 Task: Buy 5 Sets & Kits from Skin Care section under best seller category for shipping address: Angela Wright, 3631 Station Street, Austin, Texas 78702, Cell Number 5122113583. Pay from credit card ending with 5759, CVV 953
Action: Mouse moved to (23, 85)
Screenshot: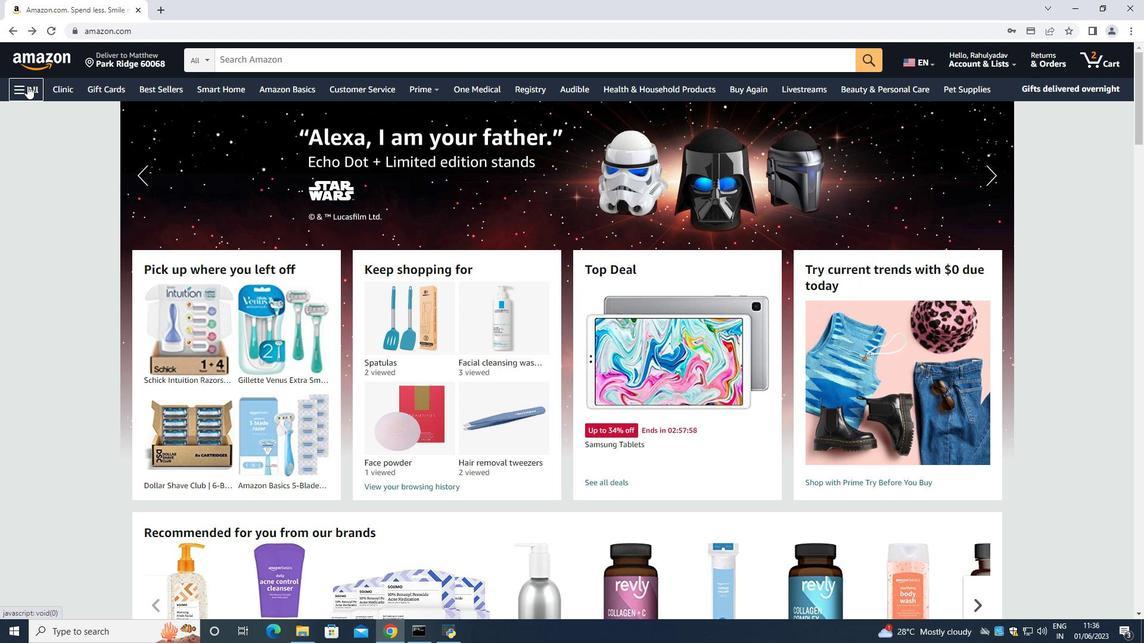 
Action: Mouse pressed left at (23, 85)
Screenshot: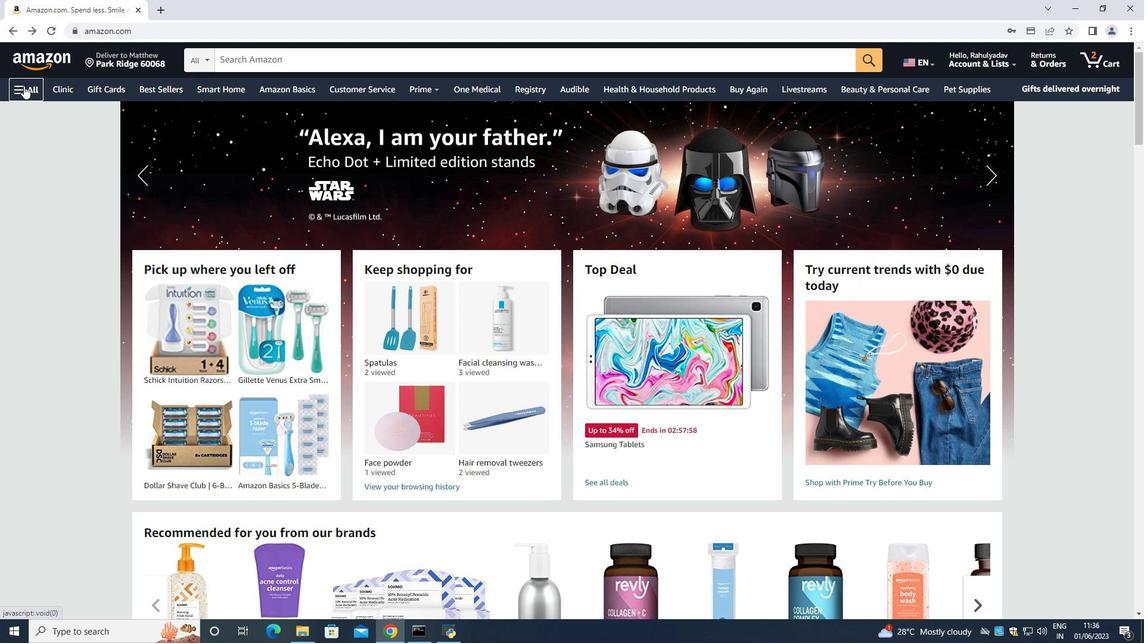 
Action: Mouse moved to (34, 120)
Screenshot: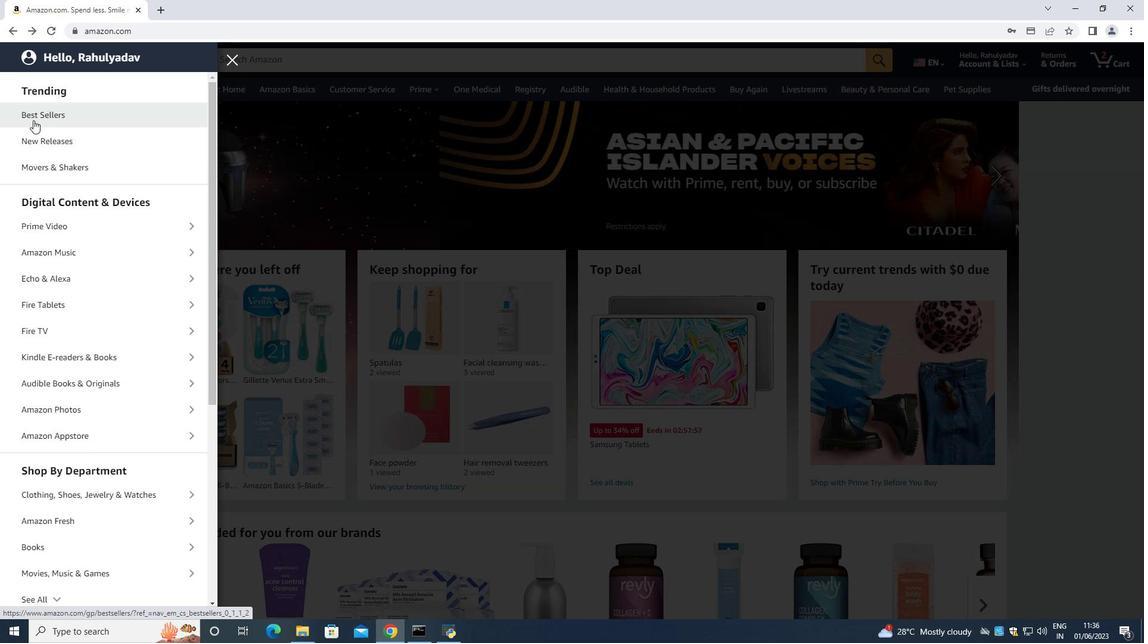 
Action: Mouse pressed left at (34, 120)
Screenshot: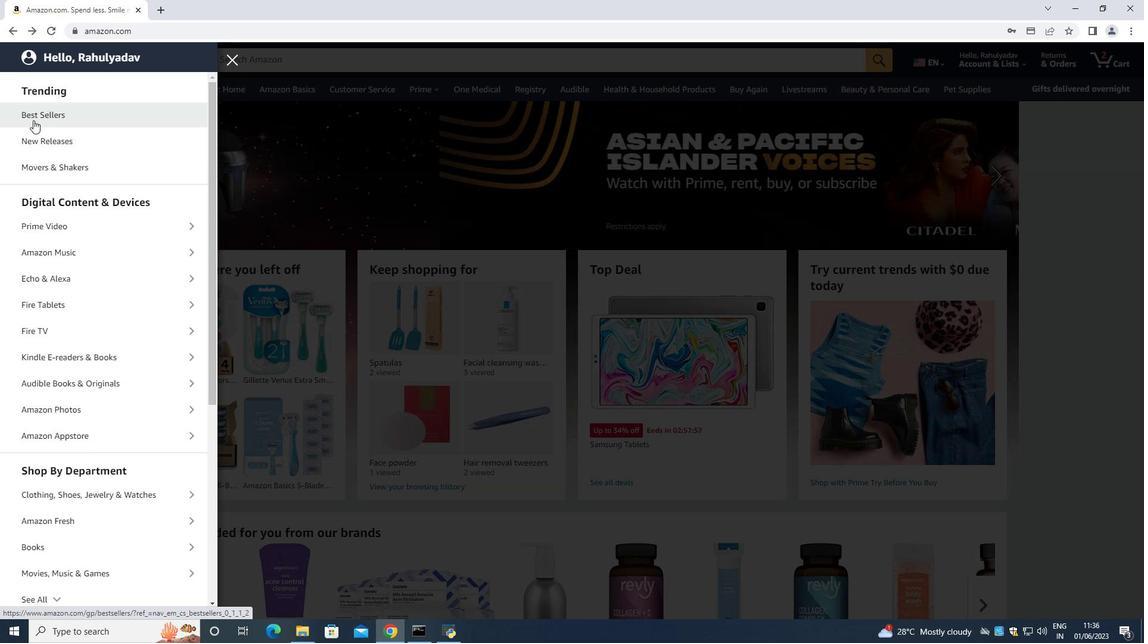 
Action: Mouse moved to (312, 54)
Screenshot: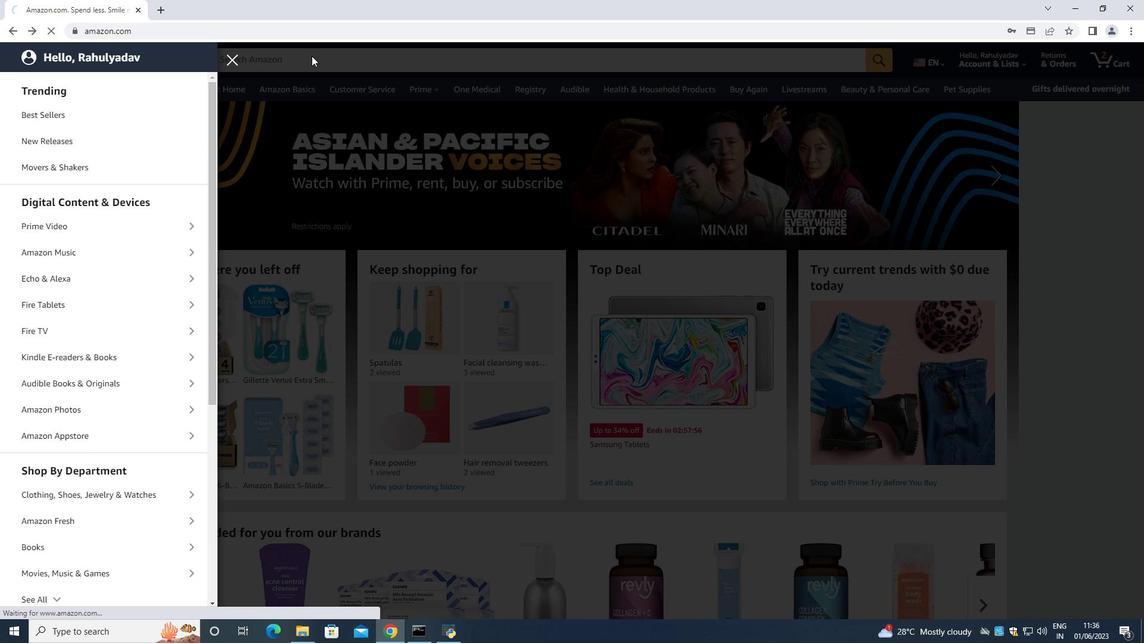 
Action: Mouse pressed left at (312, 54)
Screenshot: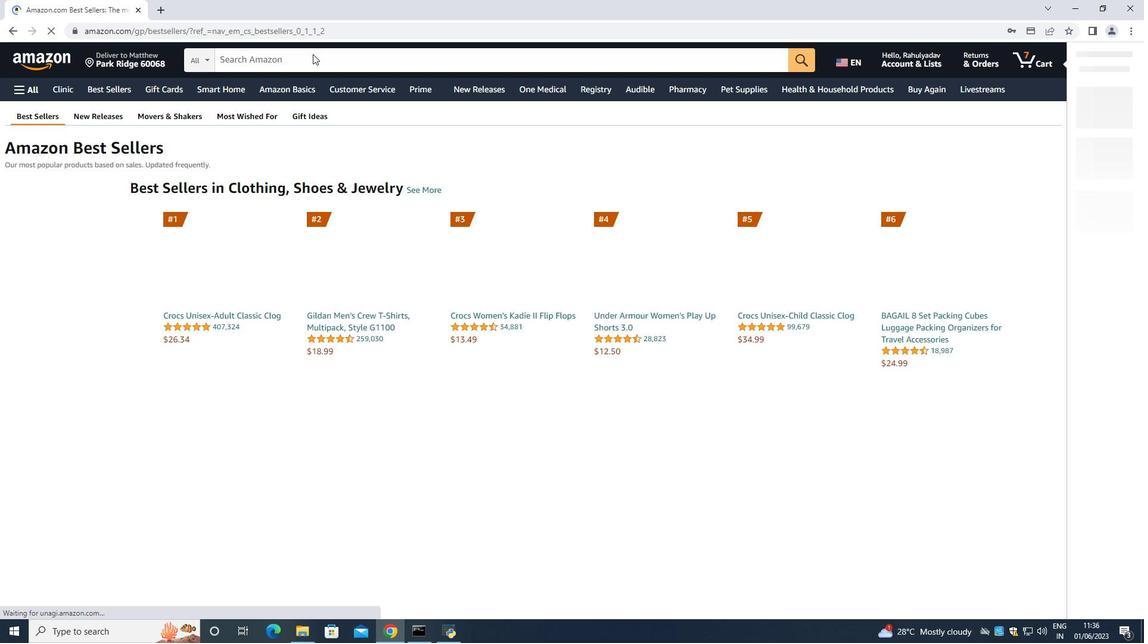 
Action: Key pressed <Key.shift>Sets<Key.space><Key.shift_r><Key.shift_r><Key.shift_r><Key.shift_r><Key.shift_r><Key.shift_r><Key.shift_r><Key.shift_r><Key.shift_r><Key.shift_r><Key.shift_r>&<Key.space><Key.shift_r><Key.shift_r><Key.shift_r><Key.shift_r><Key.shift_r><Key.shift_r><Key.shift_r><Key.shift_r><Key.shift_r><Key.shift_r><Key.shift_r><Key.shift_r><Key.shift_r><Key.shift_r><Key.shift_r><Key.shift_r>Kits<Key.enter>
Screenshot: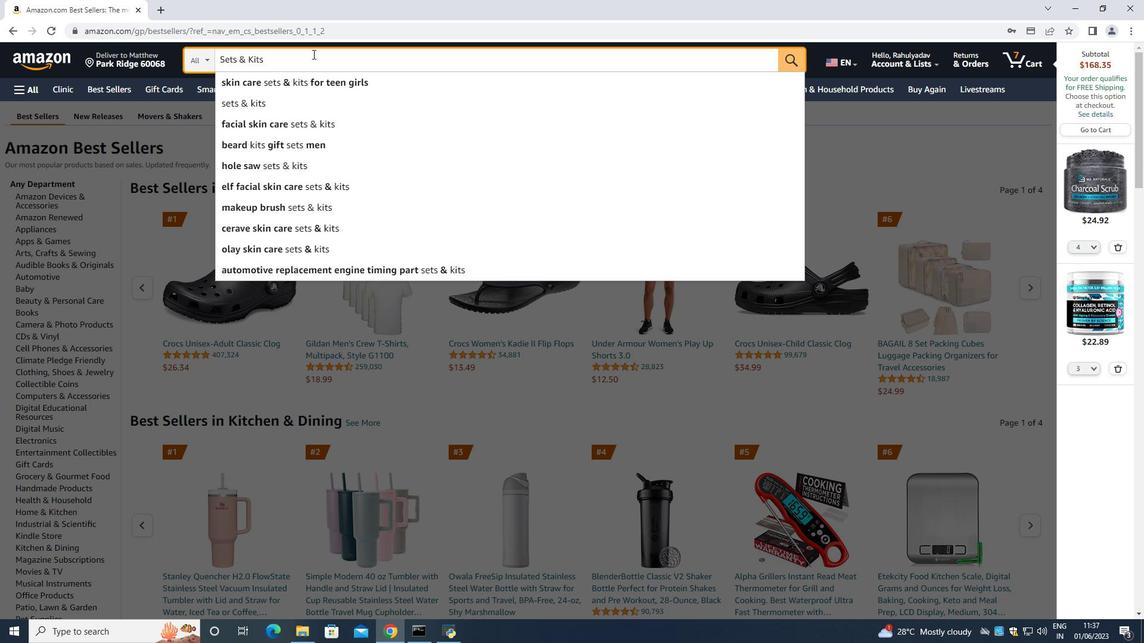 
Action: Mouse moved to (63, 398)
Screenshot: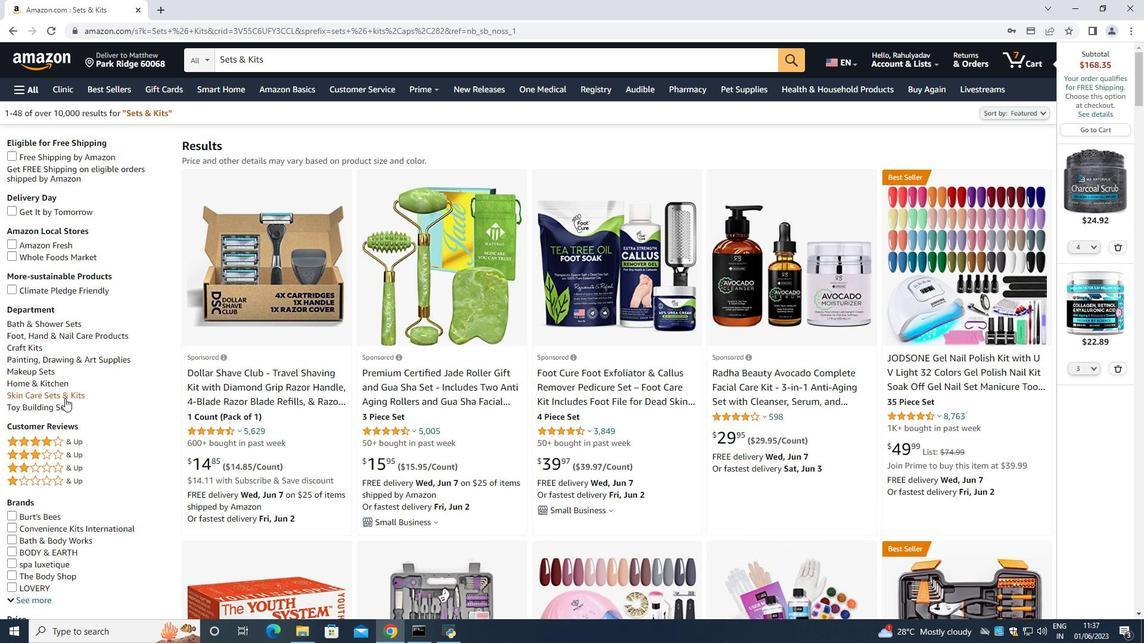 
Action: Mouse pressed left at (63, 398)
Screenshot: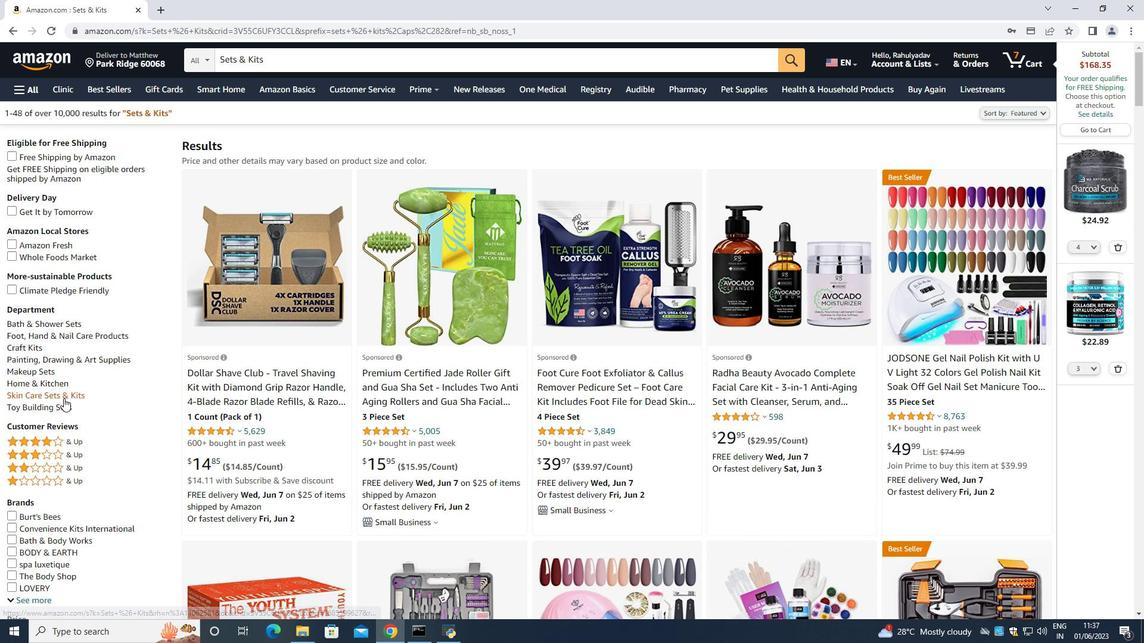 
Action: Mouse moved to (985, 309)
Screenshot: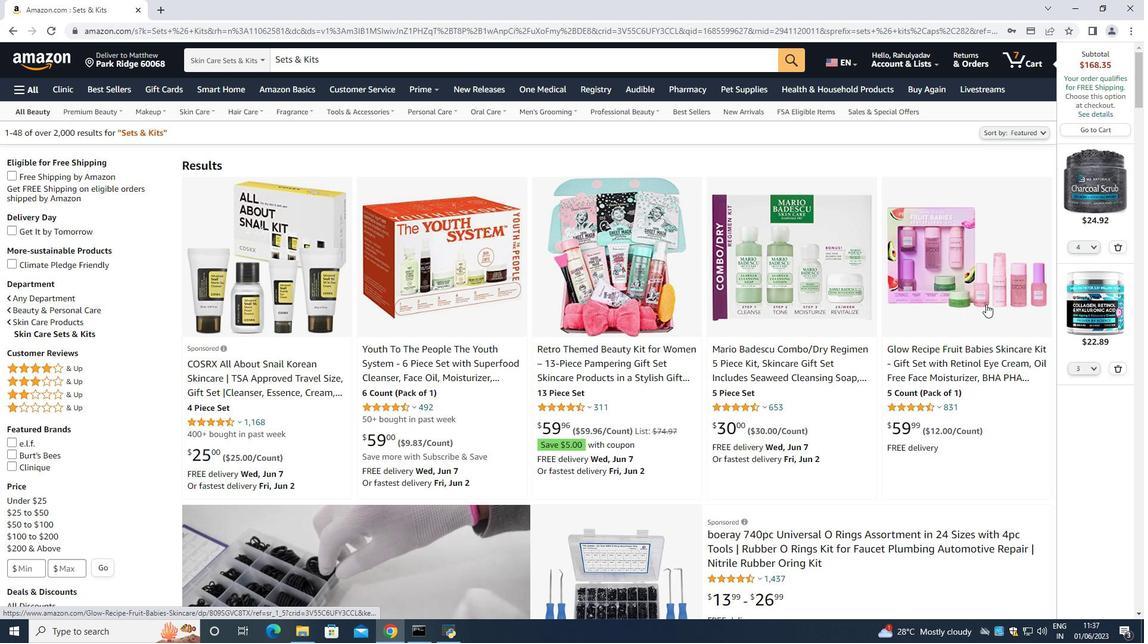 
Action: Mouse scrolled (985, 308) with delta (0, 0)
Screenshot: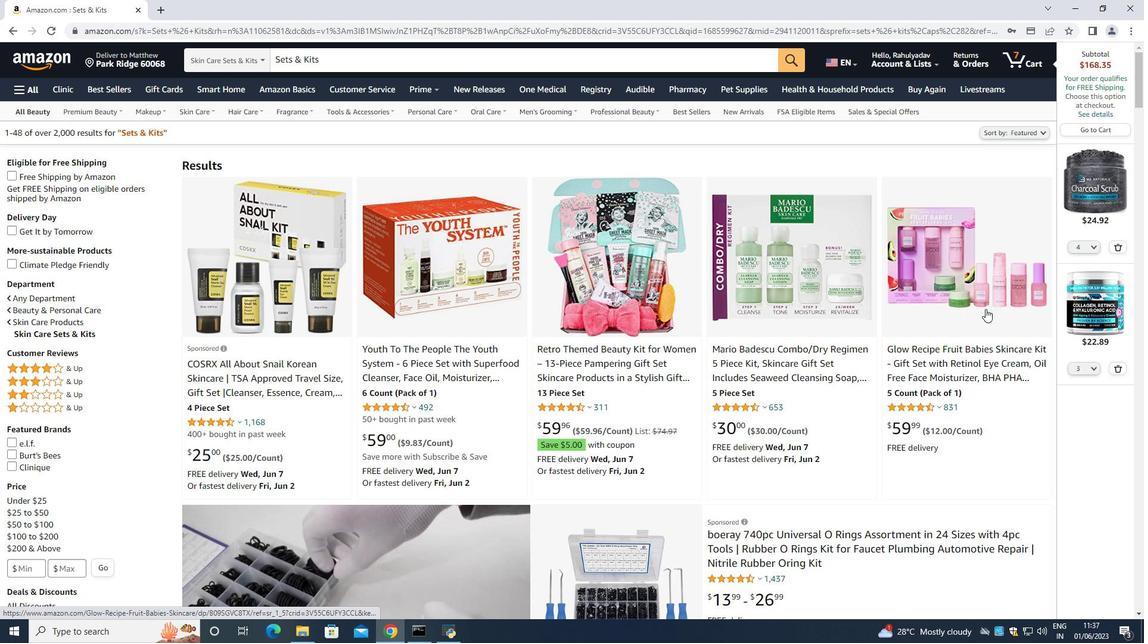 
Action: Mouse moved to (974, 318)
Screenshot: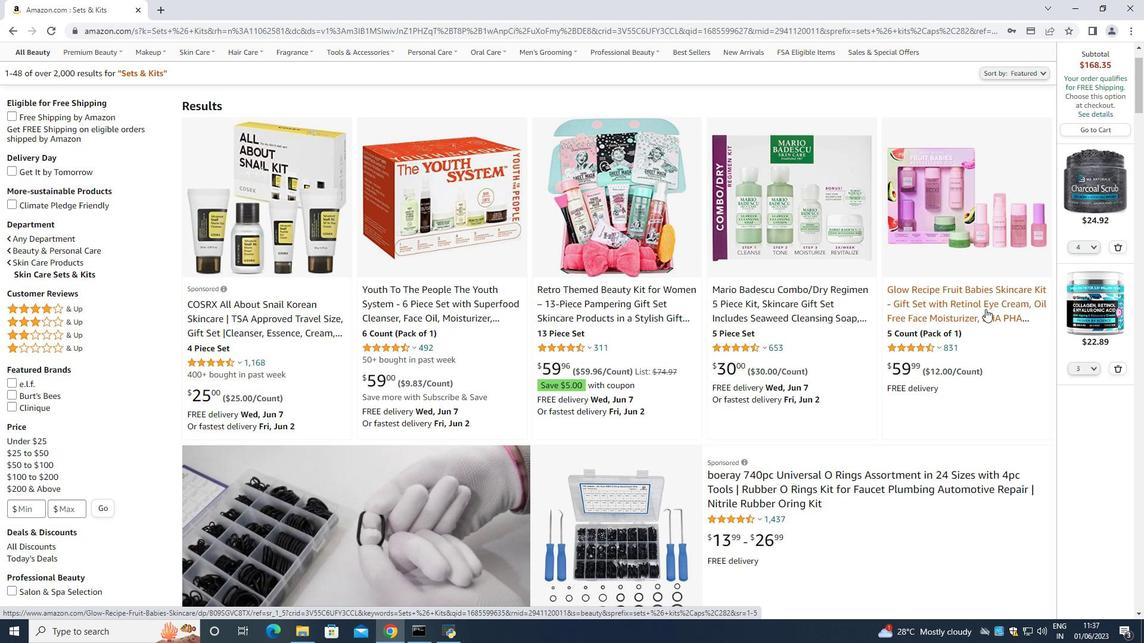 
Action: Mouse scrolled (974, 317) with delta (0, 0)
Screenshot: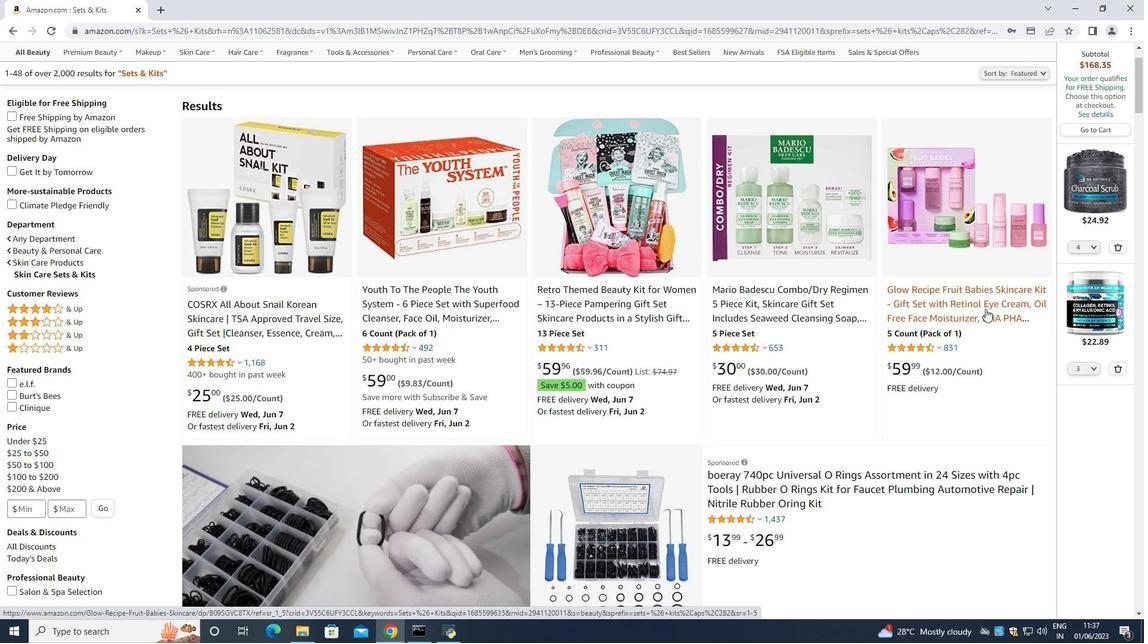 
Action: Mouse moved to (959, 325)
Screenshot: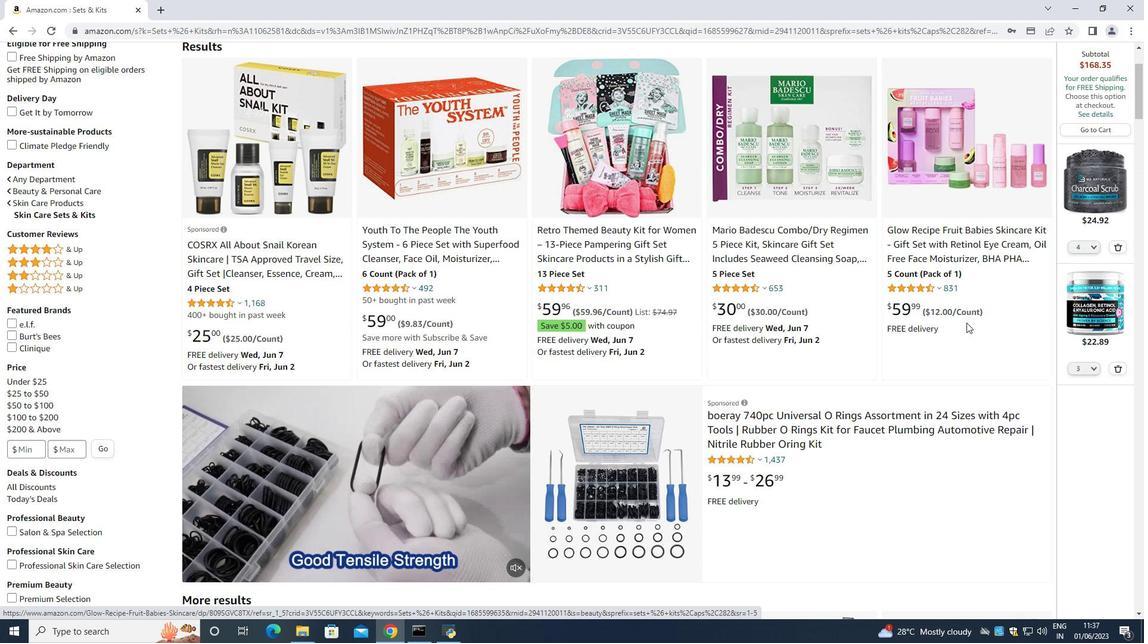 
Action: Mouse scrolled (959, 324) with delta (0, 0)
Screenshot: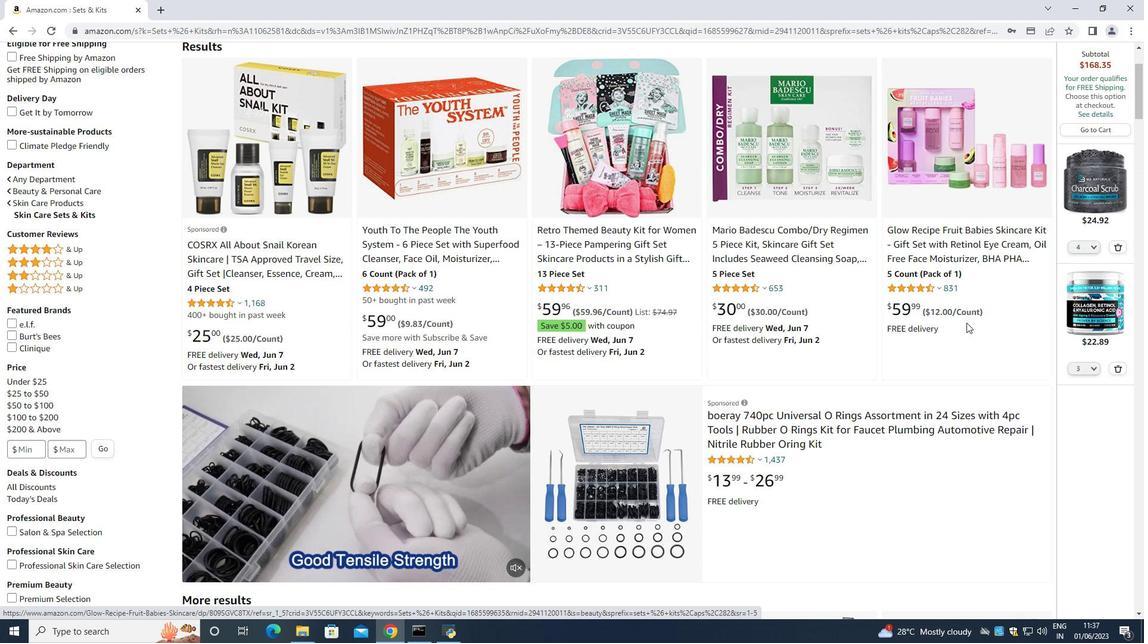 
Action: Mouse moved to (931, 339)
Screenshot: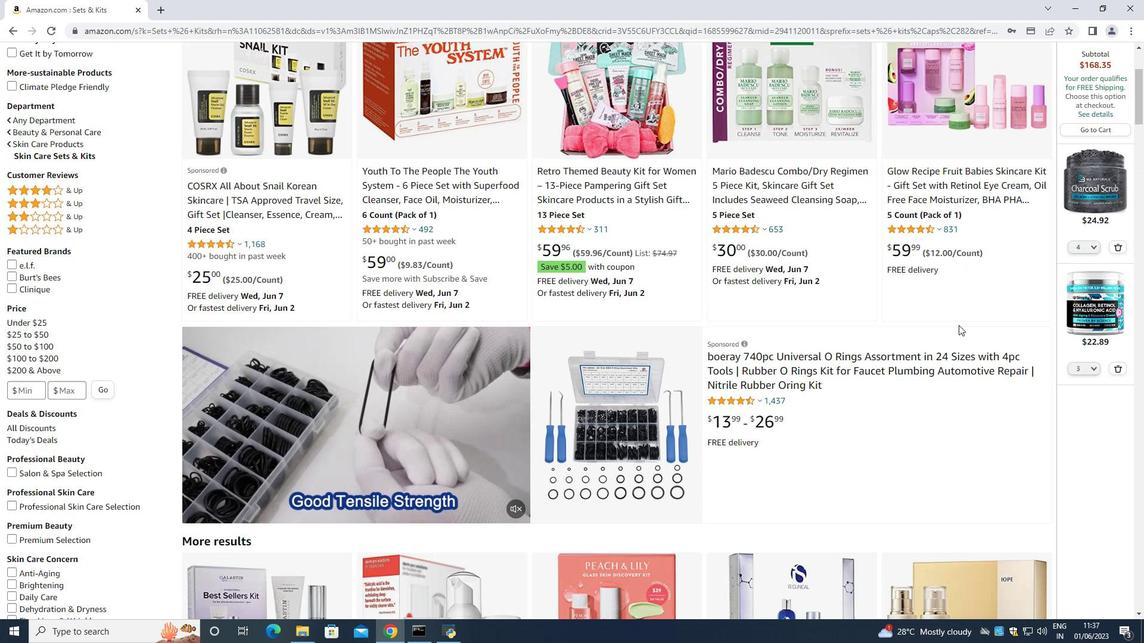 
Action: Mouse scrolled (931, 338) with delta (0, 0)
Screenshot: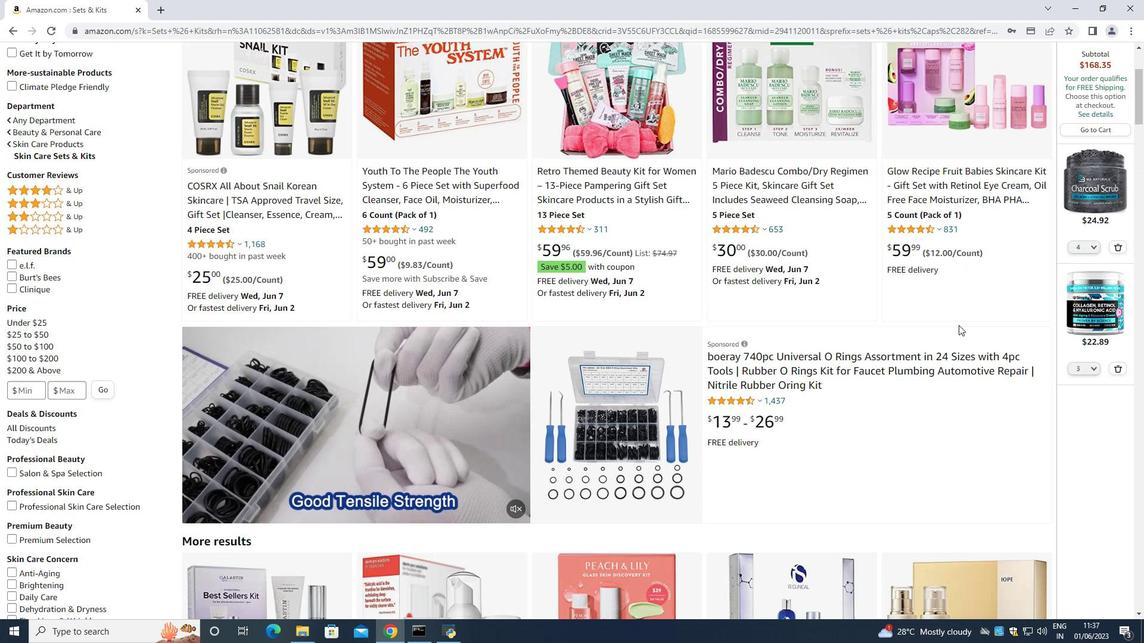 
Action: Mouse moved to (931, 339)
Screenshot: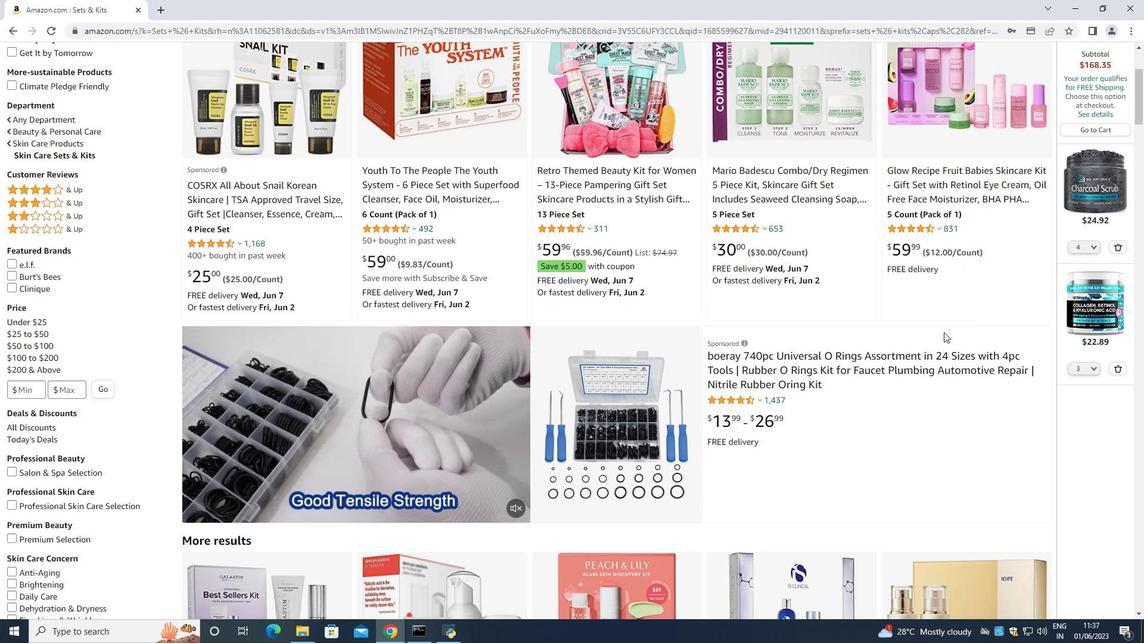 
Action: Mouse scrolled (931, 339) with delta (0, 0)
Screenshot: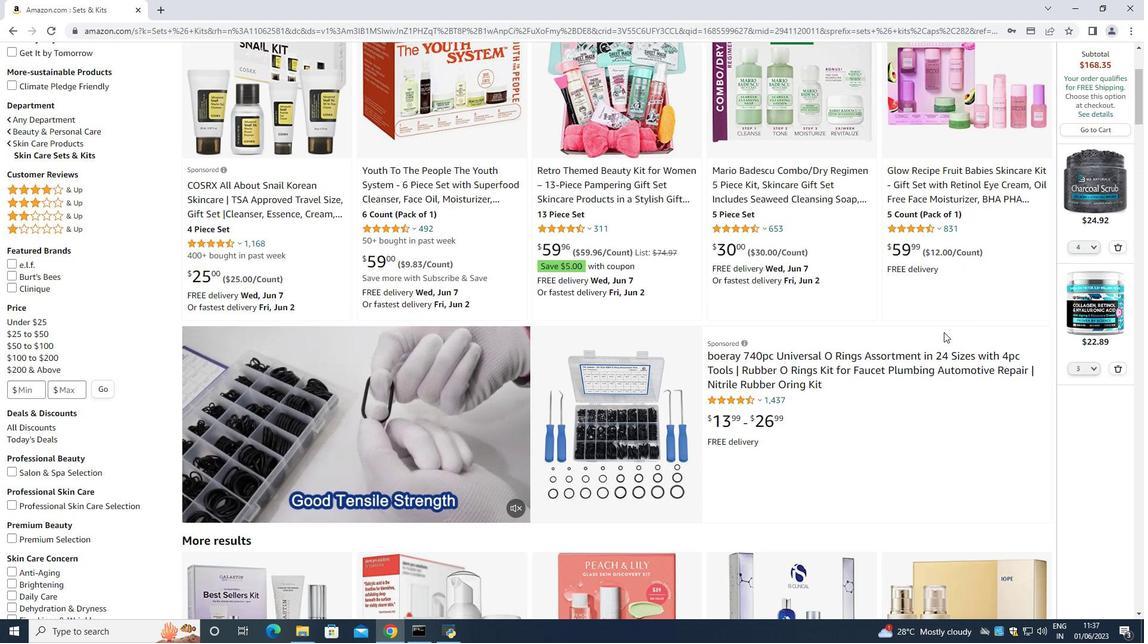 
Action: Mouse scrolled (931, 339) with delta (0, 0)
Screenshot: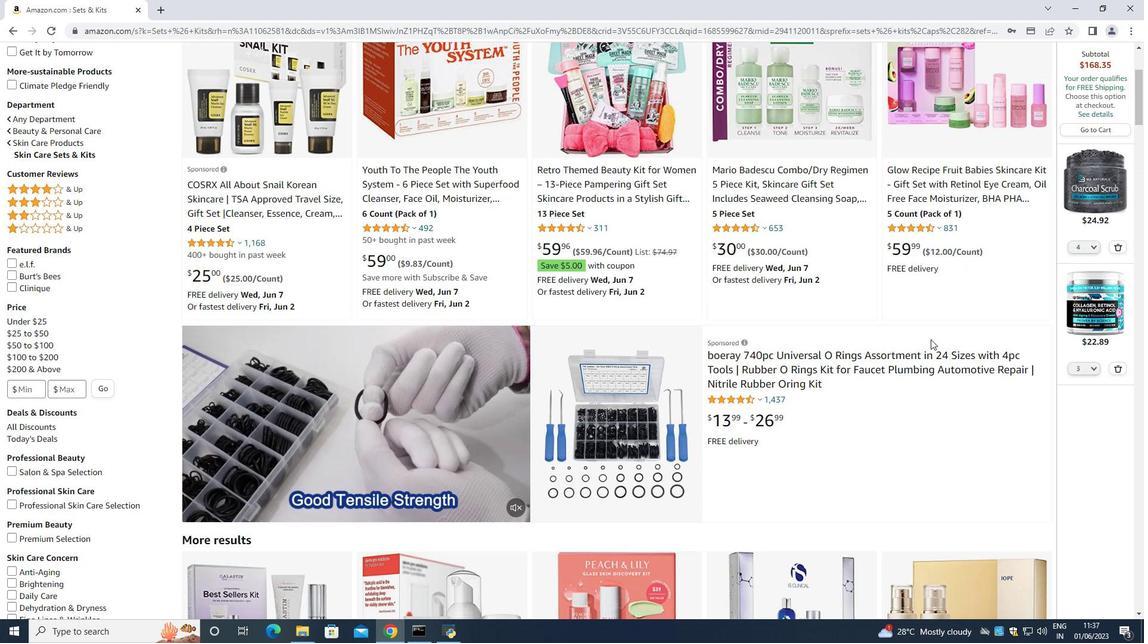 
Action: Mouse moved to (929, 339)
Screenshot: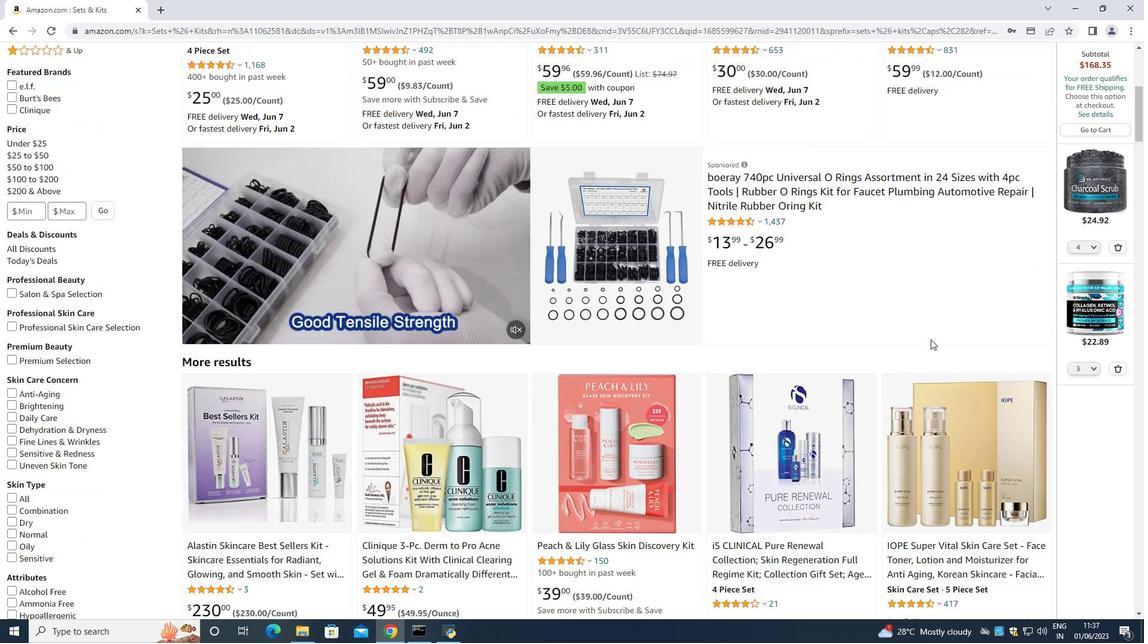 
Action: Mouse scrolled (929, 339) with delta (0, 0)
Screenshot: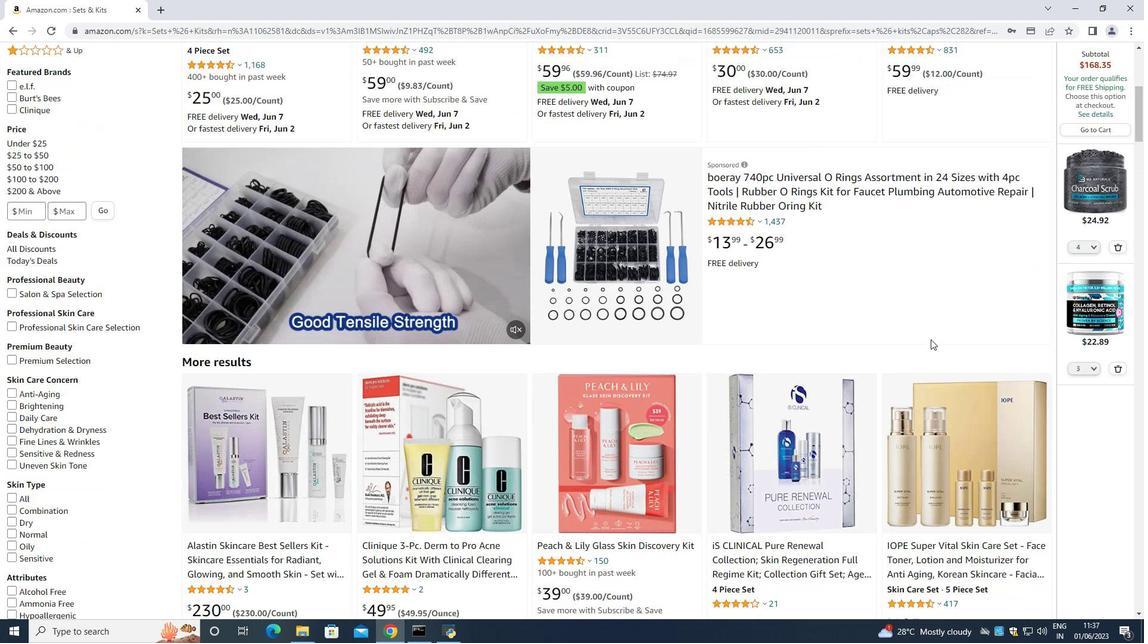 
Action: Mouse scrolled (929, 339) with delta (0, 0)
Screenshot: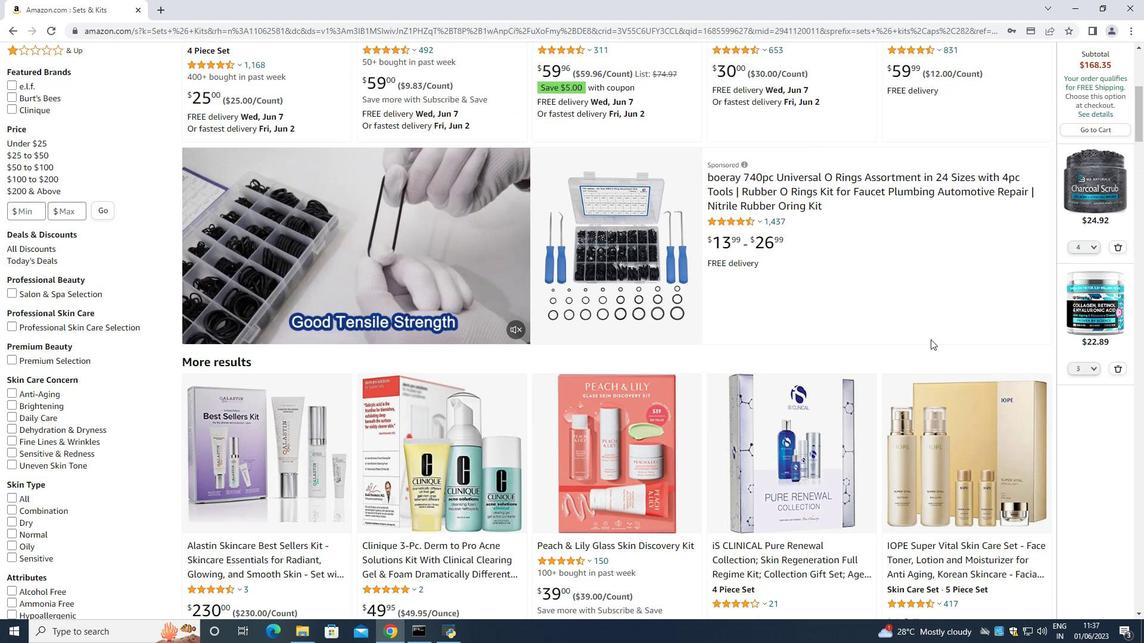 
Action: Mouse scrolled (929, 339) with delta (0, 0)
Screenshot: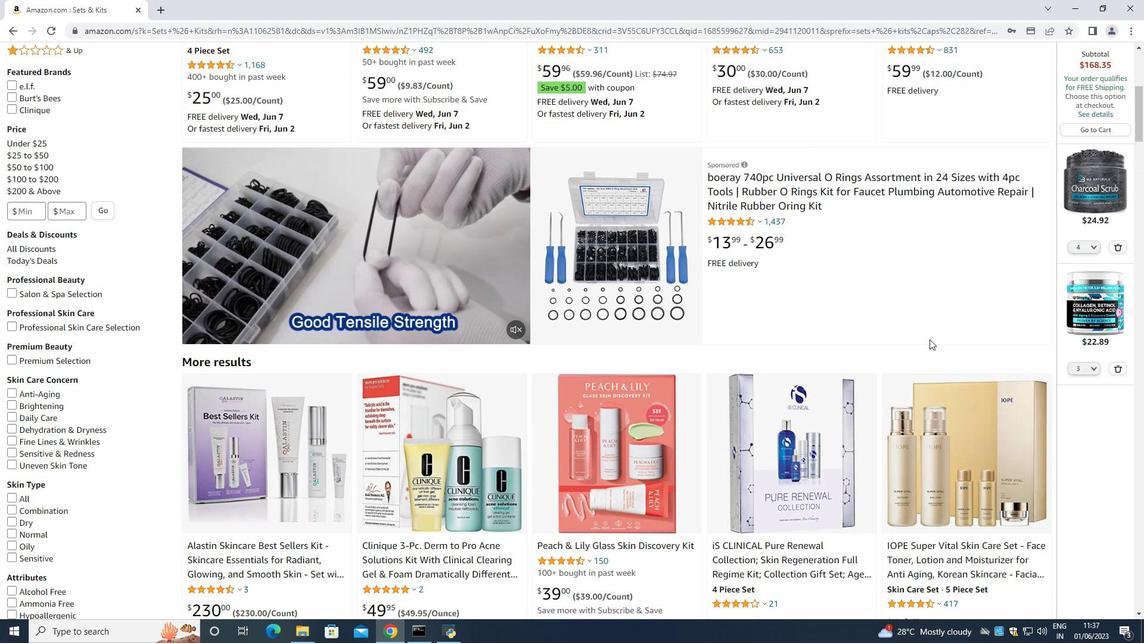 
Action: Mouse moved to (489, 391)
Screenshot: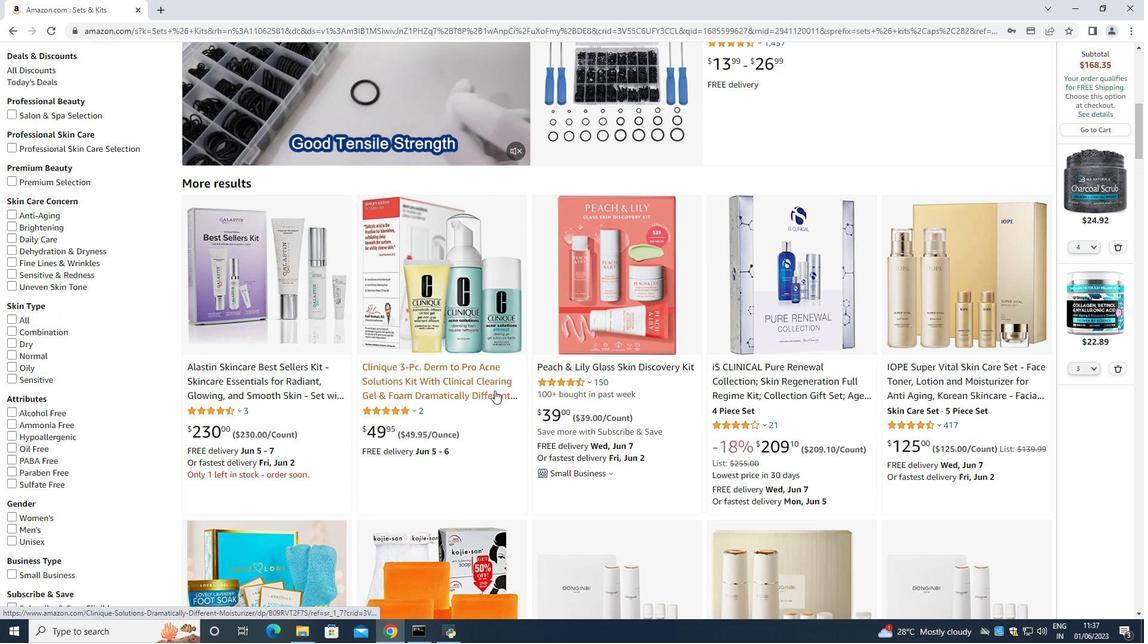 
Action: Mouse scrolled (489, 391) with delta (0, 0)
Screenshot: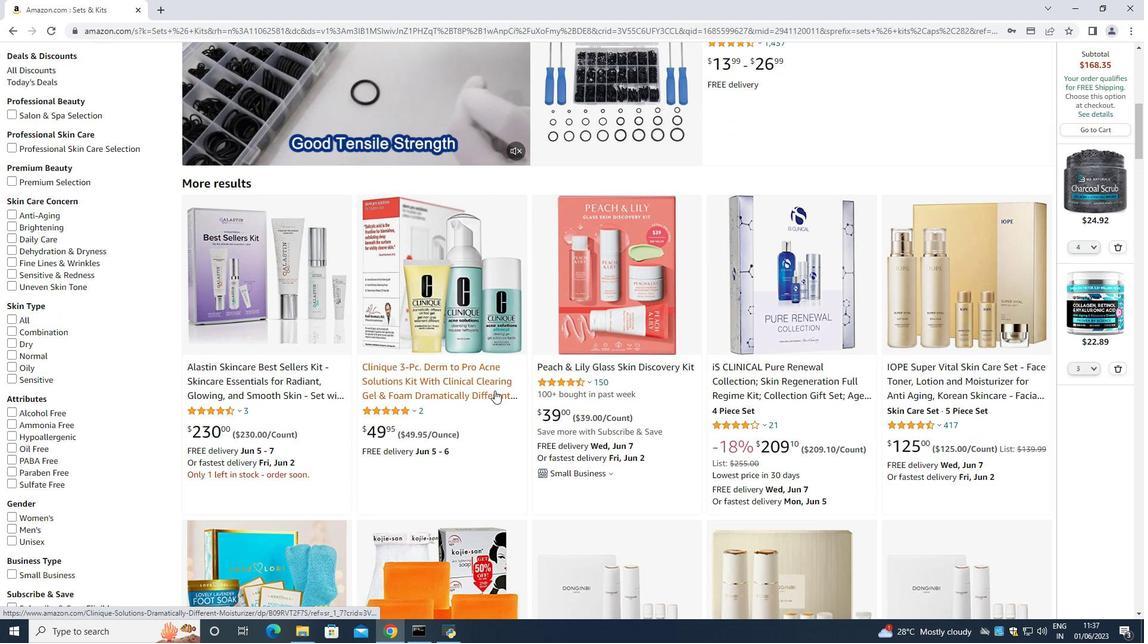 
Action: Mouse moved to (278, 342)
Screenshot: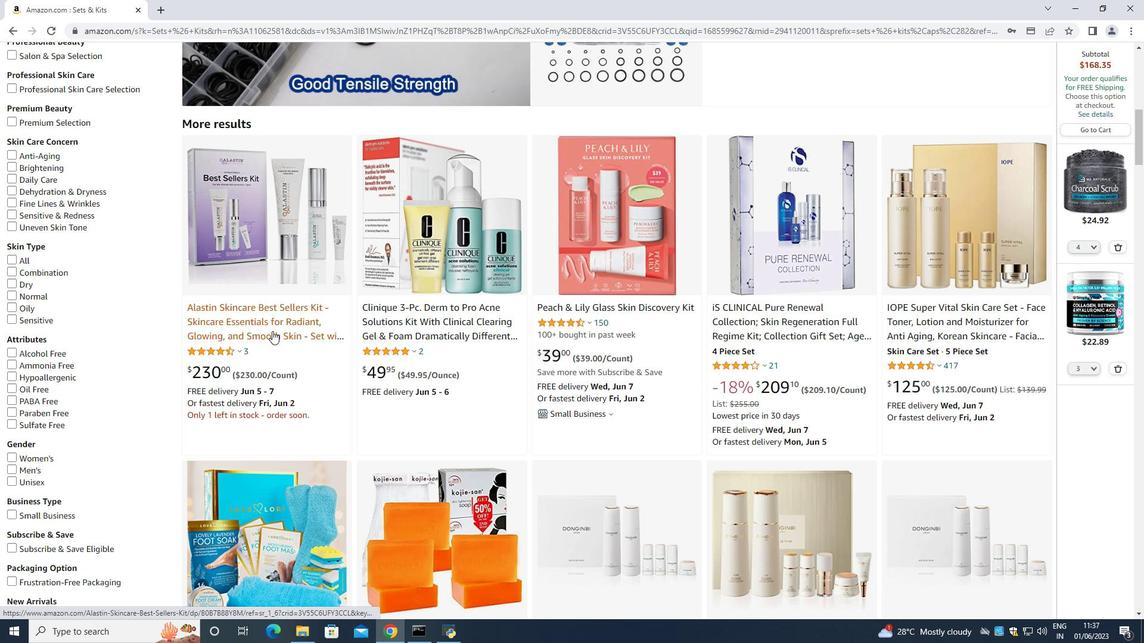 
Action: Mouse scrolled (278, 342) with delta (0, 0)
Screenshot: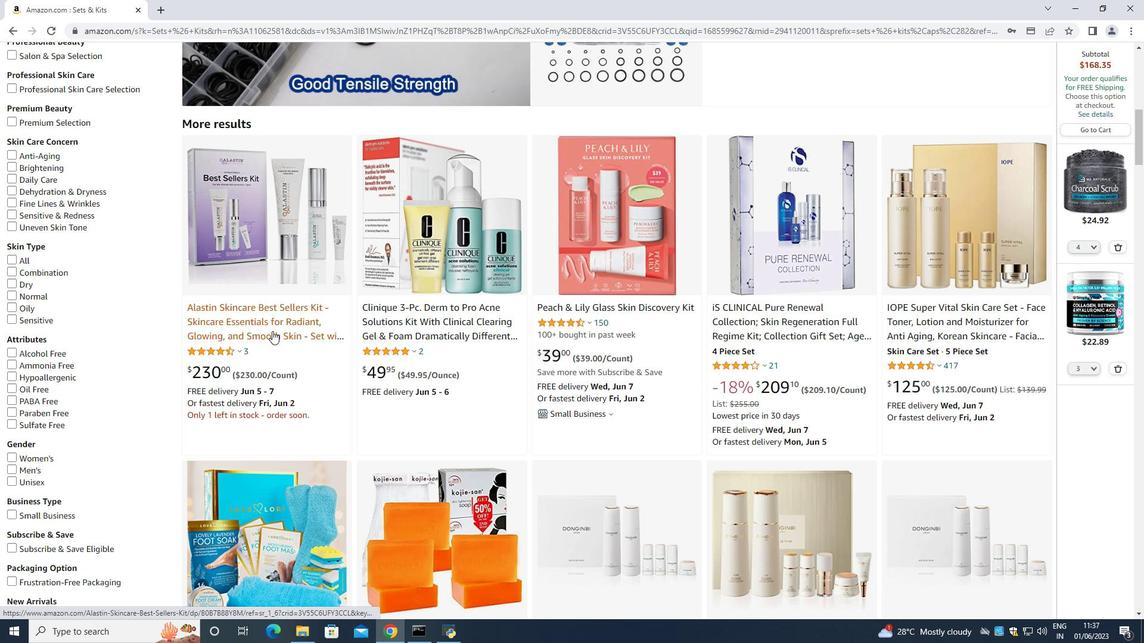 
Action: Mouse scrolled (278, 342) with delta (0, 0)
Screenshot: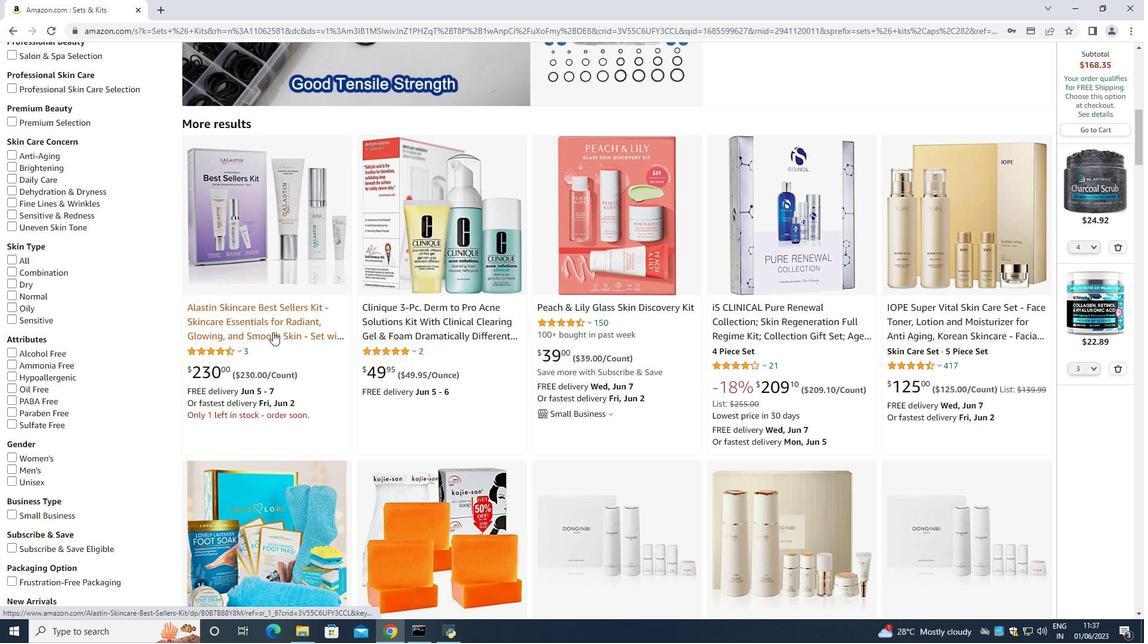 
Action: Mouse scrolled (278, 342) with delta (0, 0)
Screenshot: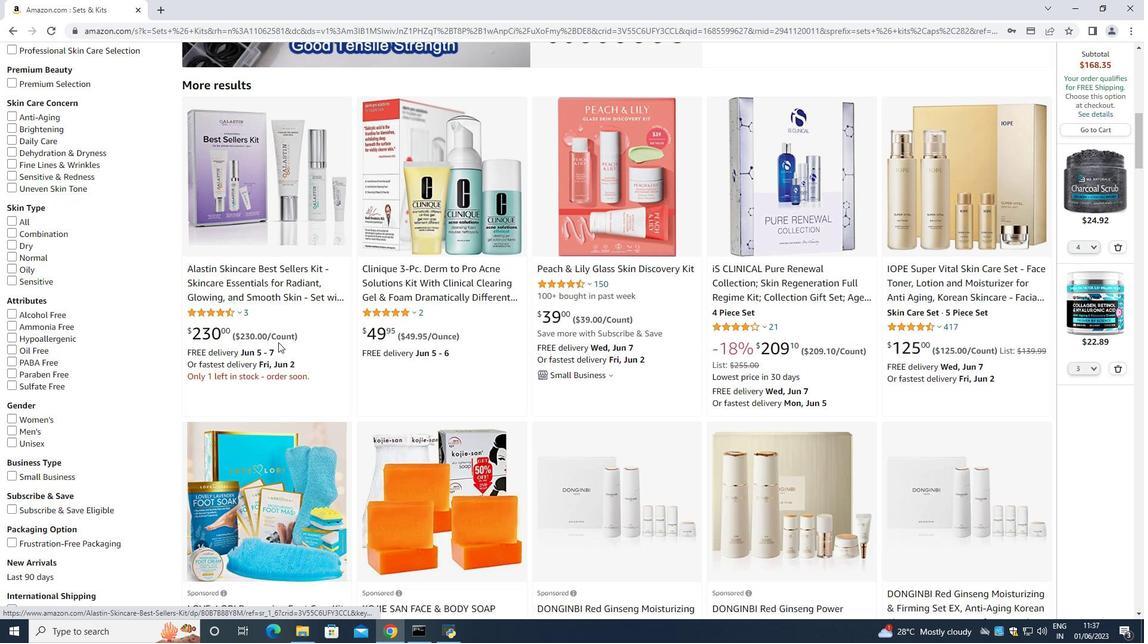 
Action: Mouse scrolled (278, 342) with delta (0, 0)
Screenshot: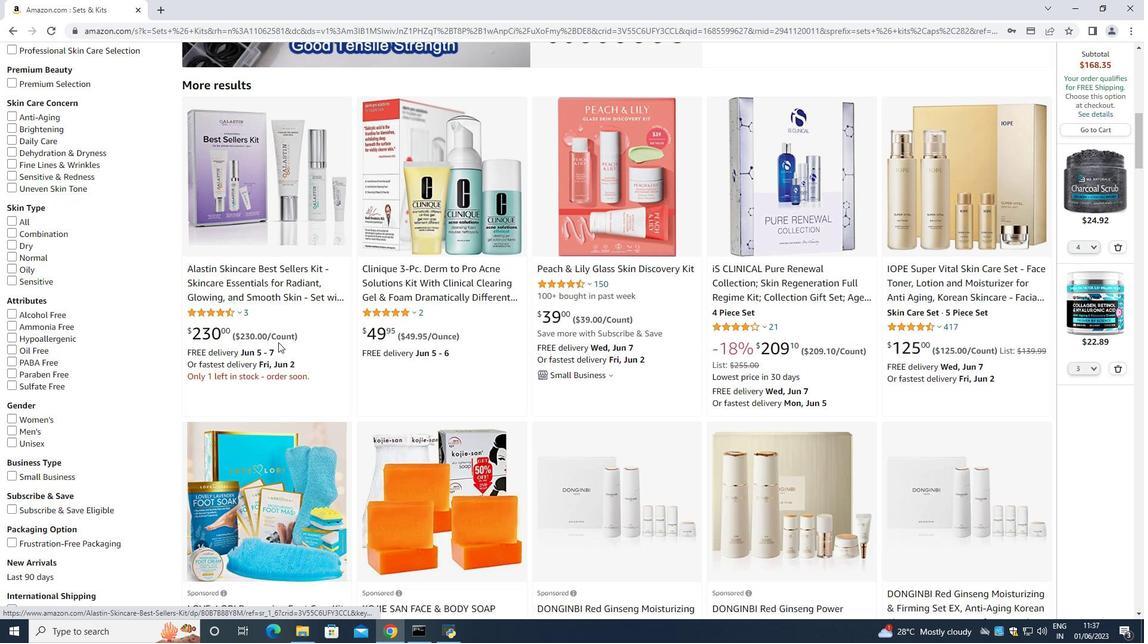 
Action: Mouse scrolled (278, 342) with delta (0, 0)
Screenshot: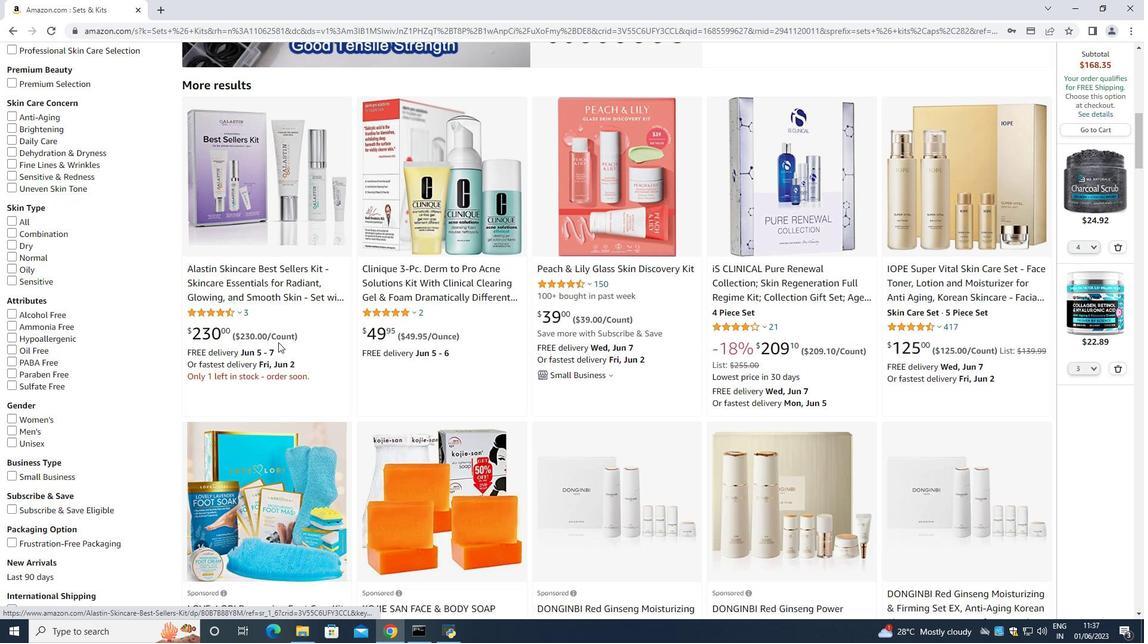 
Action: Mouse scrolled (278, 342) with delta (0, 0)
Screenshot: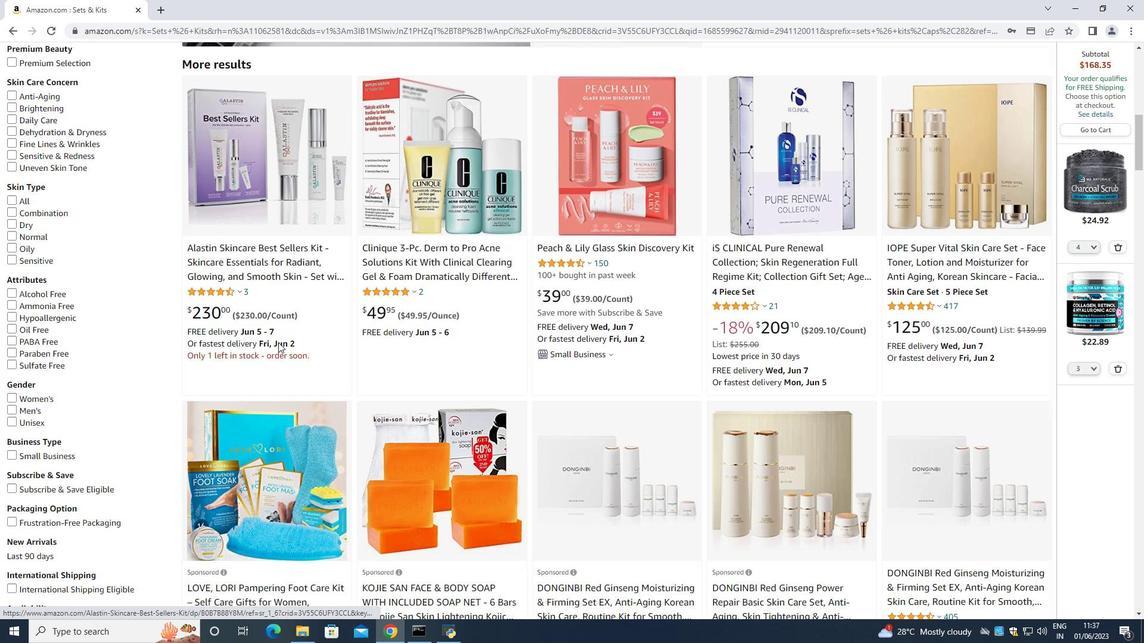 
Action: Mouse scrolled (278, 342) with delta (0, 0)
Screenshot: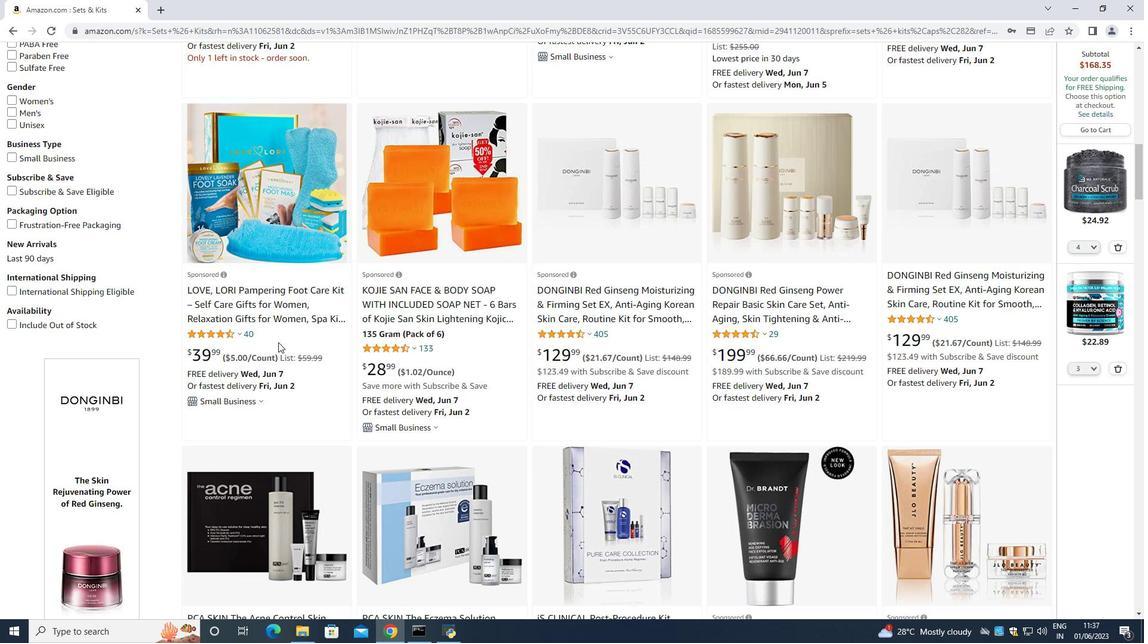 
Action: Mouse scrolled (278, 342) with delta (0, 0)
Screenshot: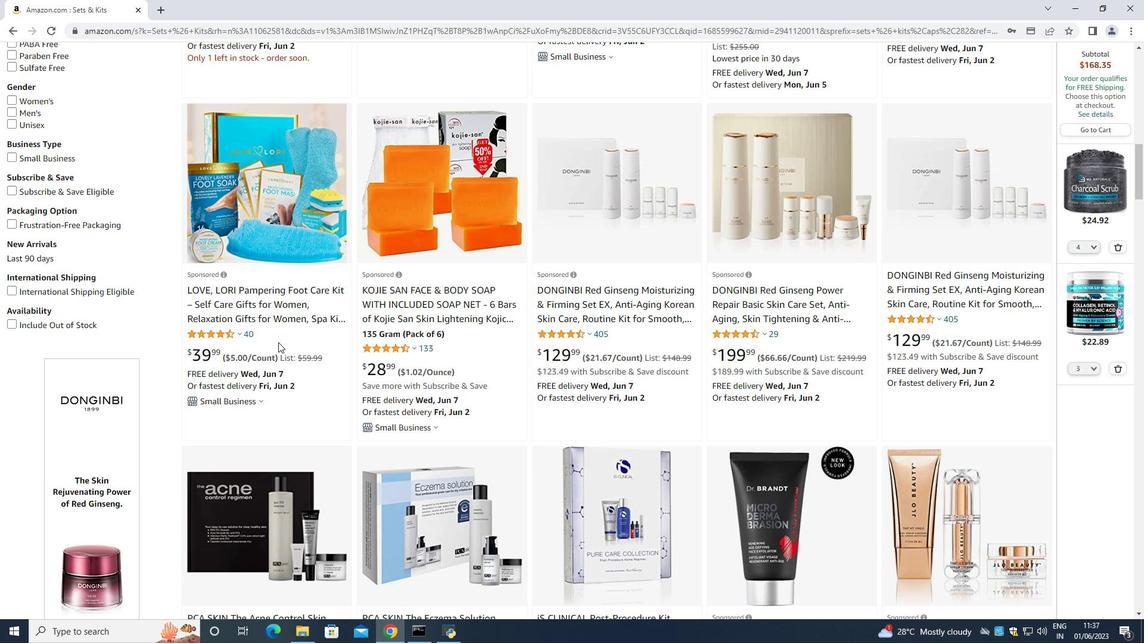 
Action: Mouse scrolled (278, 342) with delta (0, 0)
Screenshot: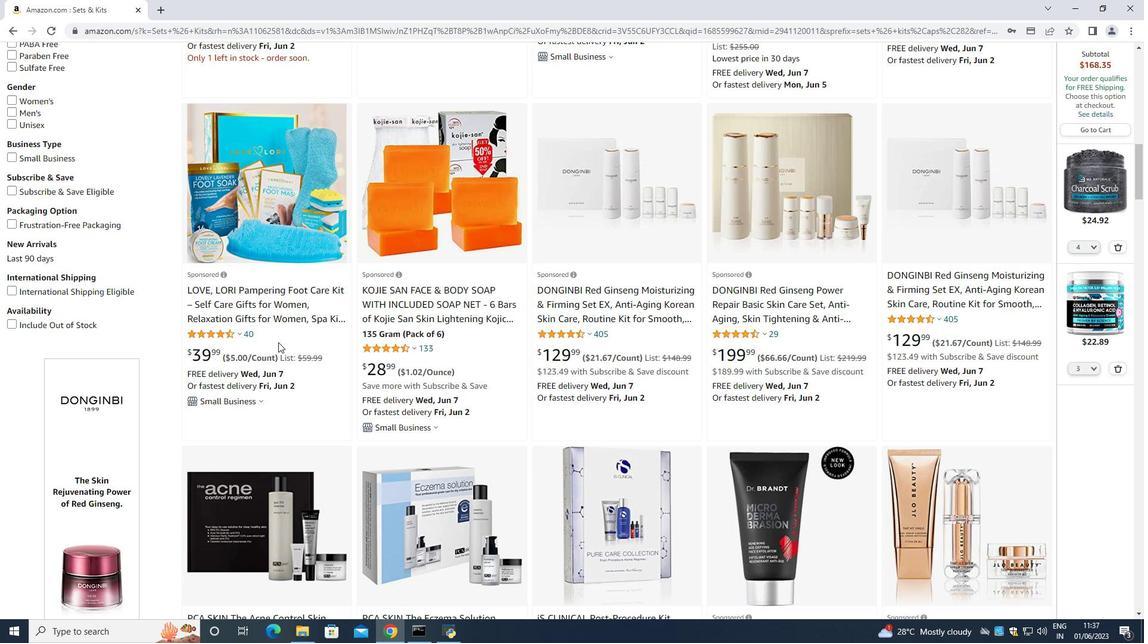 
Action: Mouse scrolled (278, 342) with delta (0, 0)
Screenshot: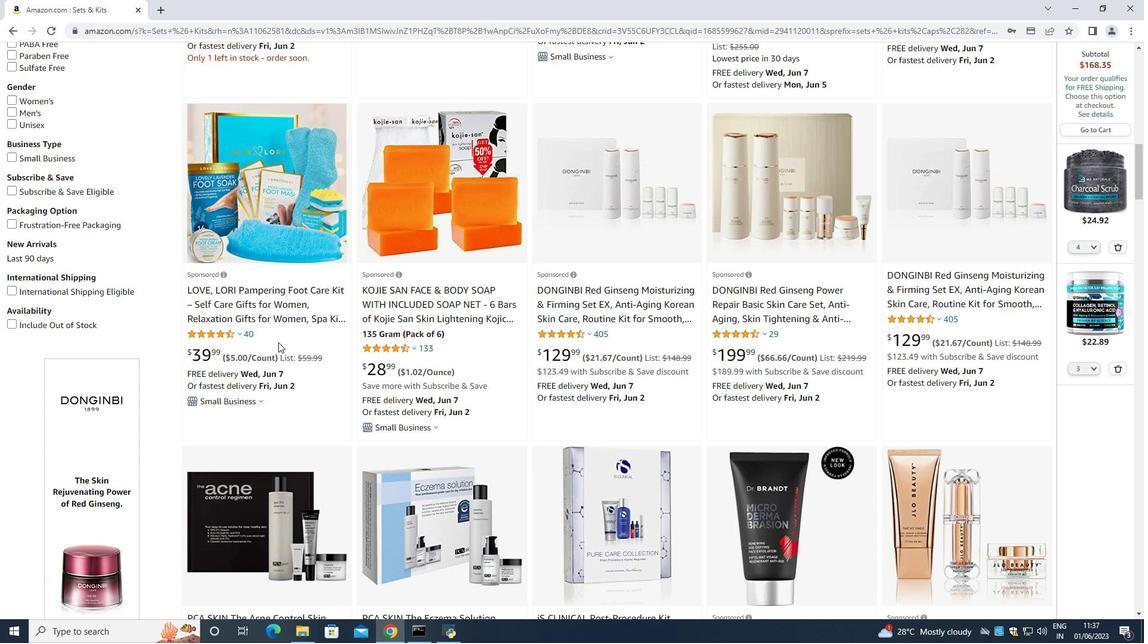 
Action: Mouse scrolled (278, 342) with delta (0, 0)
Screenshot: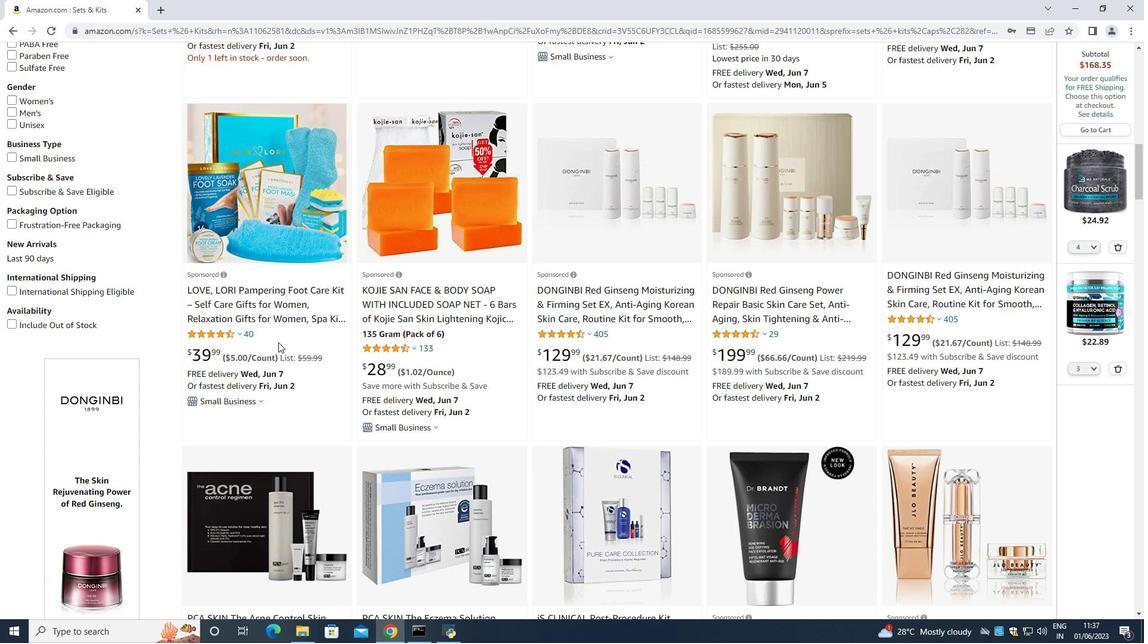 
Action: Mouse scrolled (278, 342) with delta (0, 0)
Screenshot: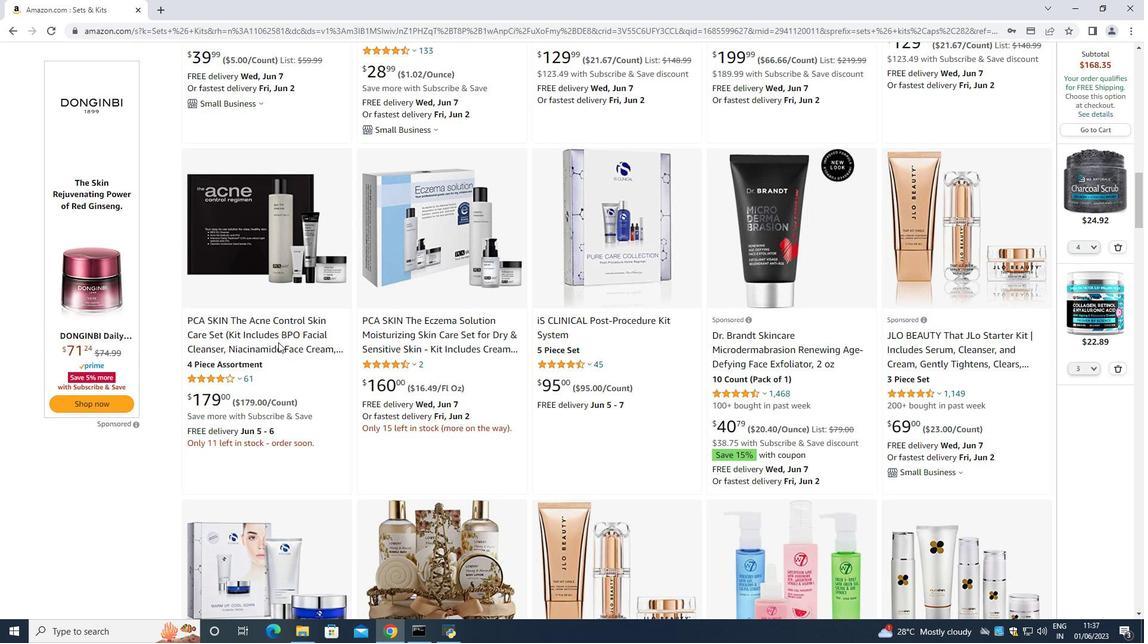 
Action: Mouse moved to (280, 345)
Screenshot: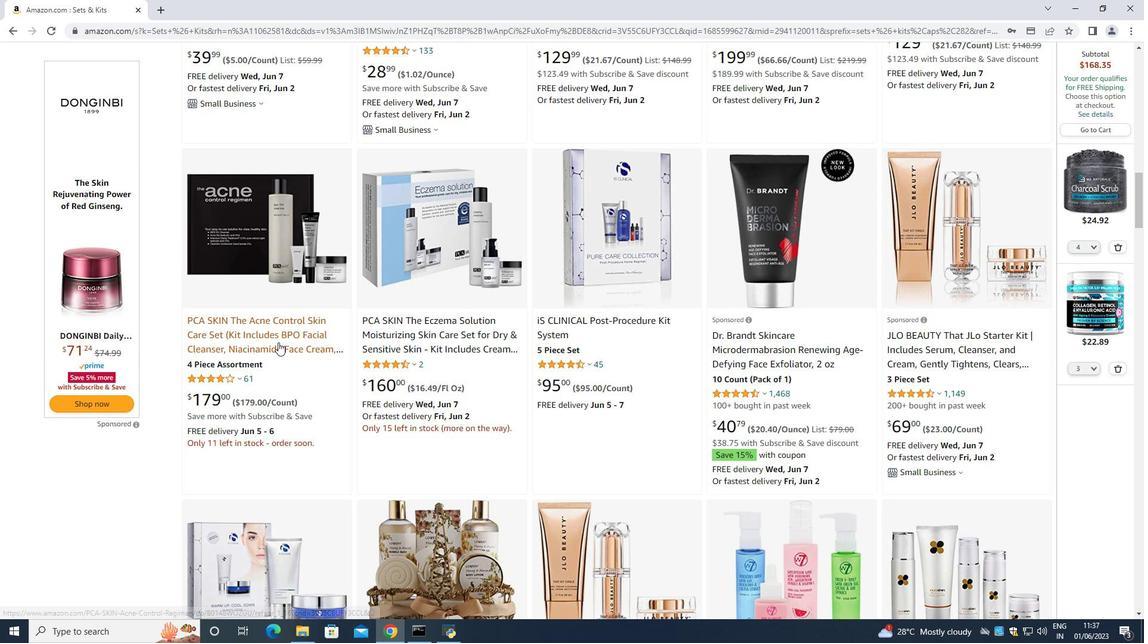 
Action: Mouse scrolled (280, 345) with delta (0, 0)
Screenshot: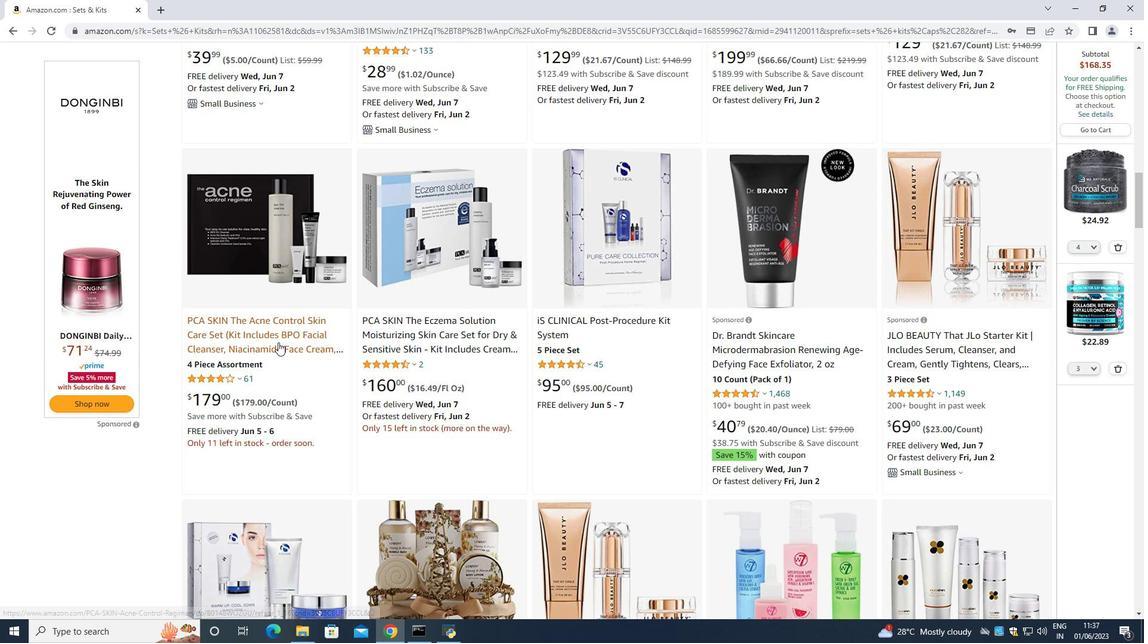 
Action: Mouse moved to (285, 345)
Screenshot: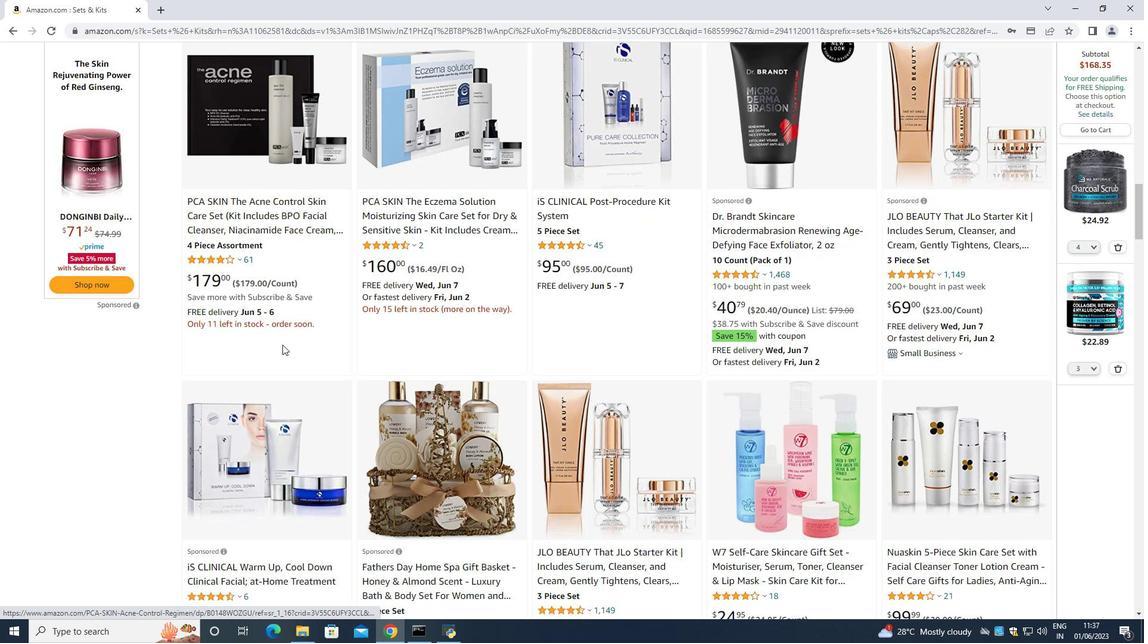 
Action: Mouse scrolled (285, 344) with delta (0, 0)
Screenshot: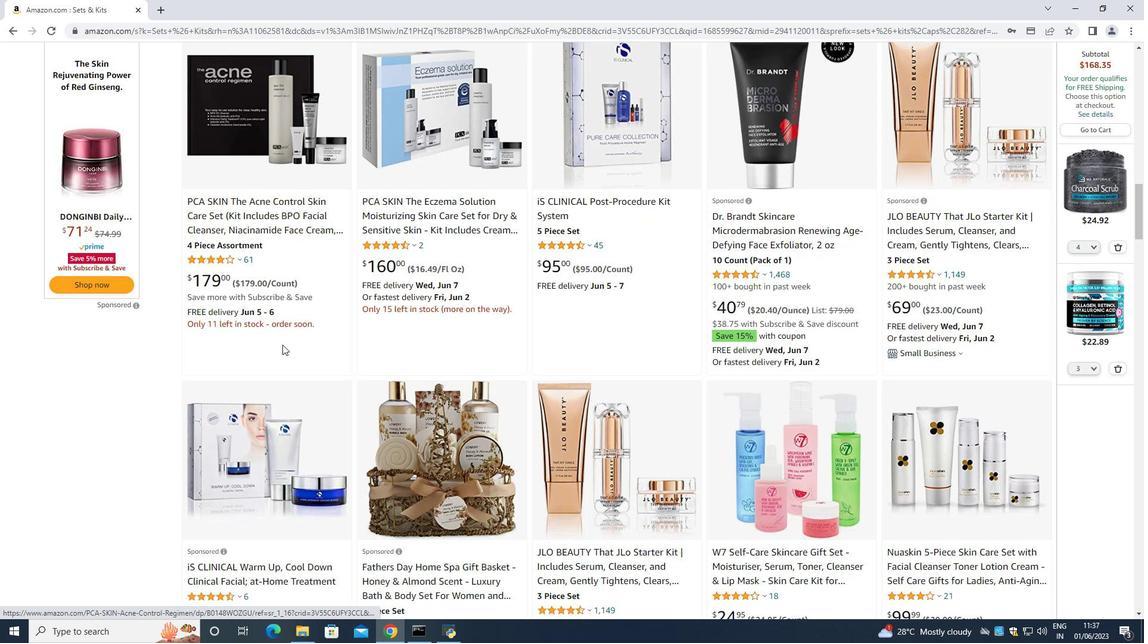 
Action: Mouse moved to (289, 346)
Screenshot: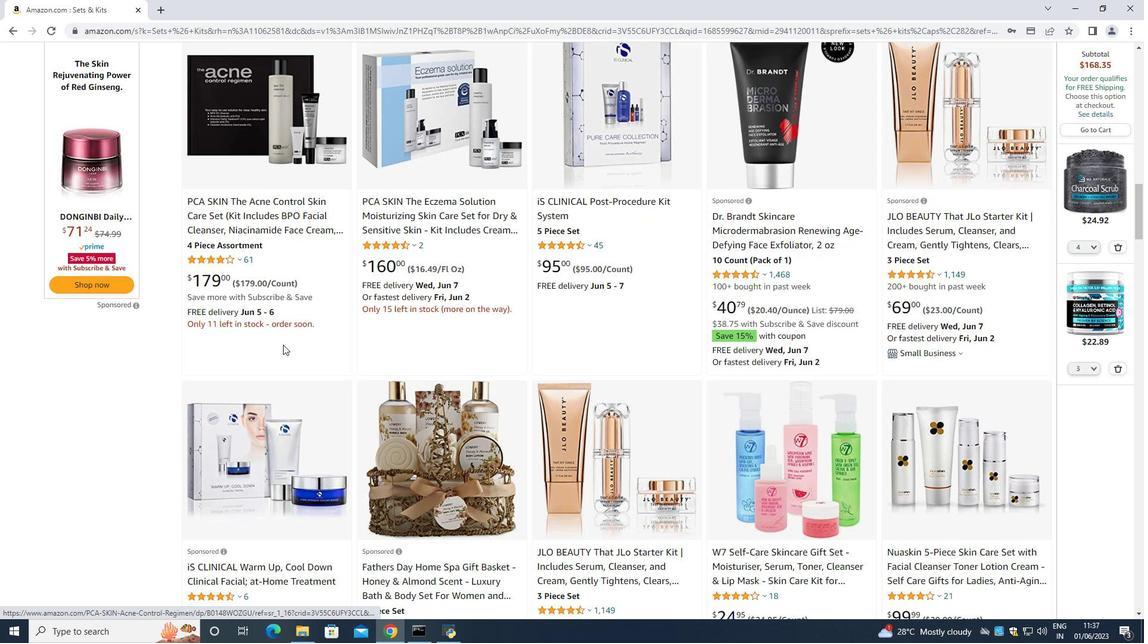 
Action: Mouse scrolled (289, 346) with delta (0, 0)
Screenshot: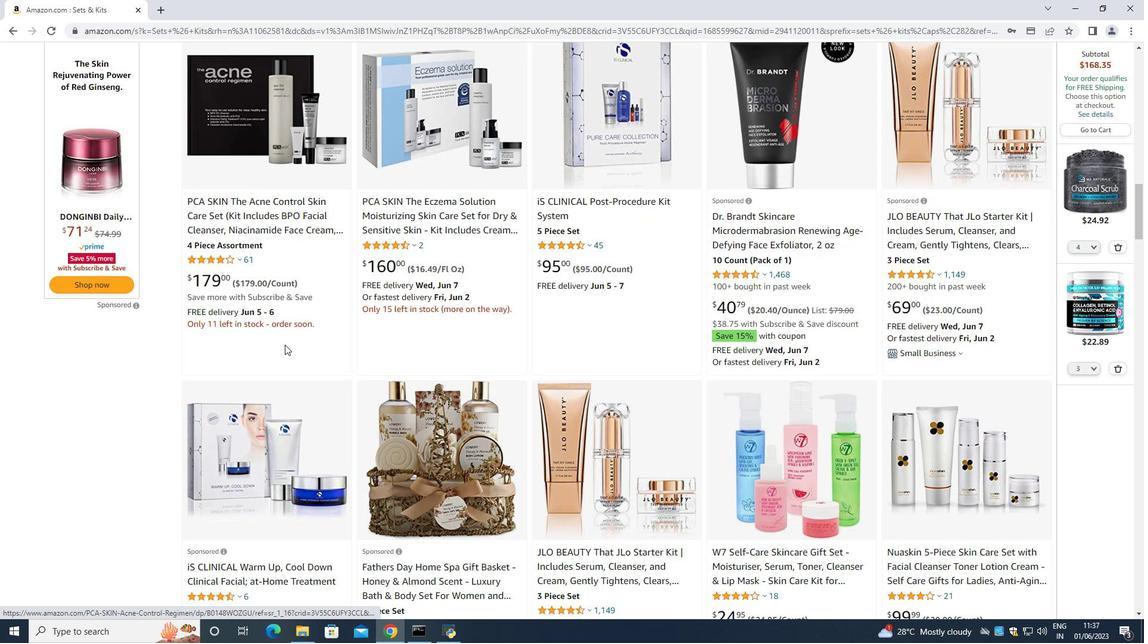 
Action: Mouse moved to (311, 340)
Screenshot: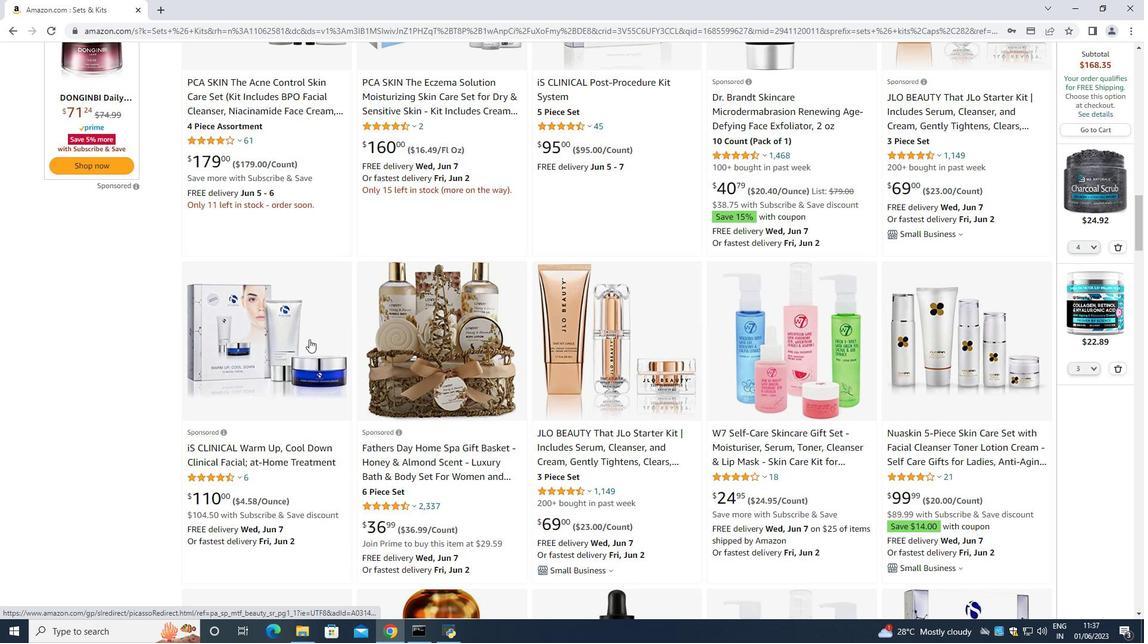 
Action: Mouse scrolled (311, 339) with delta (0, 0)
Screenshot: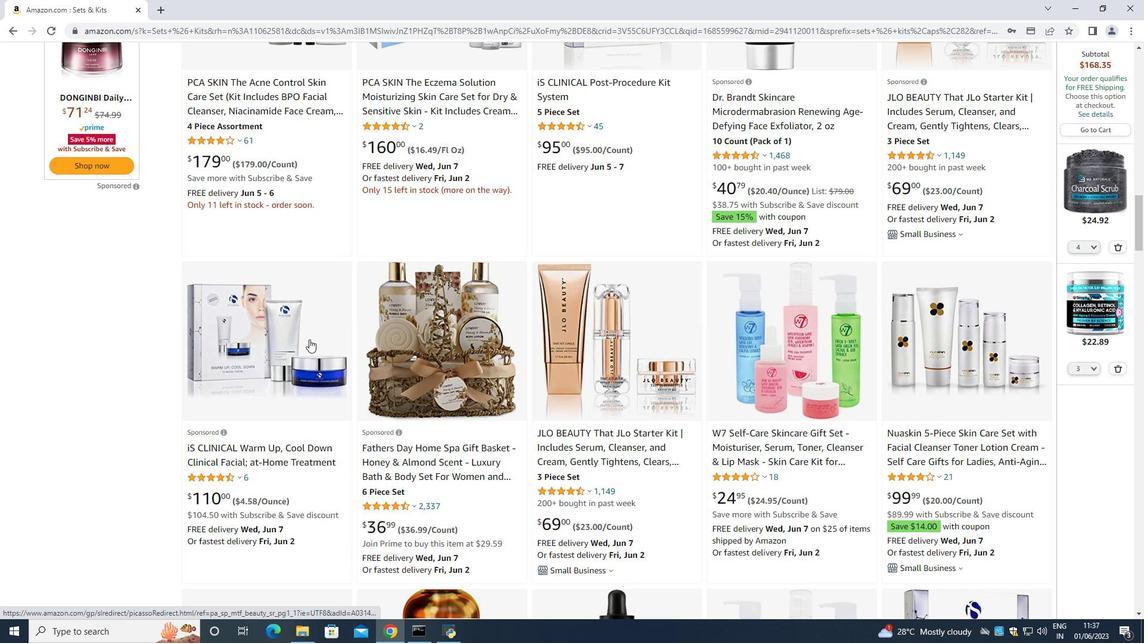 
Action: Mouse scrolled (311, 339) with delta (0, 0)
Screenshot: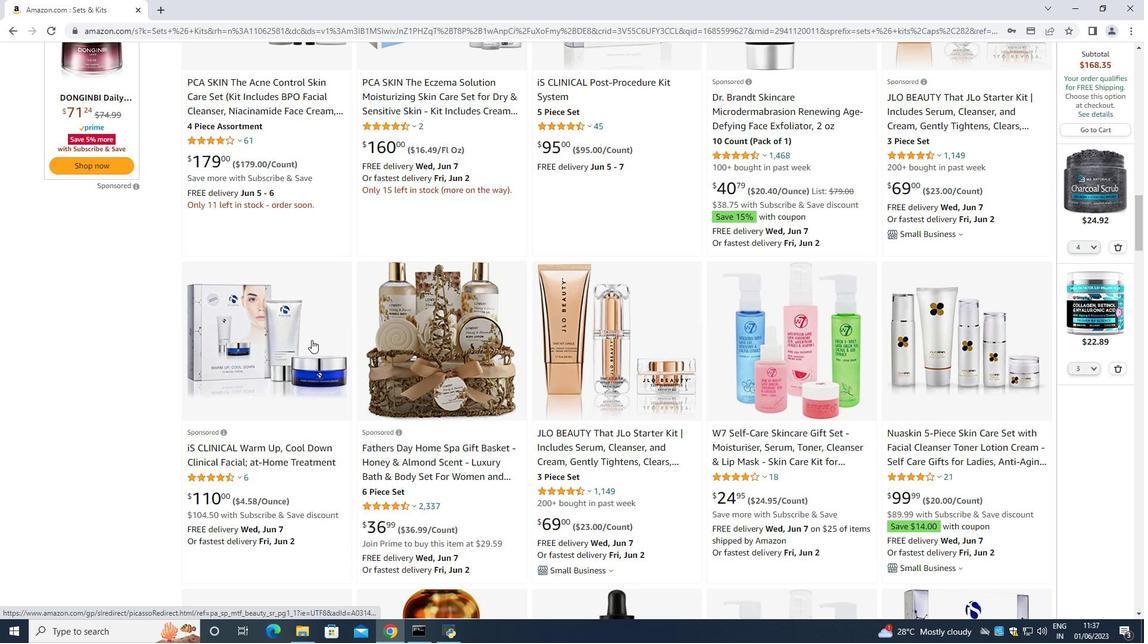 
Action: Mouse moved to (312, 340)
Screenshot: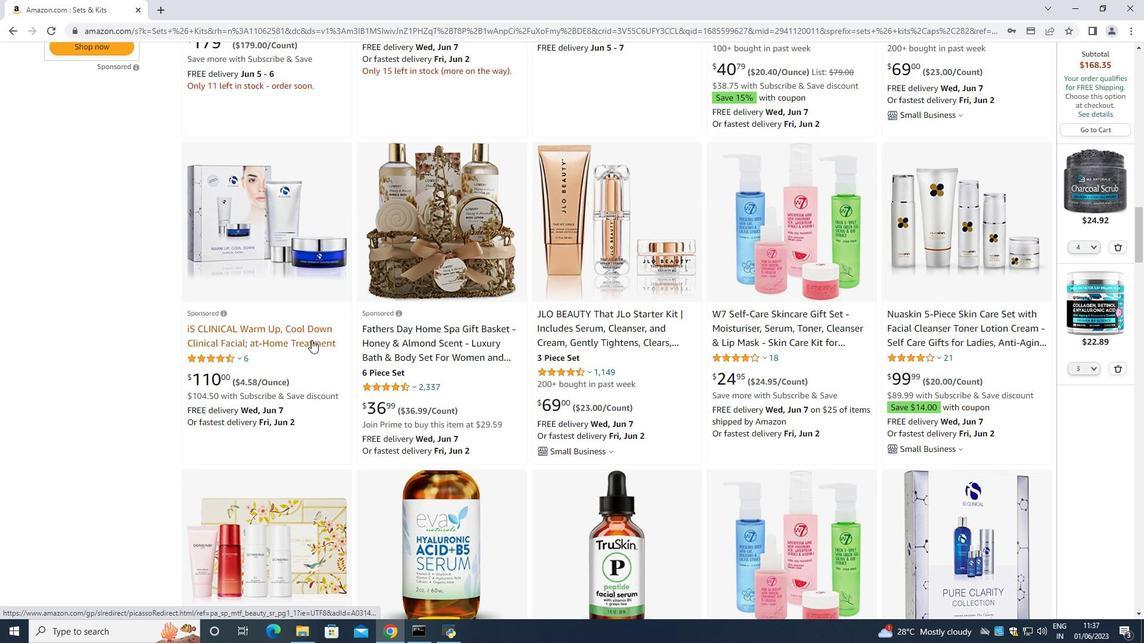 
Action: Mouse scrolled (312, 339) with delta (0, 0)
Screenshot: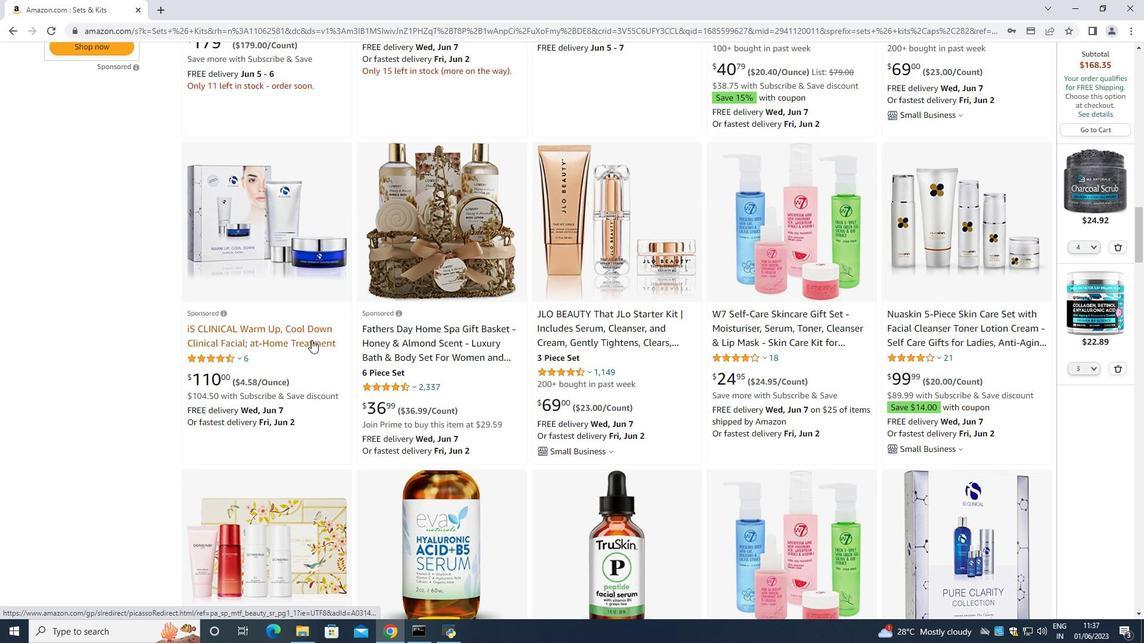 
Action: Mouse moved to (386, 340)
Screenshot: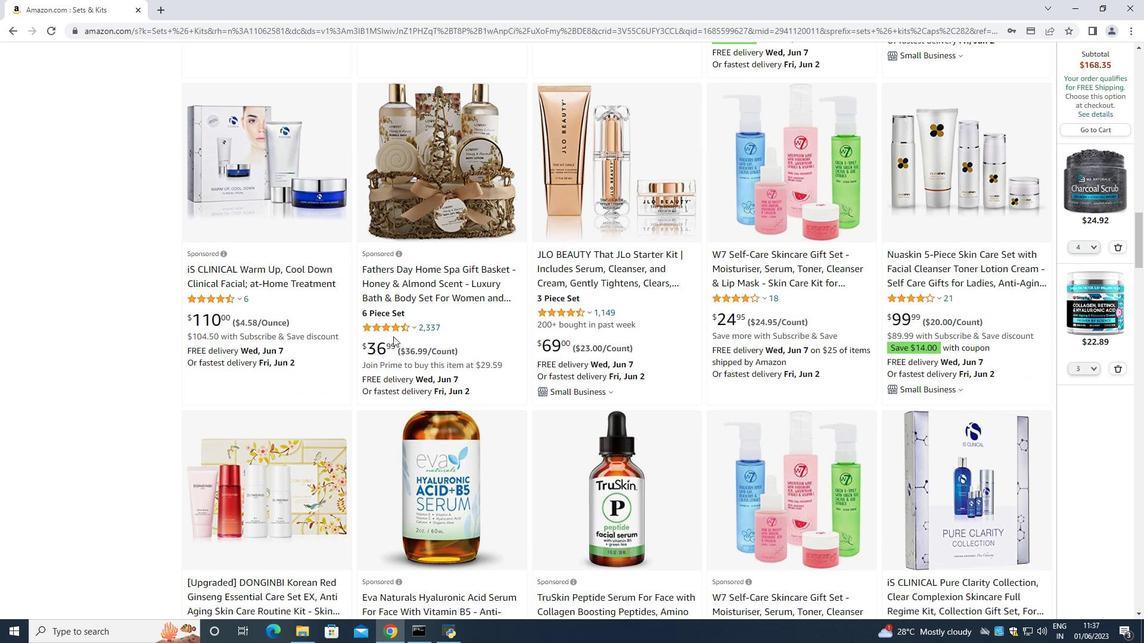 
Action: Mouse scrolled (386, 340) with delta (0, 0)
Screenshot: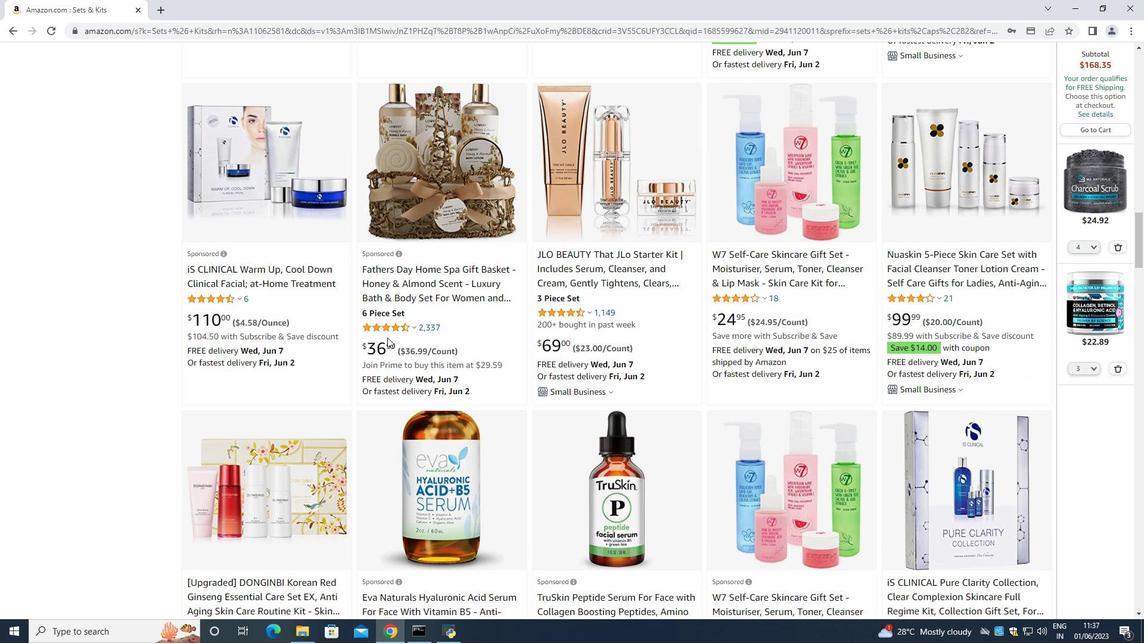 
Action: Mouse scrolled (386, 340) with delta (0, 0)
Screenshot: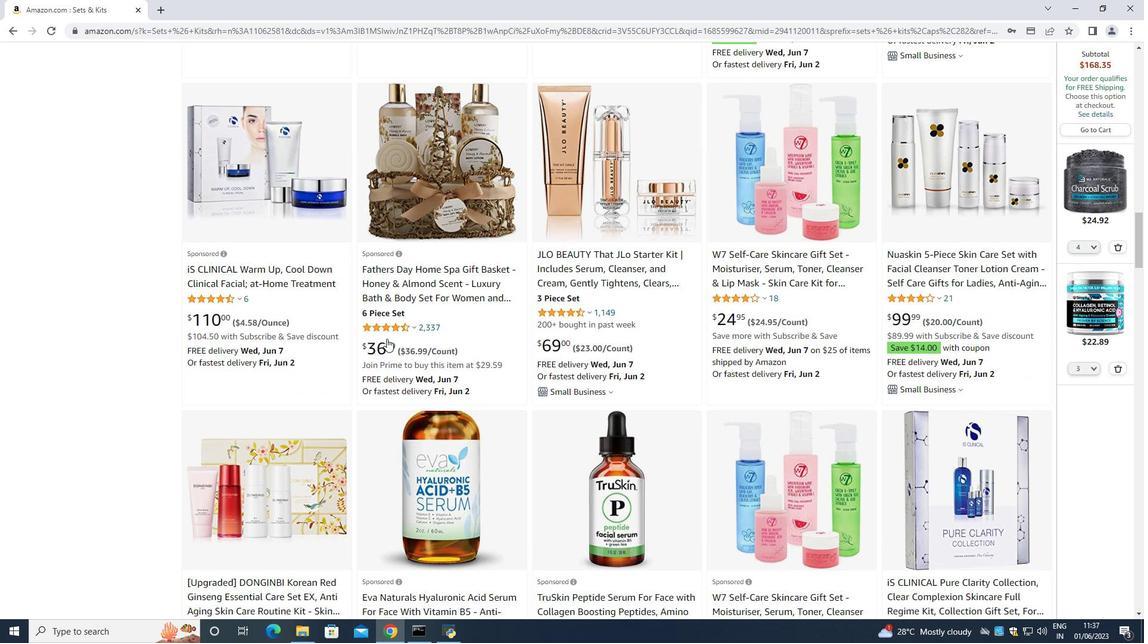 
Action: Mouse moved to (379, 329)
Screenshot: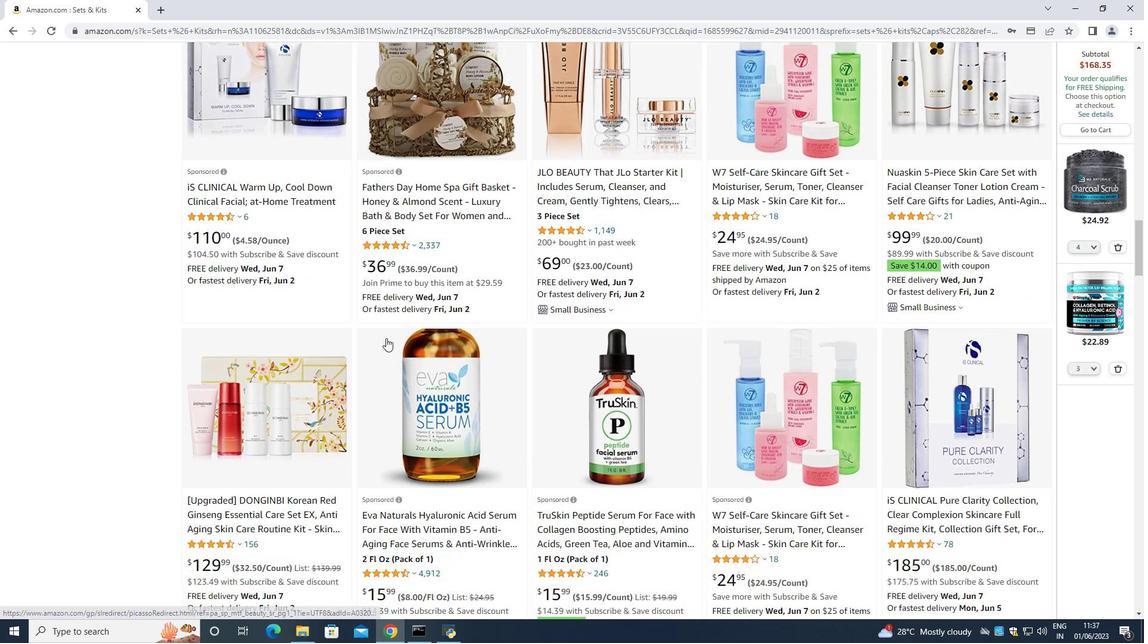 
Action: Mouse scrolled (379, 328) with delta (0, 0)
Screenshot: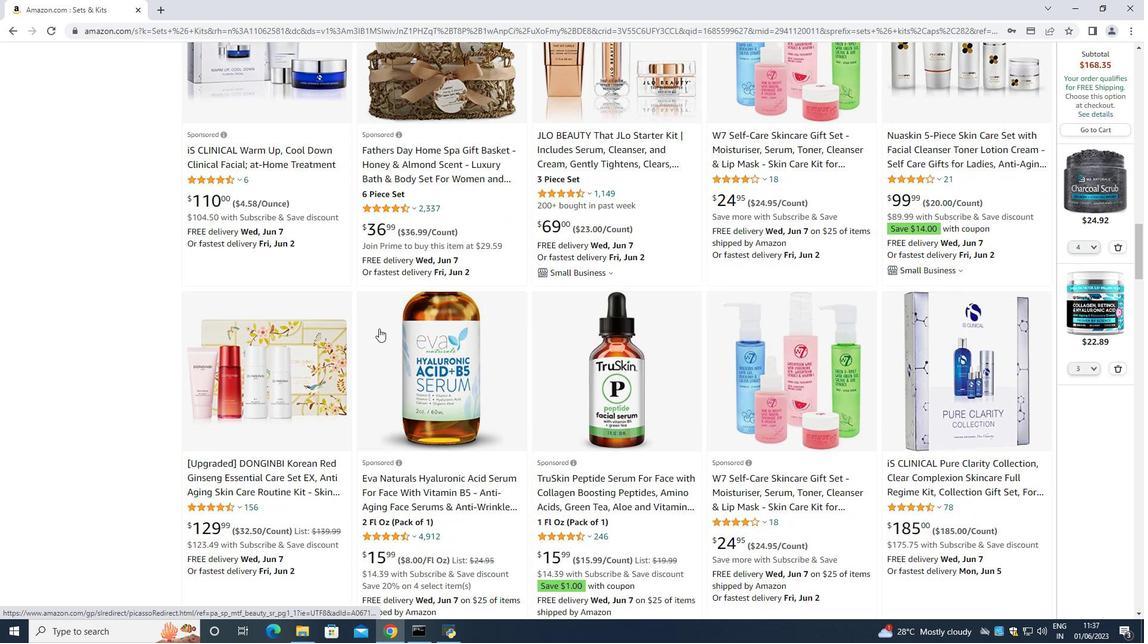 
Action: Mouse moved to (379, 329)
Screenshot: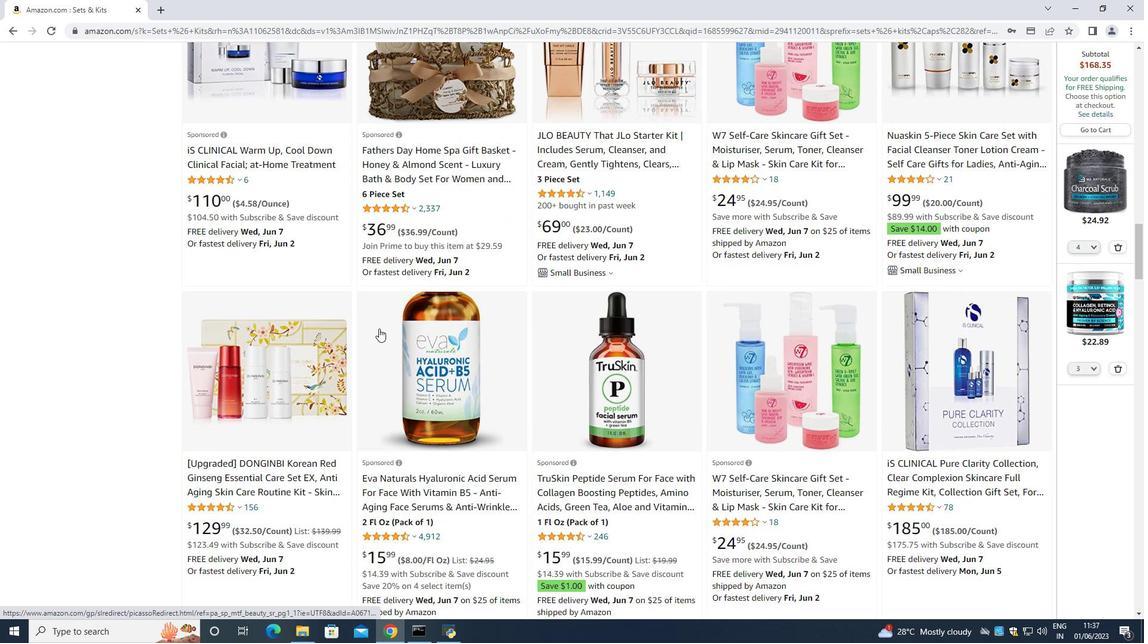 
Action: Mouse scrolled (379, 329) with delta (0, 0)
Screenshot: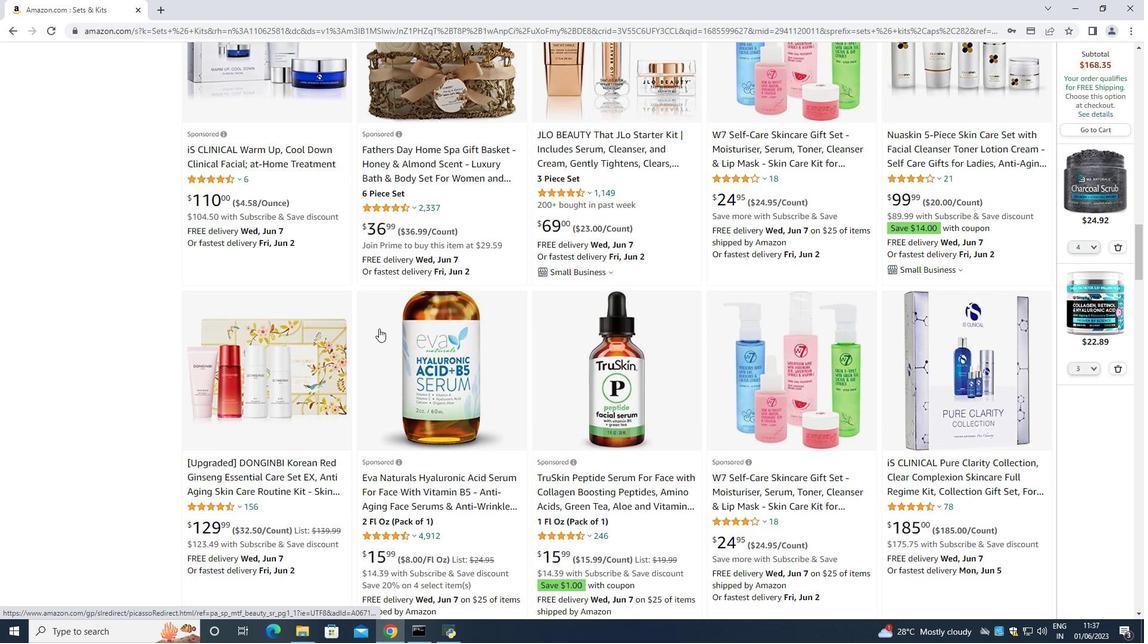 
Action: Mouse scrolled (379, 329) with delta (0, 0)
Screenshot: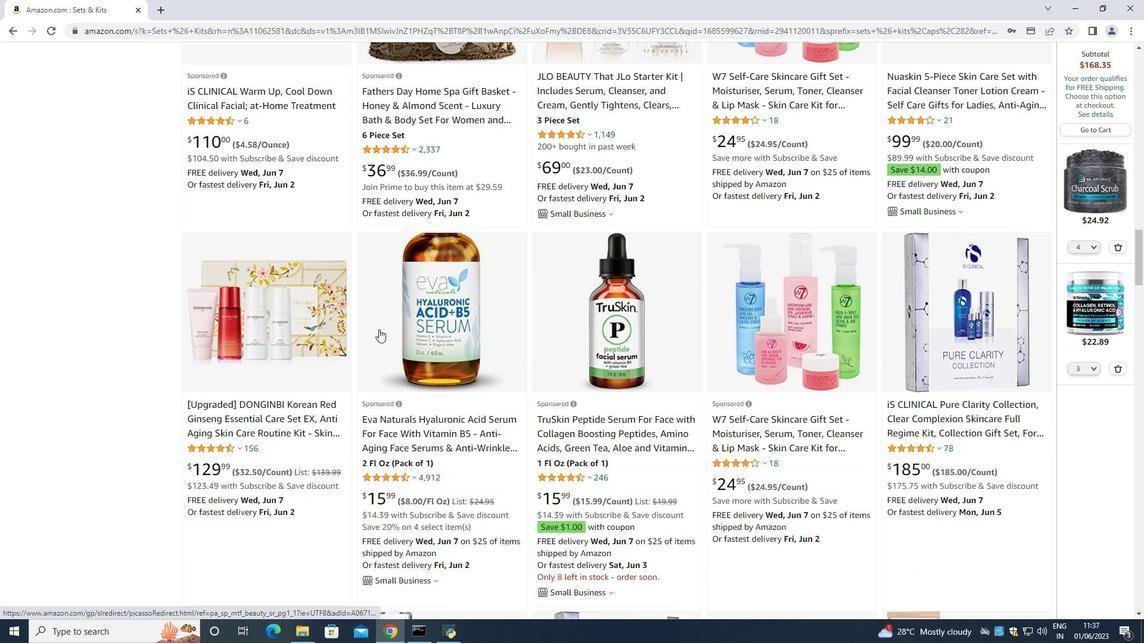 
Action: Mouse moved to (379, 329)
Screenshot: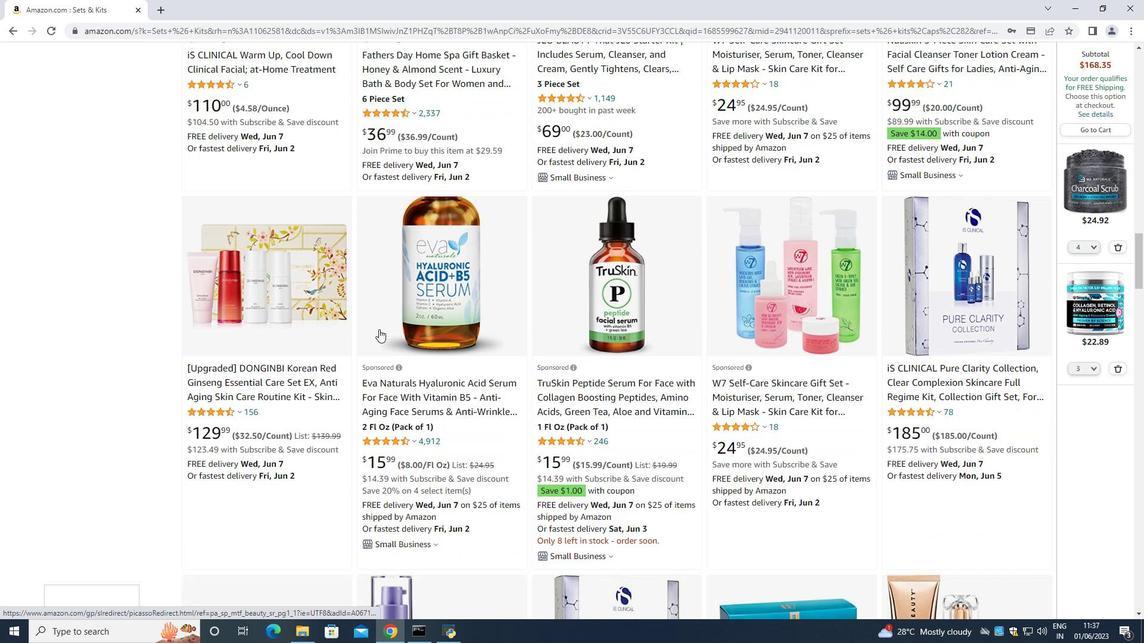
Action: Mouse scrolled (379, 329) with delta (0, 0)
Screenshot: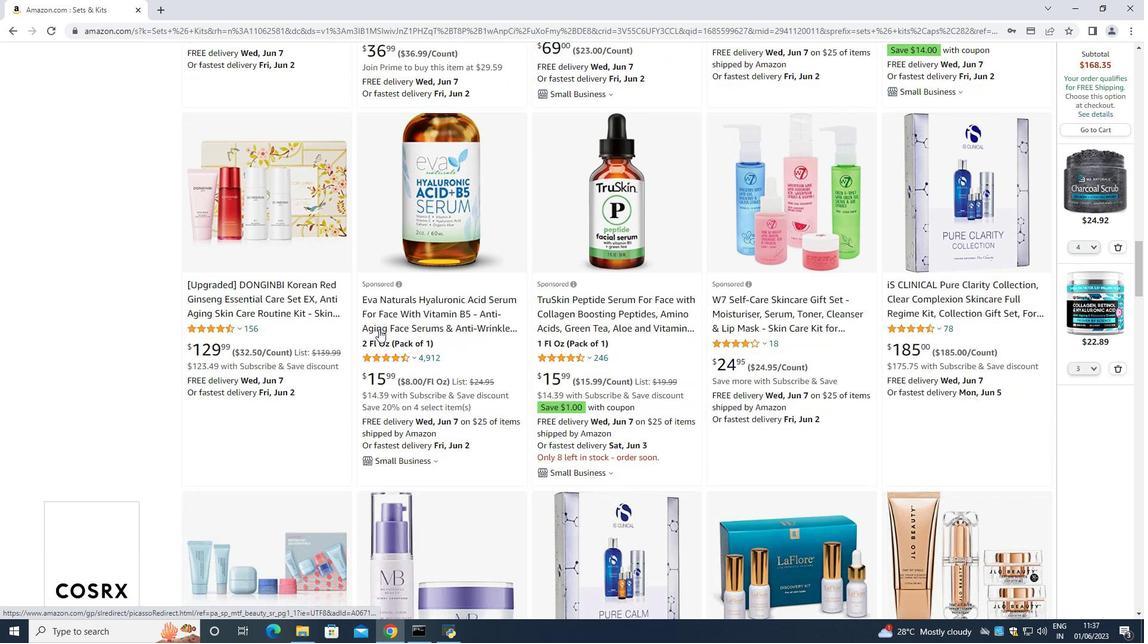 
Action: Mouse scrolled (379, 329) with delta (0, 0)
Screenshot: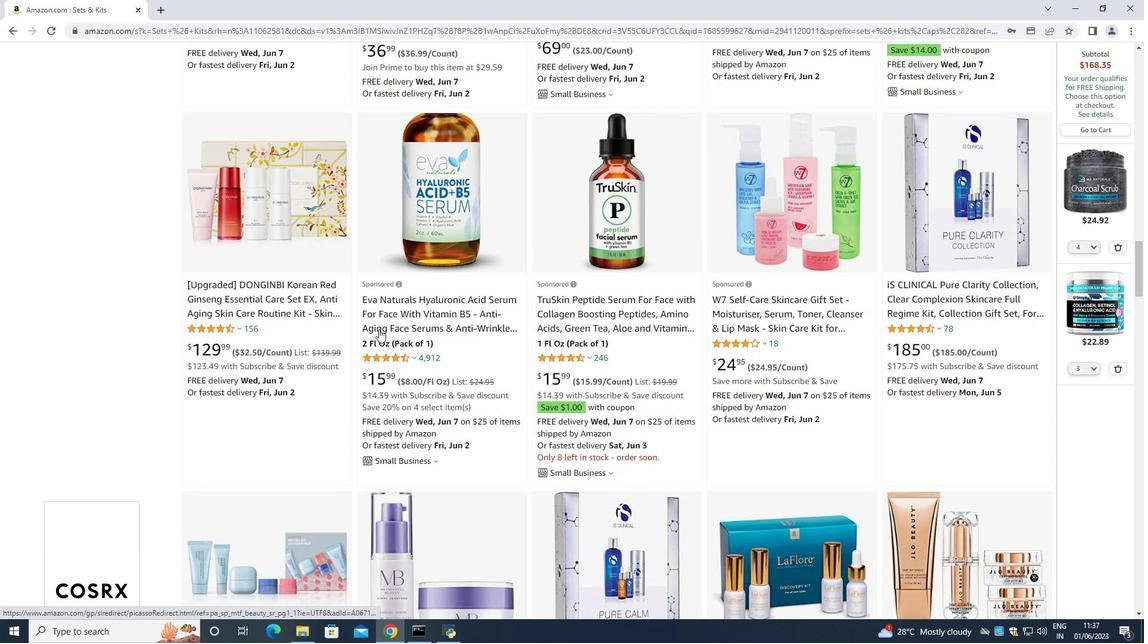 
Action: Mouse scrolled (379, 329) with delta (0, 0)
Screenshot: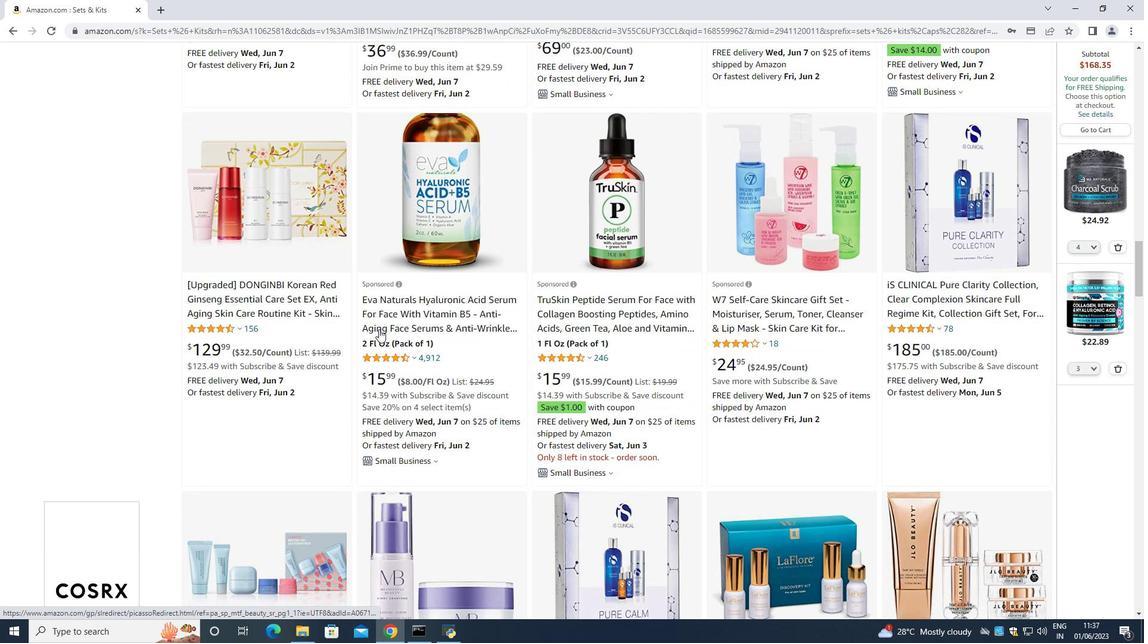 
Action: Mouse scrolled (379, 329) with delta (0, 0)
Screenshot: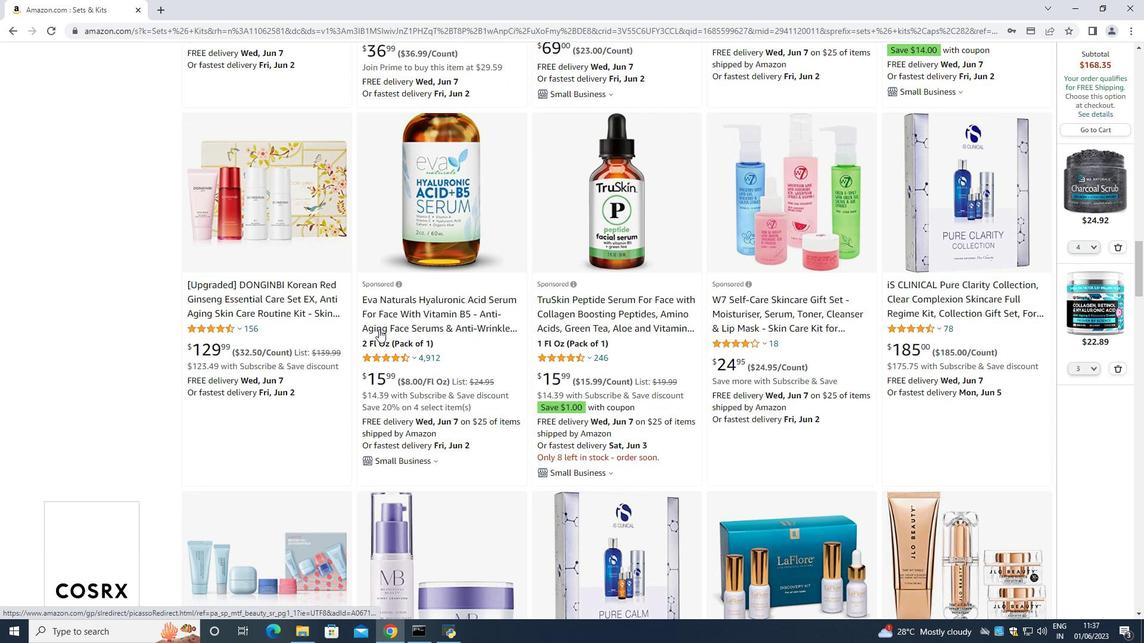 
Action: Mouse moved to (380, 329)
Screenshot: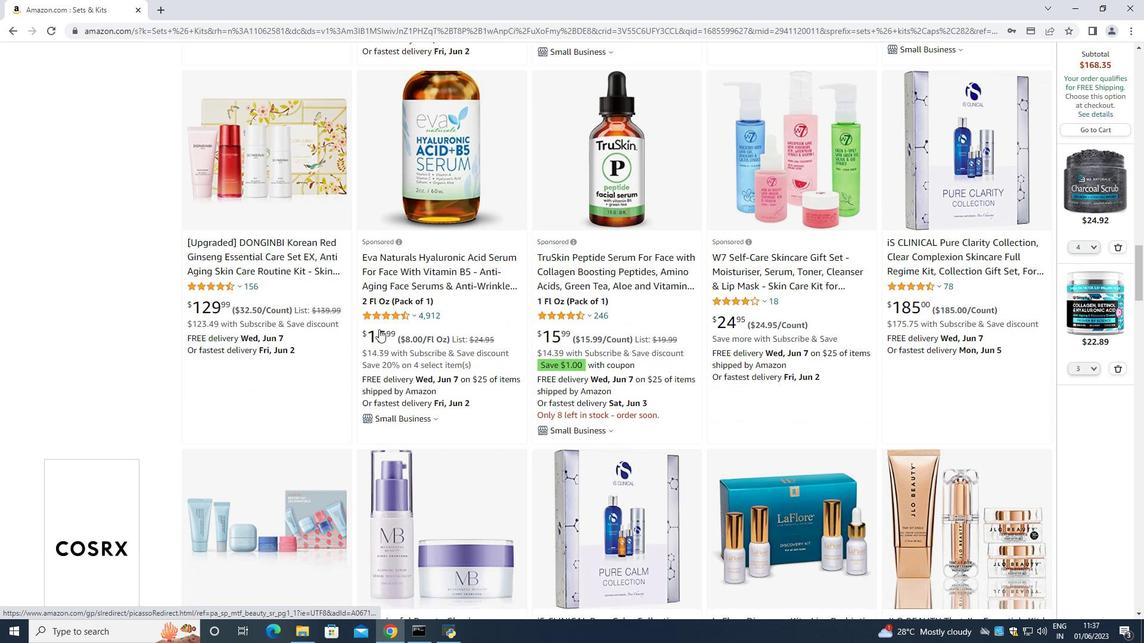 
Action: Mouse scrolled (380, 329) with delta (0, 0)
Screenshot: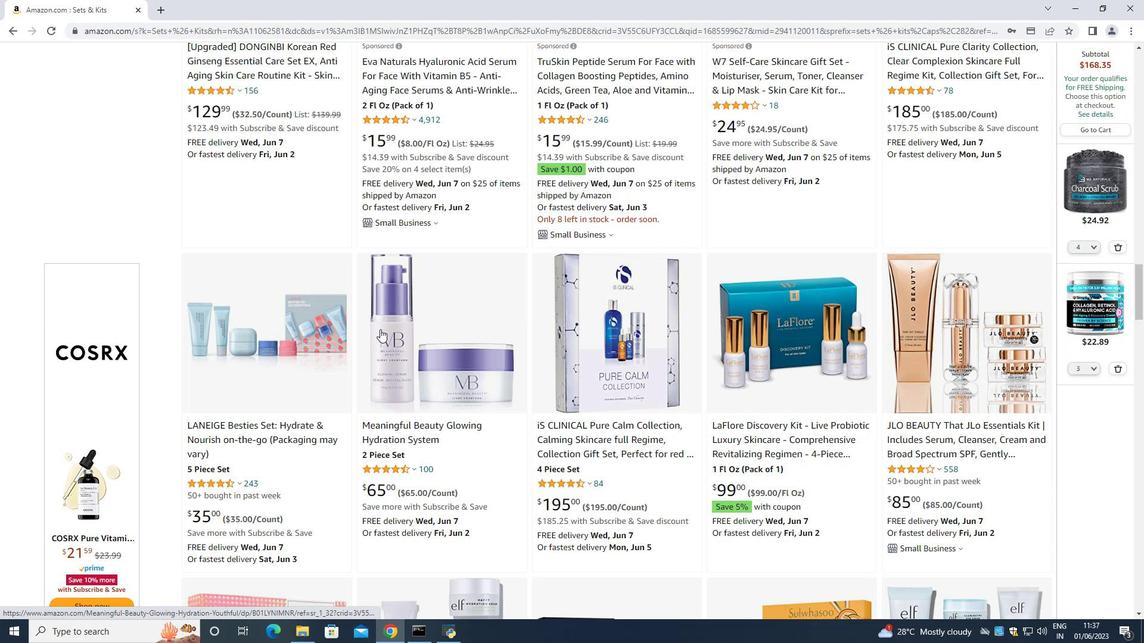 
Action: Mouse scrolled (380, 329) with delta (0, 0)
Screenshot: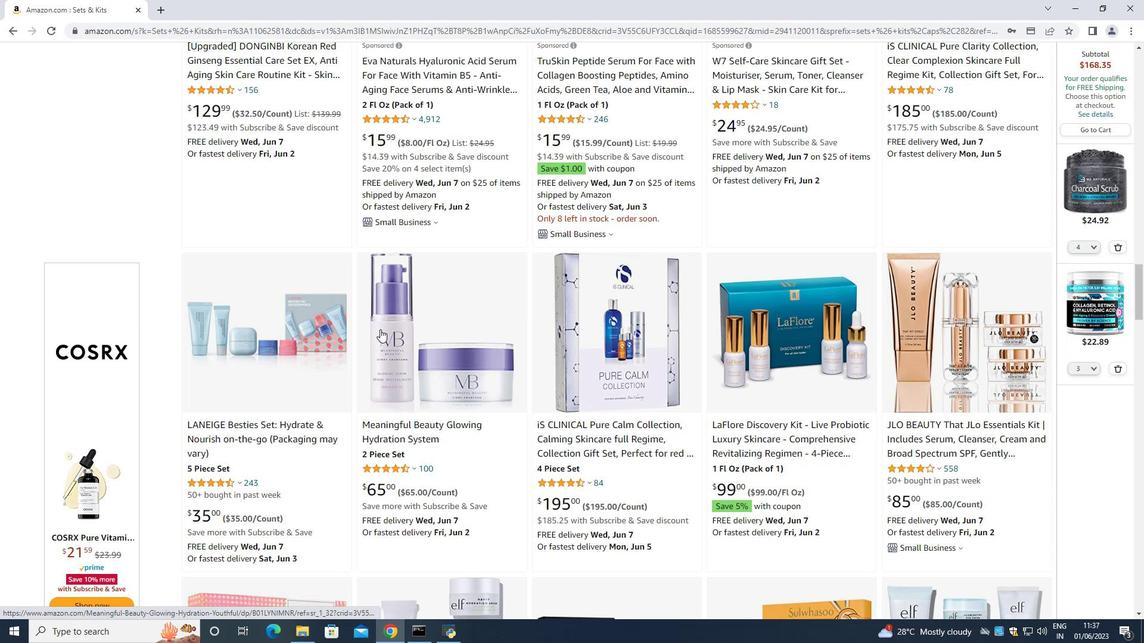 
Action: Mouse scrolled (380, 329) with delta (0, 0)
Screenshot: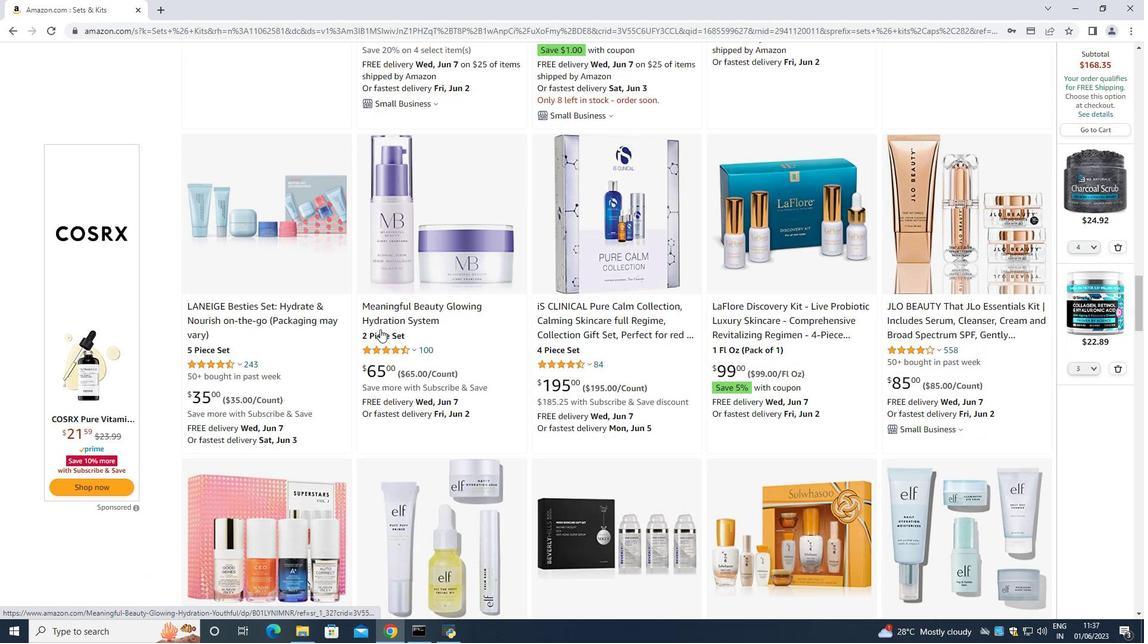 
Action: Mouse scrolled (380, 329) with delta (0, 0)
Screenshot: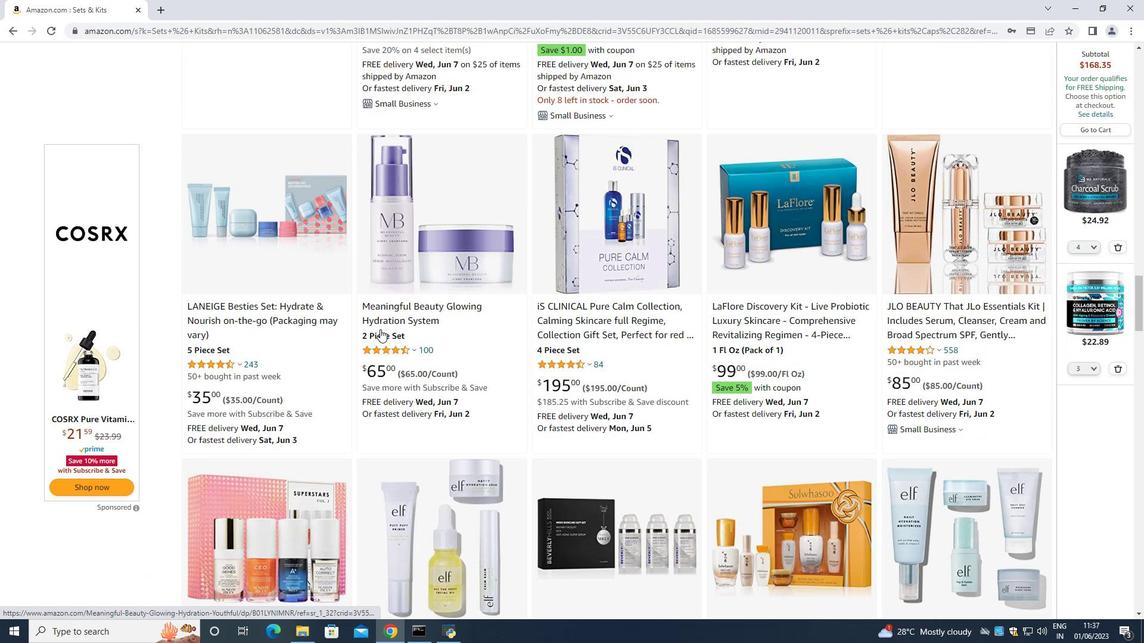 
Action: Mouse scrolled (380, 329) with delta (0, 0)
Screenshot: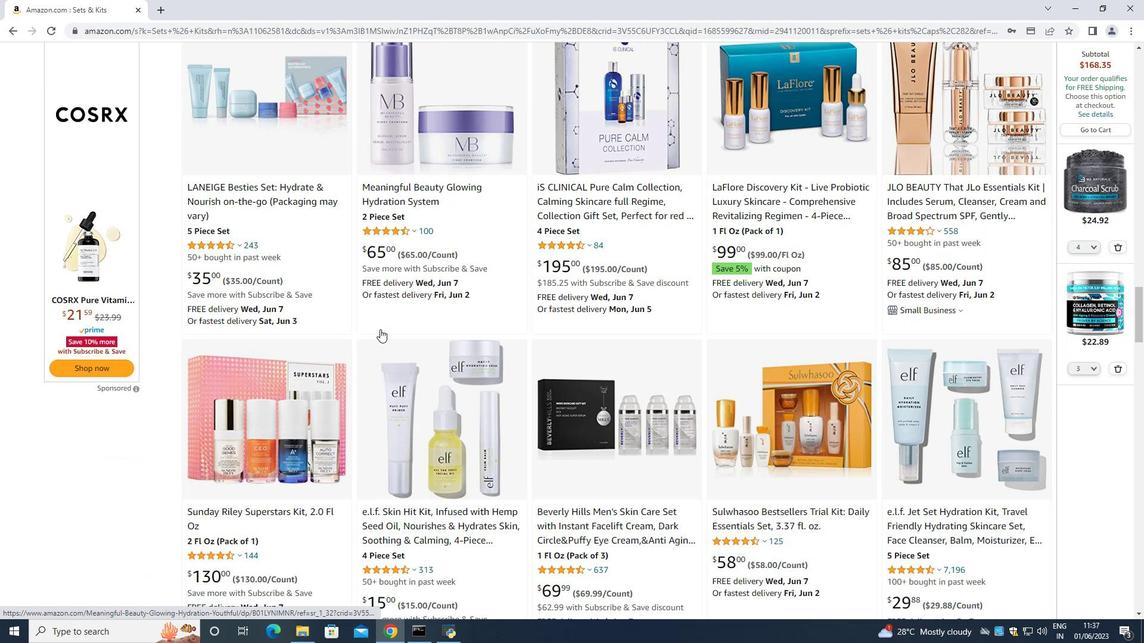 
Action: Mouse scrolled (380, 329) with delta (0, 0)
Screenshot: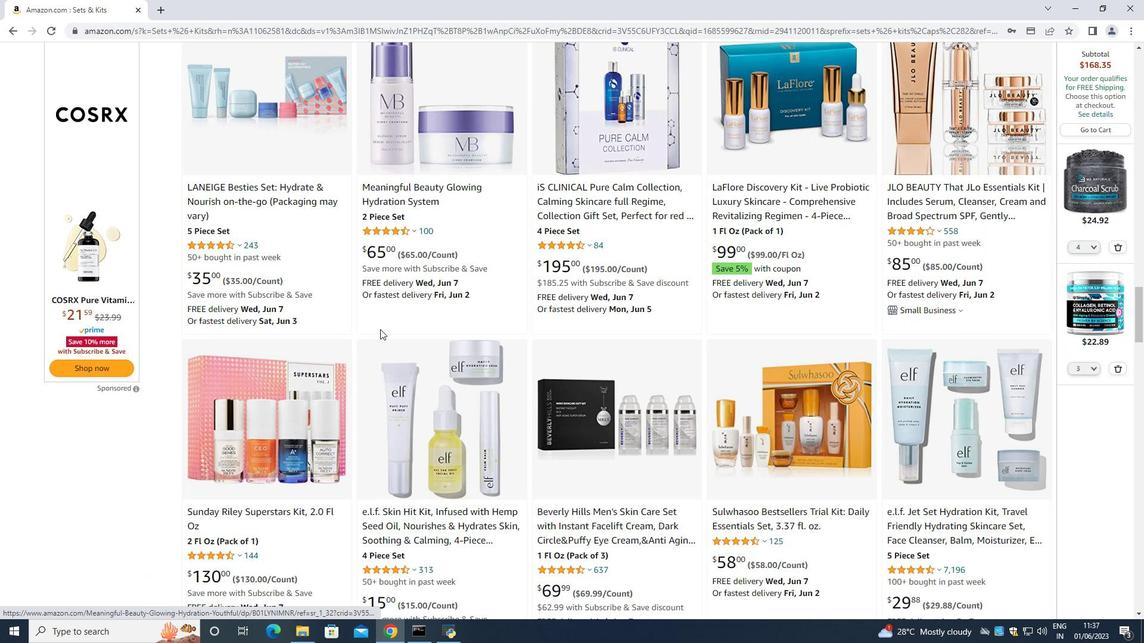 
Action: Mouse scrolled (380, 329) with delta (0, 0)
Screenshot: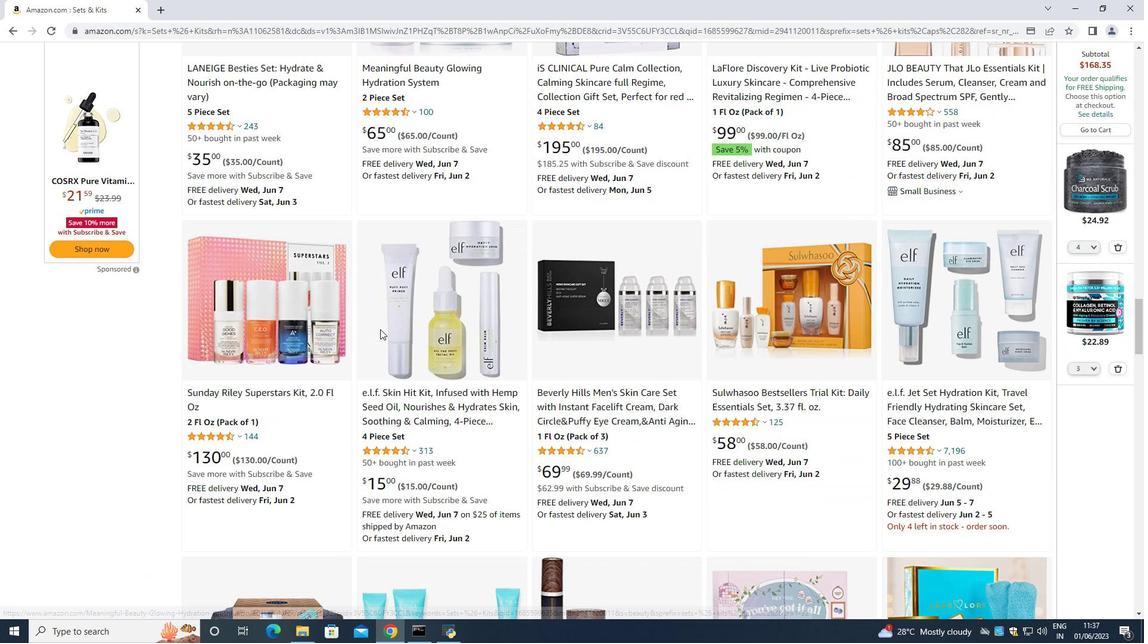 
Action: Mouse scrolled (380, 329) with delta (0, 0)
Screenshot: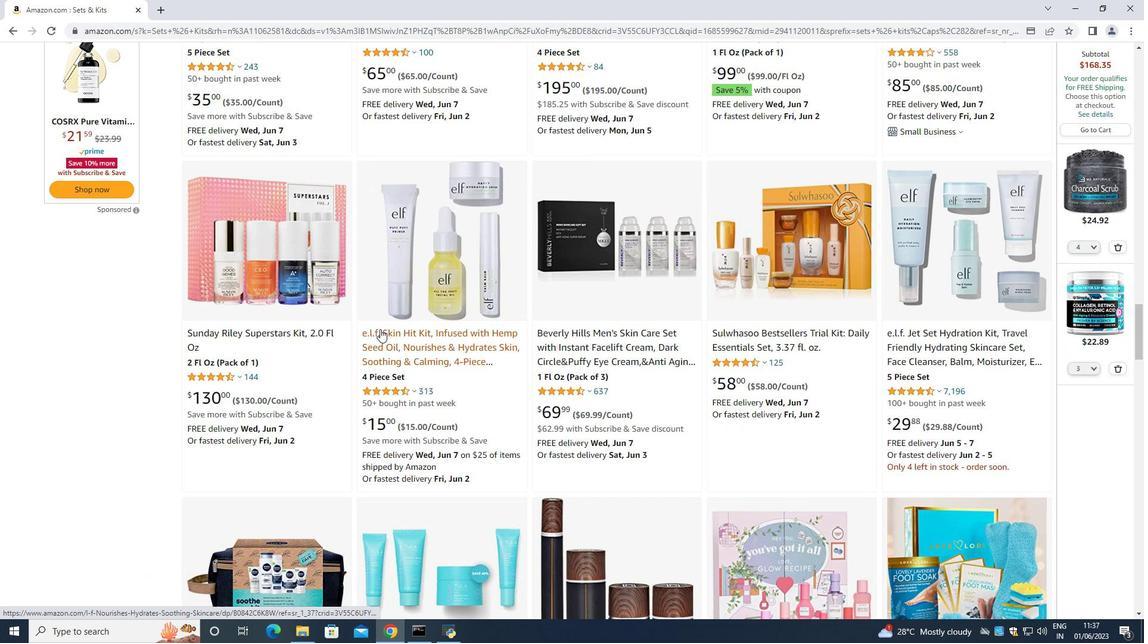 
Action: Mouse moved to (381, 328)
Screenshot: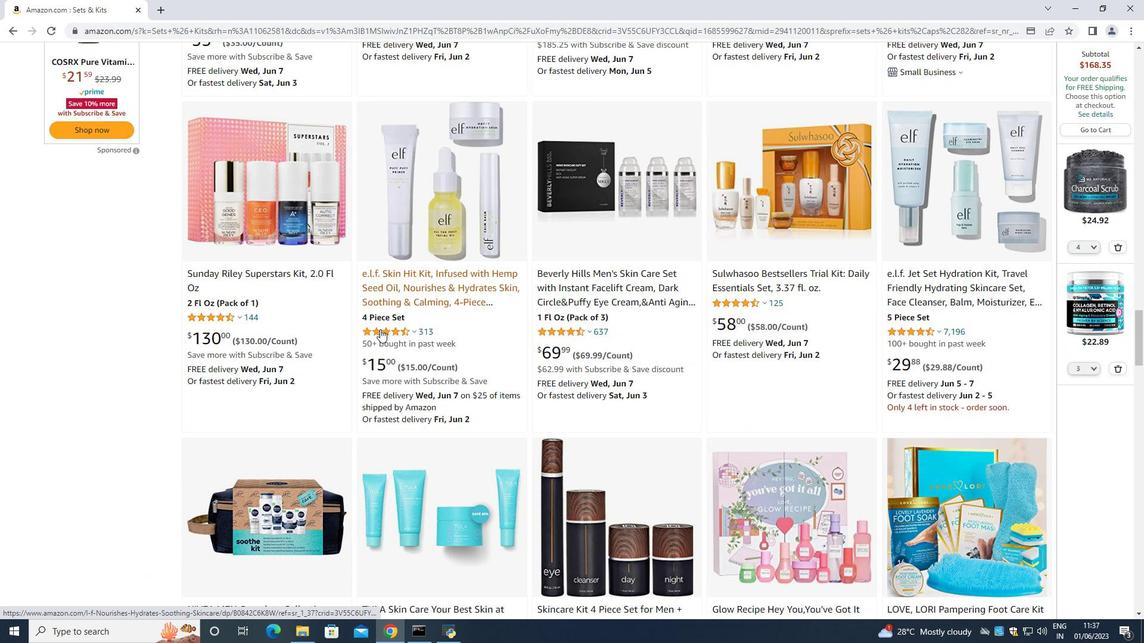 
Action: Mouse scrolled (381, 327) with delta (0, 0)
Screenshot: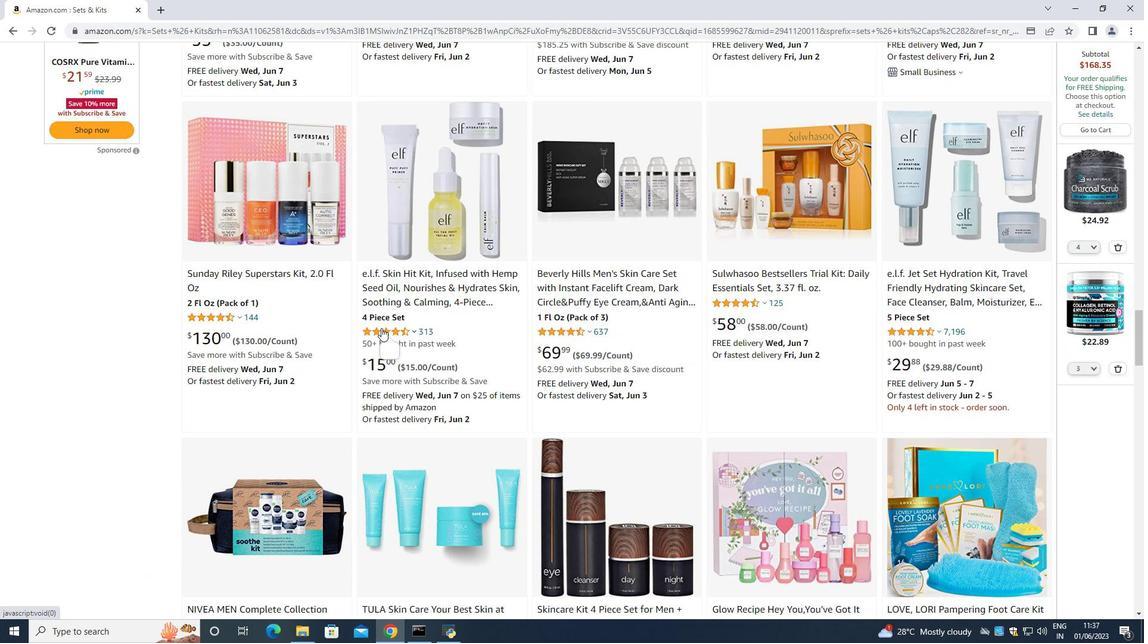 
Action: Mouse moved to (384, 327)
Screenshot: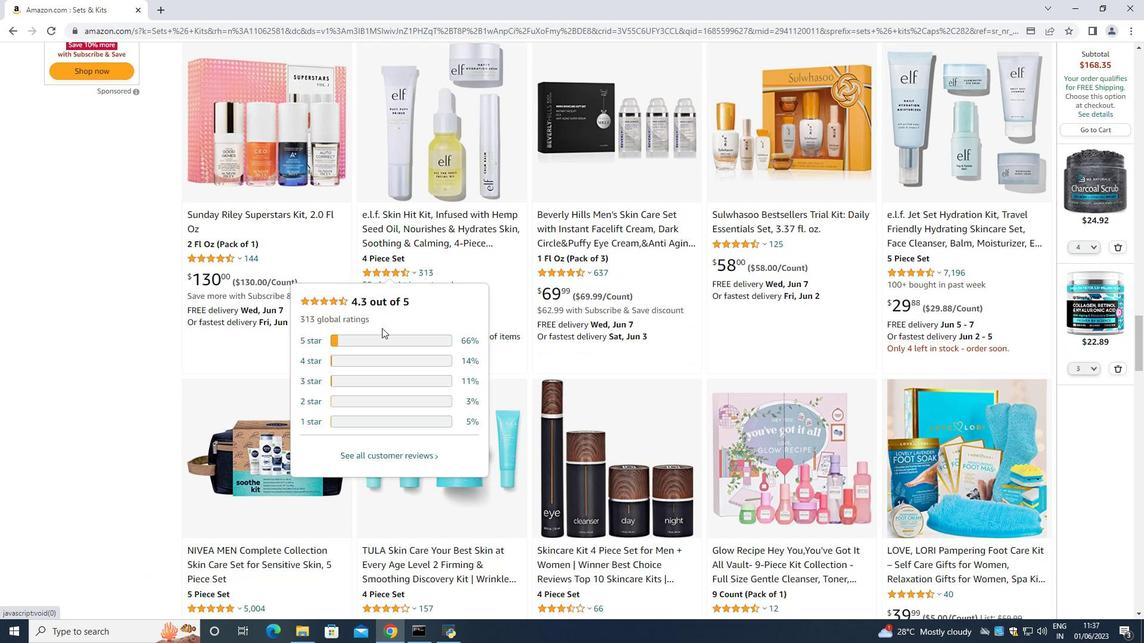 
Action: Mouse scrolled (384, 327) with delta (0, 0)
Screenshot: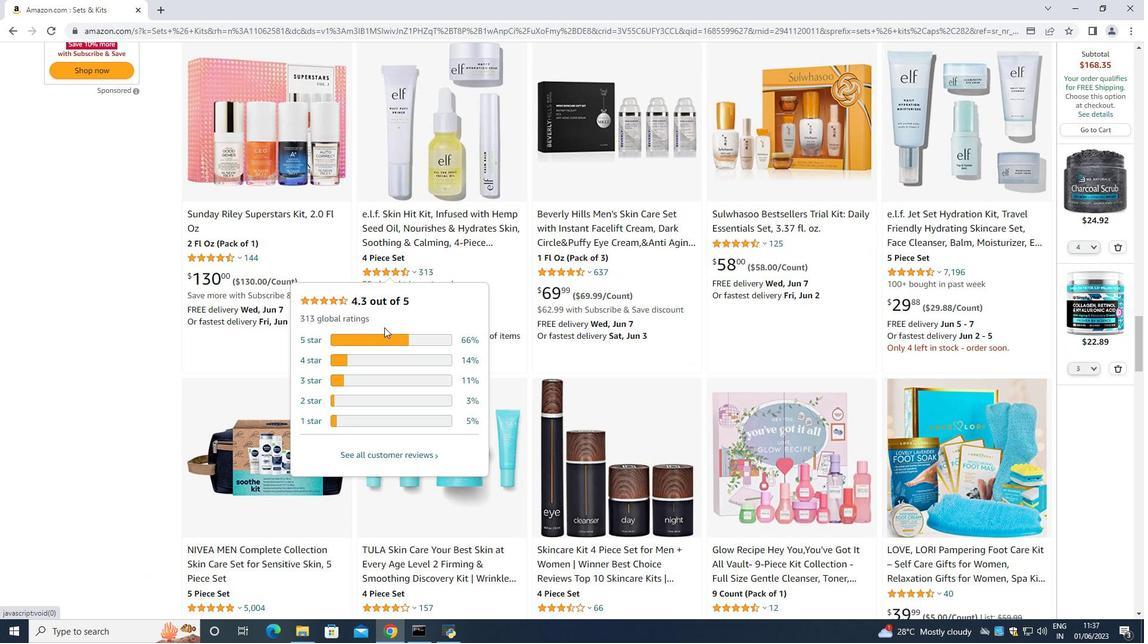 
Action: Mouse moved to (384, 327)
Screenshot: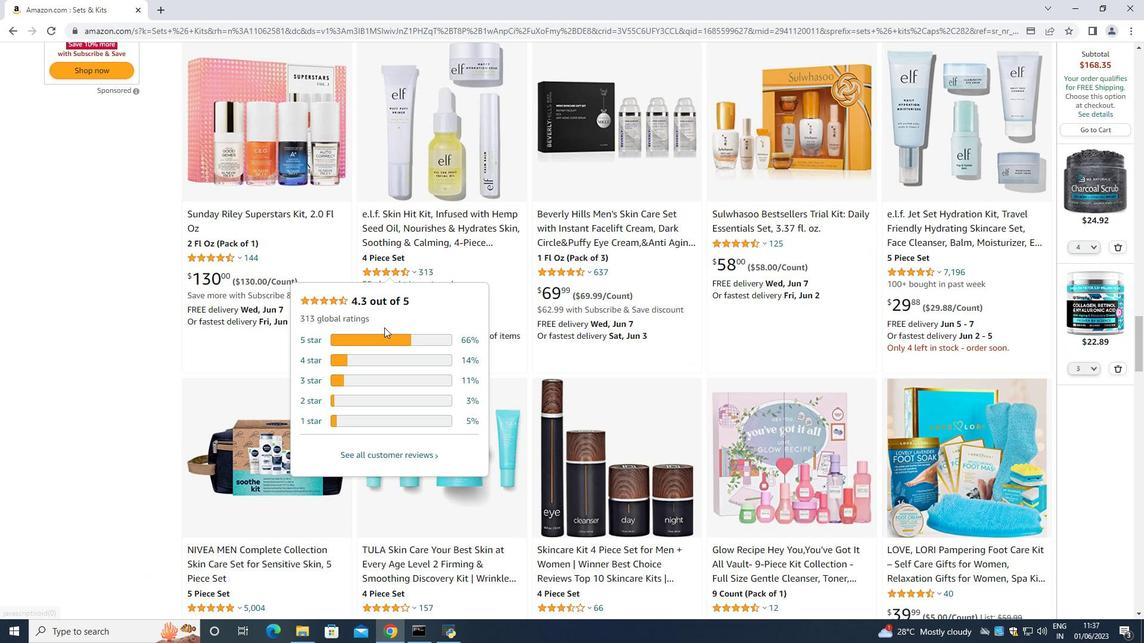
Action: Mouse scrolled (384, 327) with delta (0, 0)
Screenshot: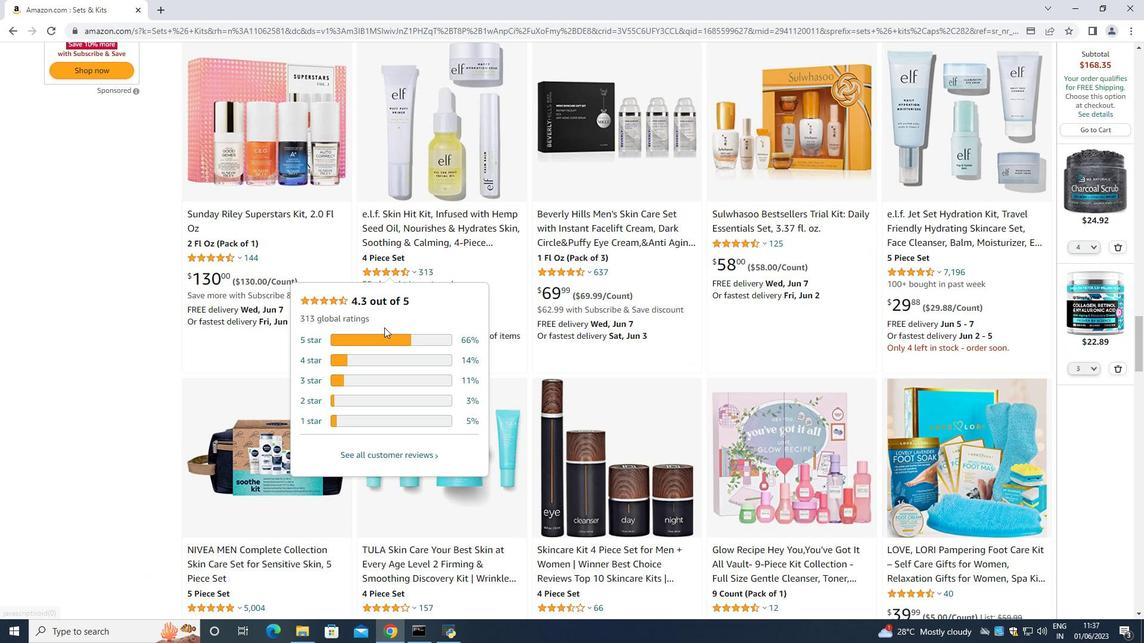 
Action: Mouse scrolled (384, 327) with delta (0, 0)
Screenshot: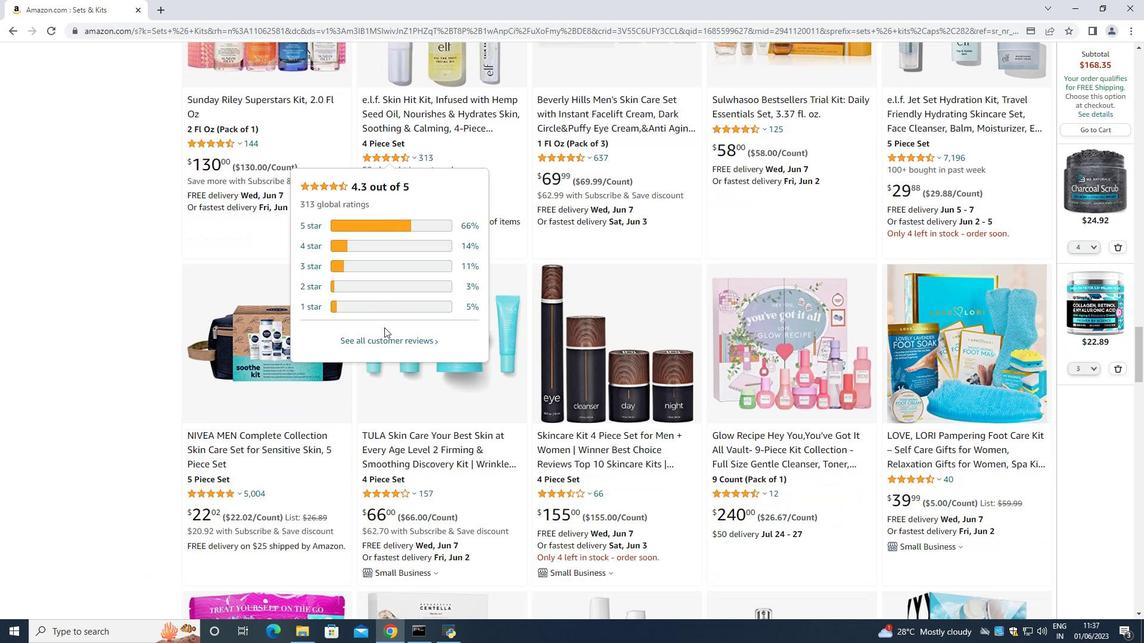 
Action: Mouse scrolled (384, 327) with delta (0, 0)
Screenshot: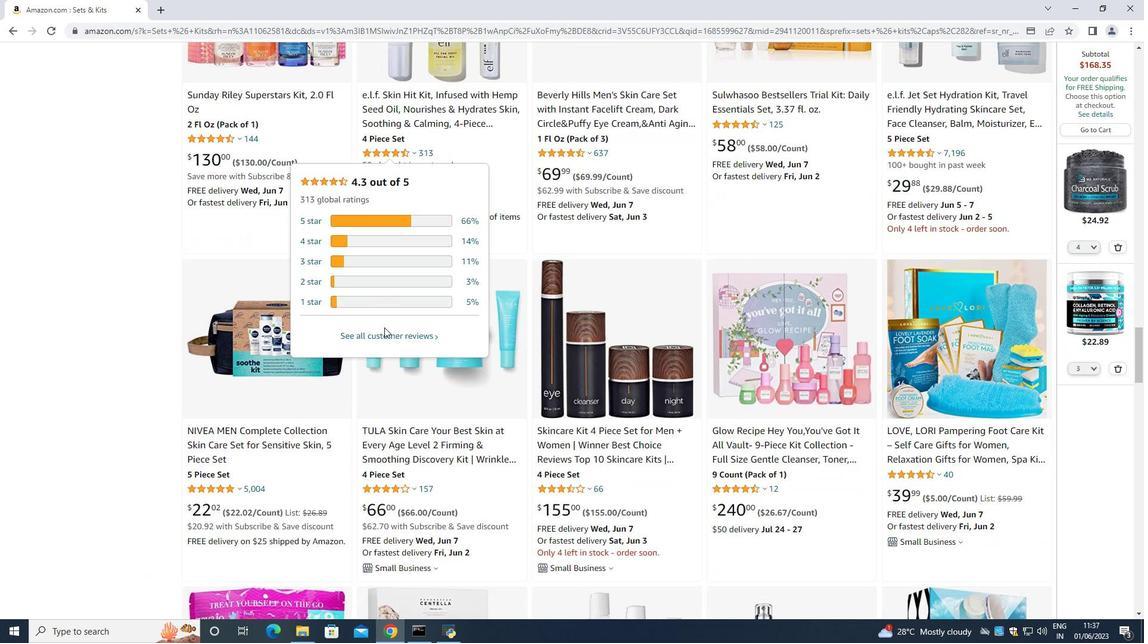 
Action: Mouse scrolled (384, 327) with delta (0, 0)
Screenshot: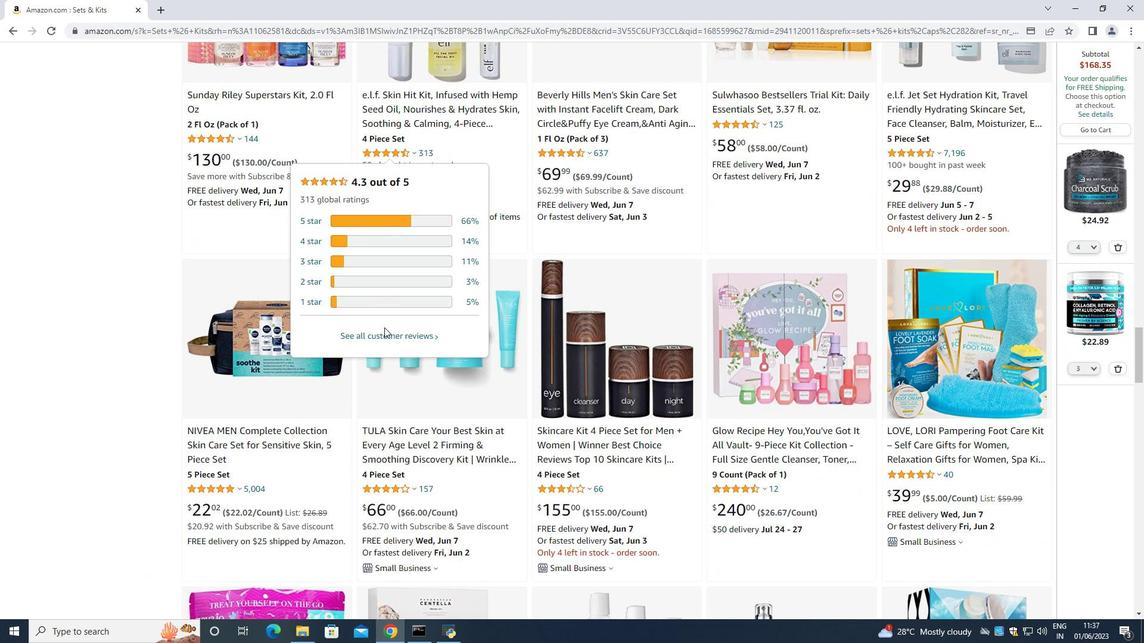
Action: Mouse scrolled (384, 327) with delta (0, 0)
Screenshot: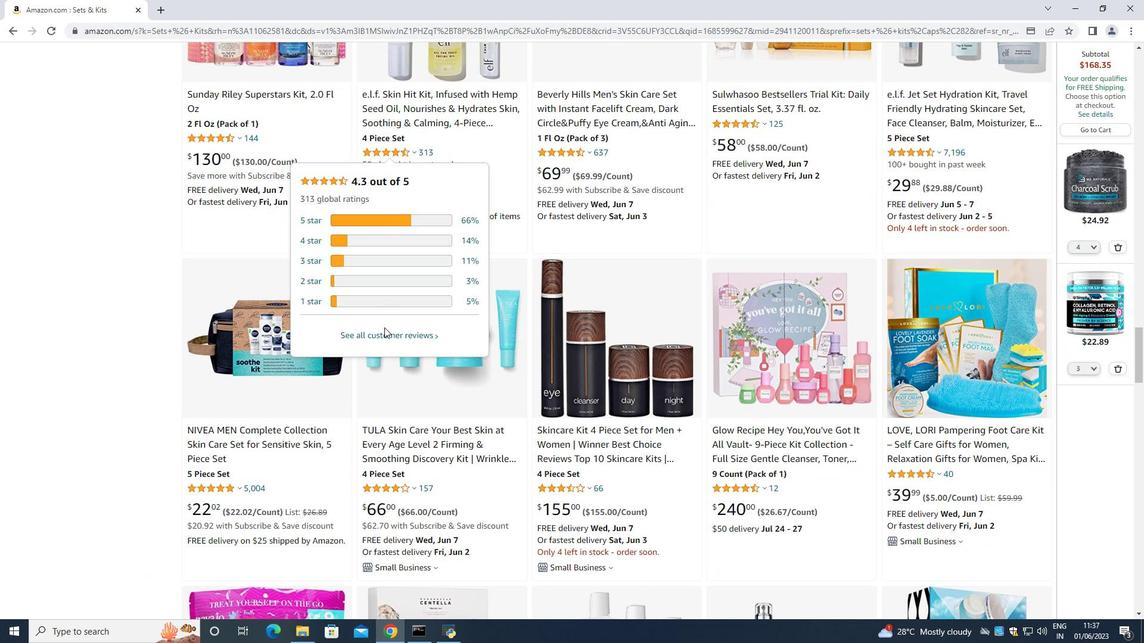 
Action: Mouse moved to (387, 327)
Screenshot: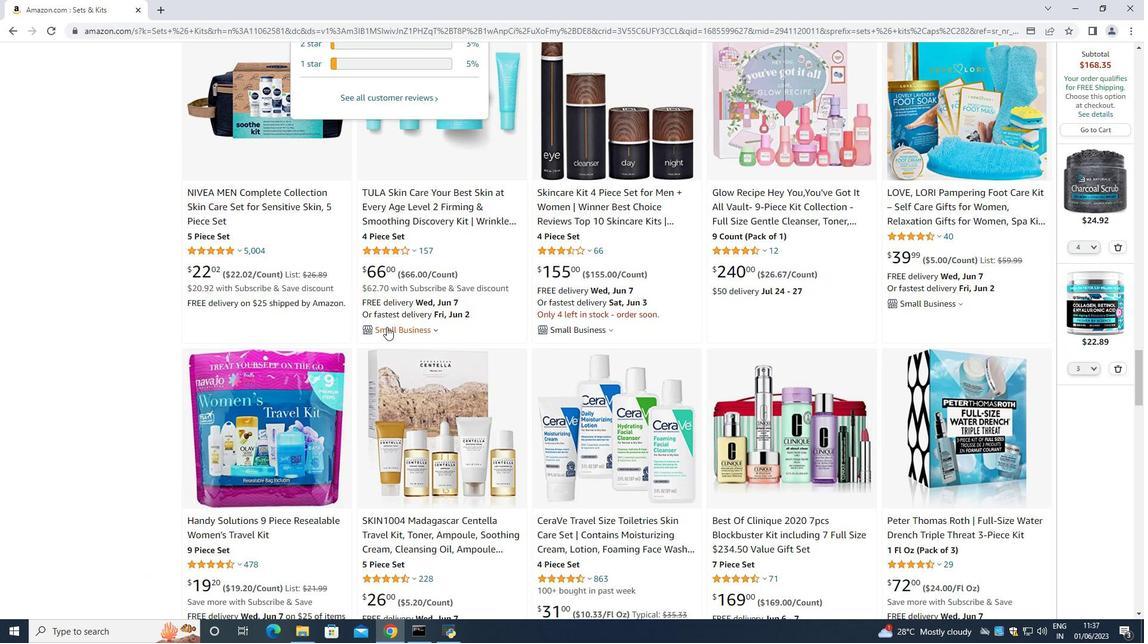 
Action: Mouse scrolled (387, 326) with delta (0, 0)
Screenshot: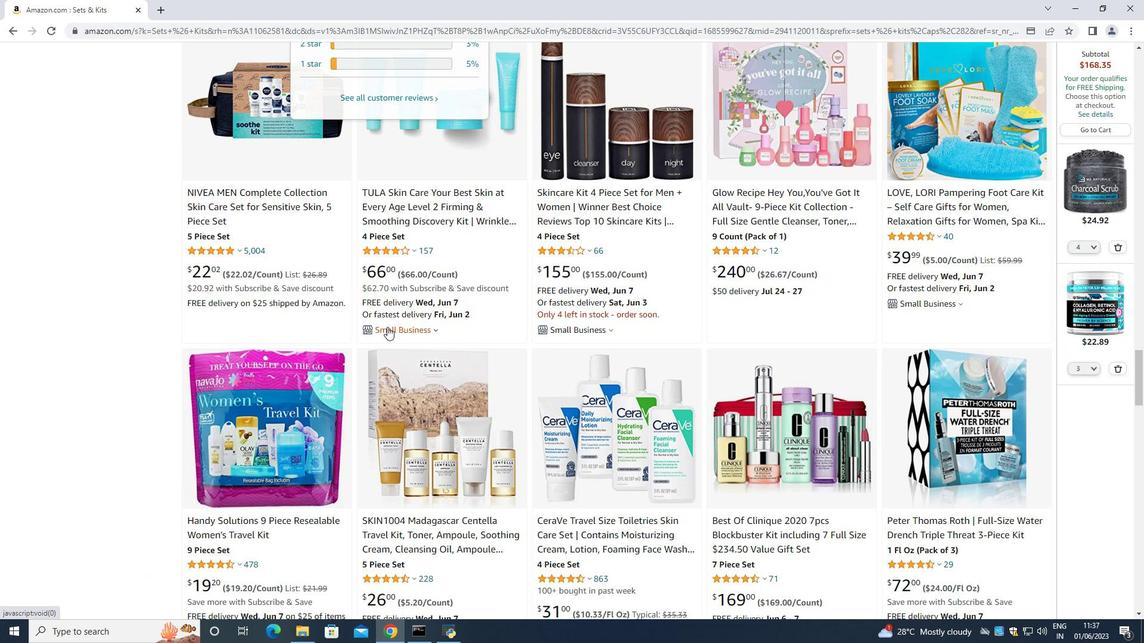 
Action: Mouse moved to (393, 326)
Screenshot: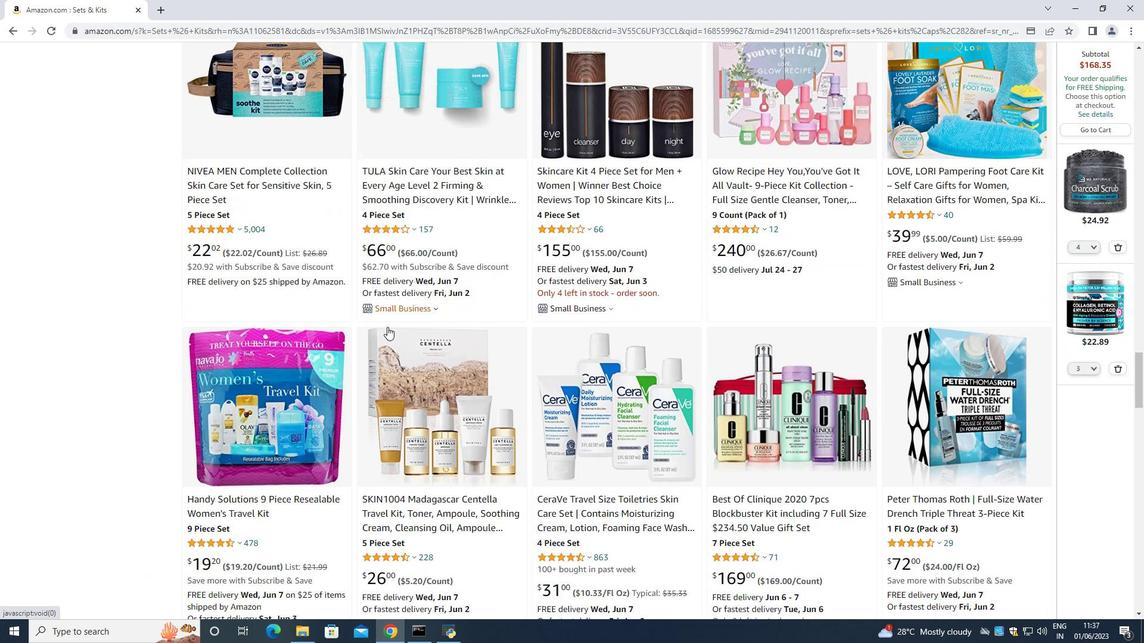 
Action: Mouse scrolled (393, 326) with delta (0, 0)
Screenshot: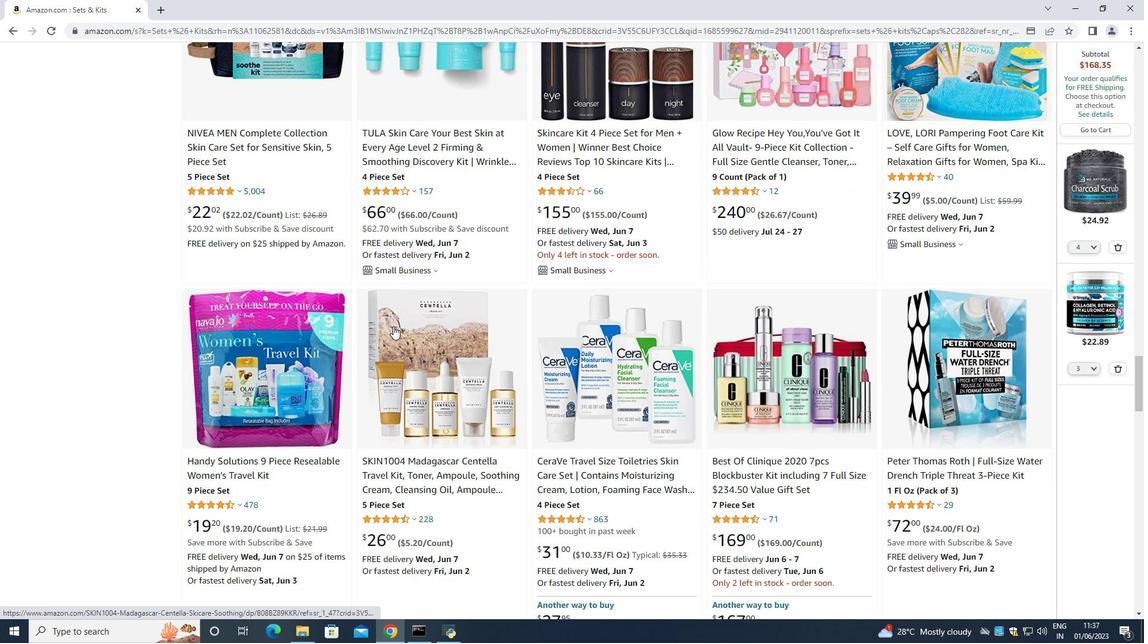 
Action: Mouse moved to (394, 326)
Screenshot: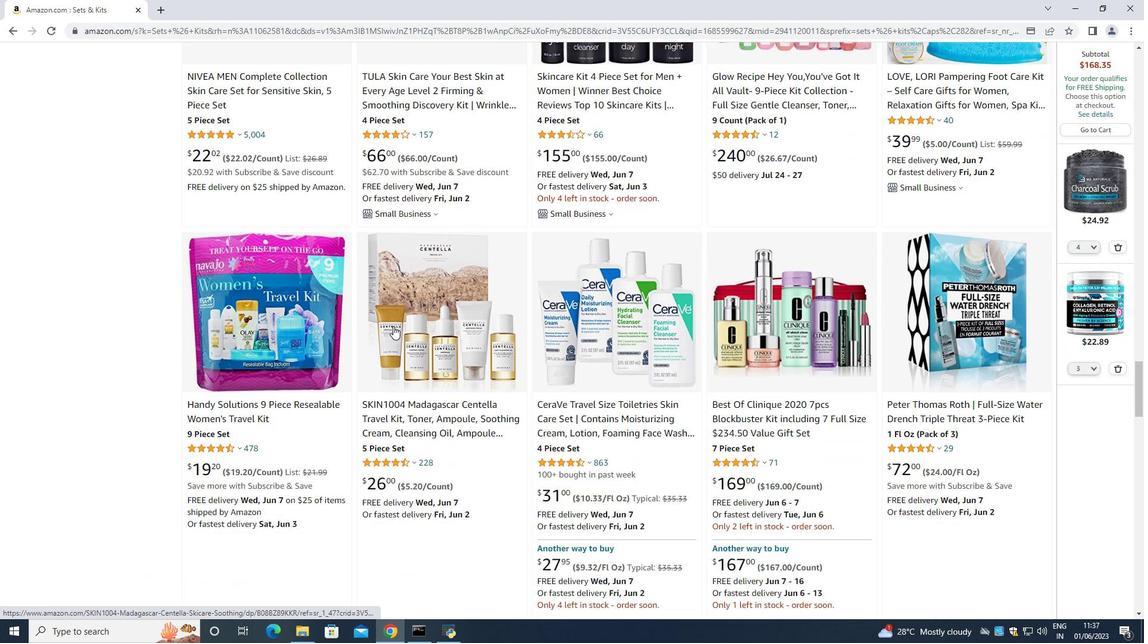 
Action: Mouse scrolled (394, 326) with delta (0, 0)
Screenshot: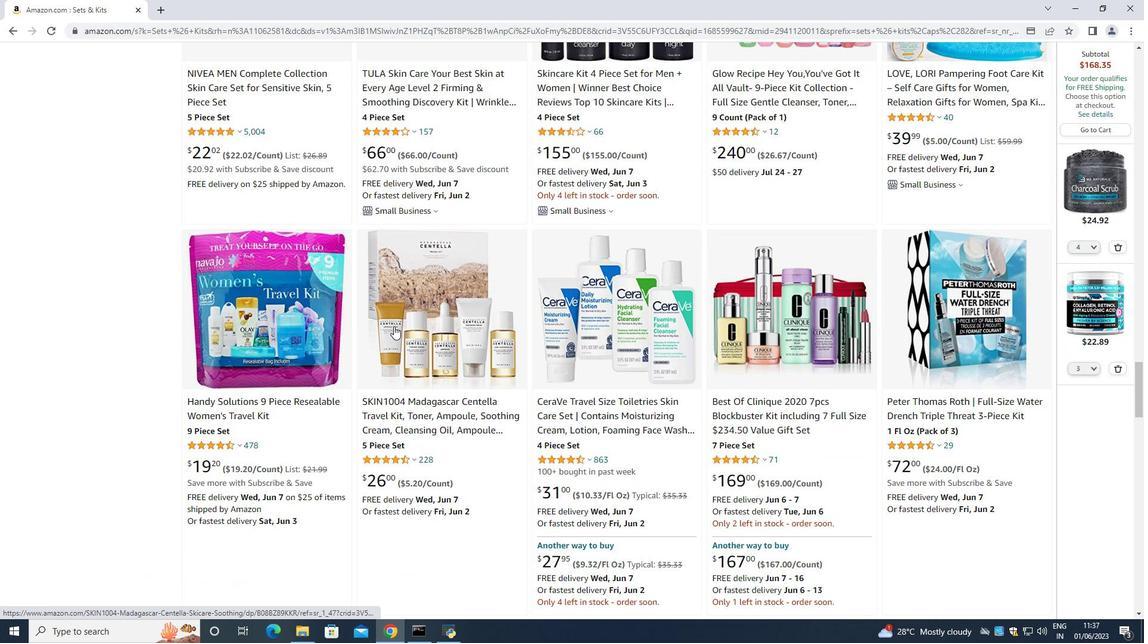 
Action: Mouse scrolled (394, 326) with delta (0, 0)
Screenshot: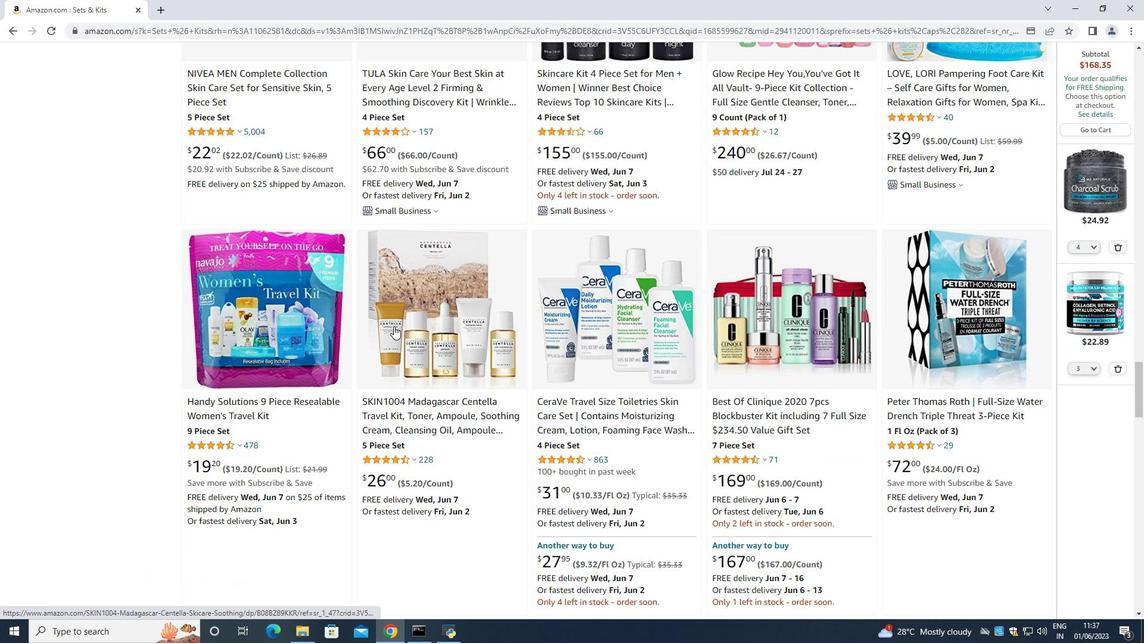 
Action: Mouse scrolled (394, 326) with delta (0, 0)
Screenshot: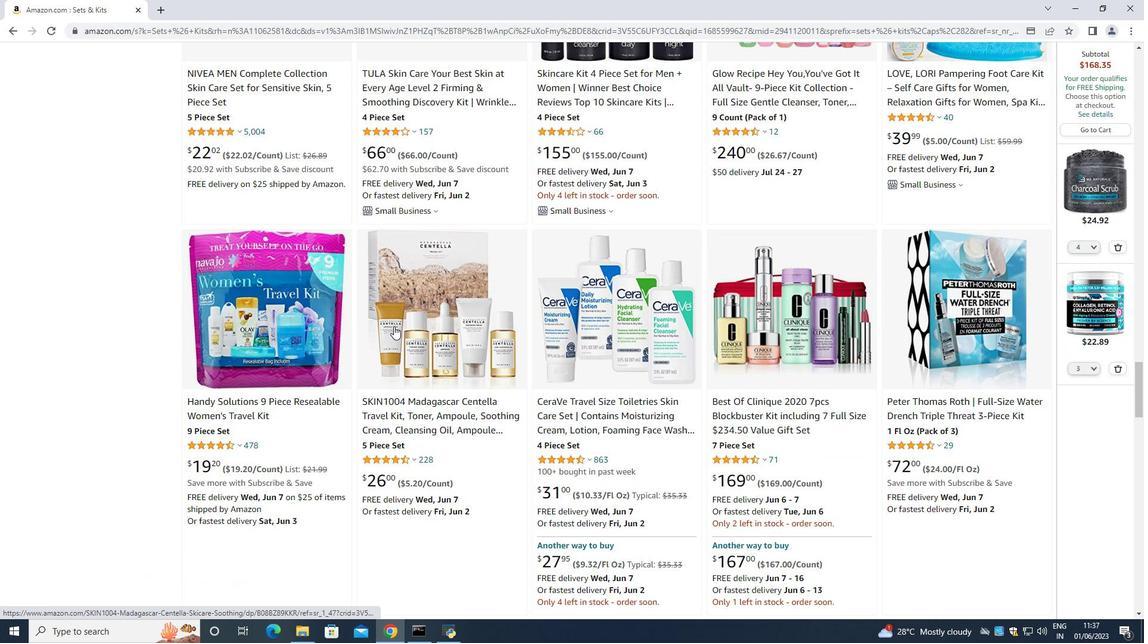 
Action: Mouse scrolled (394, 326) with delta (0, 0)
Screenshot: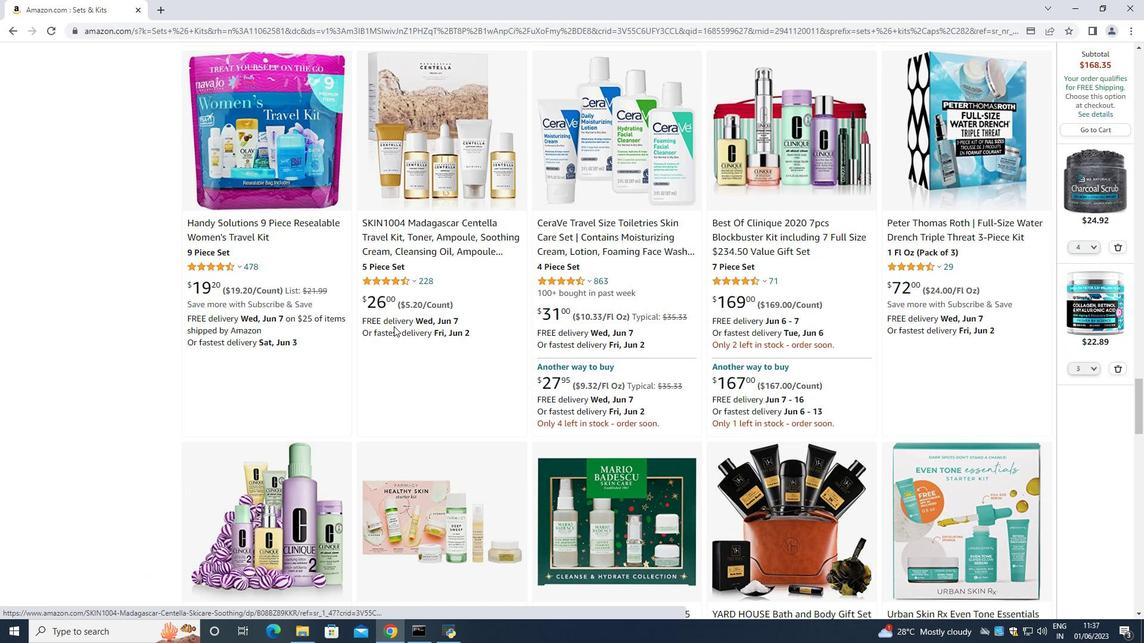 
Action: Mouse moved to (394, 326)
Screenshot: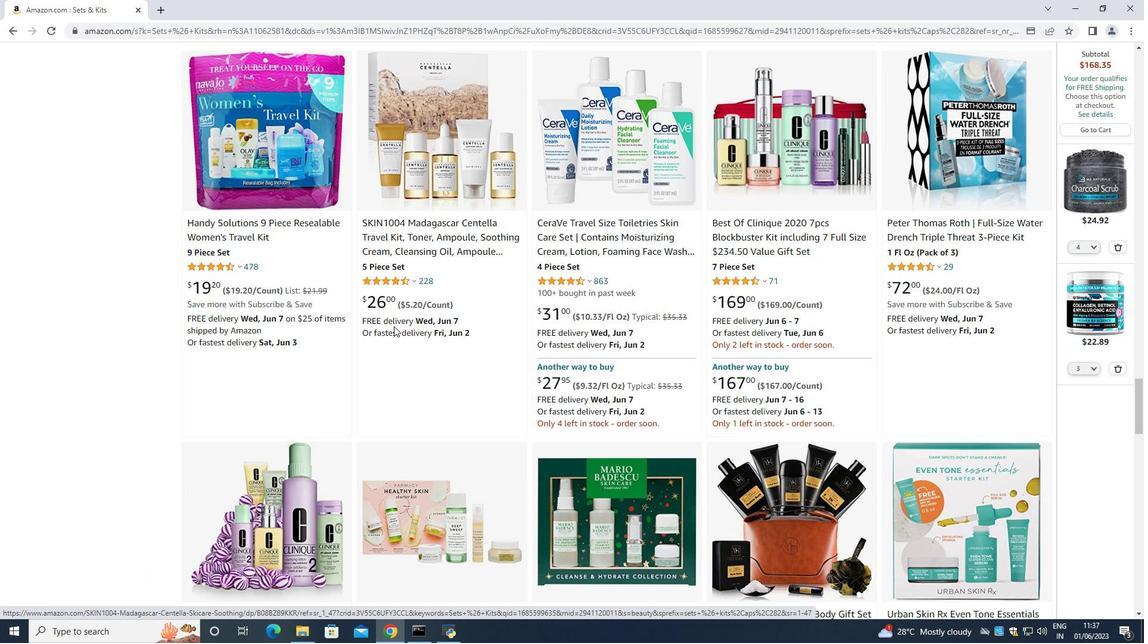 
Action: Mouse scrolled (394, 326) with delta (0, 0)
Screenshot: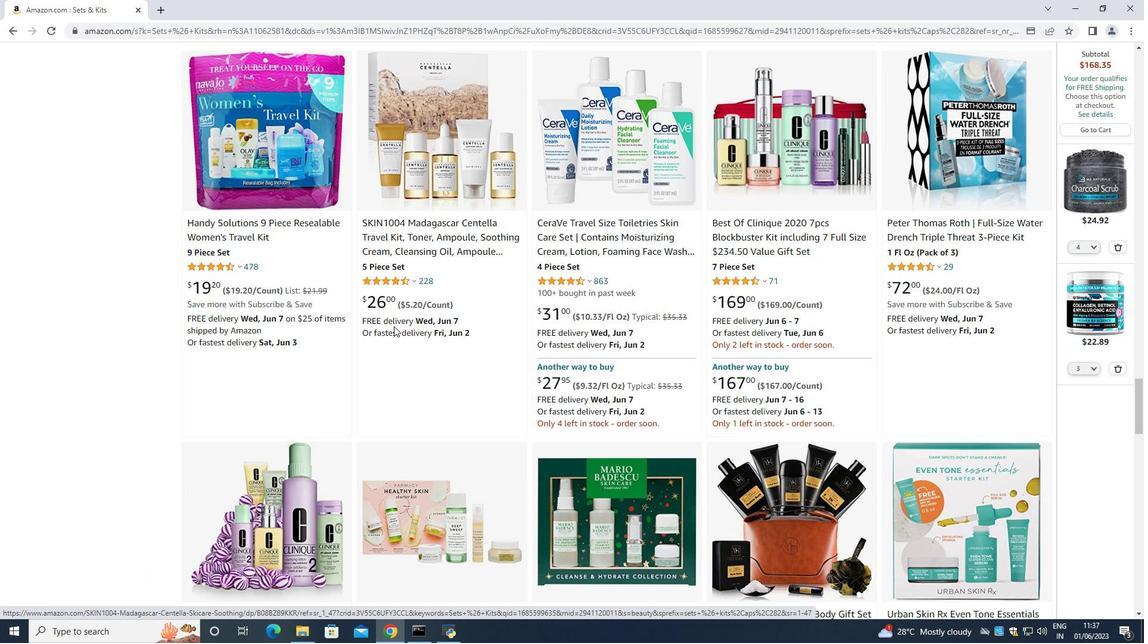 
Action: Mouse scrolled (394, 326) with delta (0, 0)
Screenshot: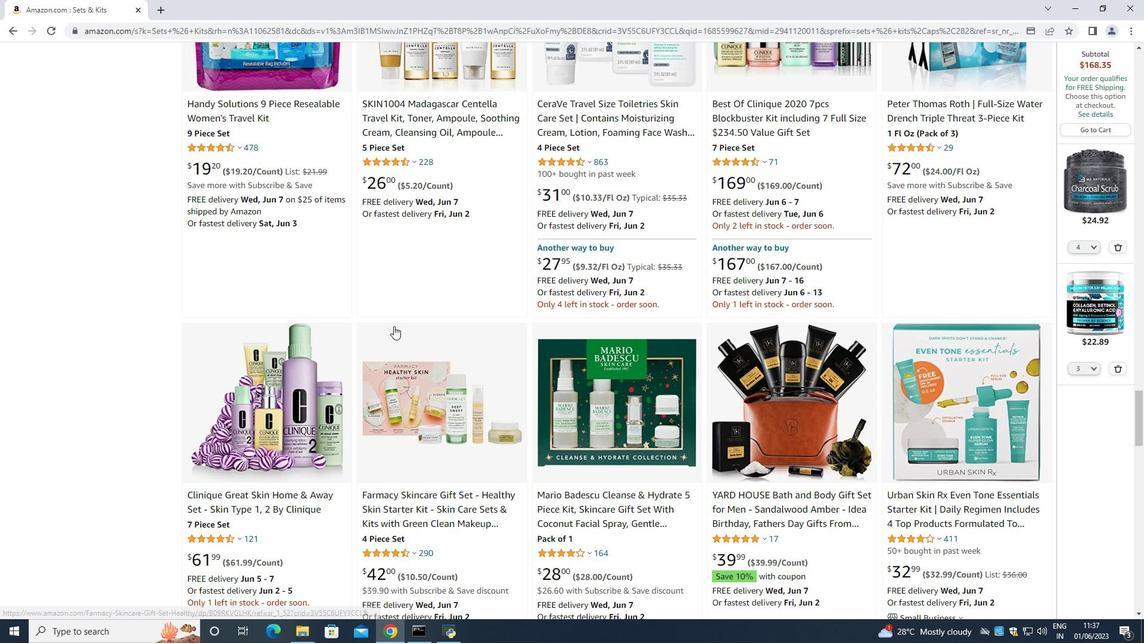 
Action: Mouse scrolled (394, 326) with delta (0, 0)
Screenshot: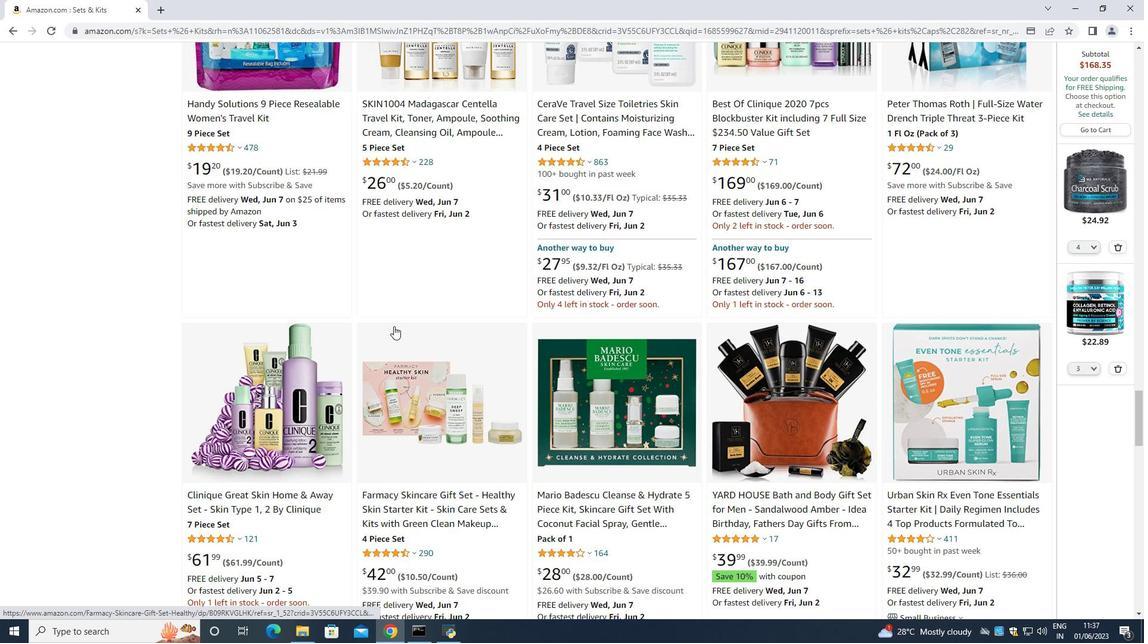 
Action: Mouse scrolled (394, 326) with delta (0, 0)
Screenshot: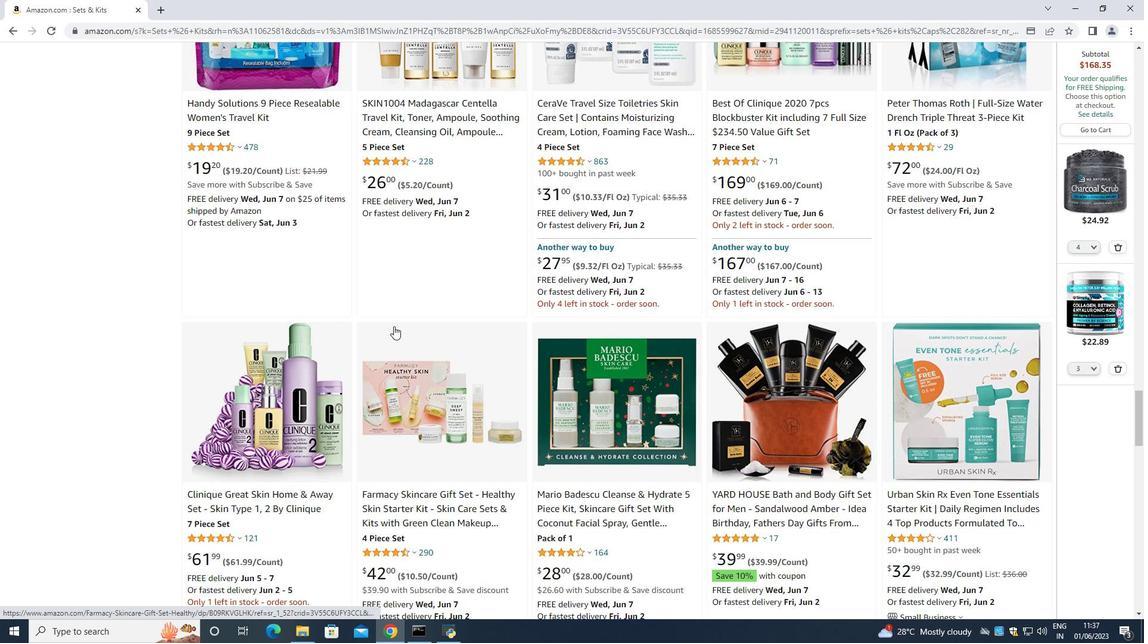 
Action: Mouse moved to (400, 323)
Screenshot: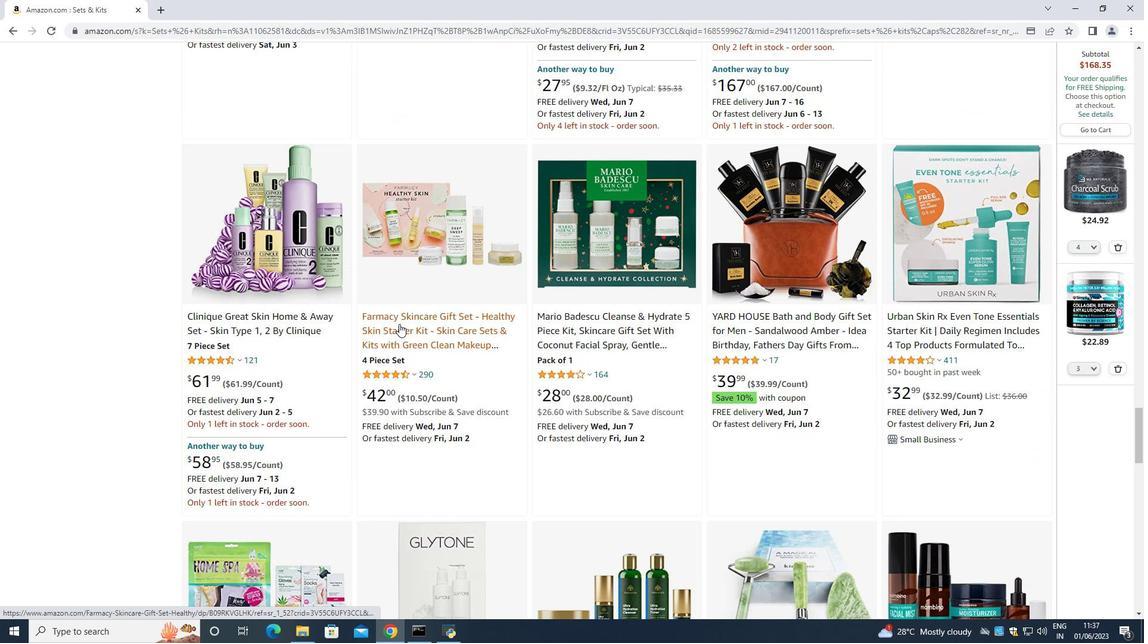 
Action: Mouse scrolled (400, 323) with delta (0, 0)
Screenshot: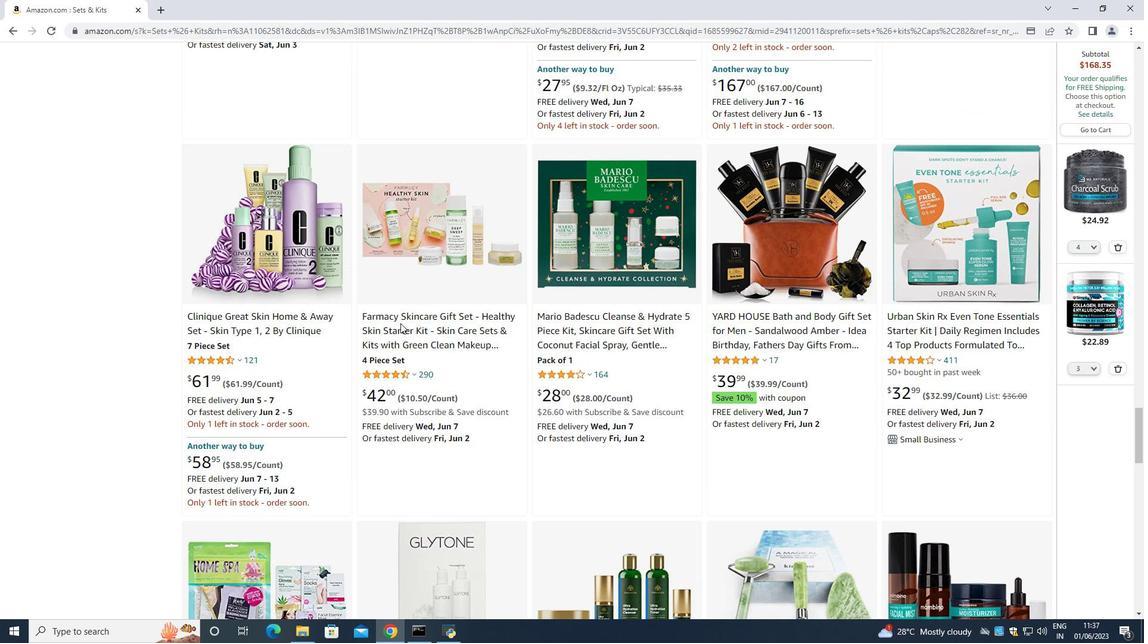 
Action: Mouse moved to (821, 261)
Screenshot: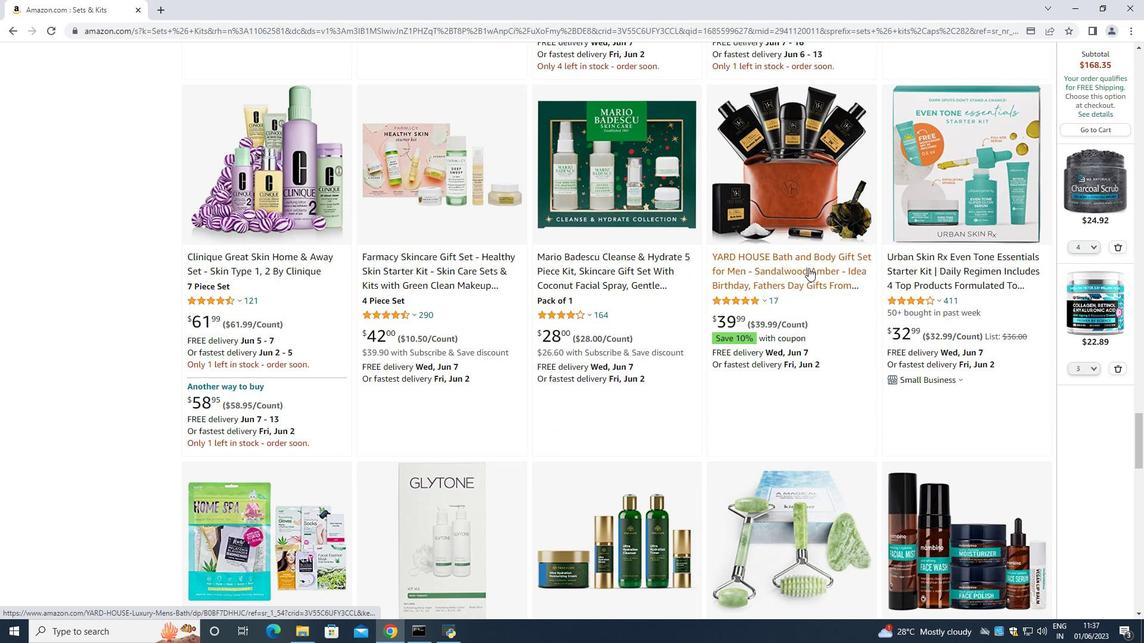 
Action: Mouse scrolled (821, 261) with delta (0, 0)
Screenshot: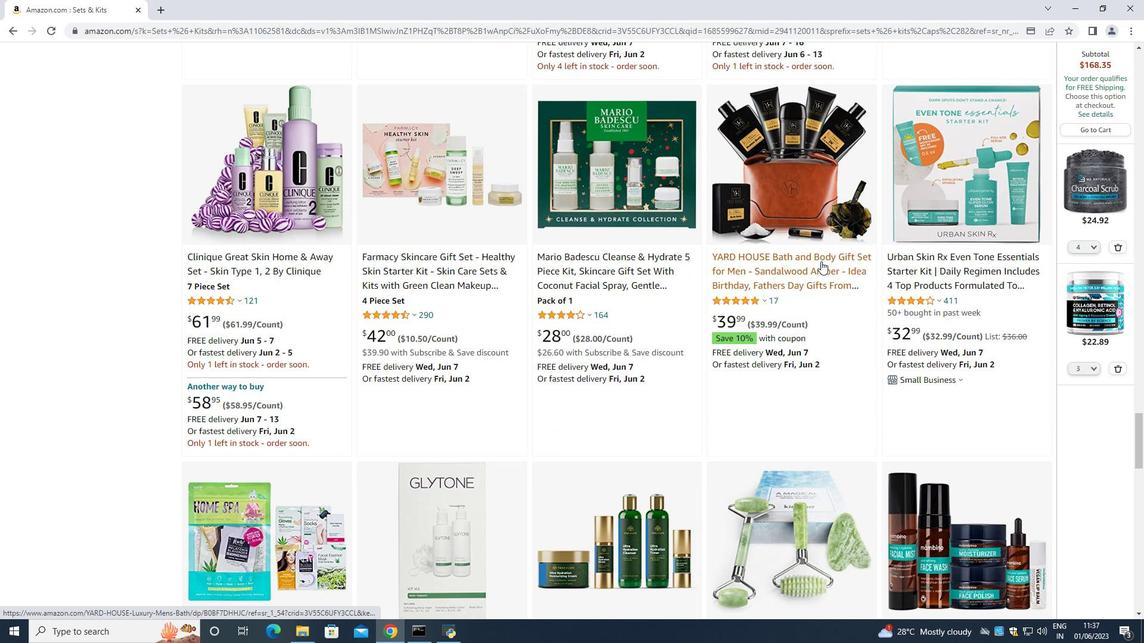 
Action: Mouse moved to (821, 261)
Screenshot: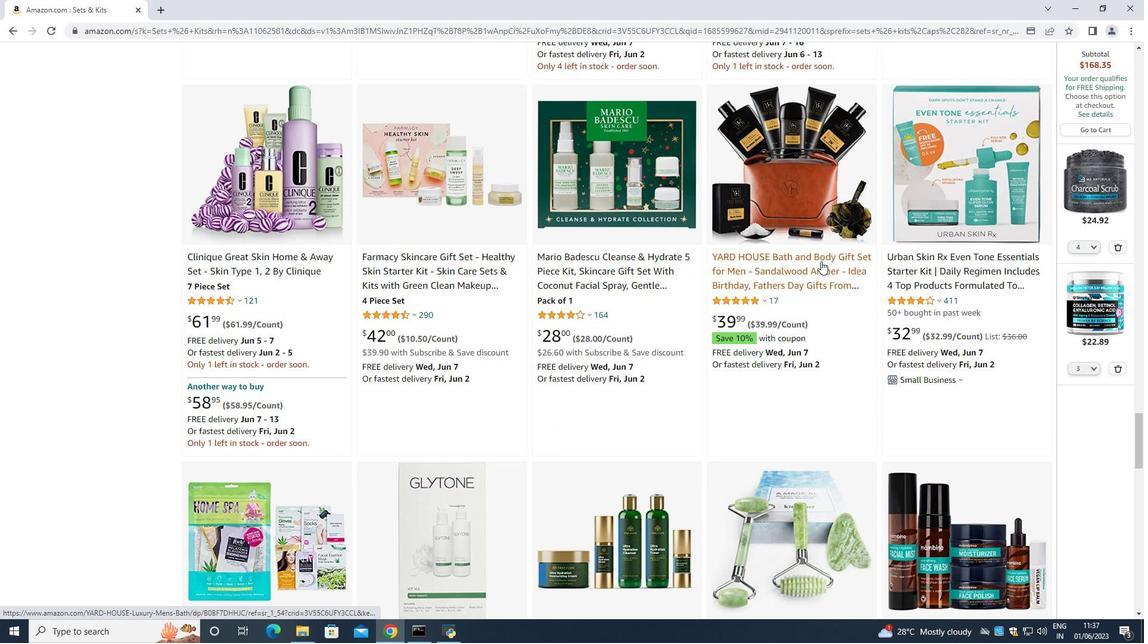 
Action: Mouse scrolled (821, 261) with delta (0, 0)
Screenshot: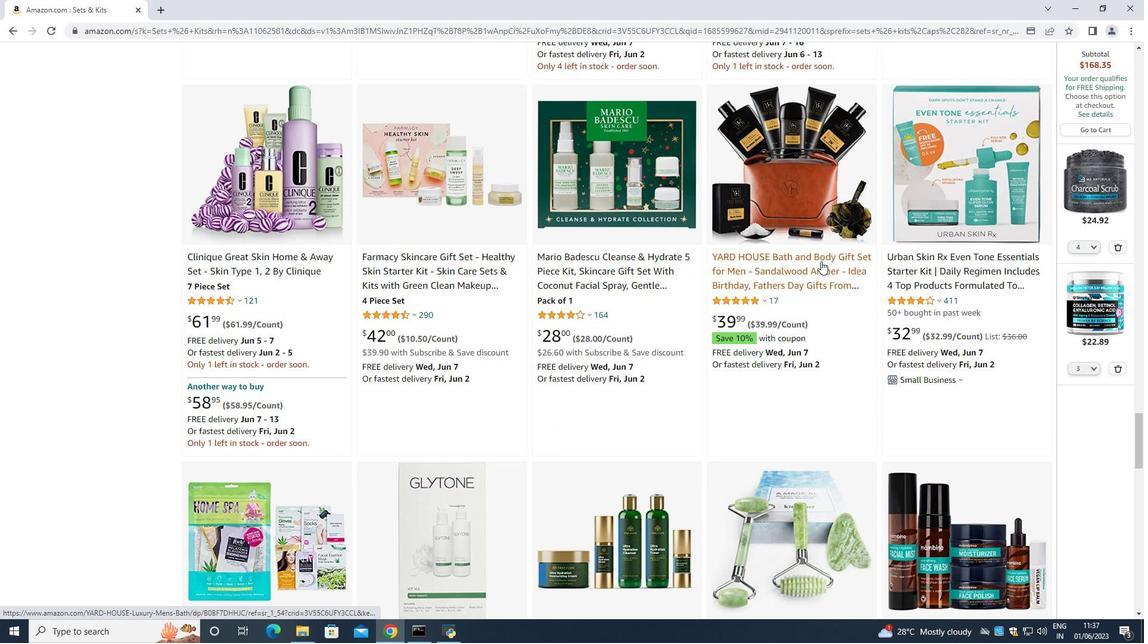
Action: Mouse moved to (820, 262)
Screenshot: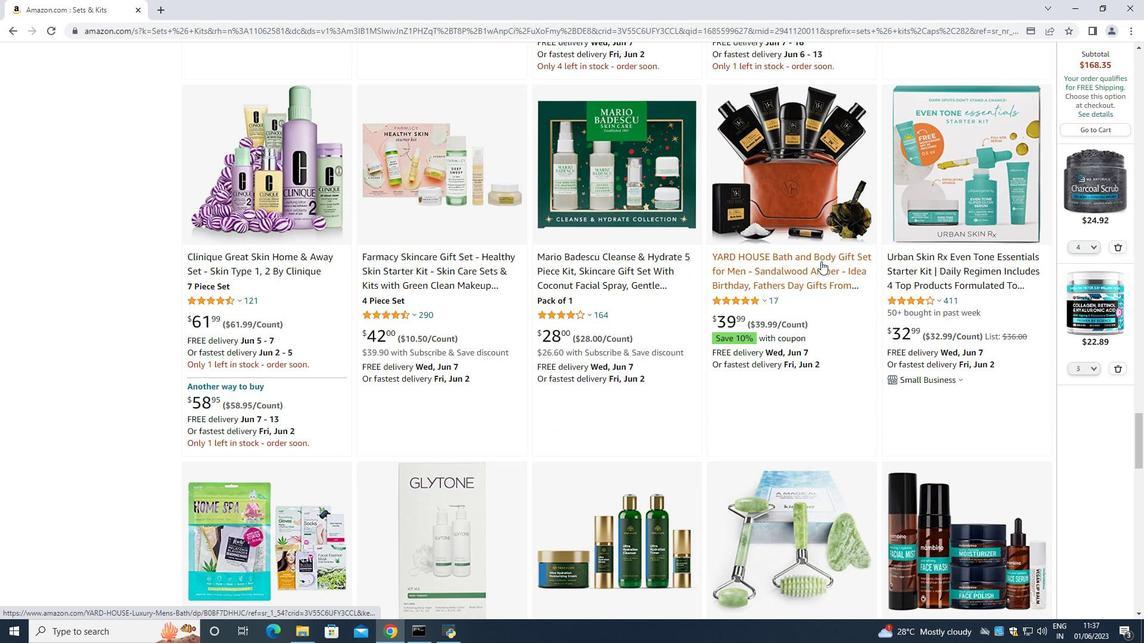 
Action: Mouse scrolled (820, 262) with delta (0, 0)
Screenshot: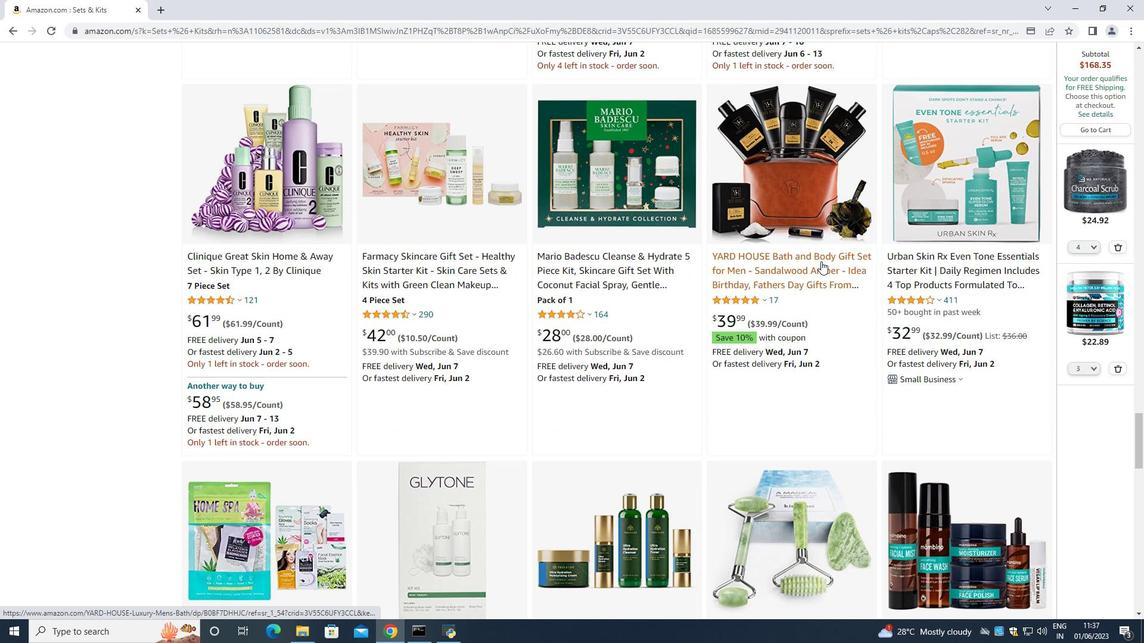 
Action: Mouse moved to (820, 262)
Screenshot: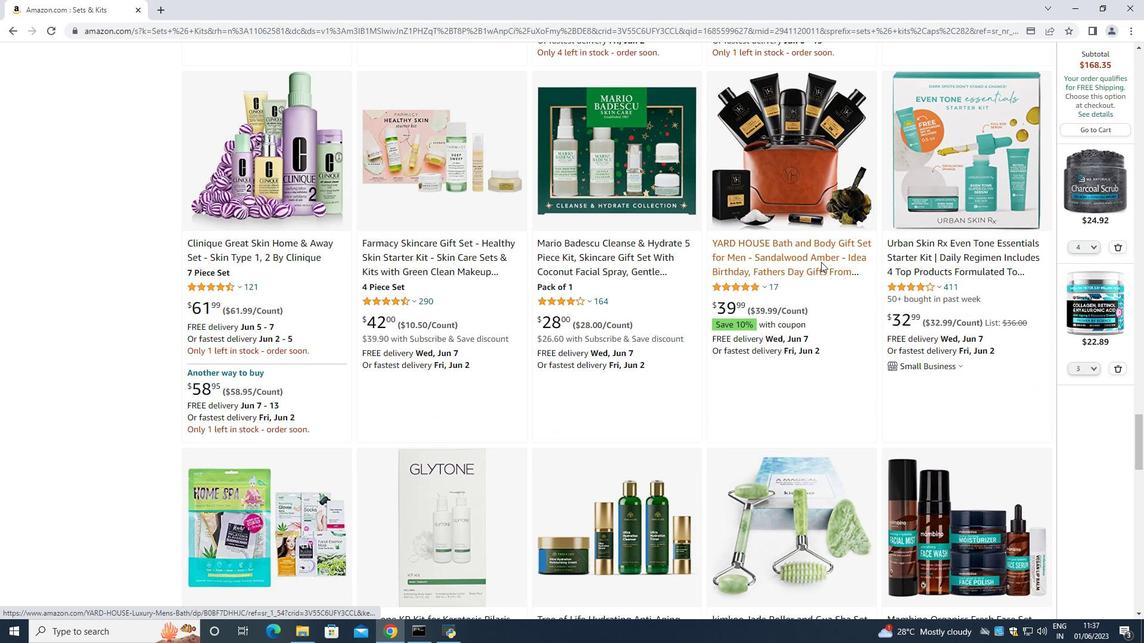 
Action: Mouse scrolled (820, 262) with delta (0, 0)
Screenshot: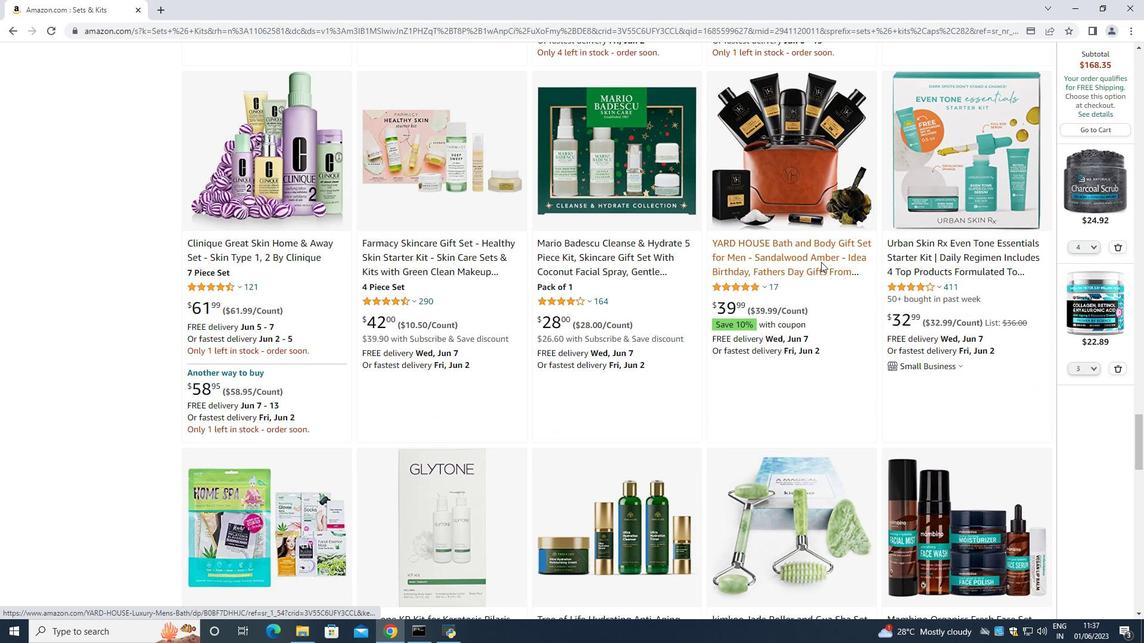 
Action: Mouse moved to (819, 262)
Screenshot: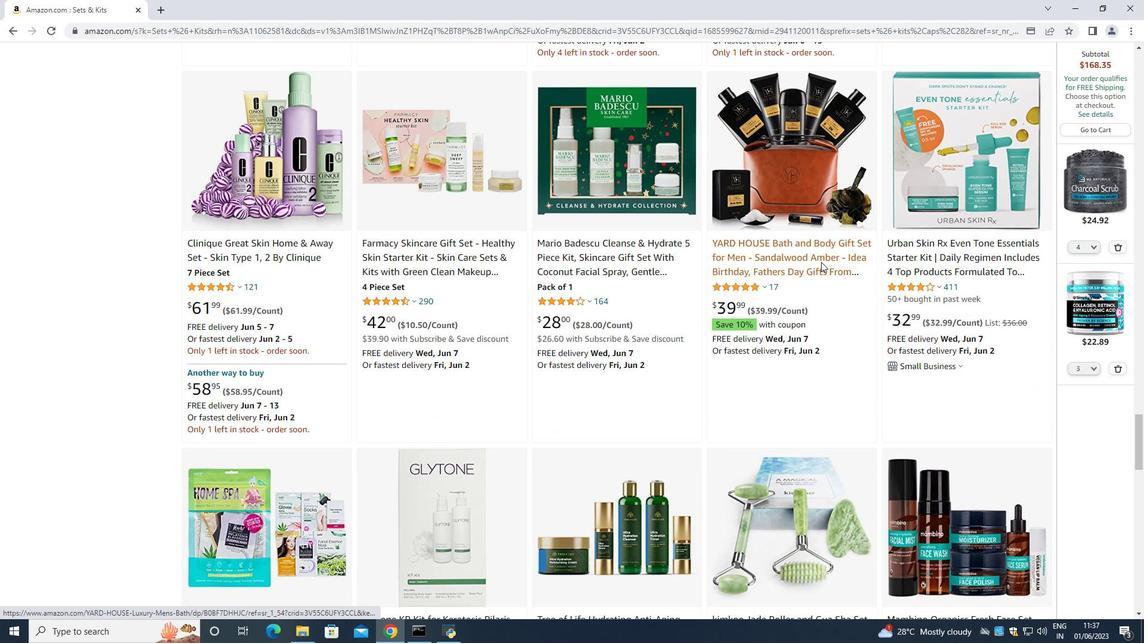 
Action: Mouse scrolled (819, 262) with delta (0, 0)
Screenshot: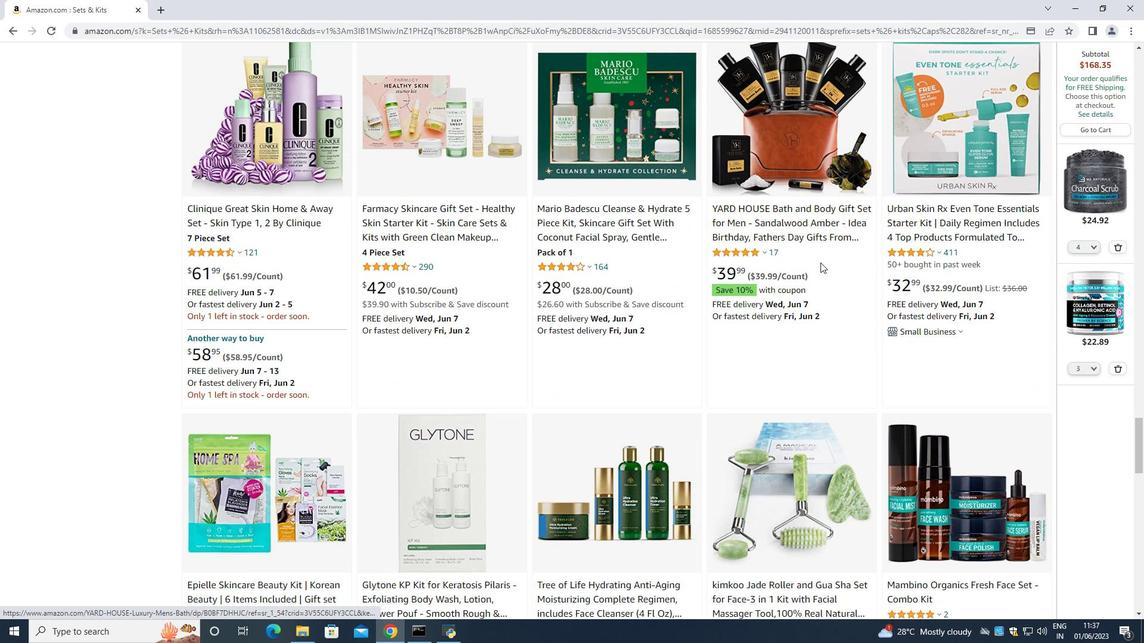 
Action: Mouse moved to (819, 263)
Screenshot: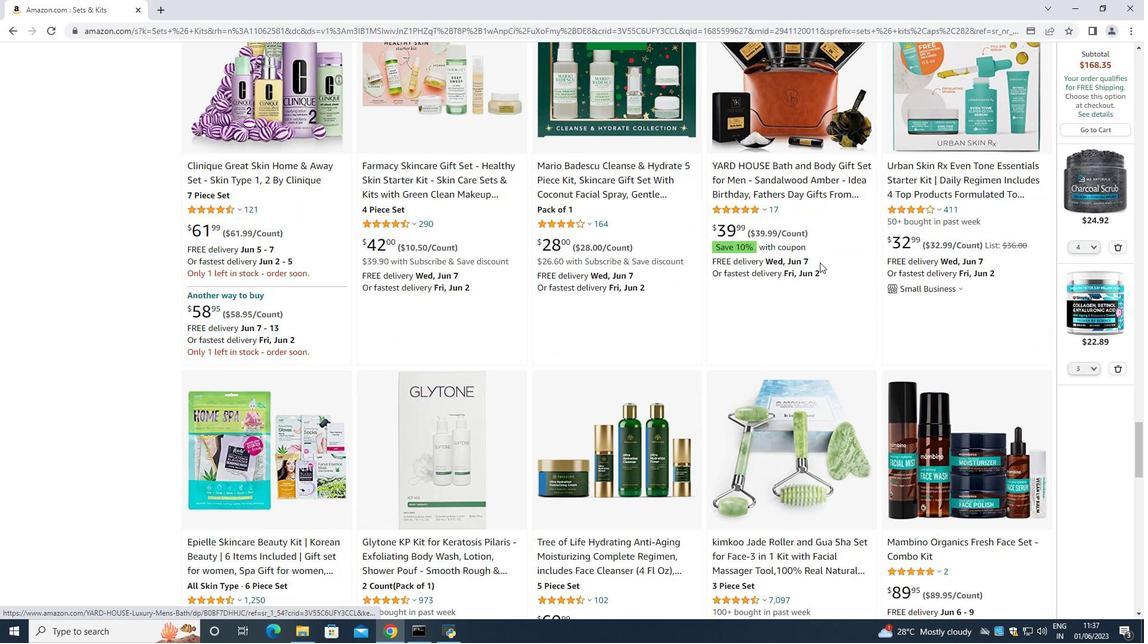 
Action: Mouse scrolled (819, 262) with delta (0, 0)
Screenshot: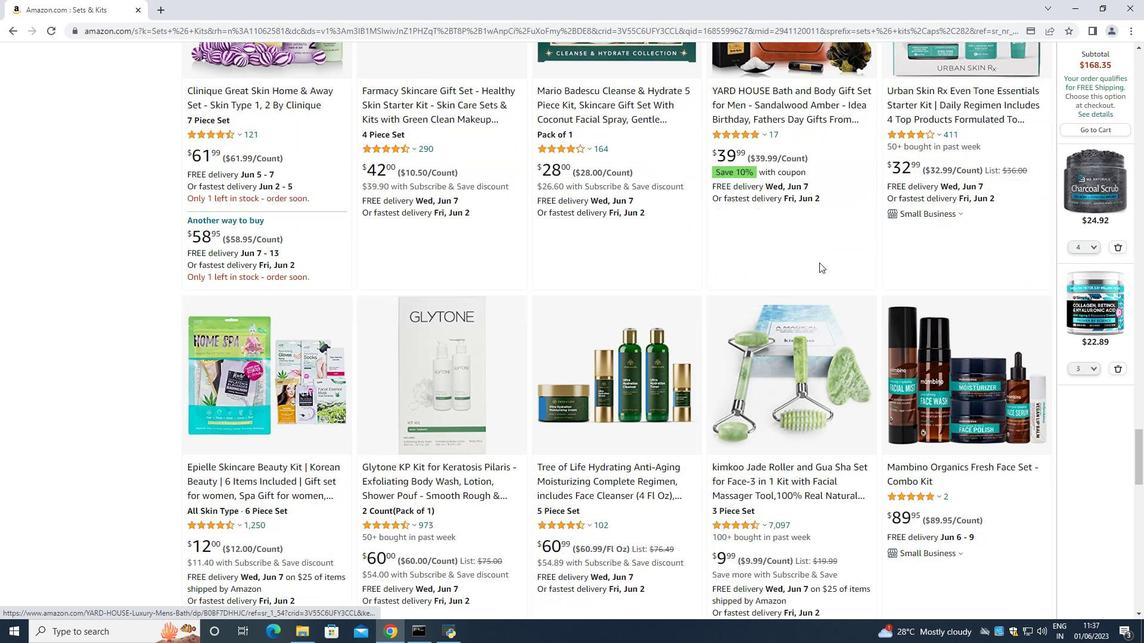 
Action: Mouse moved to (816, 258)
Screenshot: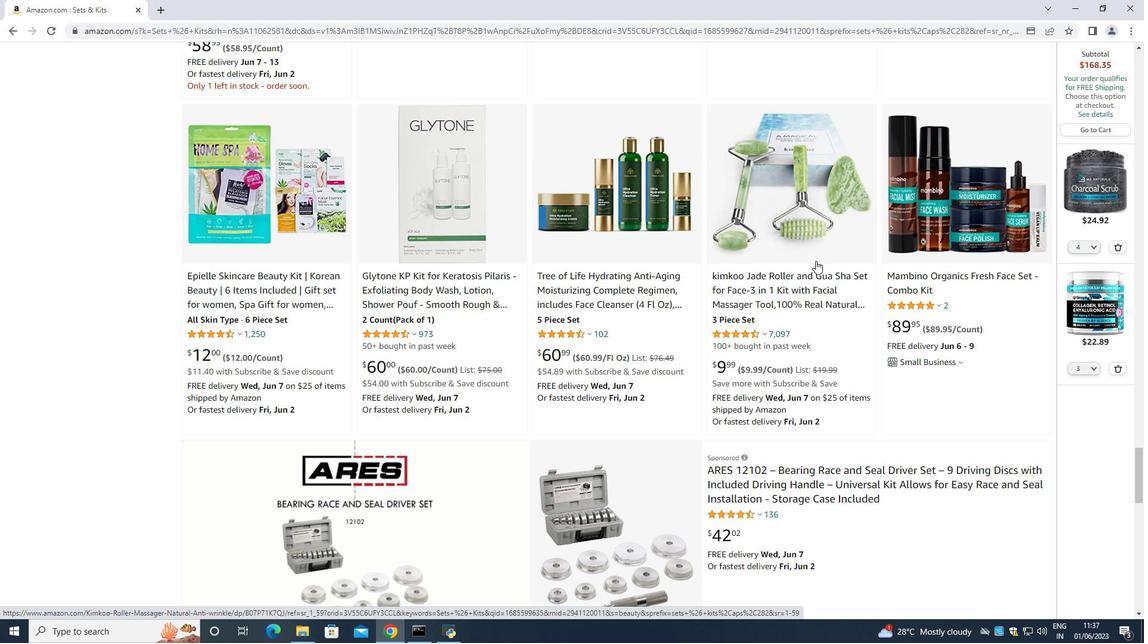
Action: Mouse scrolled (816, 257) with delta (0, 0)
Screenshot: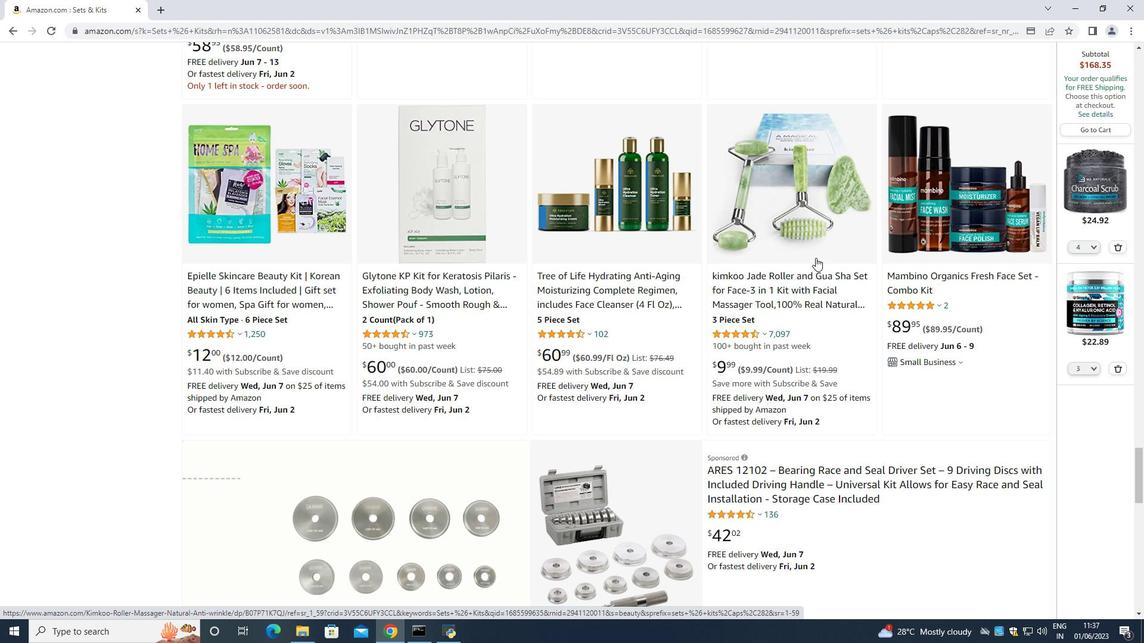 
Action: Mouse scrolled (816, 257) with delta (0, 0)
Screenshot: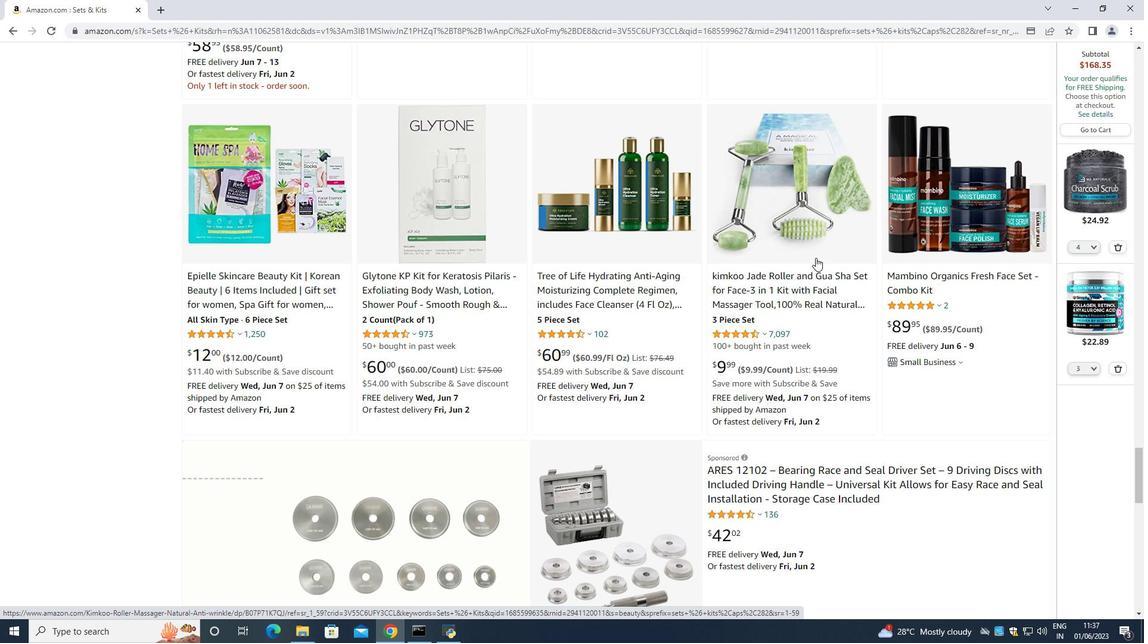 
Action: Mouse scrolled (816, 257) with delta (0, 0)
Screenshot: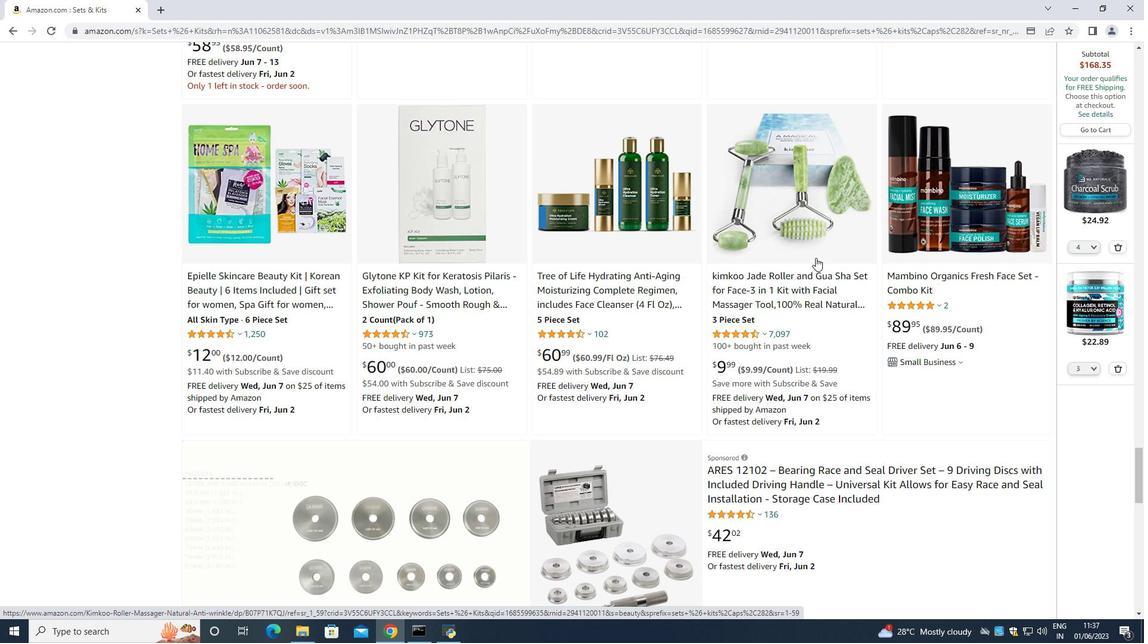 
Action: Mouse scrolled (816, 257) with delta (0, 0)
Screenshot: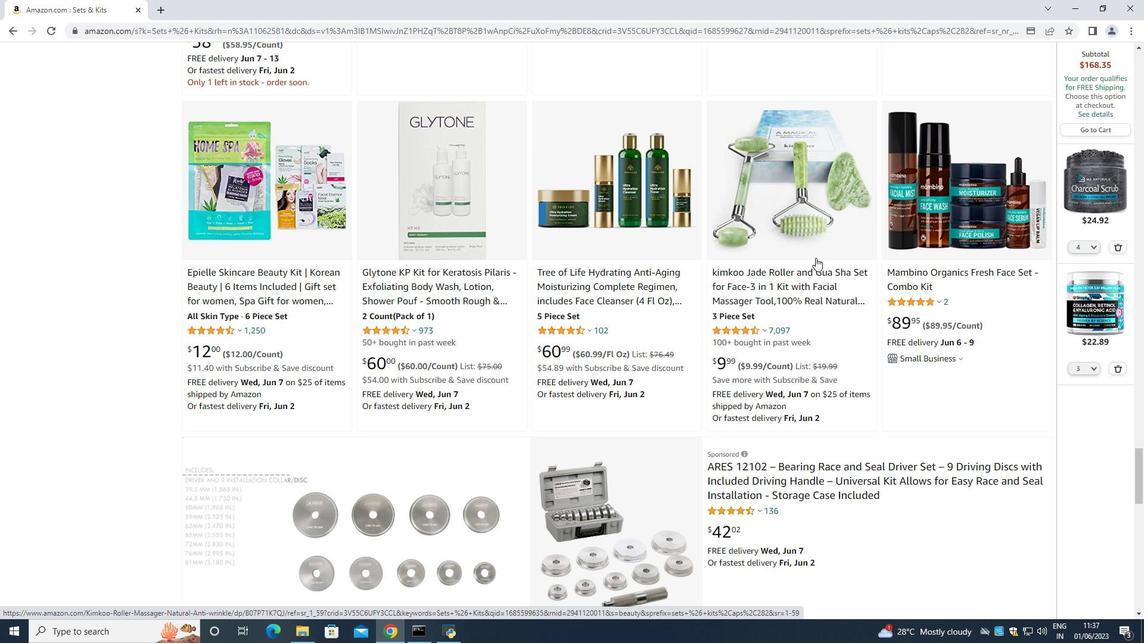 
Action: Mouse moved to (816, 255)
Screenshot: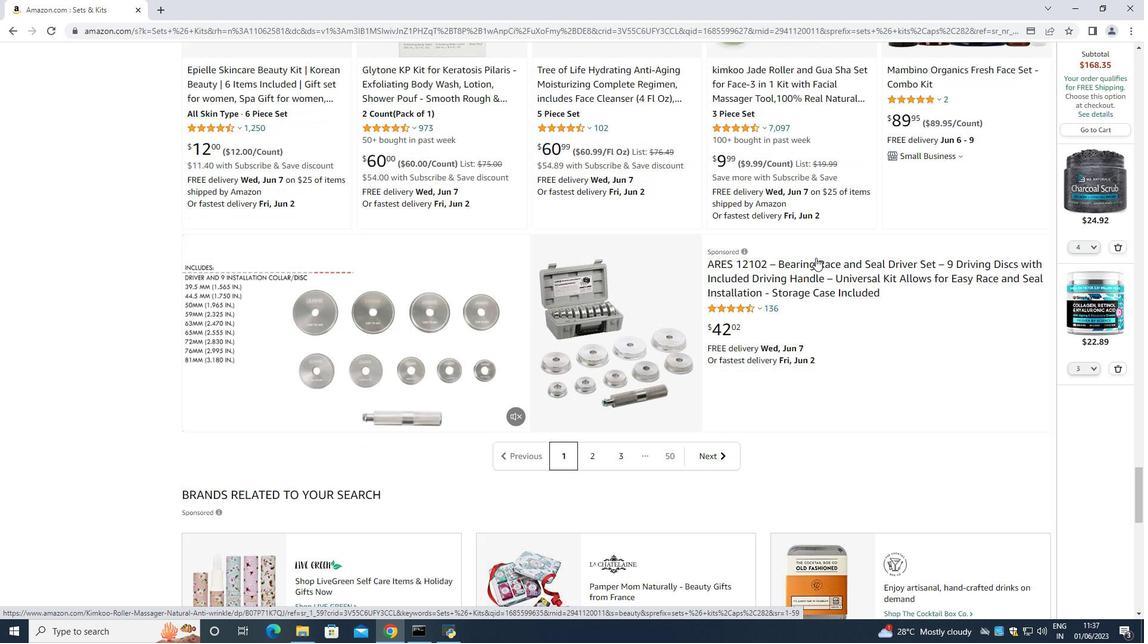 
Action: Mouse scrolled (816, 254) with delta (0, 0)
Screenshot: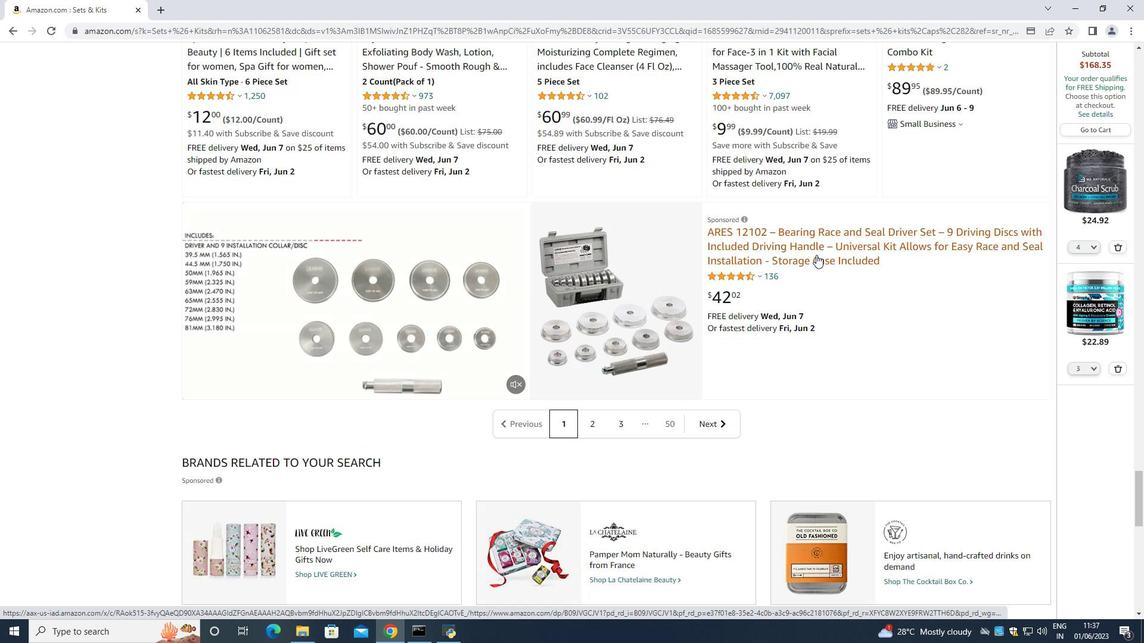 
Action: Mouse scrolled (816, 254) with delta (0, 0)
Screenshot: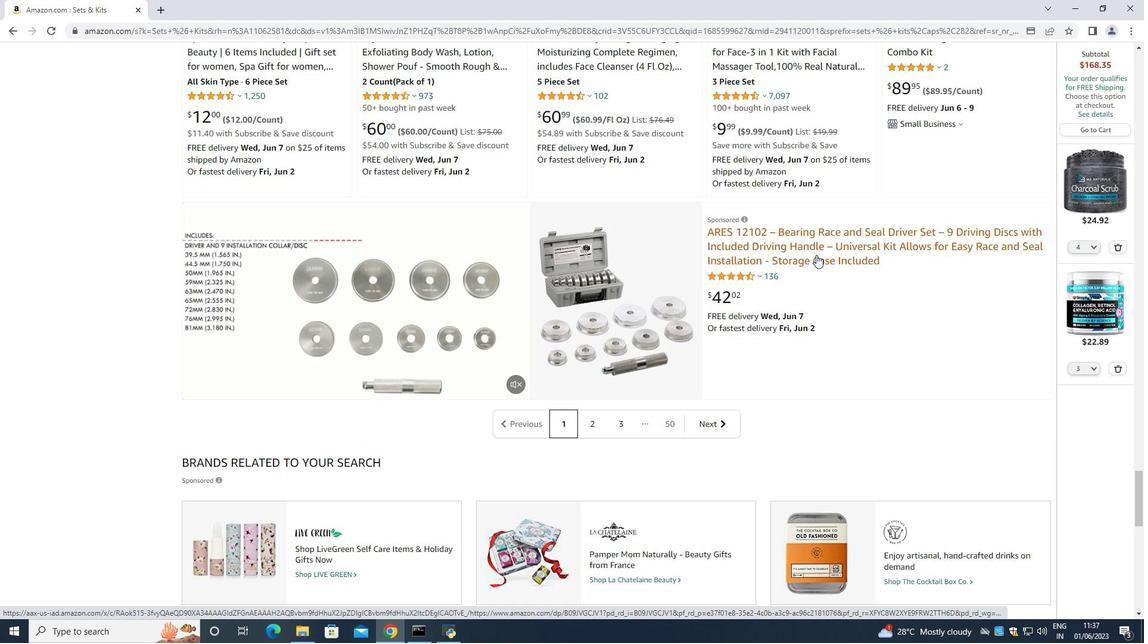 
Action: Mouse scrolled (816, 254) with delta (0, 0)
Screenshot: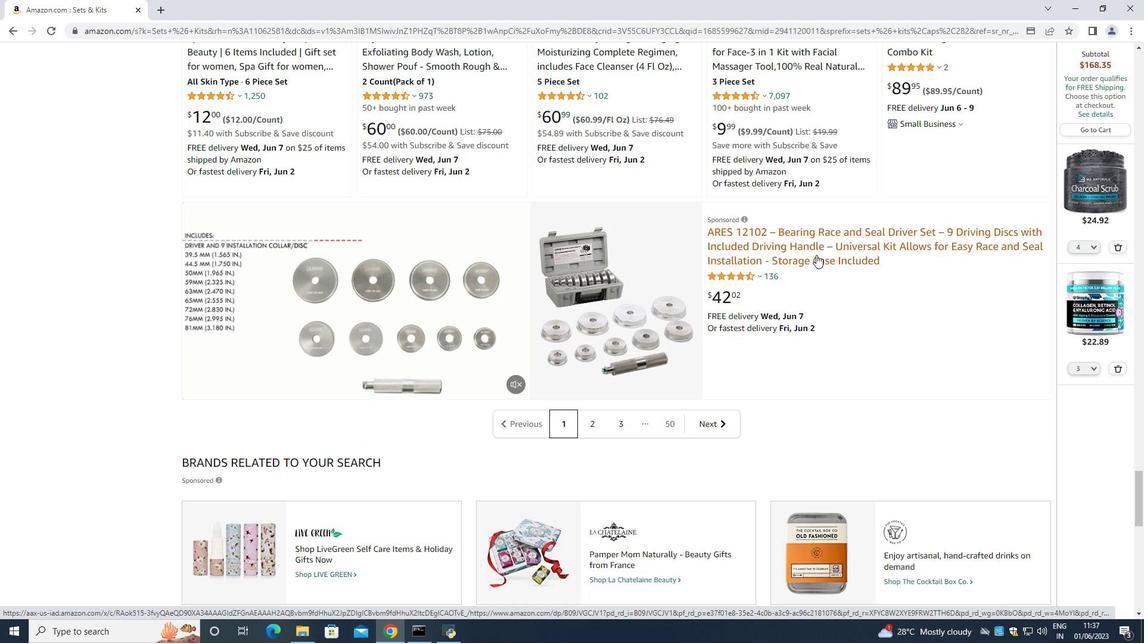 
Action: Mouse scrolled (816, 254) with delta (0, 0)
Screenshot: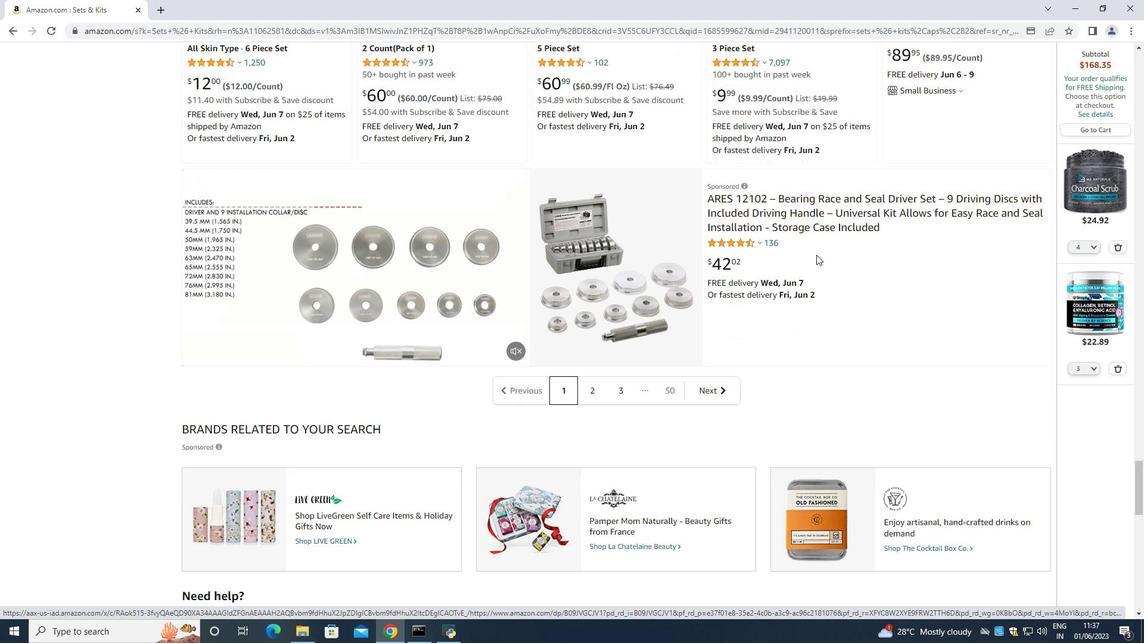 
Action: Mouse scrolled (816, 254) with delta (0, 0)
Screenshot: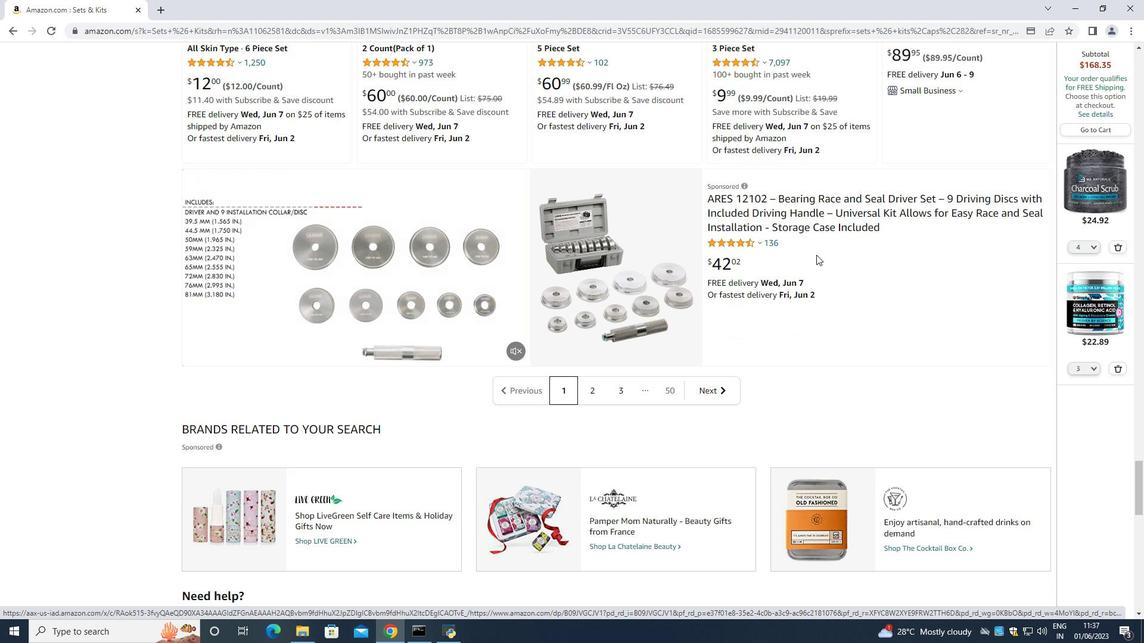 
Action: Mouse scrolled (816, 255) with delta (0, 0)
Screenshot: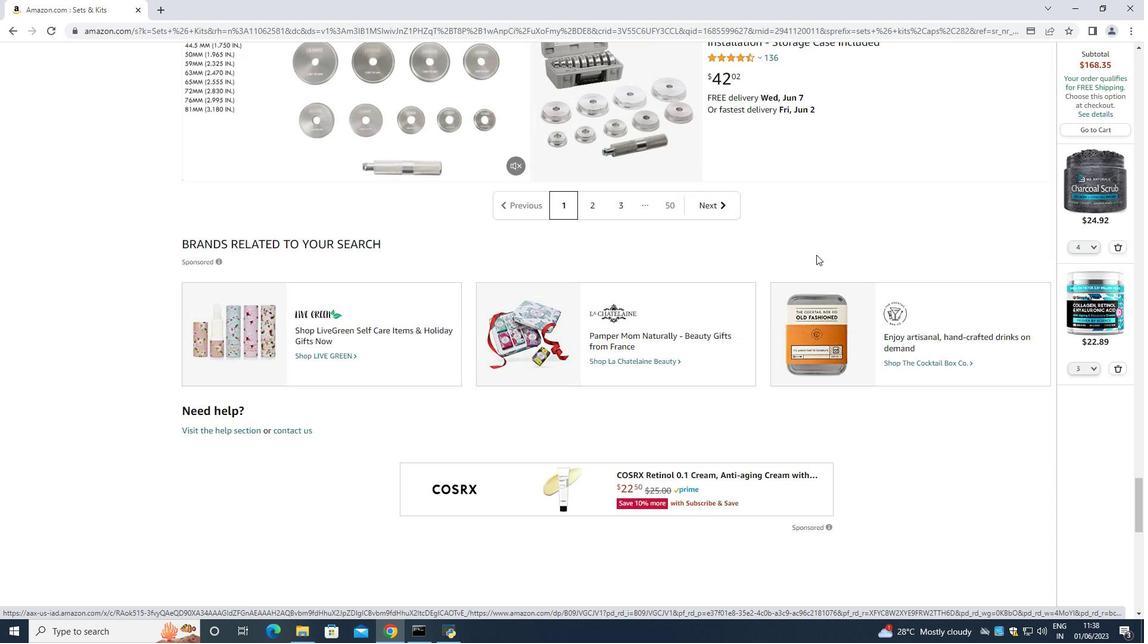 
Action: Mouse scrolled (816, 255) with delta (0, 0)
Screenshot: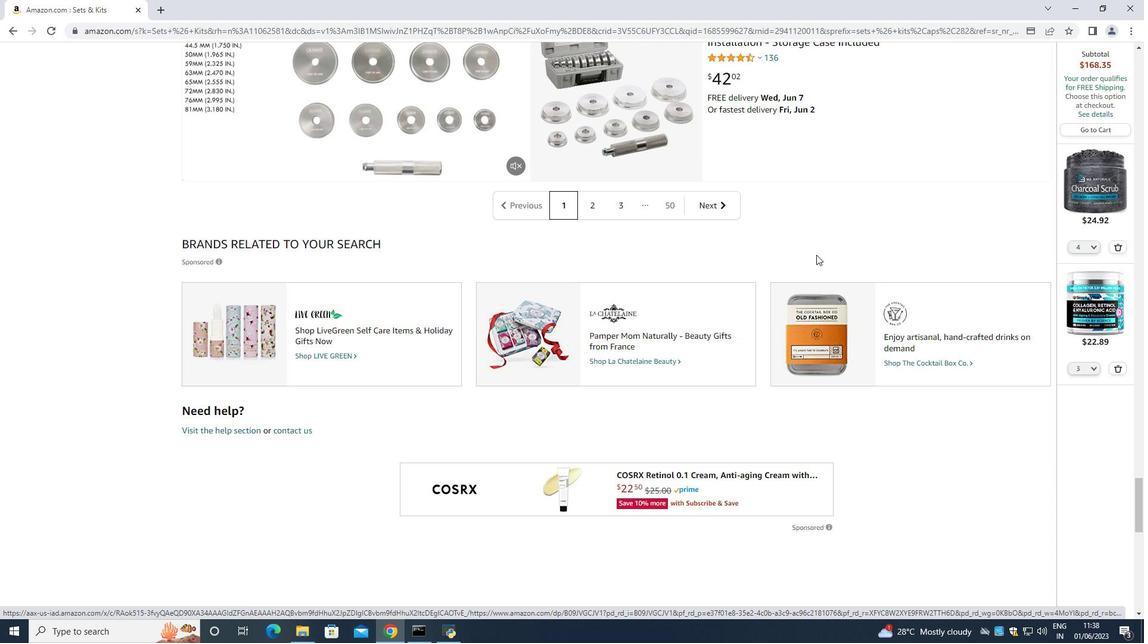 
Action: Mouse scrolled (816, 255) with delta (0, 0)
Screenshot: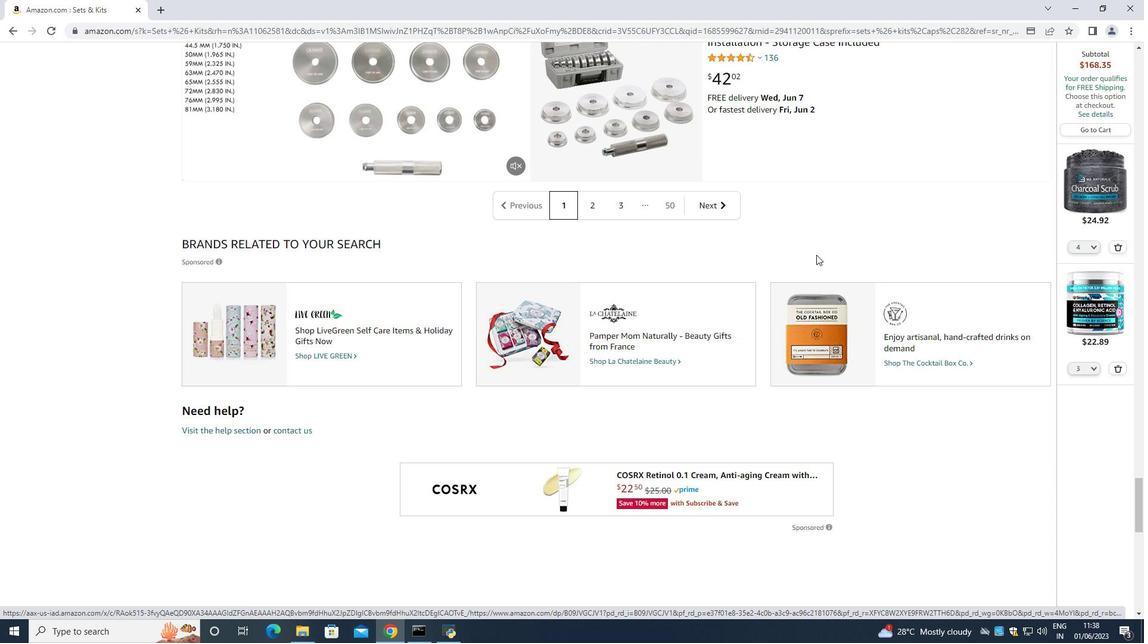 
Action: Mouse scrolled (816, 255) with delta (0, 0)
Screenshot: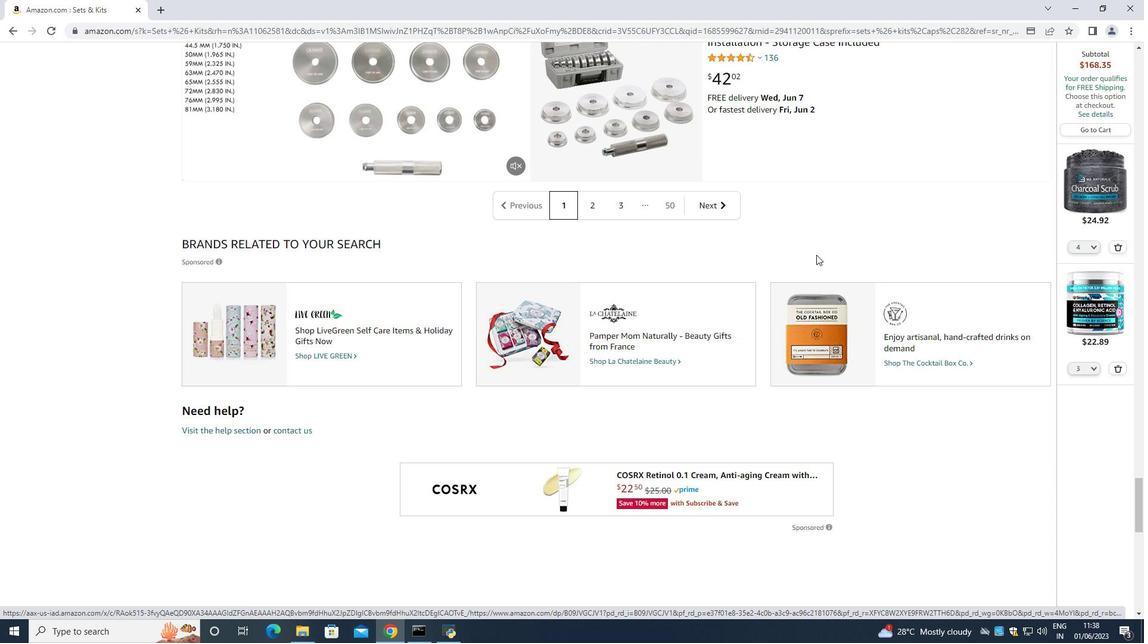 
Action: Mouse scrolled (816, 255) with delta (0, 0)
Screenshot: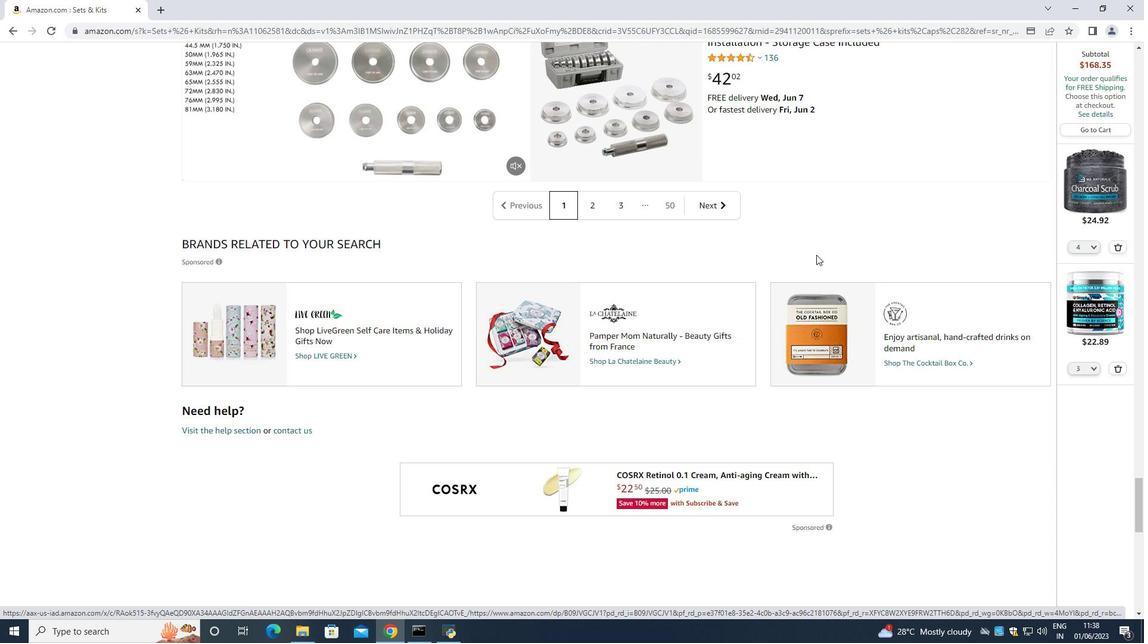 
Action: Mouse scrolled (816, 255) with delta (0, 0)
Screenshot: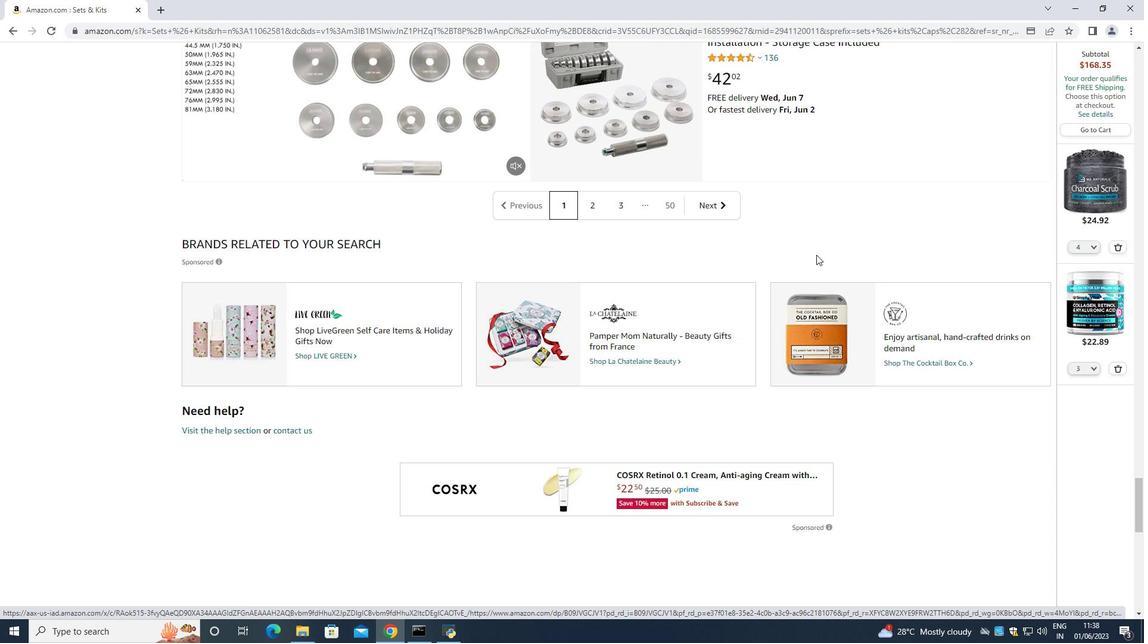 
Action: Mouse scrolled (816, 255) with delta (0, 0)
Screenshot: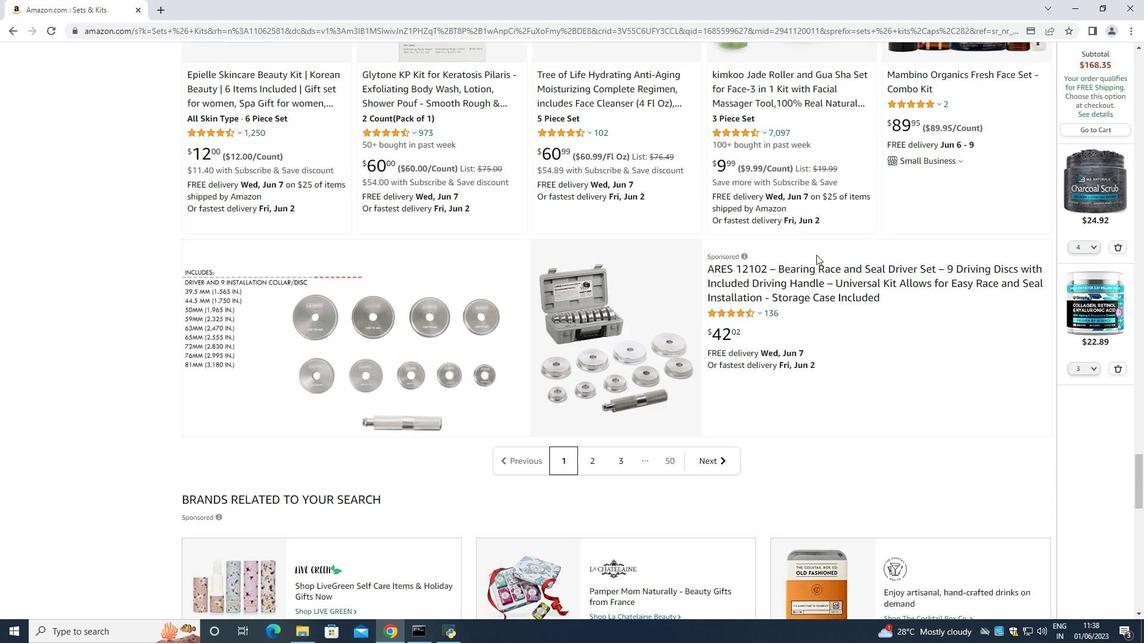 
Action: Mouse scrolled (816, 255) with delta (0, 0)
Screenshot: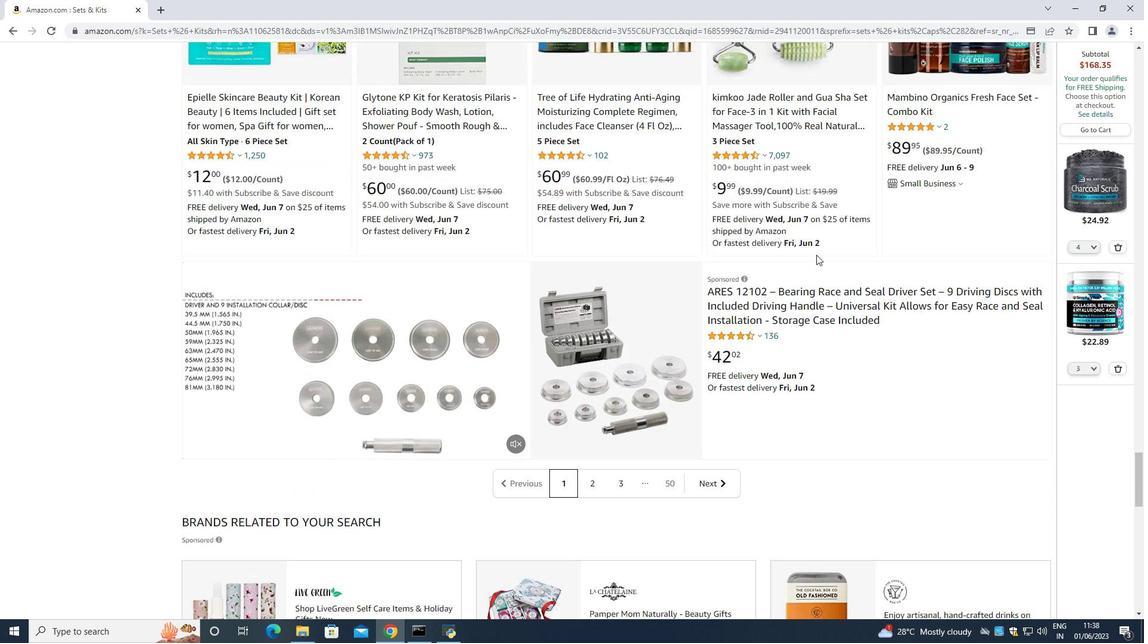 
Action: Mouse scrolled (816, 255) with delta (0, 0)
Screenshot: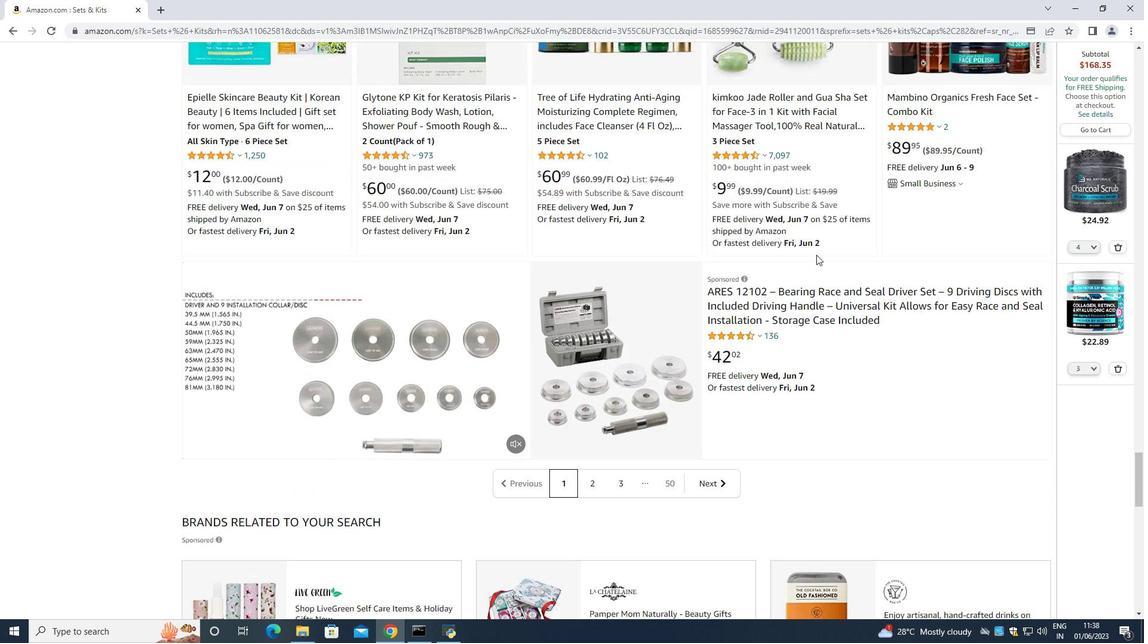 
Action: Mouse scrolled (816, 255) with delta (0, 0)
Screenshot: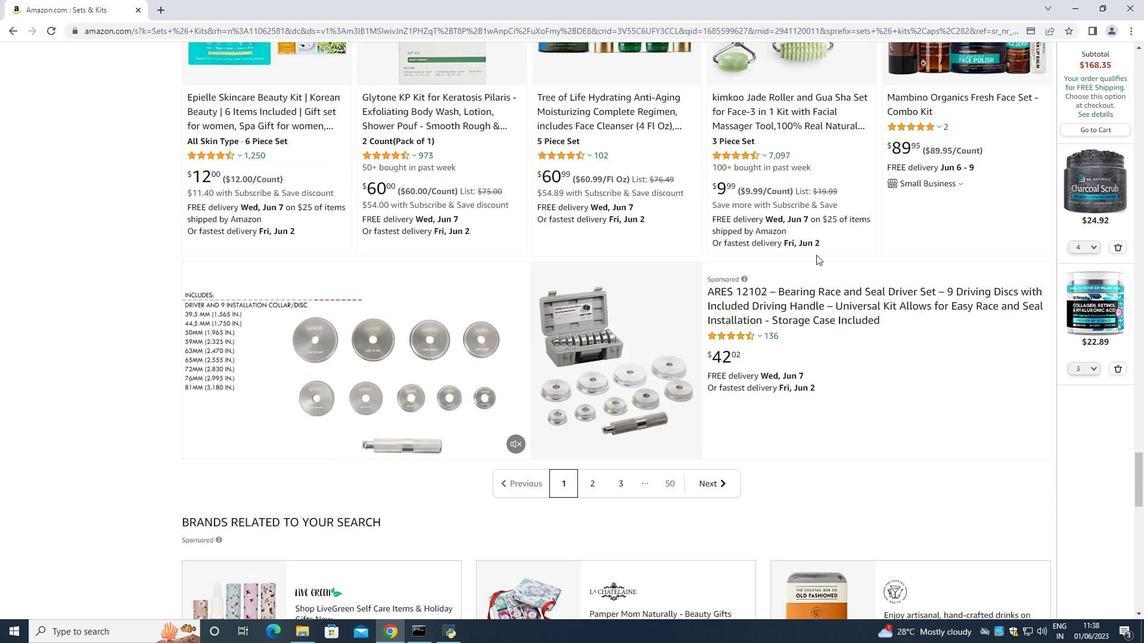 
Action: Mouse scrolled (816, 255) with delta (0, 0)
Screenshot: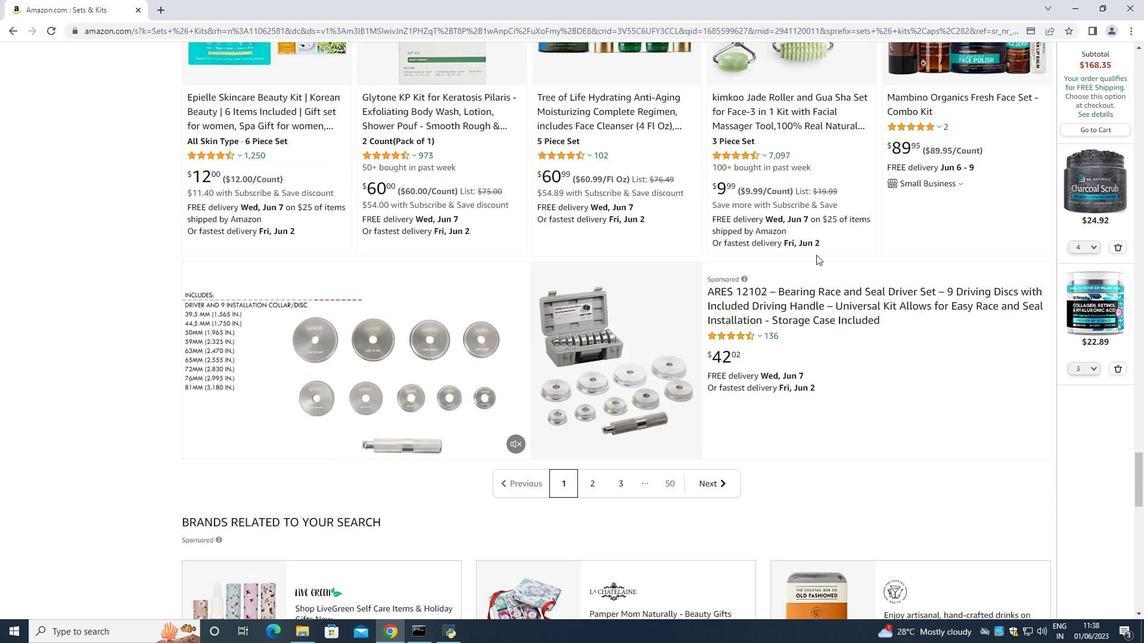 
Action: Mouse scrolled (816, 255) with delta (0, 0)
Screenshot: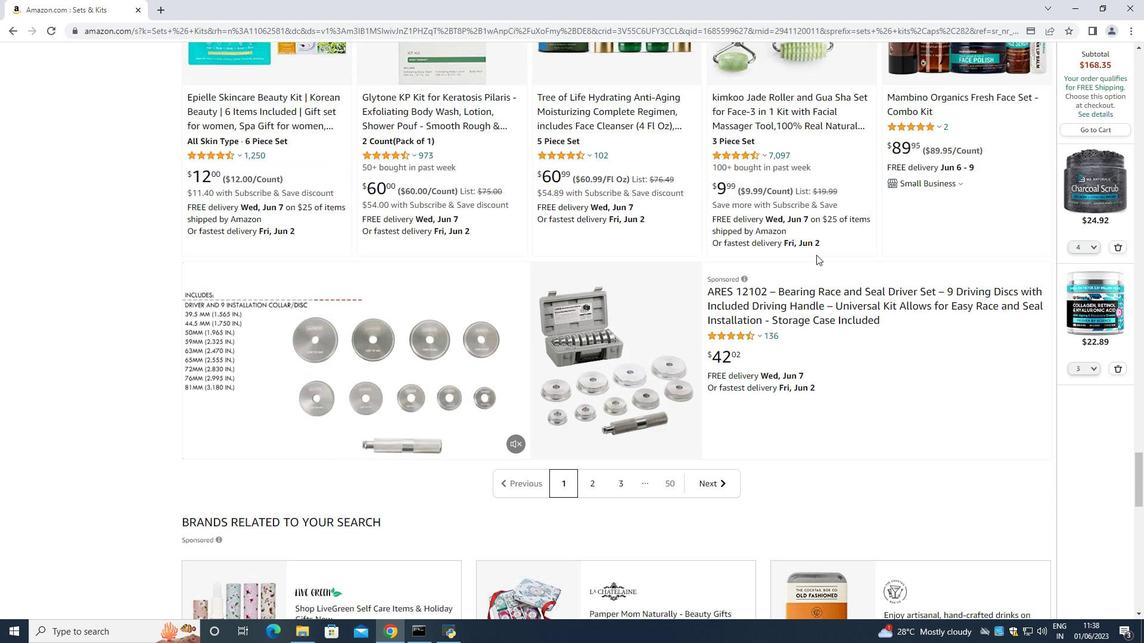 
Action: Mouse scrolled (816, 255) with delta (0, 0)
Screenshot: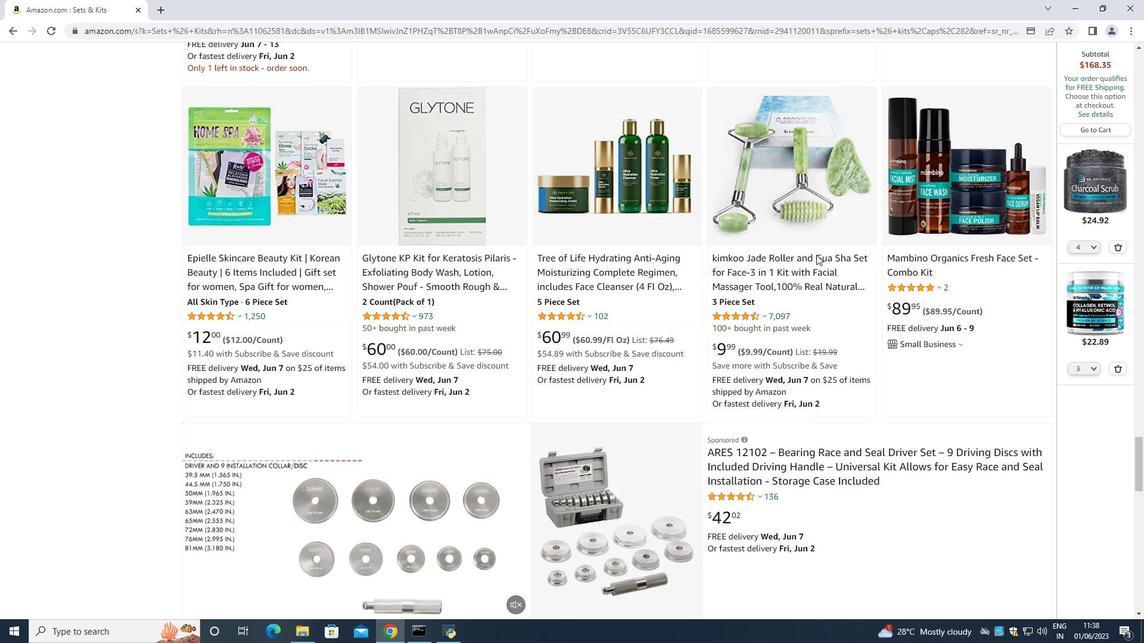
Action: Mouse scrolled (816, 255) with delta (0, 0)
Screenshot: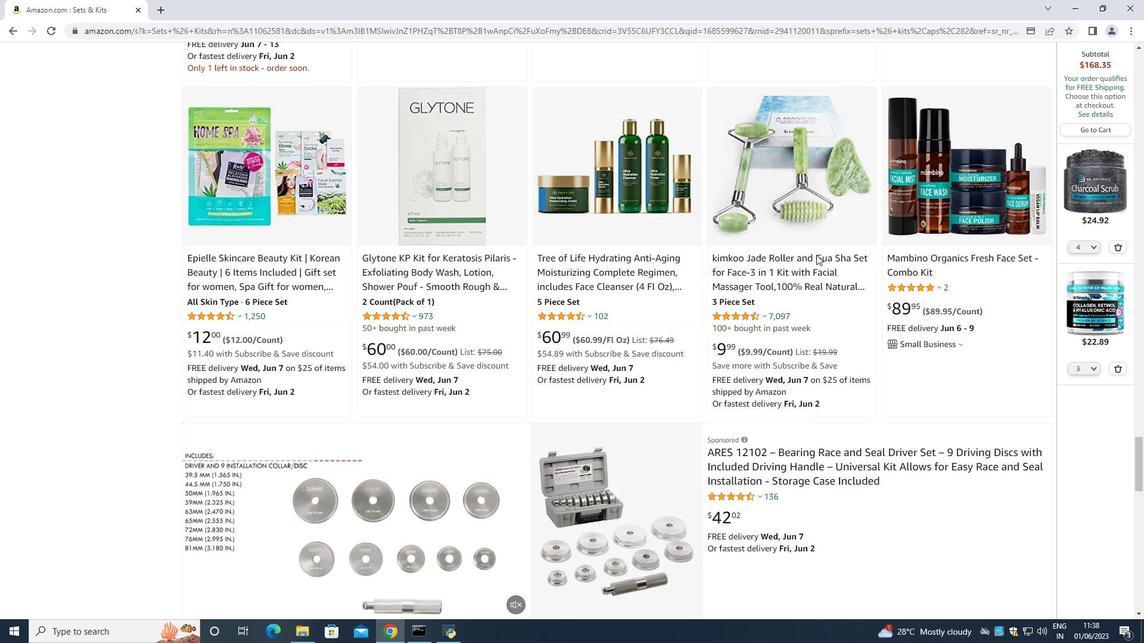 
Action: Mouse scrolled (816, 255) with delta (0, 0)
Screenshot: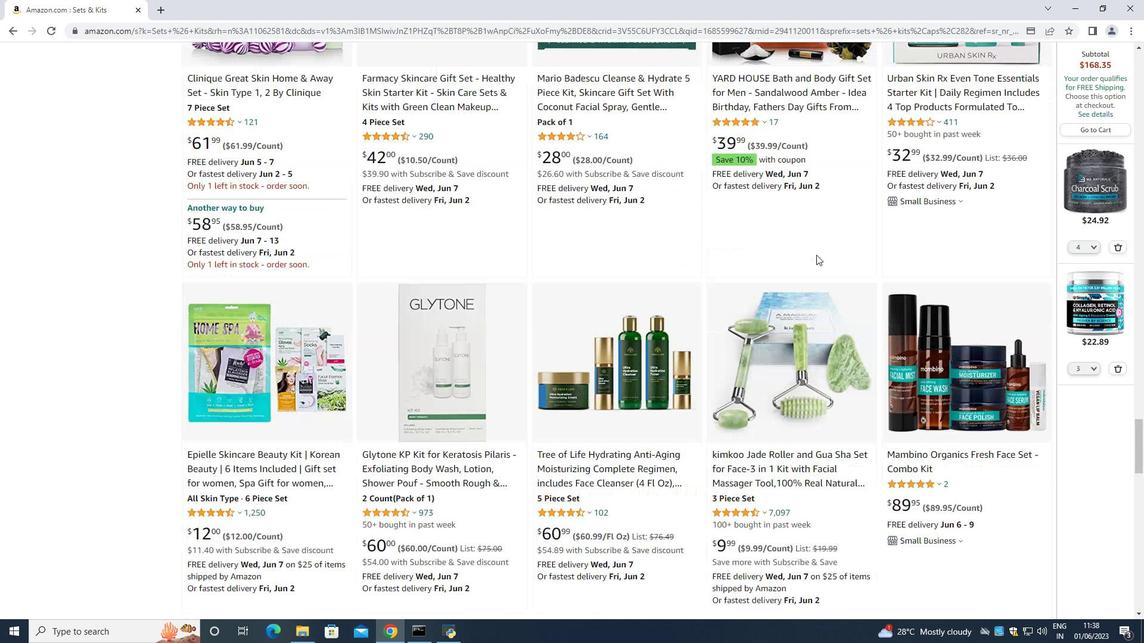 
Action: Mouse scrolled (816, 255) with delta (0, 0)
Screenshot: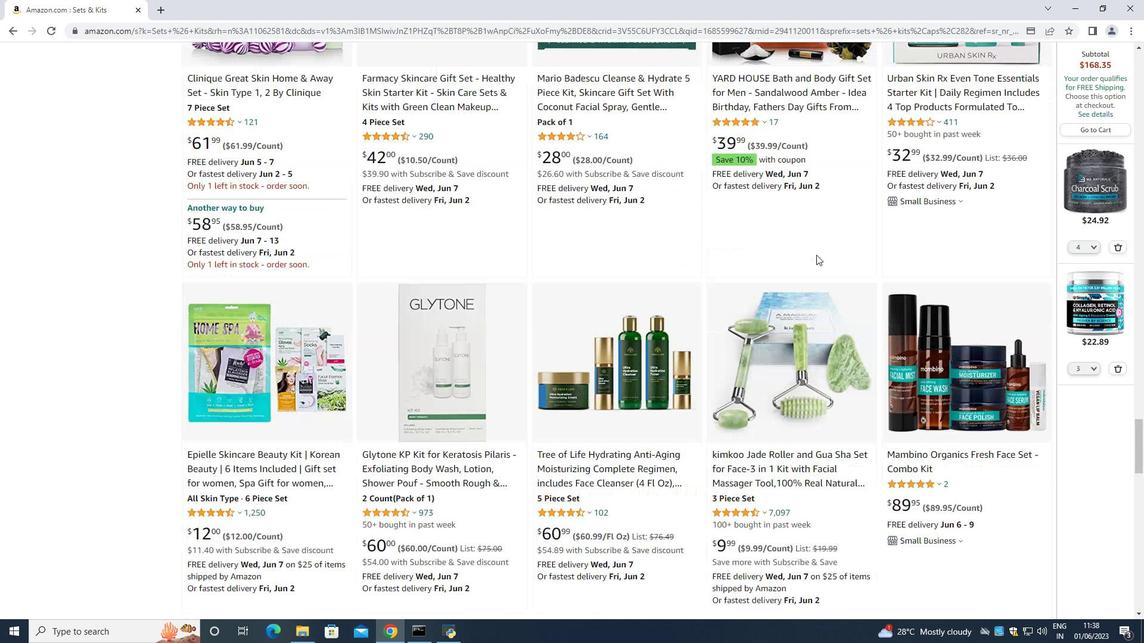 
Action: Mouse scrolled (816, 255) with delta (0, 0)
Screenshot: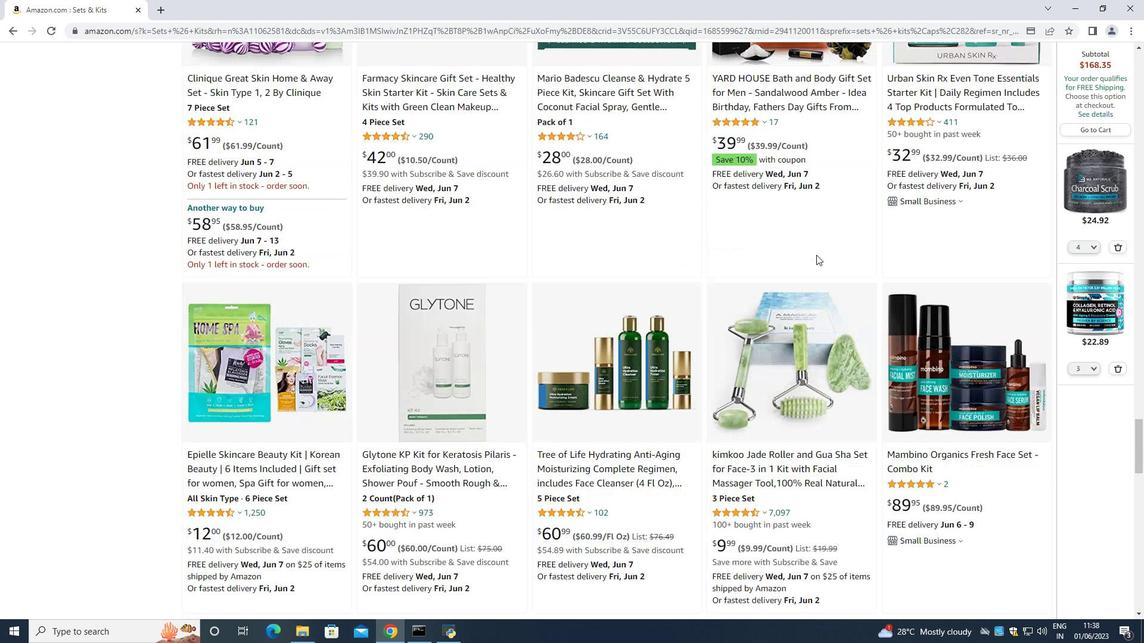 
Action: Mouse scrolled (816, 255) with delta (0, 0)
Screenshot: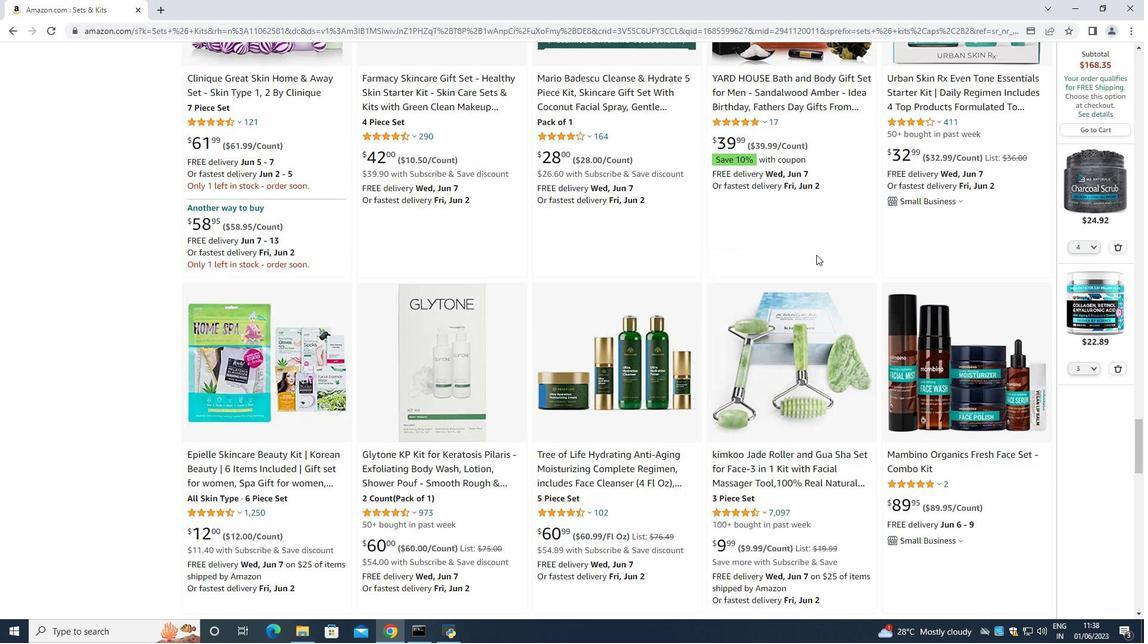 
Action: Mouse scrolled (816, 255) with delta (0, 0)
Screenshot: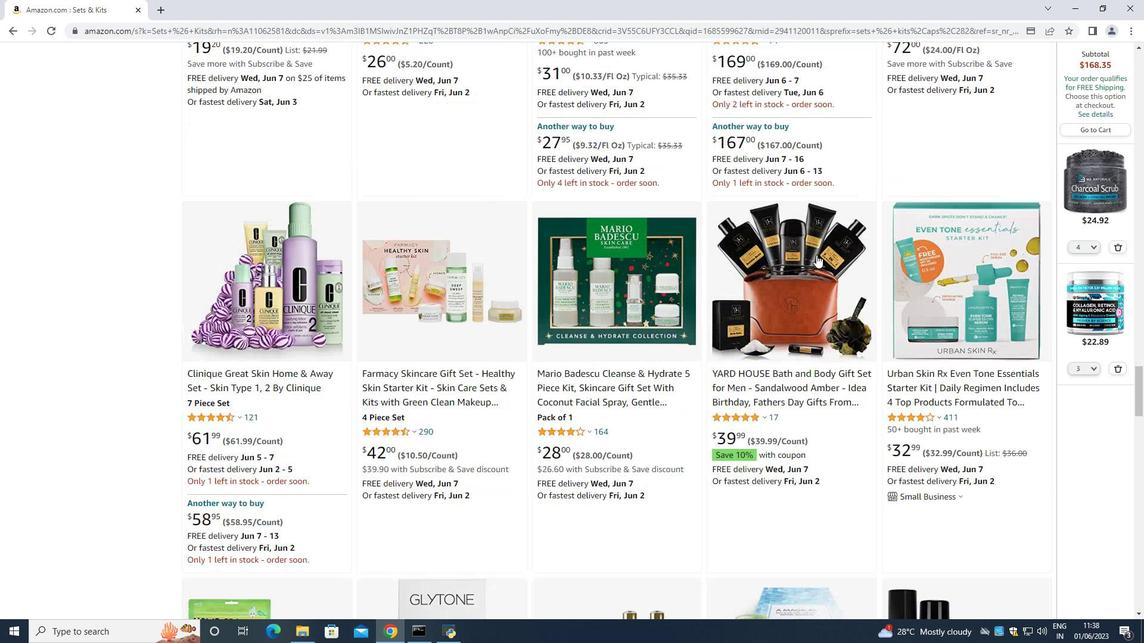 
Action: Mouse scrolled (816, 255) with delta (0, 0)
Screenshot: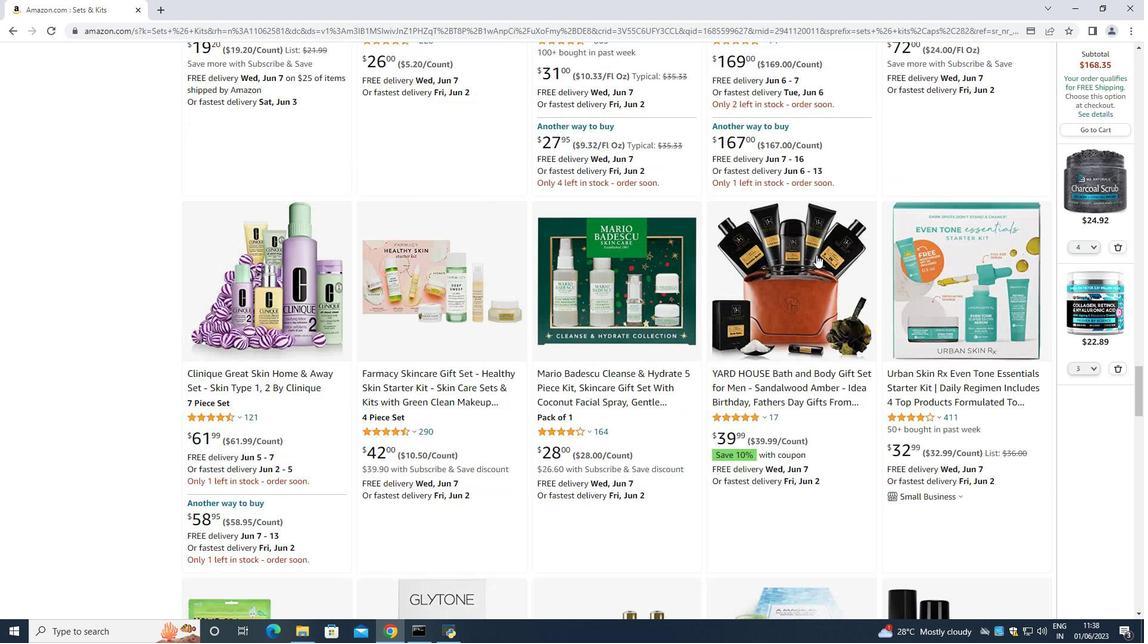 
Action: Mouse scrolled (816, 255) with delta (0, 0)
Screenshot: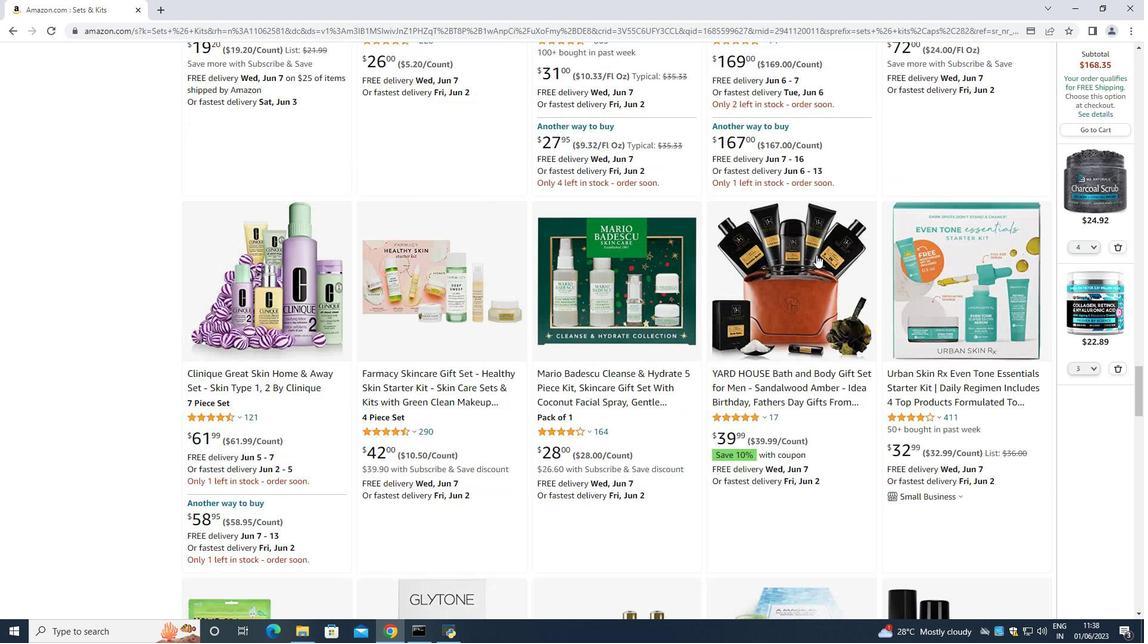
Action: Mouse scrolled (816, 255) with delta (0, 0)
Screenshot: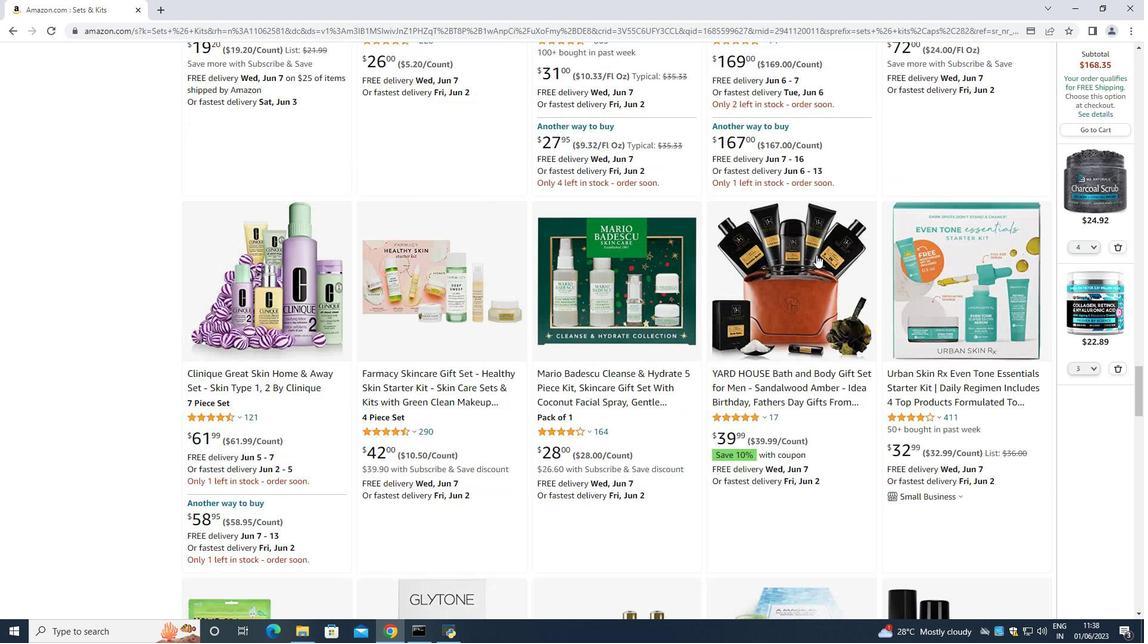 
Action: Mouse scrolled (816, 255) with delta (0, 0)
Screenshot: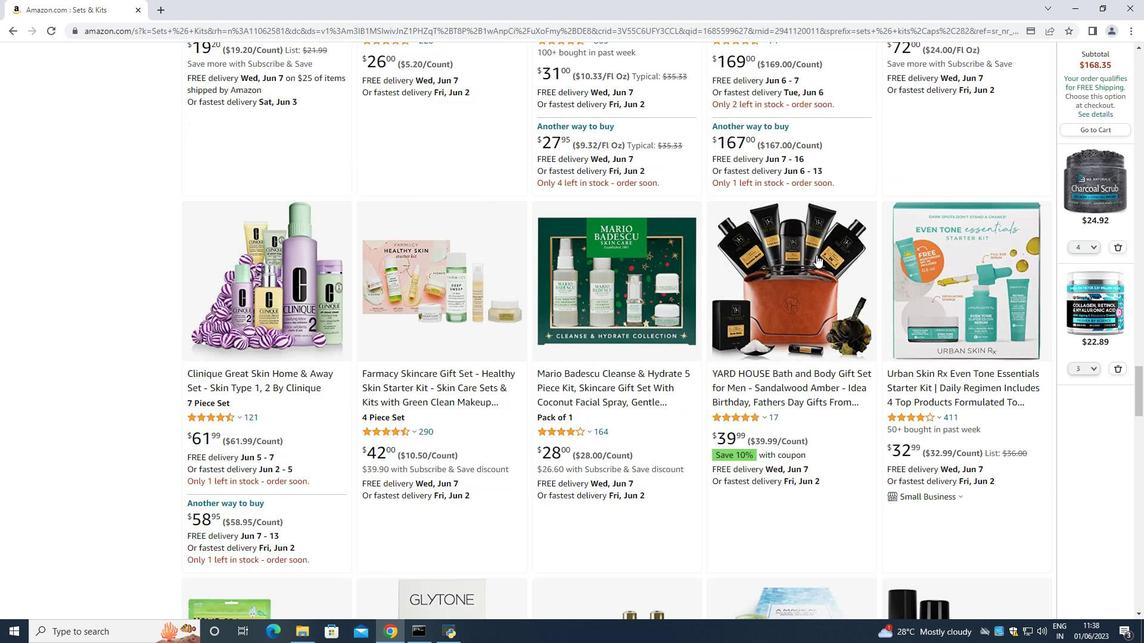 
Action: Mouse moved to (1114, 244)
Screenshot: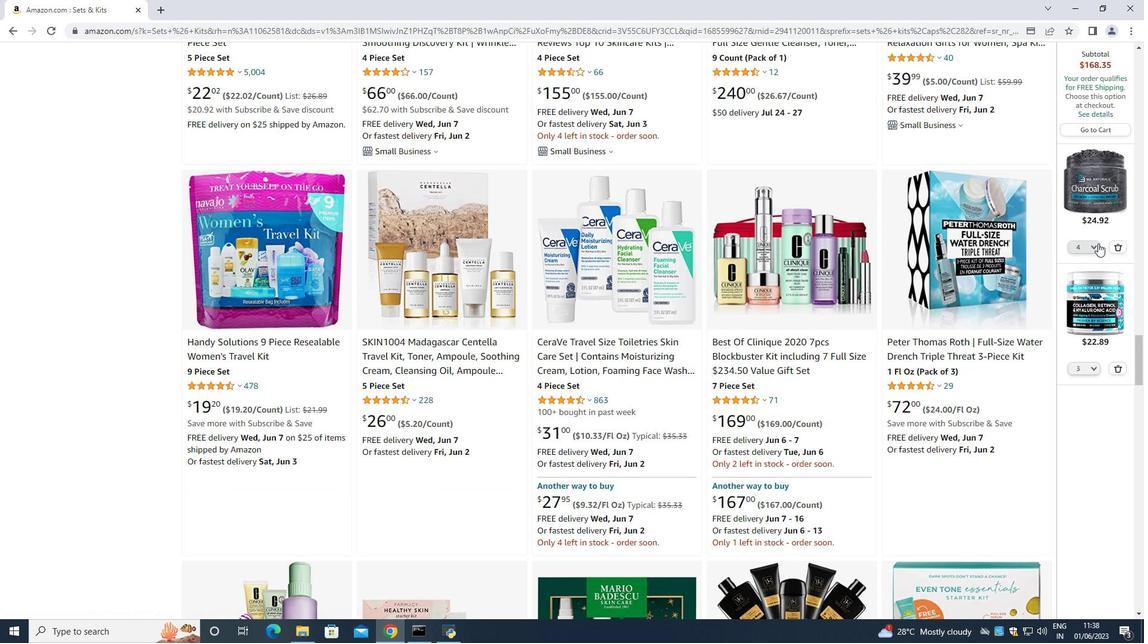 
Action: Mouse pressed left at (1114, 244)
Screenshot: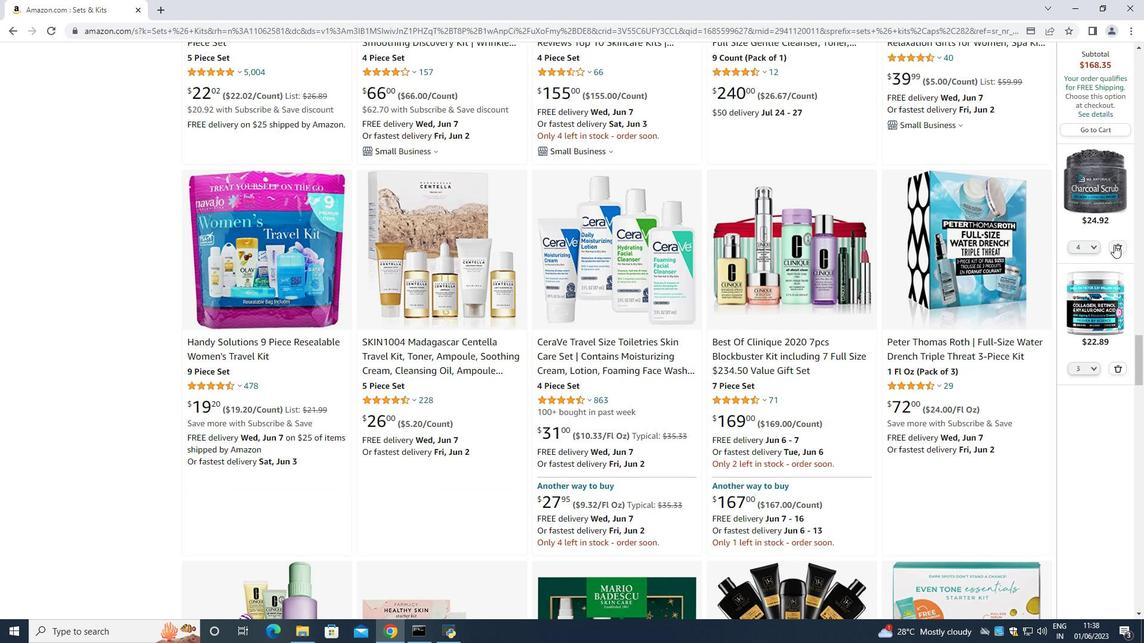 
Action: Mouse moved to (1119, 314)
Screenshot: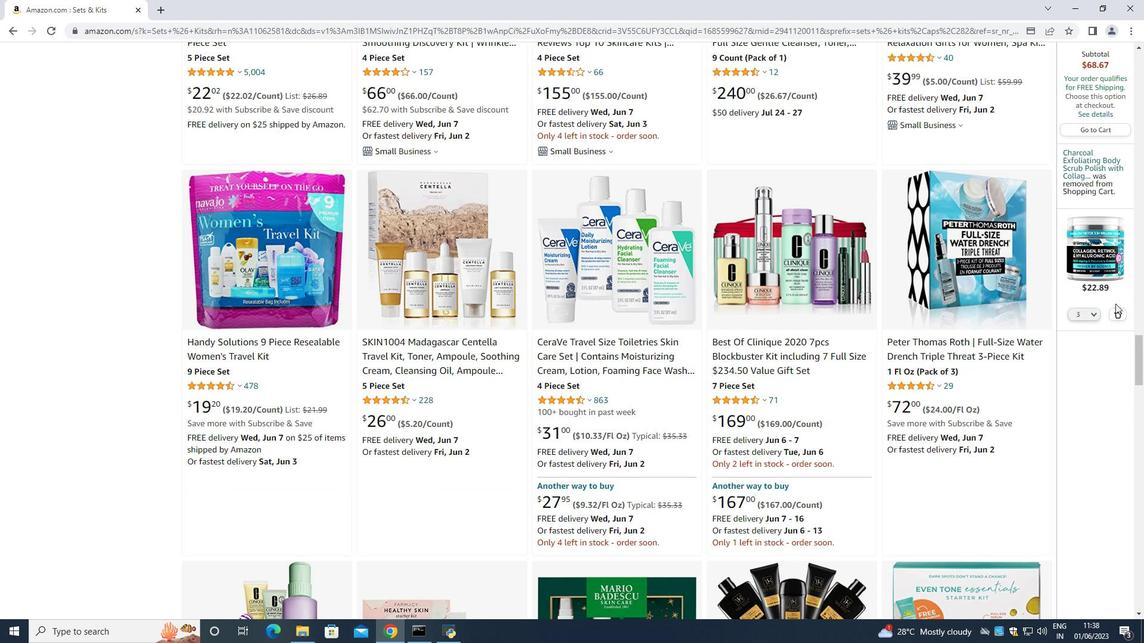 
Action: Mouse pressed left at (1119, 314)
Screenshot: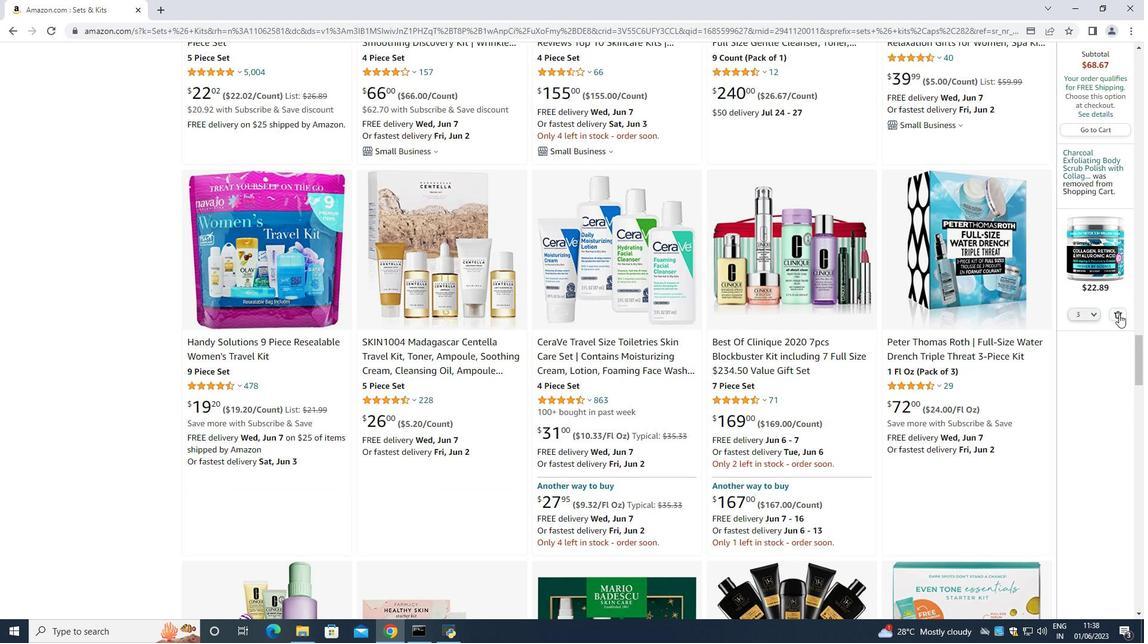 
Action: Mouse moved to (848, 256)
Screenshot: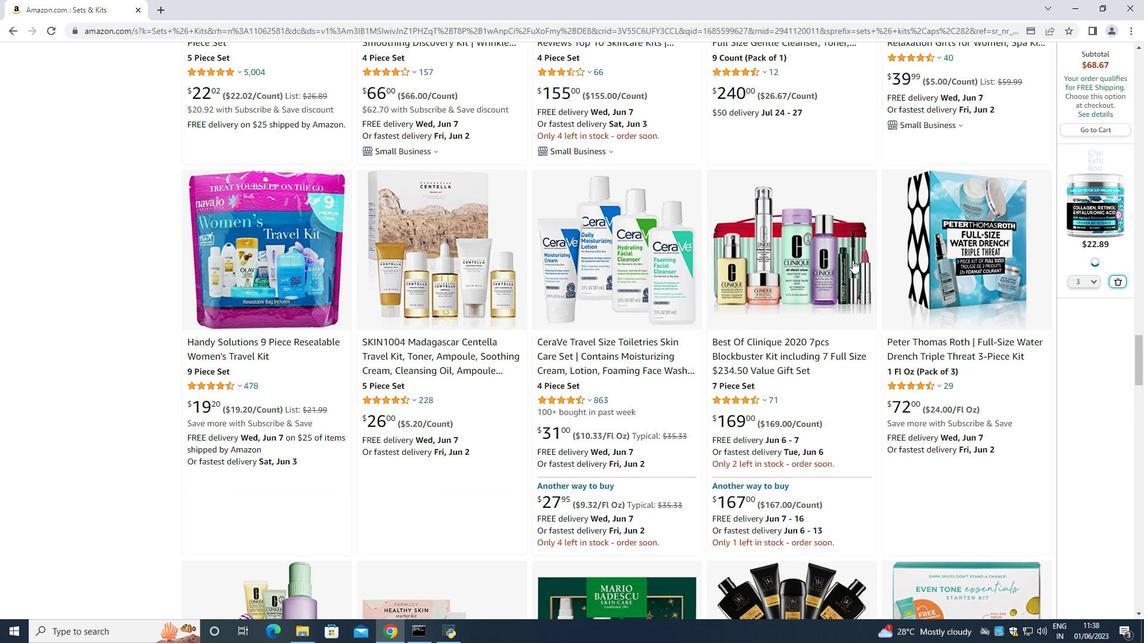 
Action: Mouse scrolled (848, 256) with delta (0, 0)
Screenshot: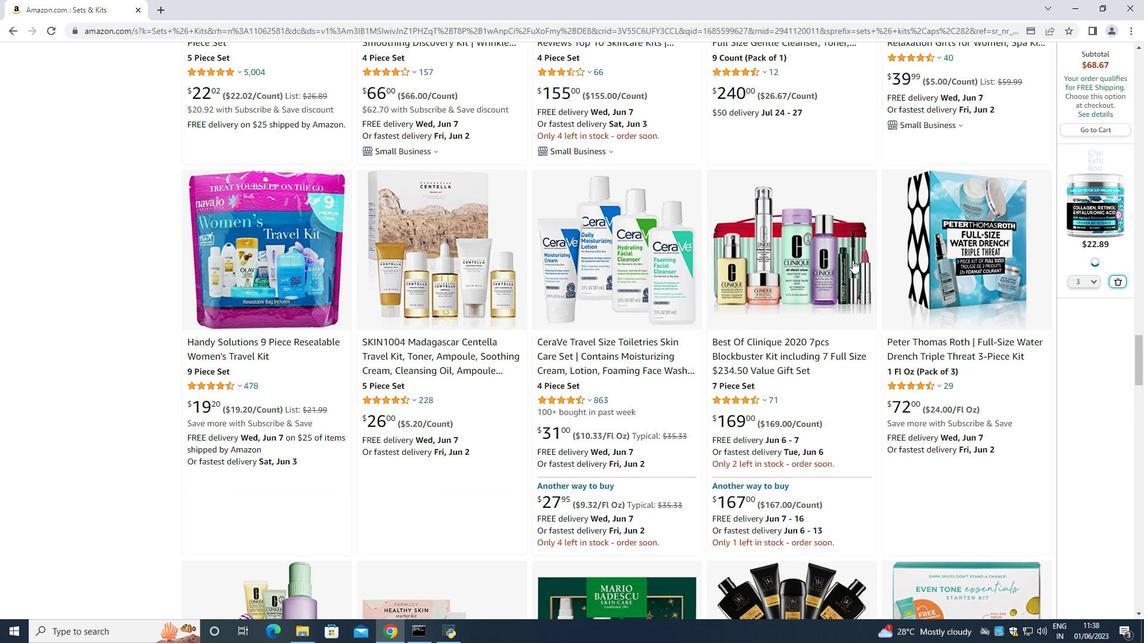 
Action: Mouse scrolled (848, 257) with delta (0, 0)
Screenshot: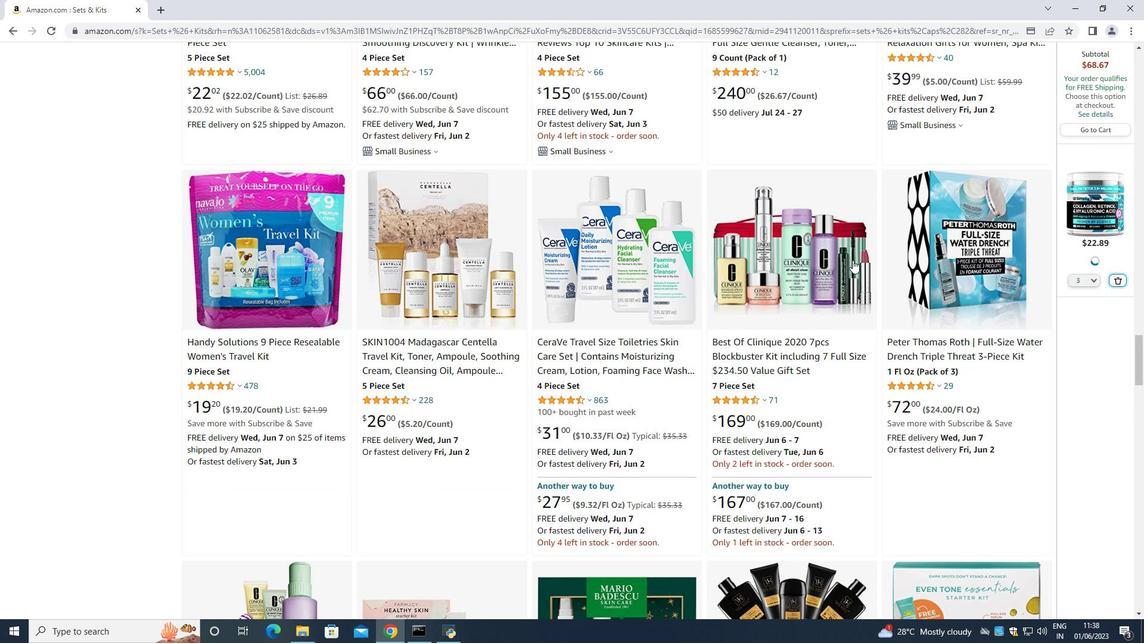 
Action: Mouse scrolled (848, 257) with delta (0, 0)
Screenshot: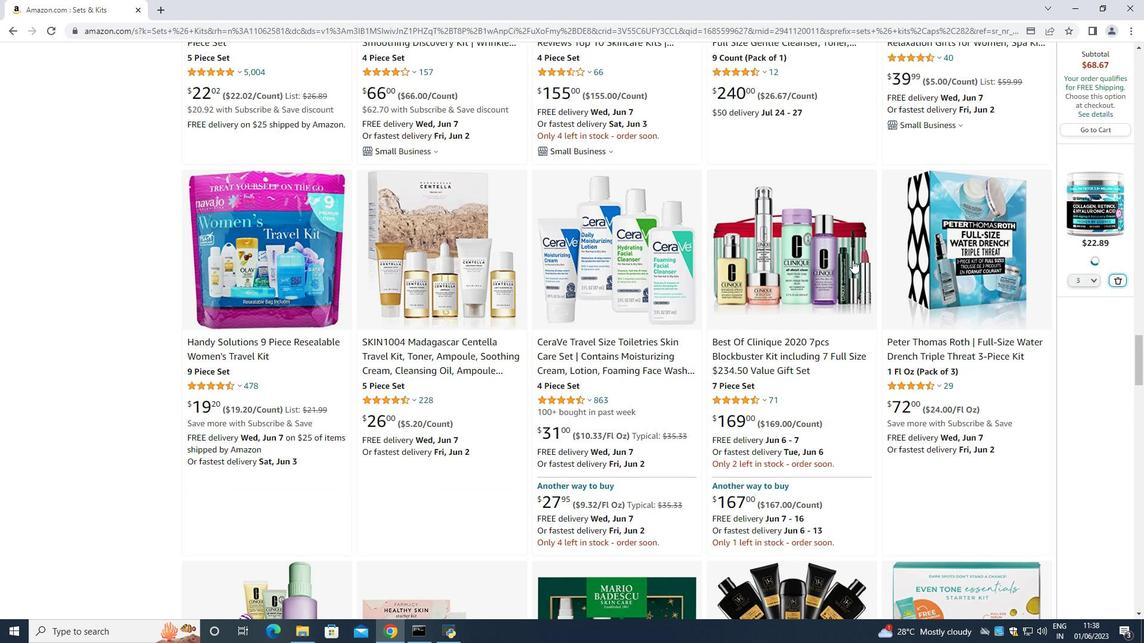
Action: Mouse scrolled (848, 257) with delta (0, 0)
Screenshot: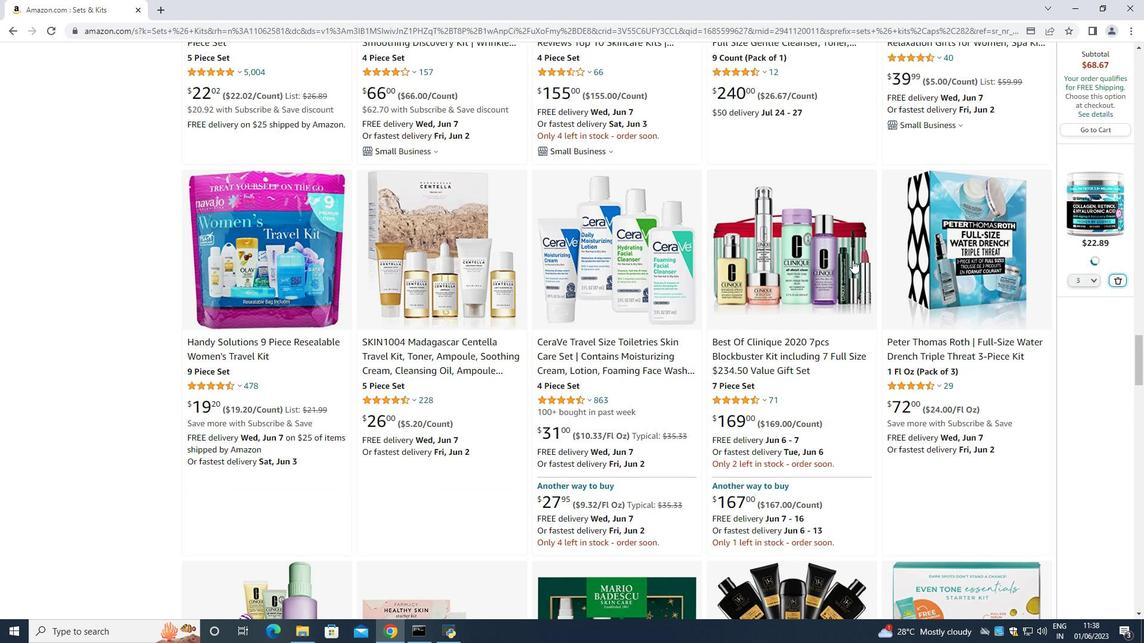
Action: Mouse scrolled (848, 257) with delta (0, 0)
Screenshot: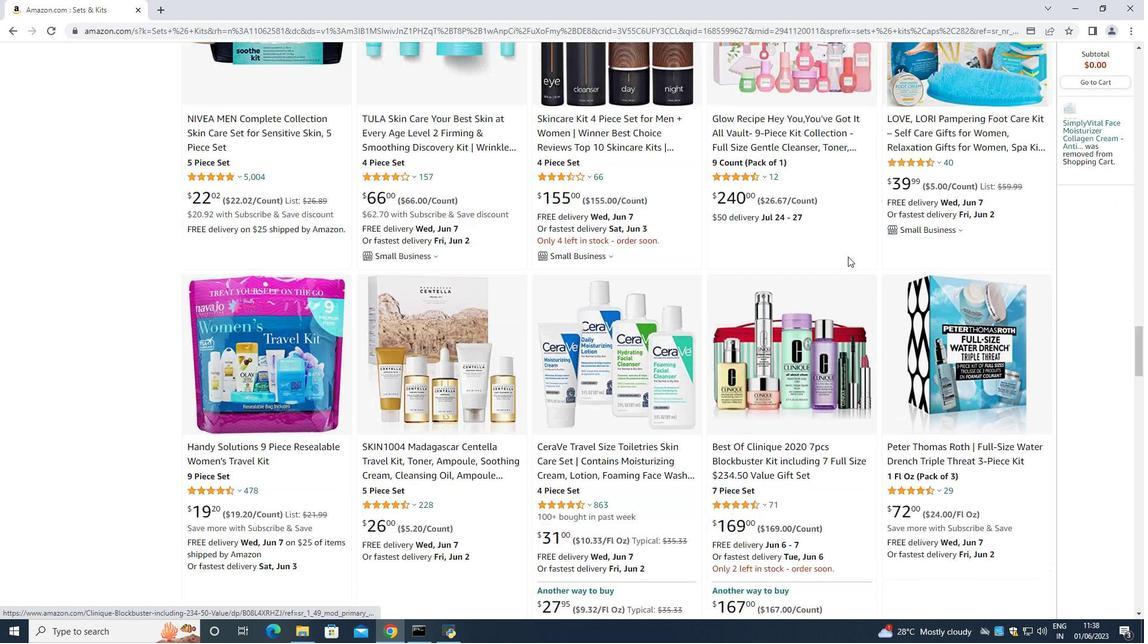 
Action: Mouse scrolled (848, 257) with delta (0, 0)
Screenshot: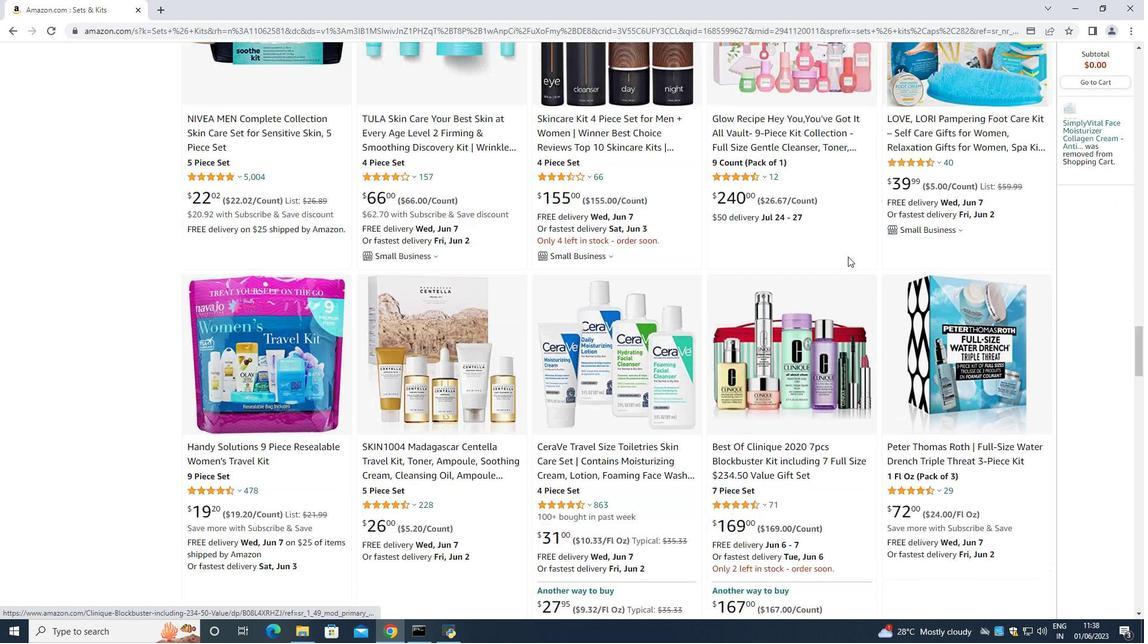 
Action: Mouse scrolled (848, 257) with delta (0, 0)
Screenshot: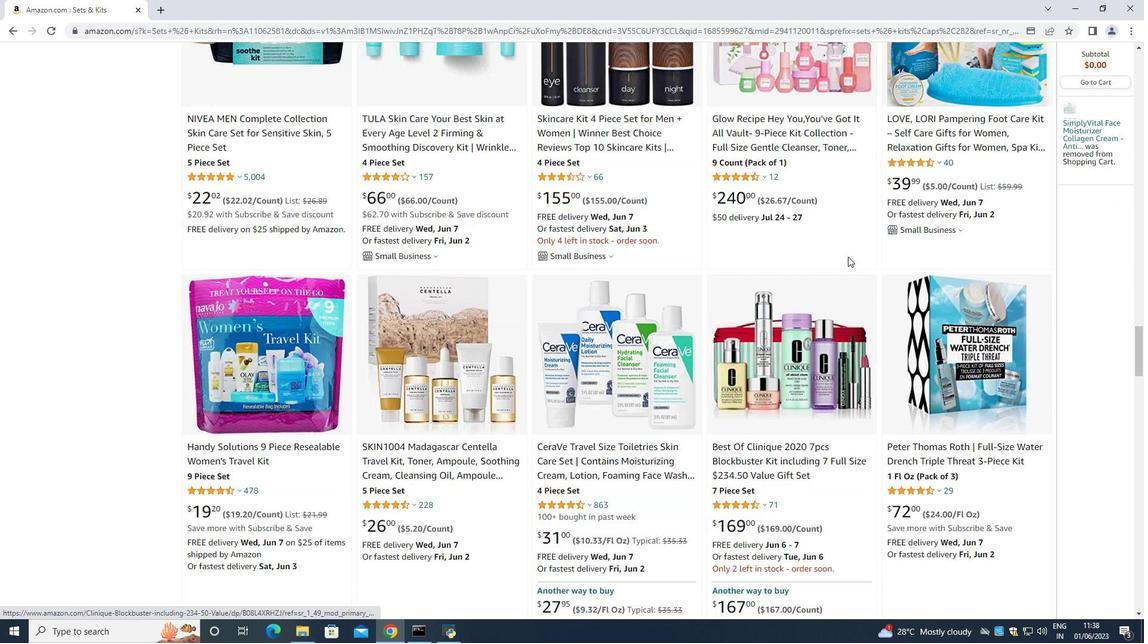 
Action: Mouse scrolled (848, 257) with delta (0, 0)
Screenshot: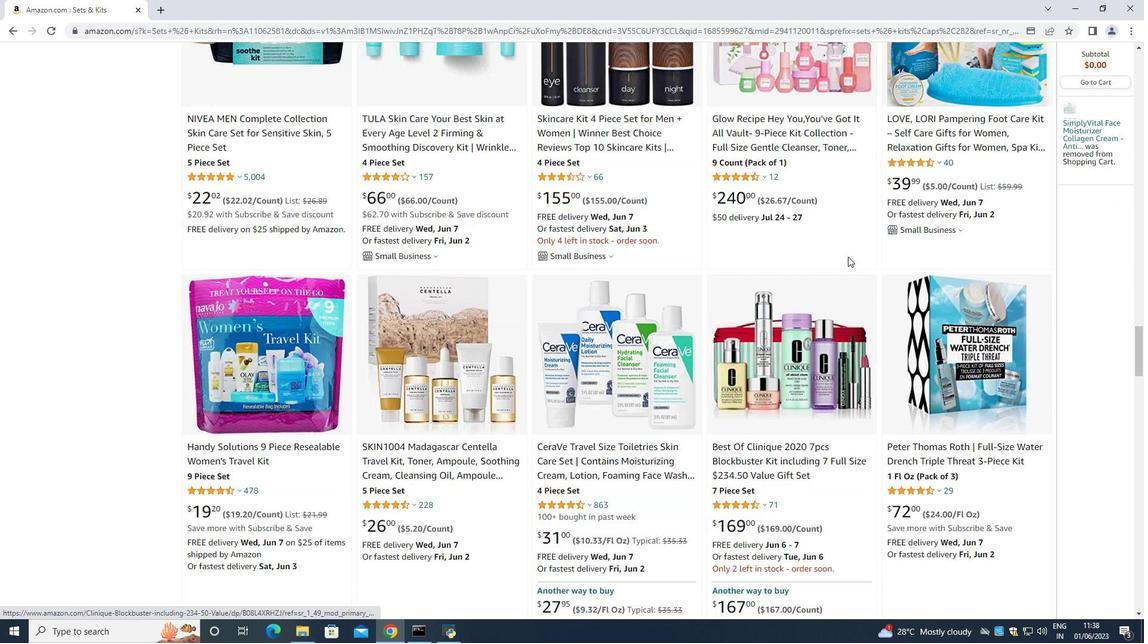 
Action: Mouse scrolled (848, 257) with delta (0, 0)
Screenshot: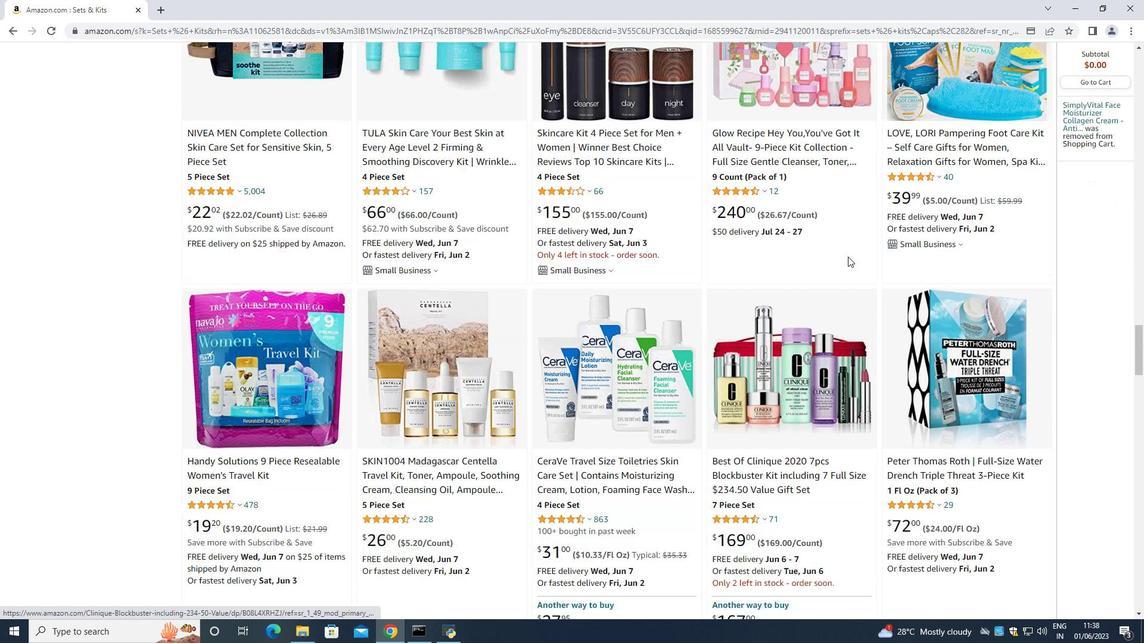 
Action: Mouse scrolled (848, 257) with delta (0, 0)
Screenshot: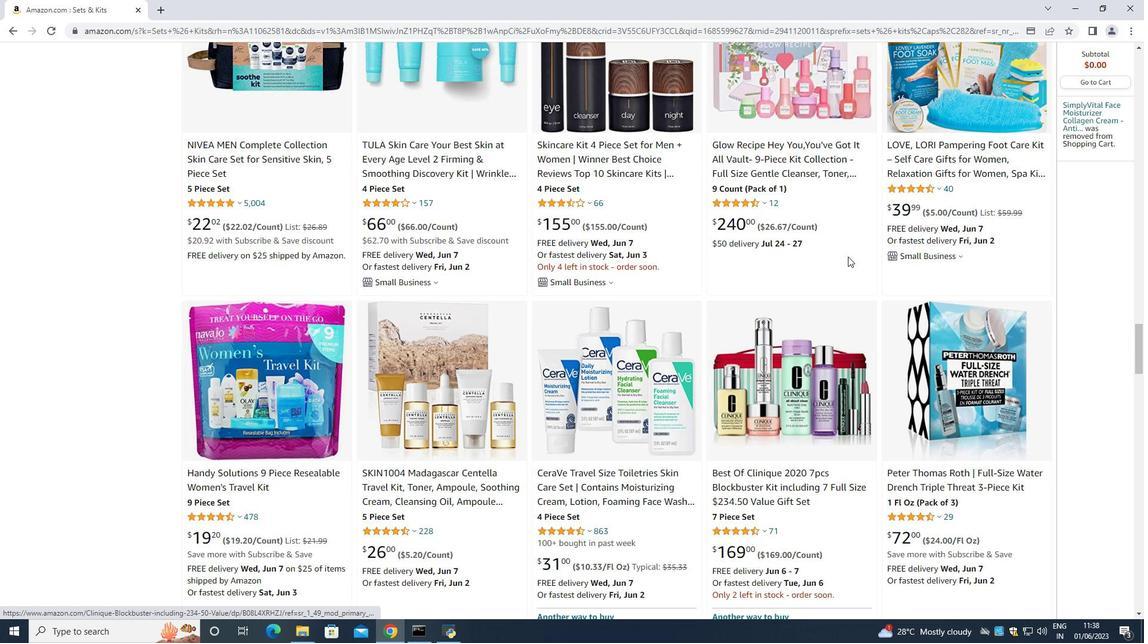 
Action: Mouse scrolled (848, 257) with delta (0, 0)
Screenshot: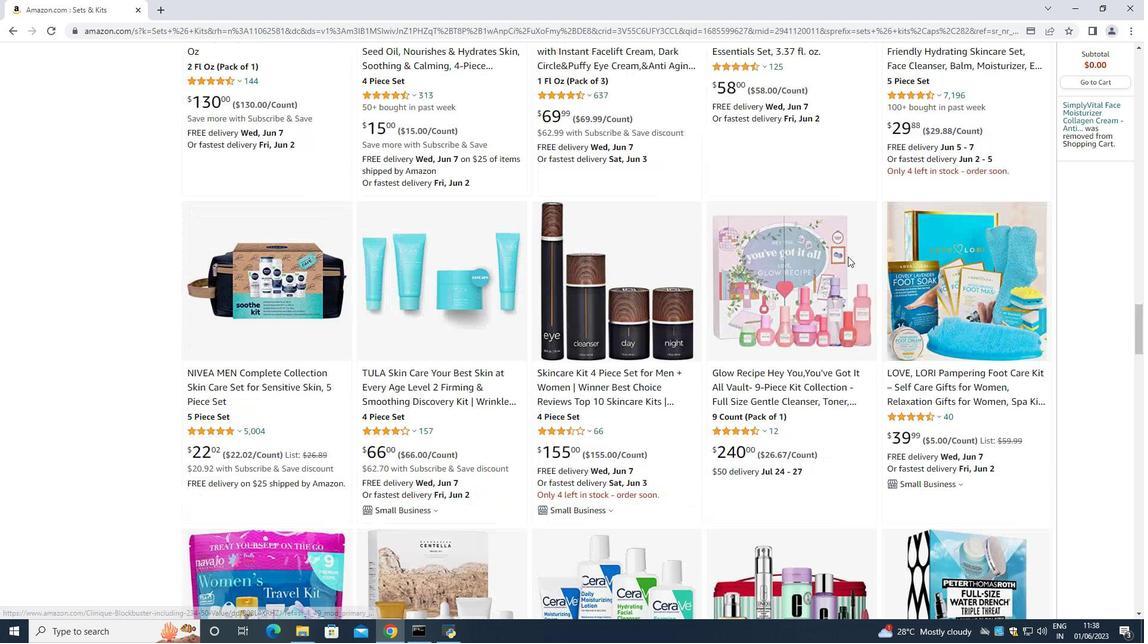 
Action: Mouse scrolled (848, 257) with delta (0, 0)
Screenshot: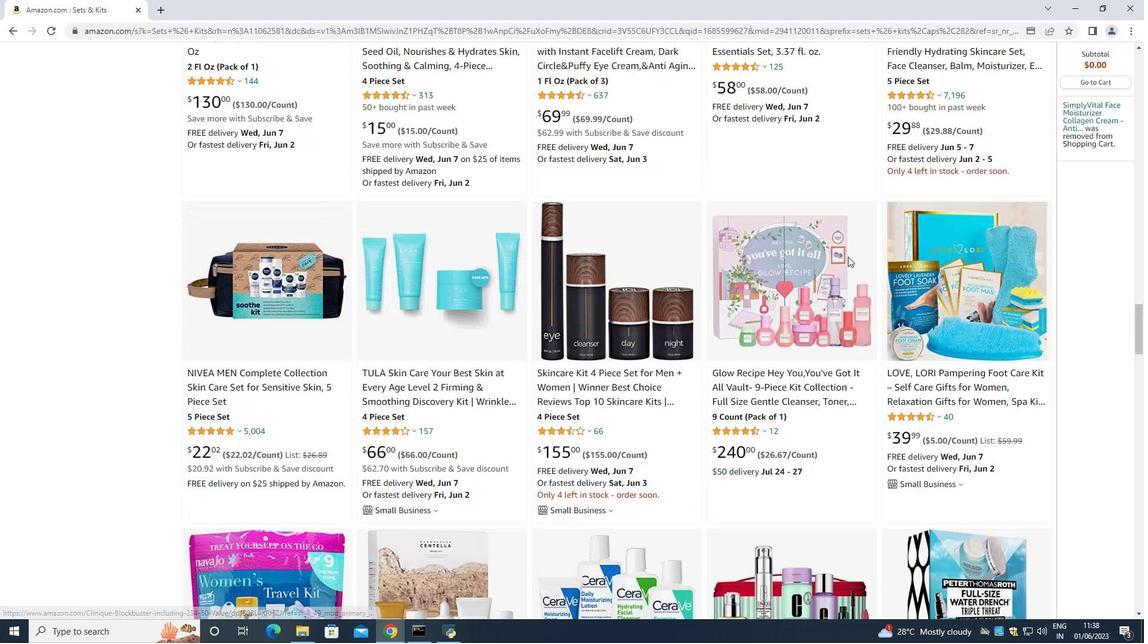 
Action: Mouse scrolled (848, 257) with delta (0, 0)
Screenshot: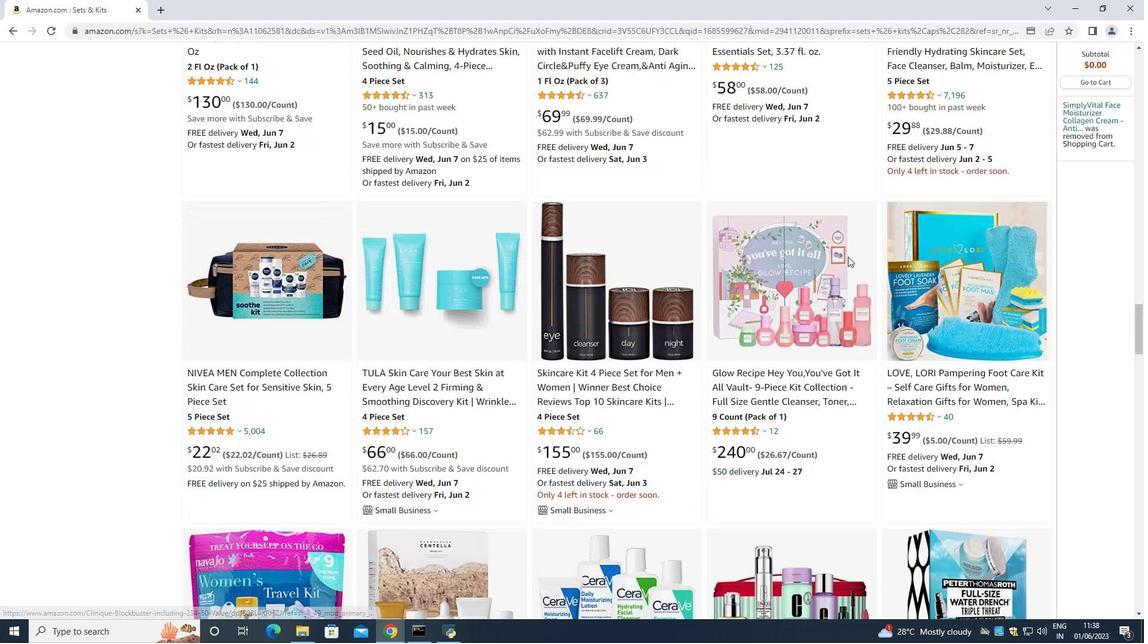 
Action: Mouse scrolled (848, 257) with delta (0, 0)
Screenshot: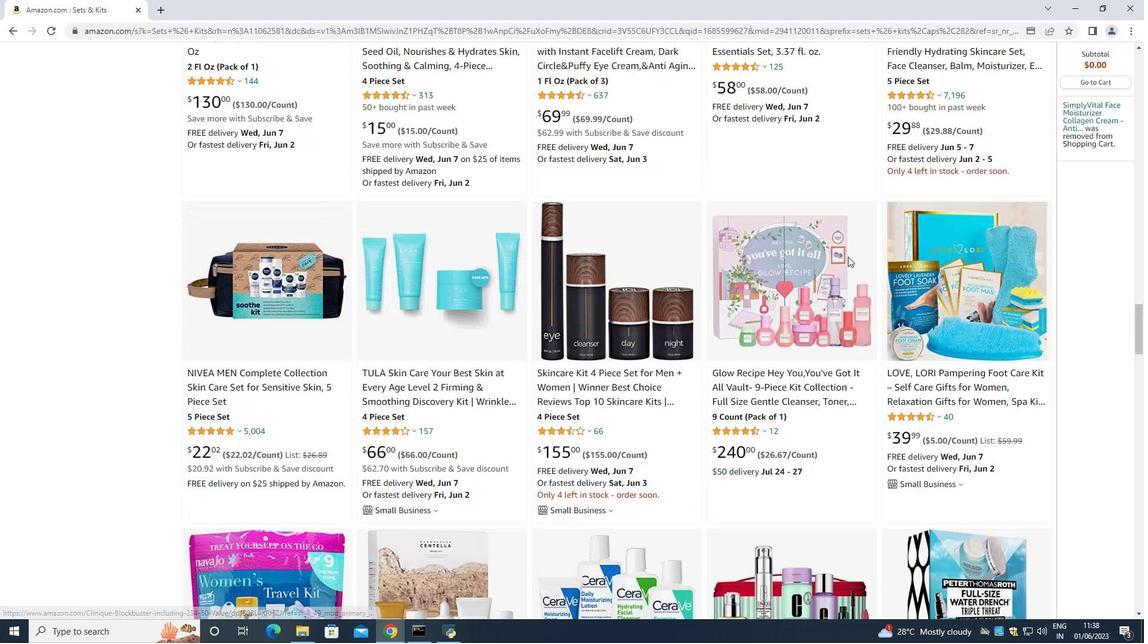 
Action: Mouse scrolled (848, 257) with delta (0, 0)
Screenshot: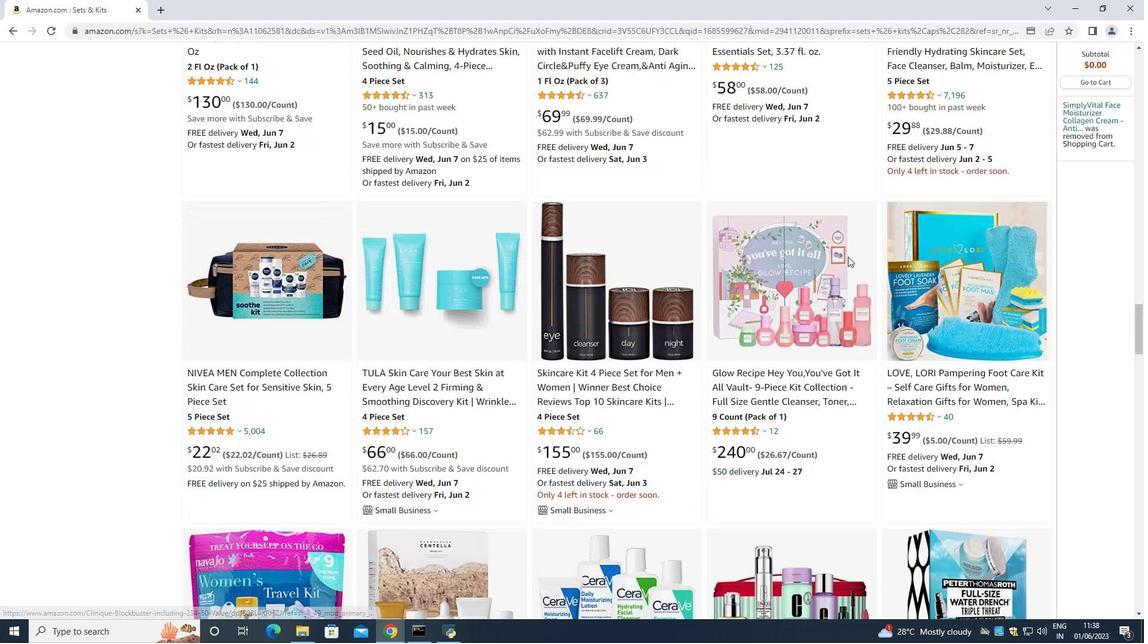 
Action: Mouse moved to (847, 256)
Screenshot: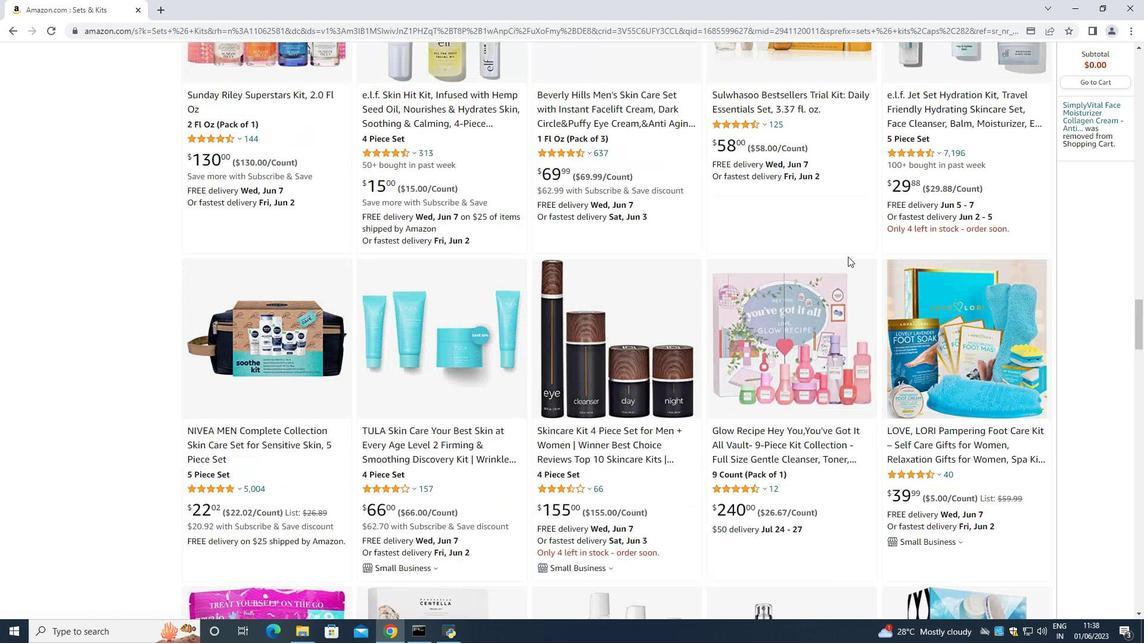 
Action: Mouse scrolled (847, 256) with delta (0, 0)
Screenshot: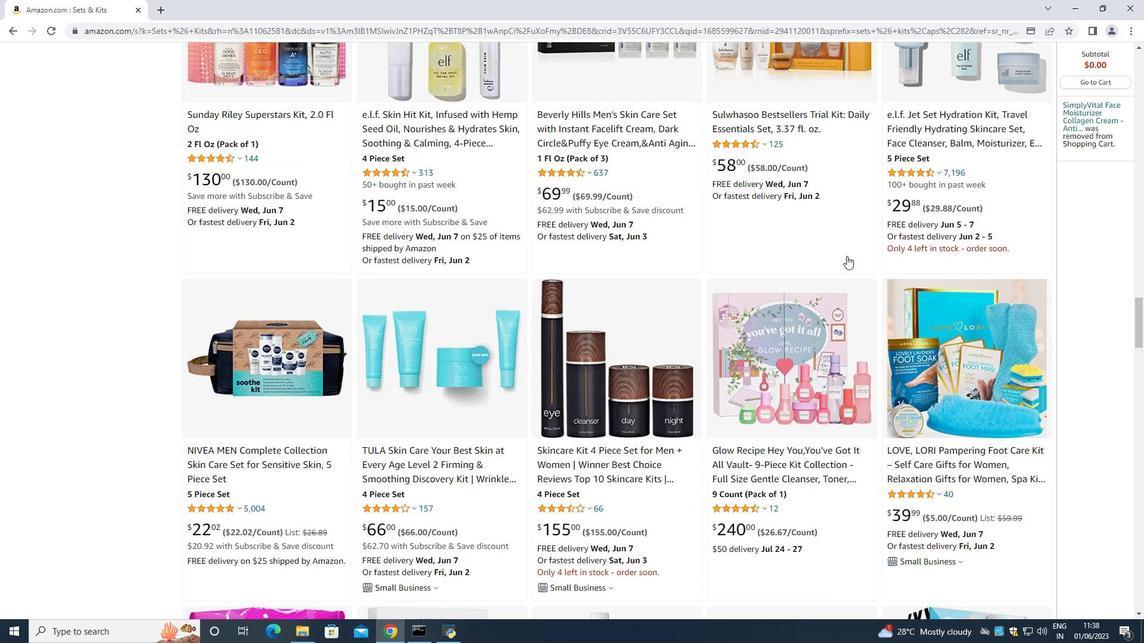 
Action: Mouse scrolled (847, 256) with delta (0, 0)
Screenshot: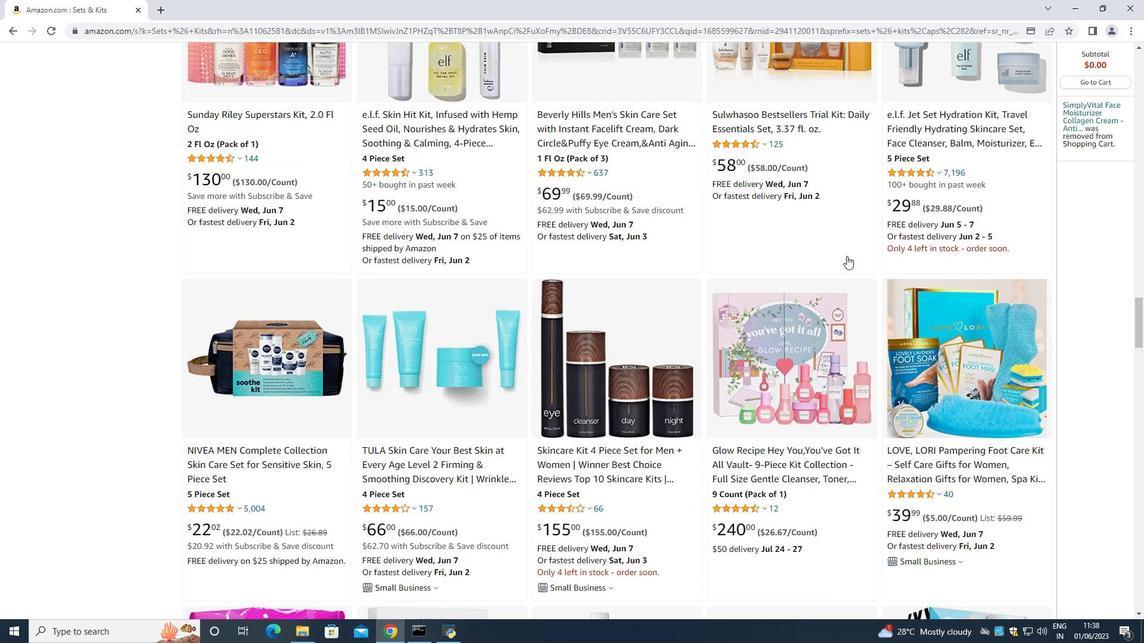 
Action: Mouse scrolled (847, 256) with delta (0, 0)
Screenshot: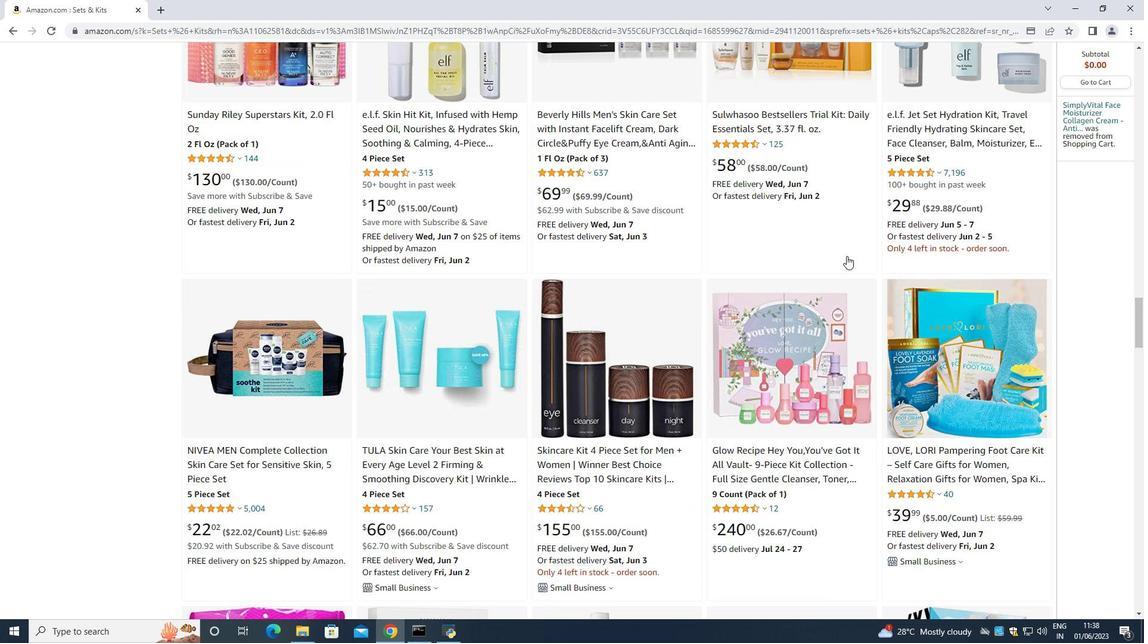 
Action: Mouse scrolled (847, 256) with delta (0, 0)
Screenshot: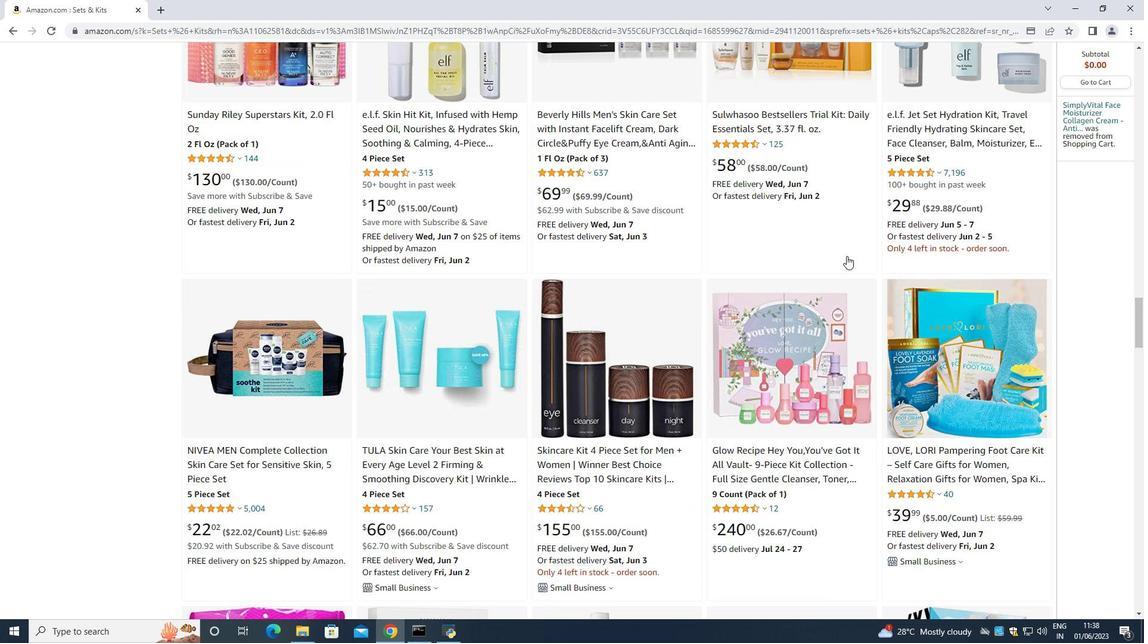 
Action: Mouse scrolled (847, 256) with delta (0, 0)
Screenshot: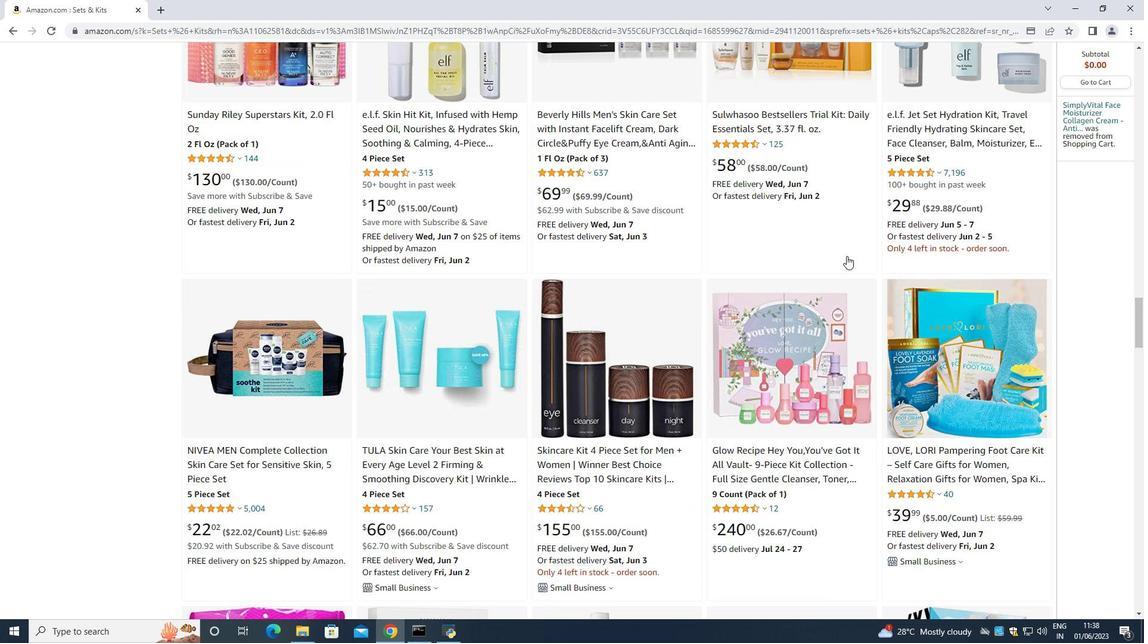 
Action: Mouse scrolled (847, 256) with delta (0, 0)
Screenshot: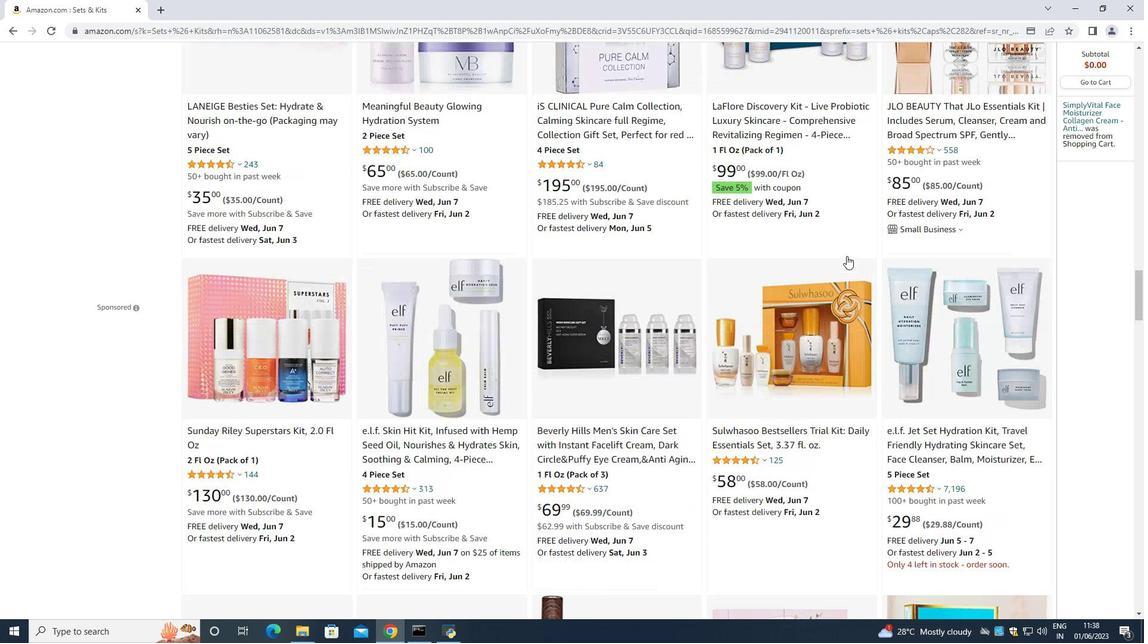 
Action: Mouse scrolled (847, 256) with delta (0, 0)
Screenshot: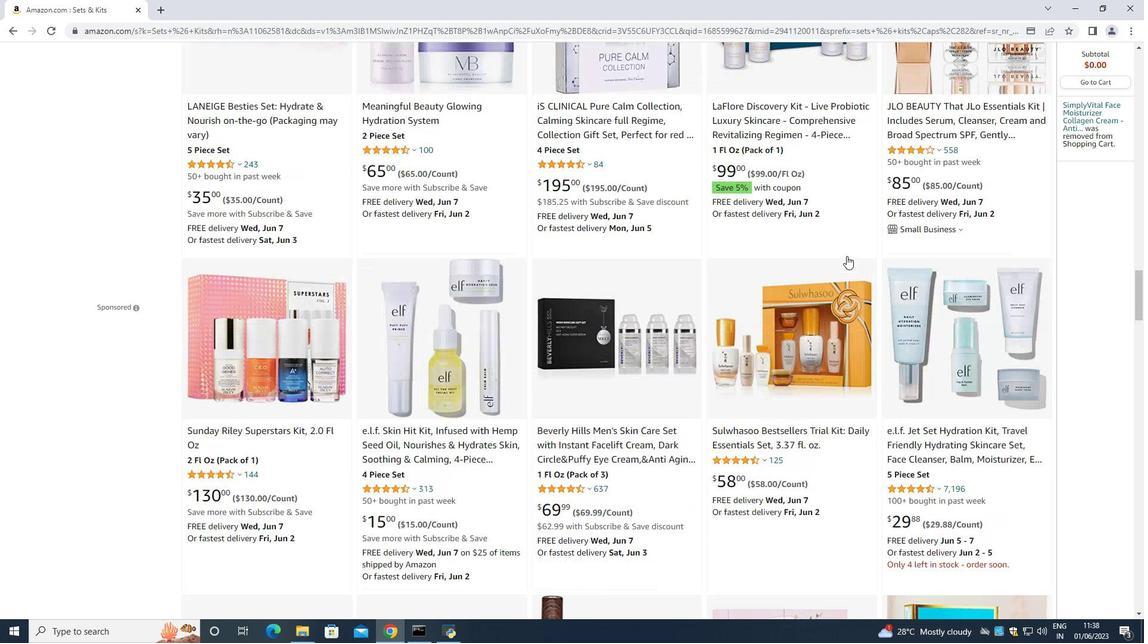 
Action: Mouse moved to (847, 262)
Screenshot: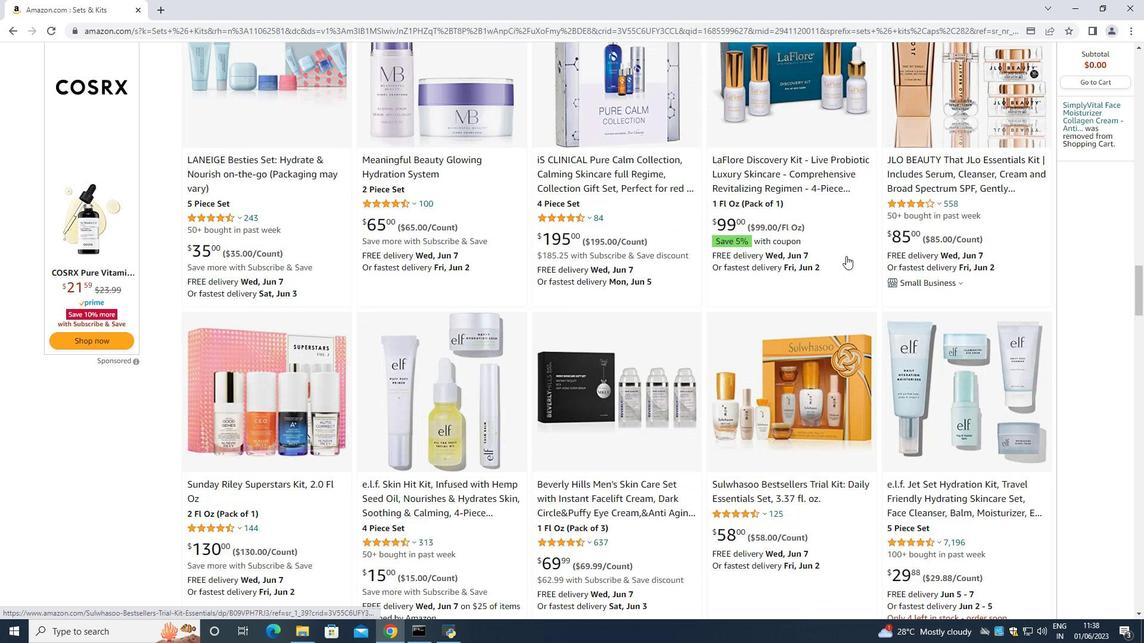 
Action: Mouse scrolled (847, 262) with delta (0, 0)
Screenshot: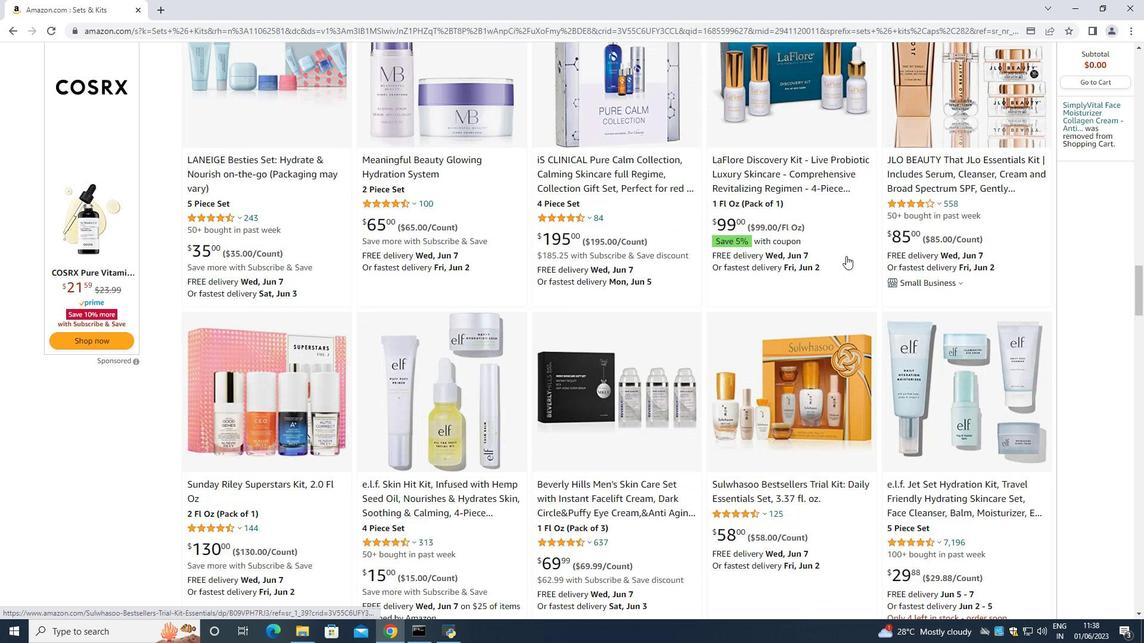 
Action: Mouse scrolled (847, 262) with delta (0, 0)
Screenshot: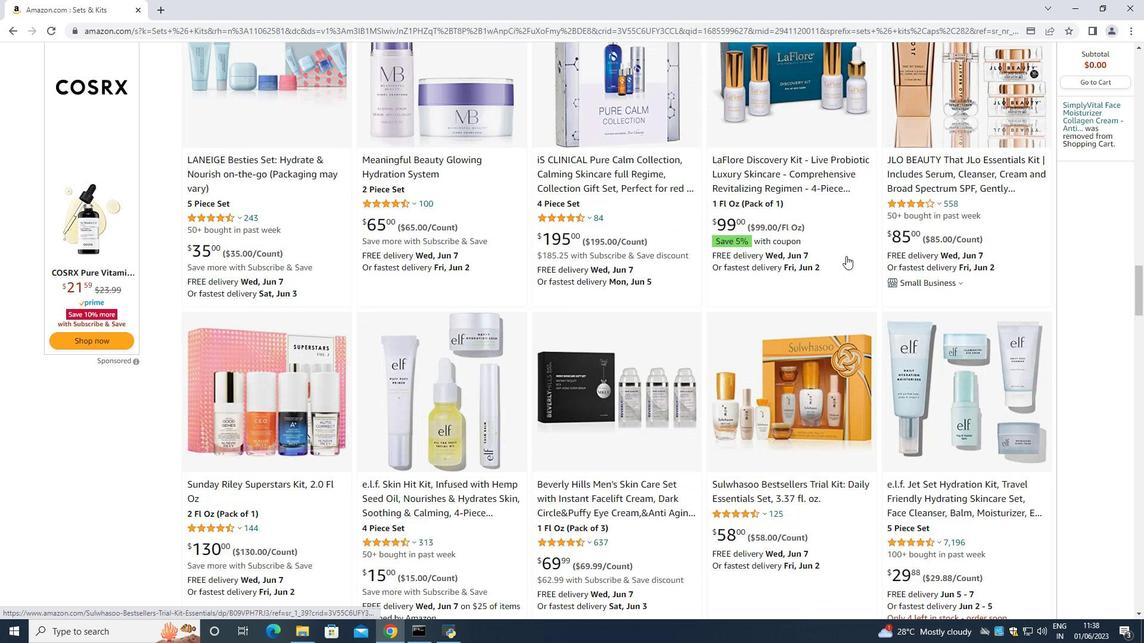
Action: Mouse scrolled (847, 262) with delta (0, 0)
Screenshot: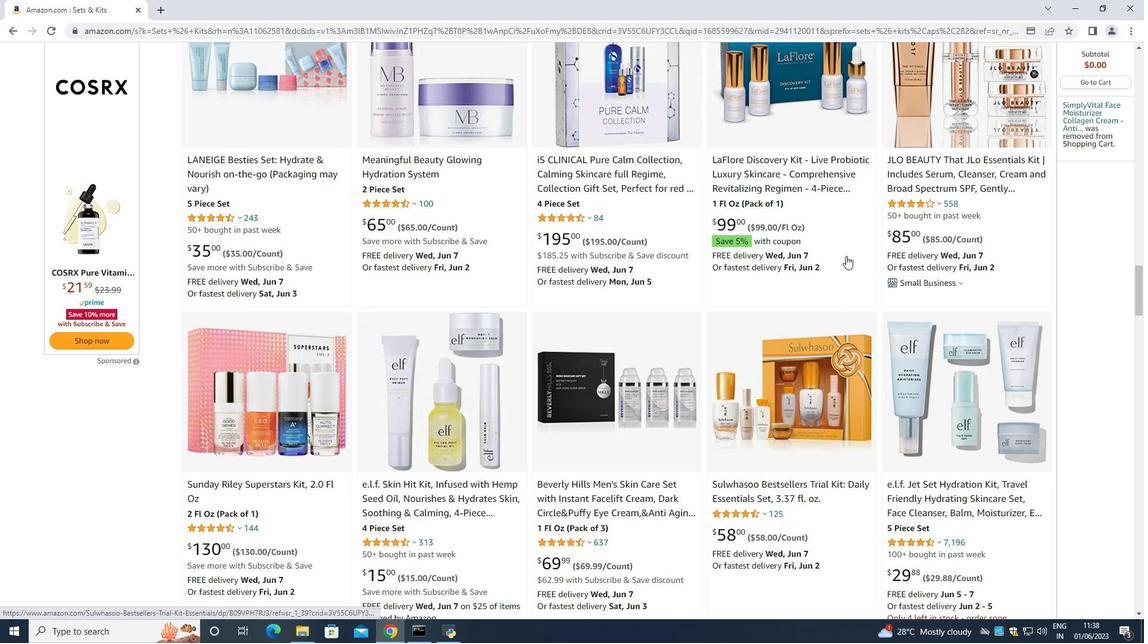
Action: Mouse moved to (847, 262)
Screenshot: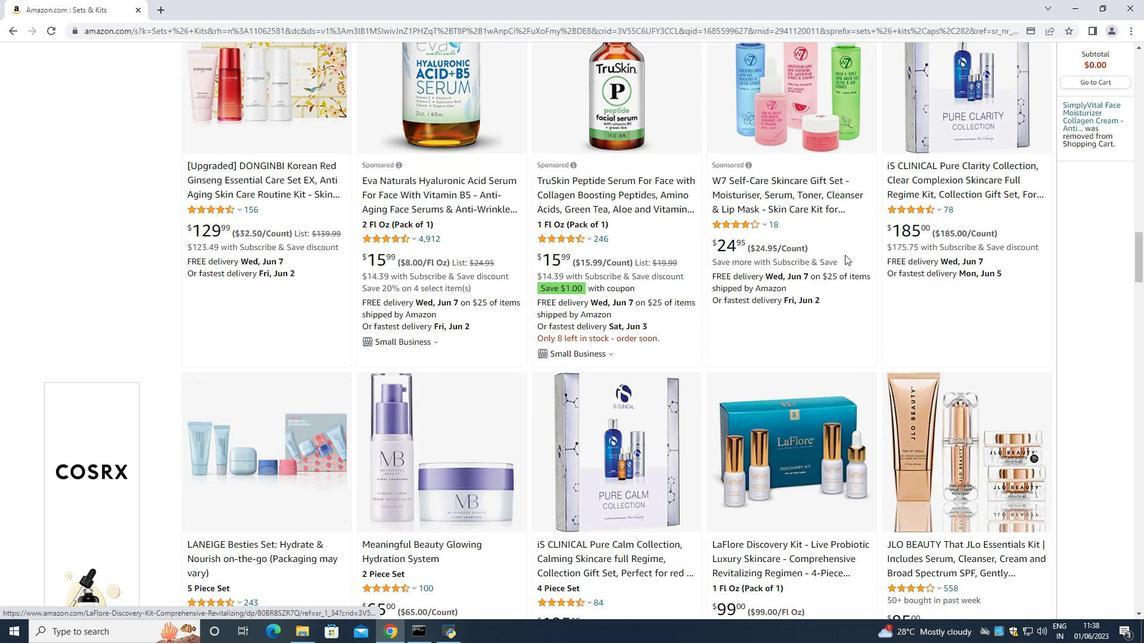 
Action: Mouse scrolled (847, 262) with delta (0, 0)
Screenshot: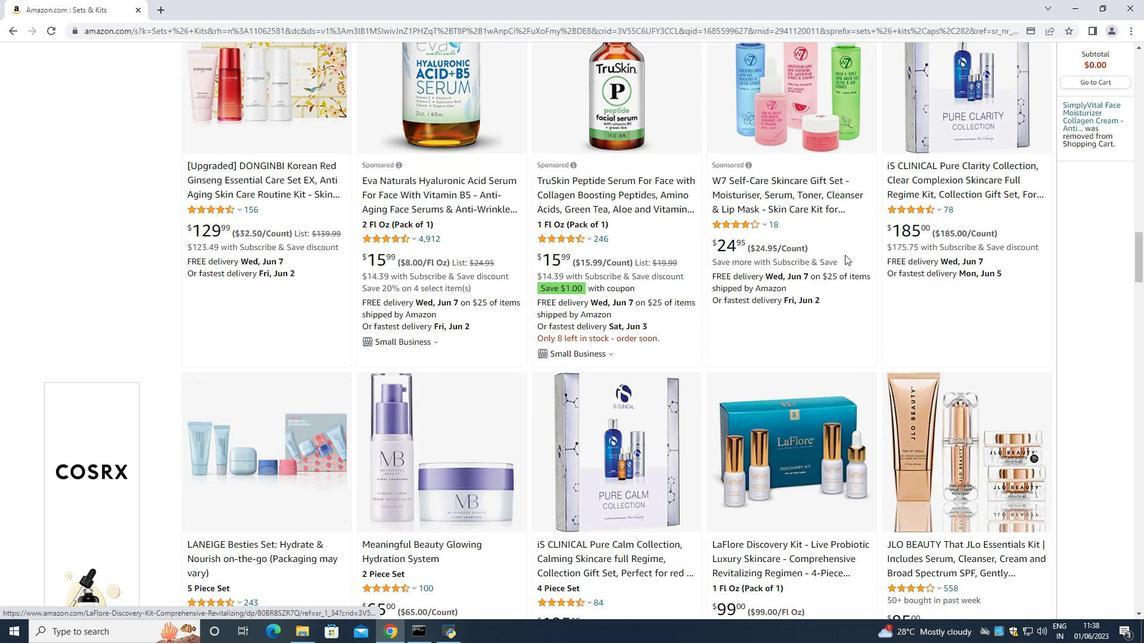 
Action: Mouse moved to (843, 265)
Screenshot: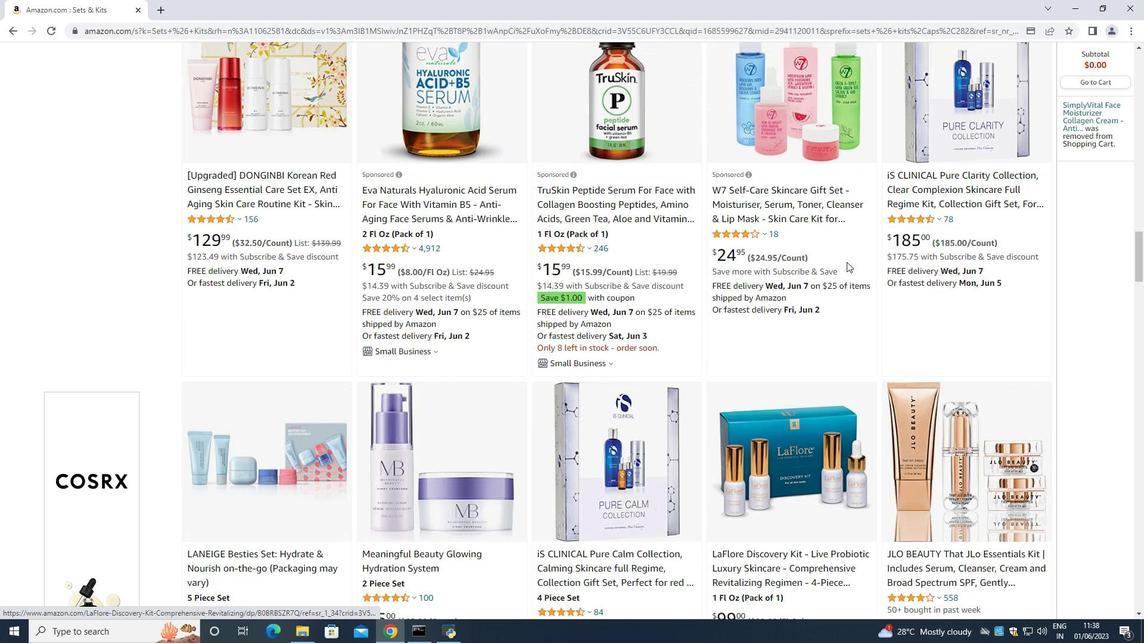 
Action: Mouse scrolled (847, 262) with delta (0, 0)
Screenshot: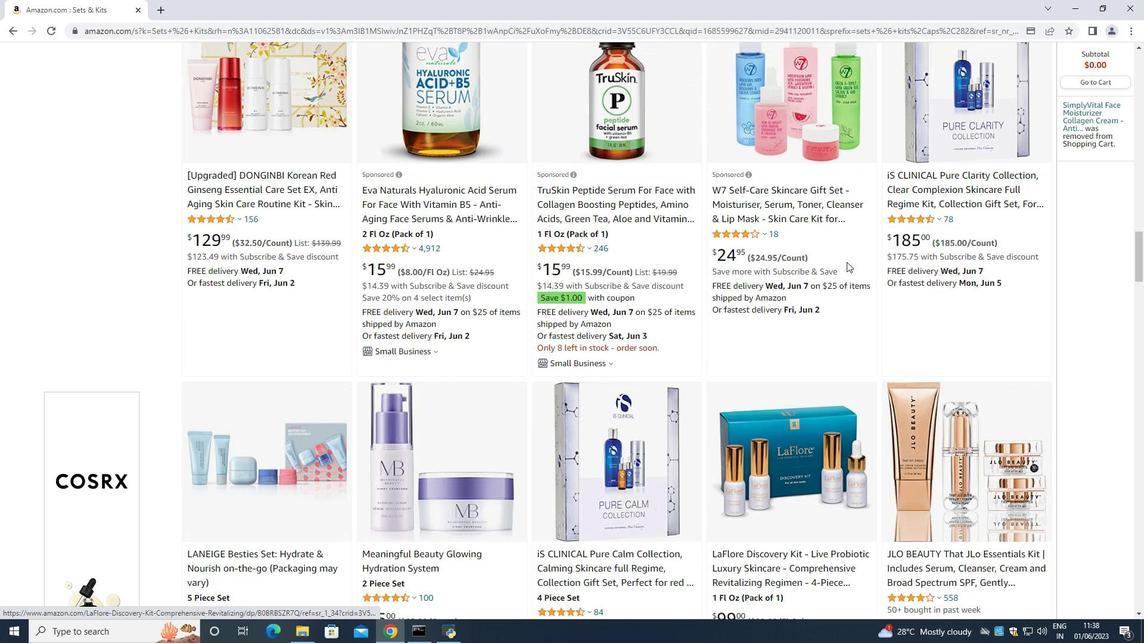 
Action: Mouse moved to (843, 265)
Screenshot: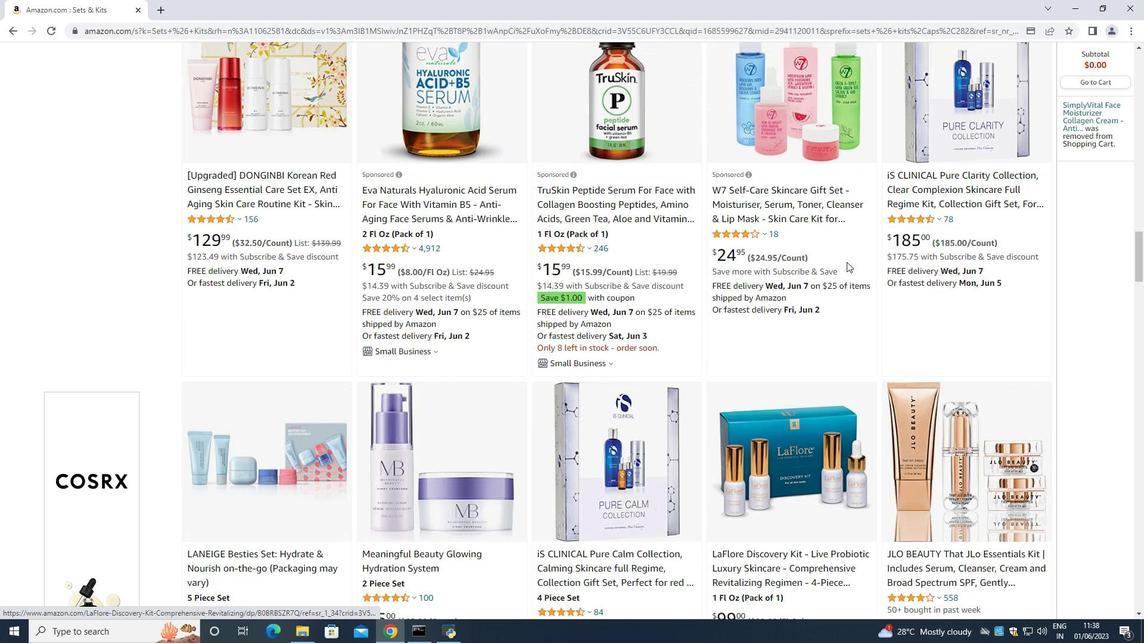 
Action: Mouse scrolled (847, 262) with delta (0, 0)
Screenshot: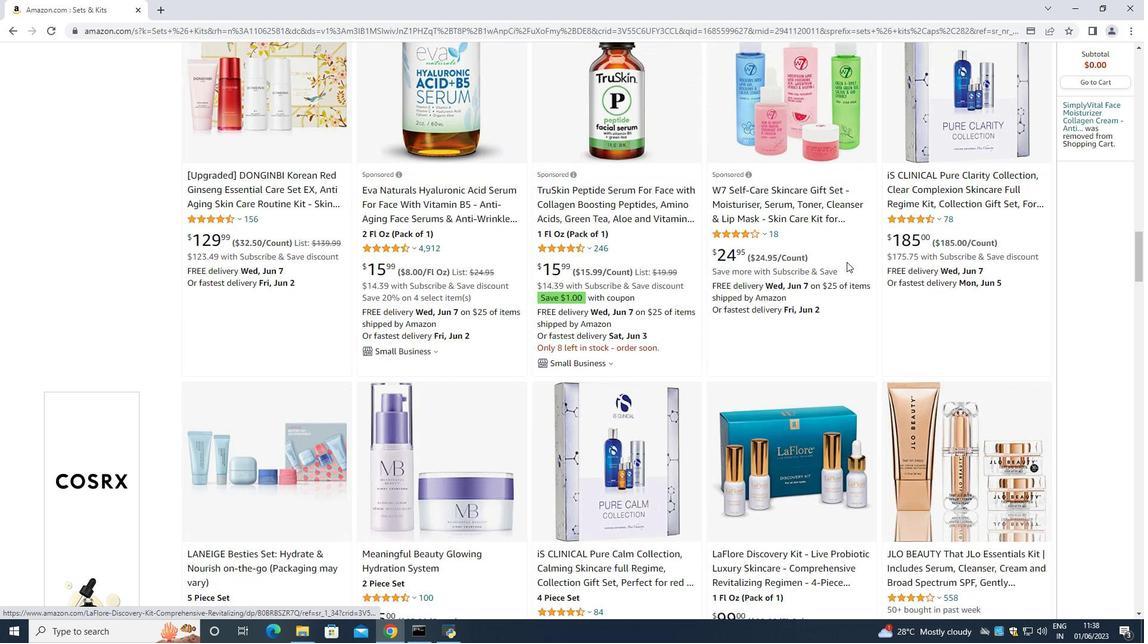 
Action: Mouse moved to (844, 268)
Screenshot: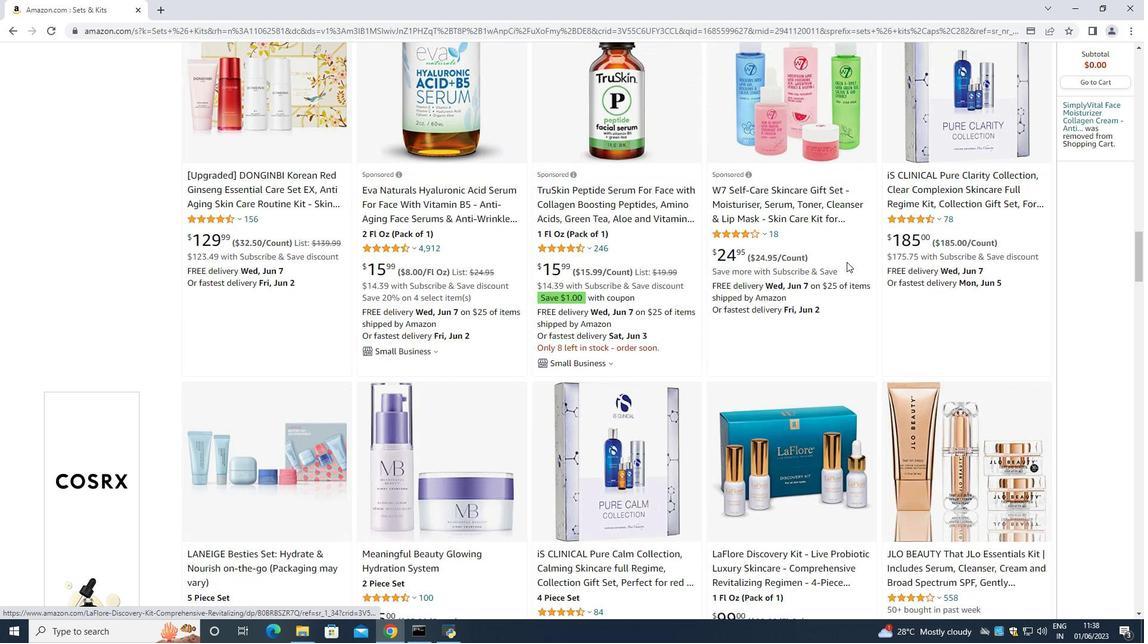 
Action: Mouse scrolled (847, 262) with delta (0, 0)
Screenshot: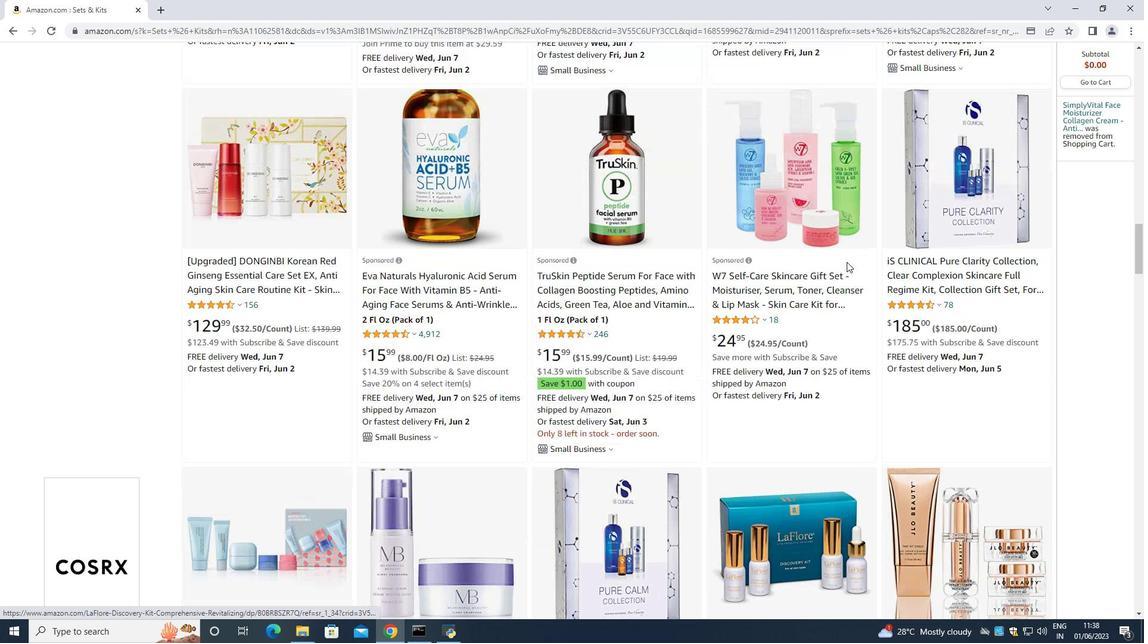 
Action: Mouse scrolled (844, 269) with delta (0, 0)
Screenshot: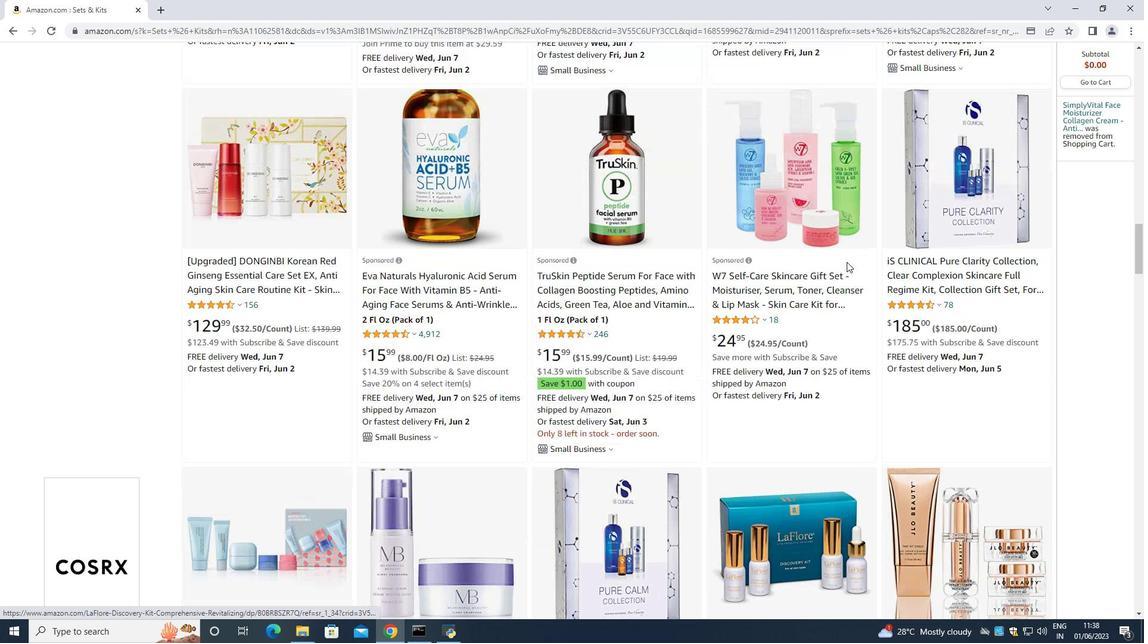 
Action: Mouse scrolled (844, 269) with delta (0, 0)
Screenshot: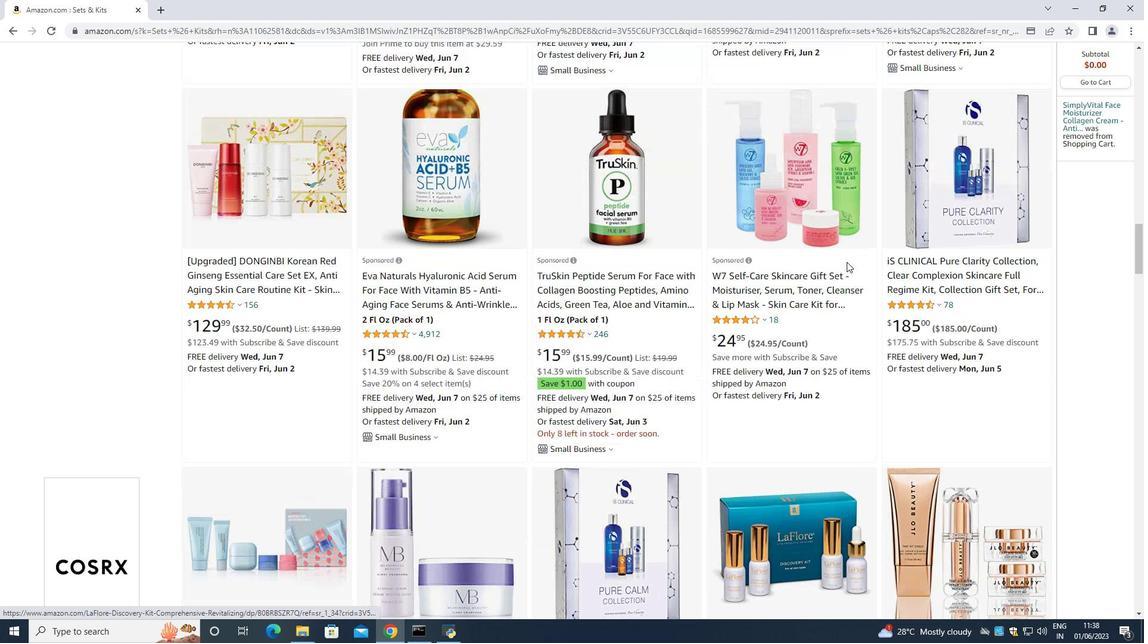 
Action: Mouse scrolled (844, 269) with delta (0, 0)
Screenshot: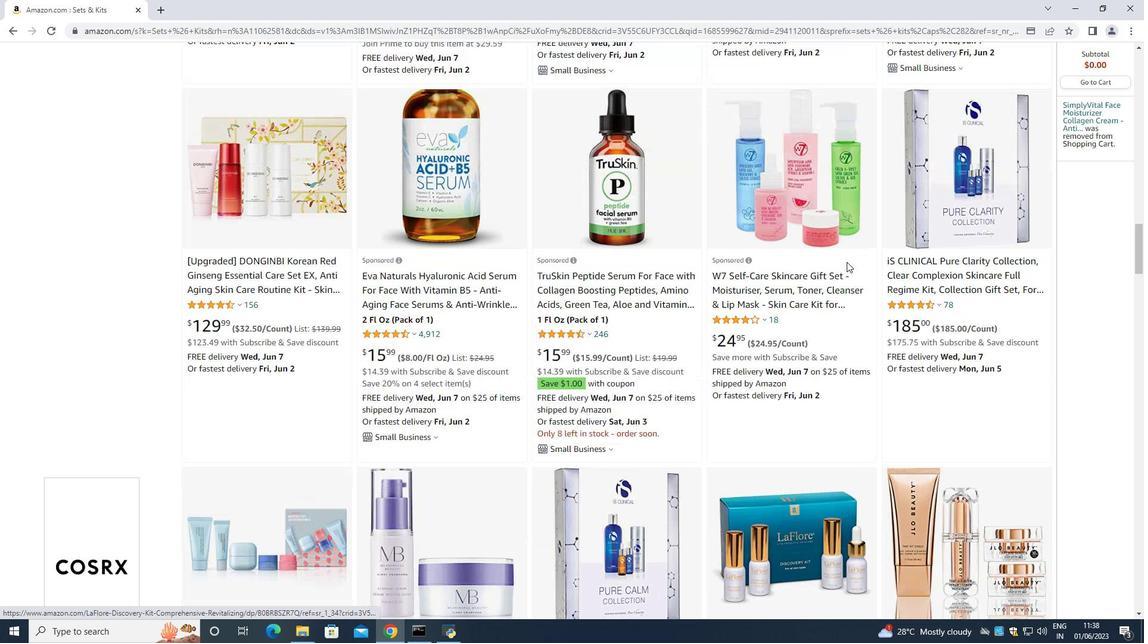 
Action: Mouse scrolled (844, 269) with delta (0, 0)
Screenshot: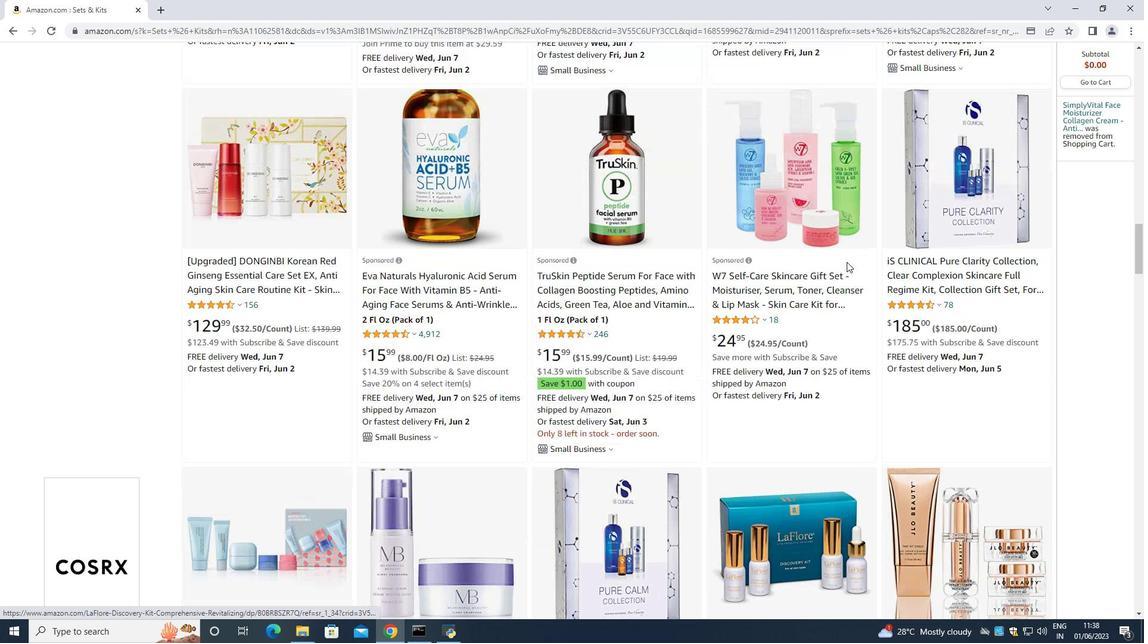 
Action: Mouse scrolled (844, 269) with delta (0, 0)
Screenshot: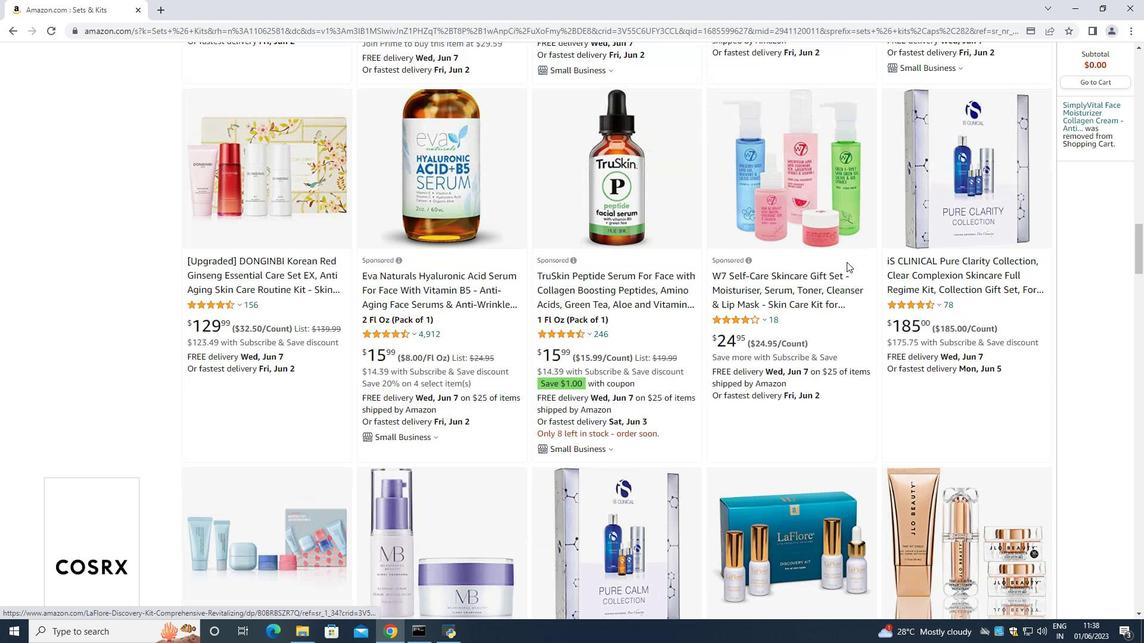 
Action: Mouse scrolled (844, 269) with delta (0, 0)
Screenshot: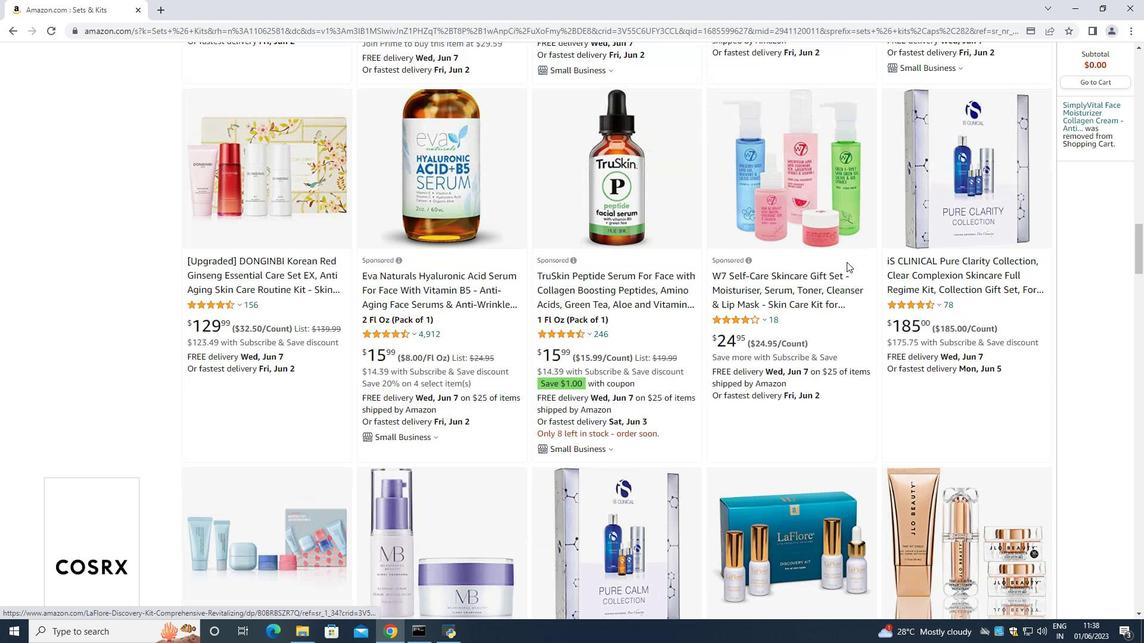 
Action: Mouse scrolled (844, 269) with delta (0, 0)
Screenshot: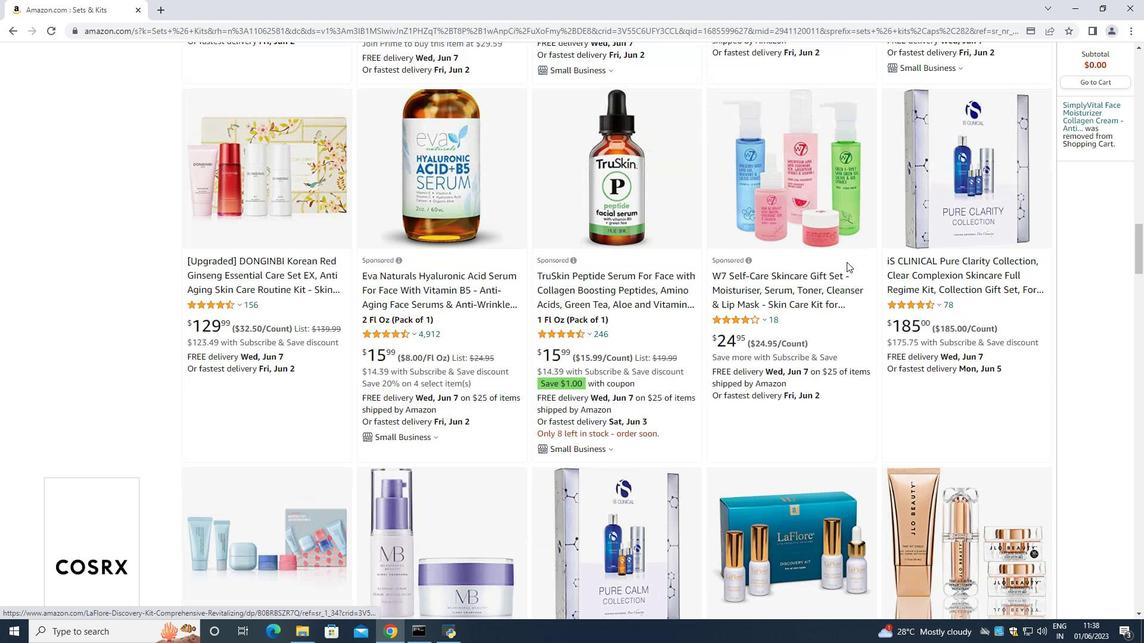 
Action: Mouse moved to (839, 279)
Screenshot: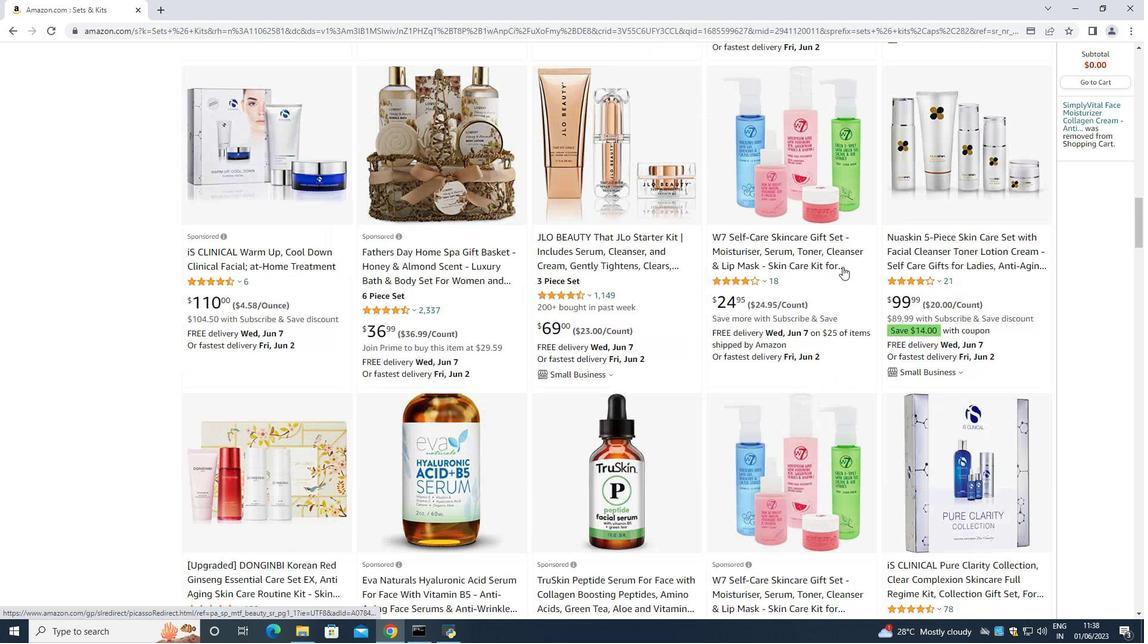 
Action: Mouse scrolled (839, 280) with delta (0, 0)
Screenshot: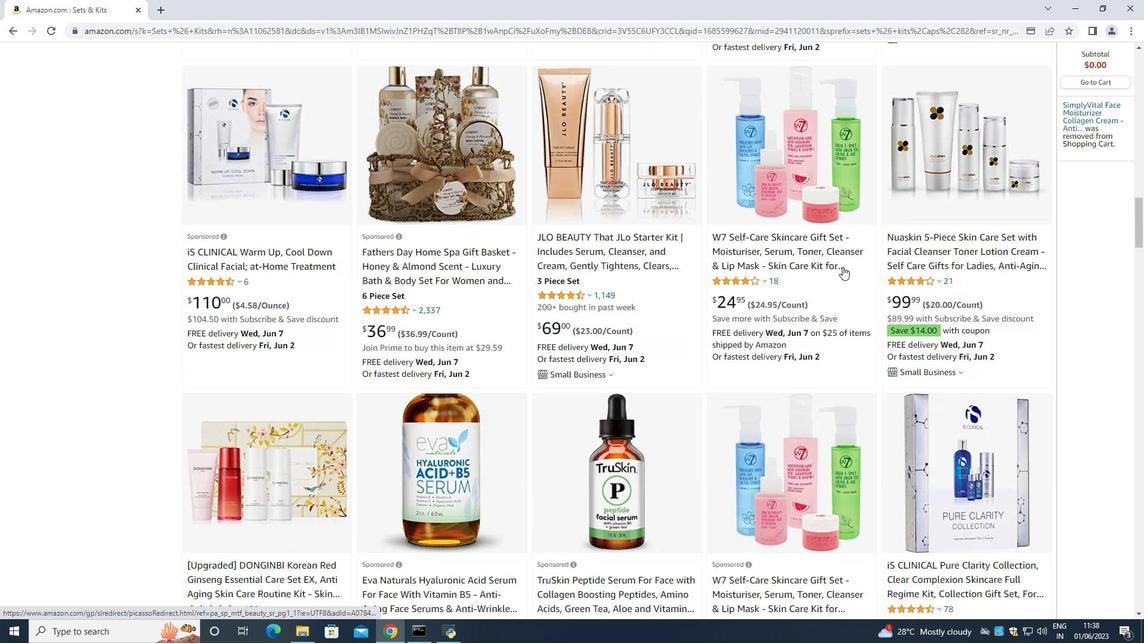 
Action: Mouse scrolled (839, 280) with delta (0, 0)
Screenshot: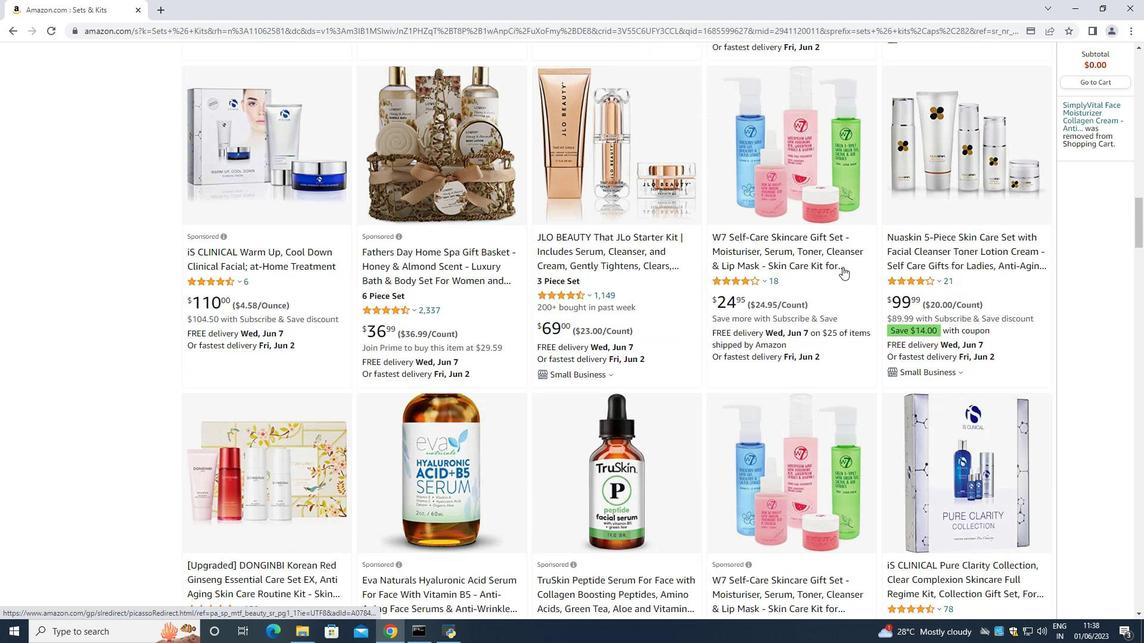 
Action: Mouse scrolled (839, 280) with delta (0, 0)
Screenshot: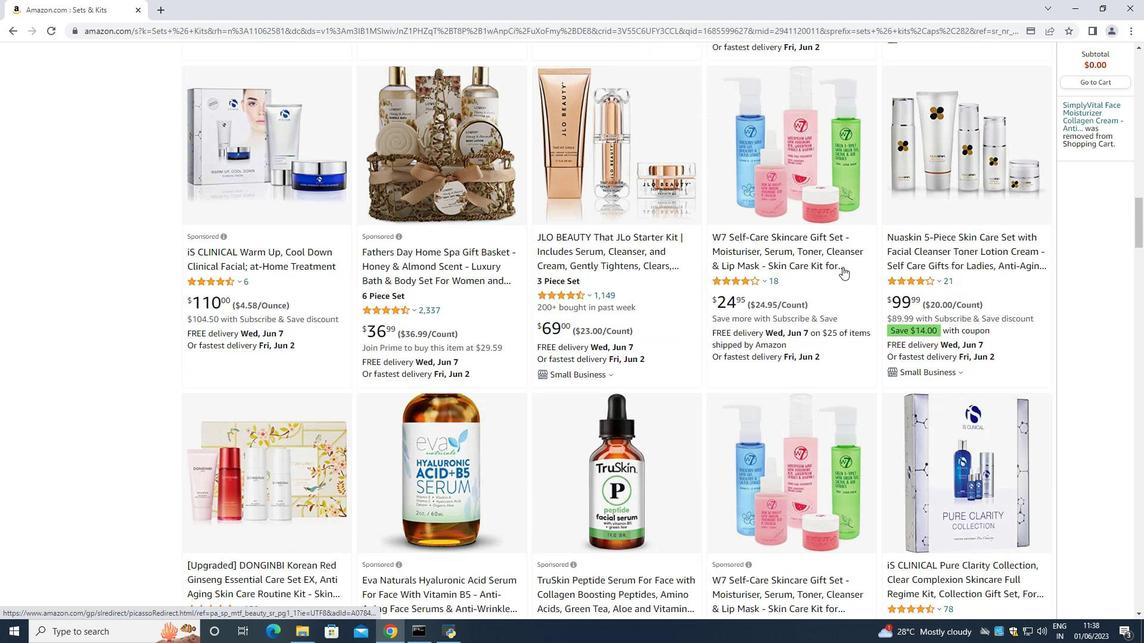 
Action: Mouse scrolled (839, 280) with delta (0, 0)
Screenshot: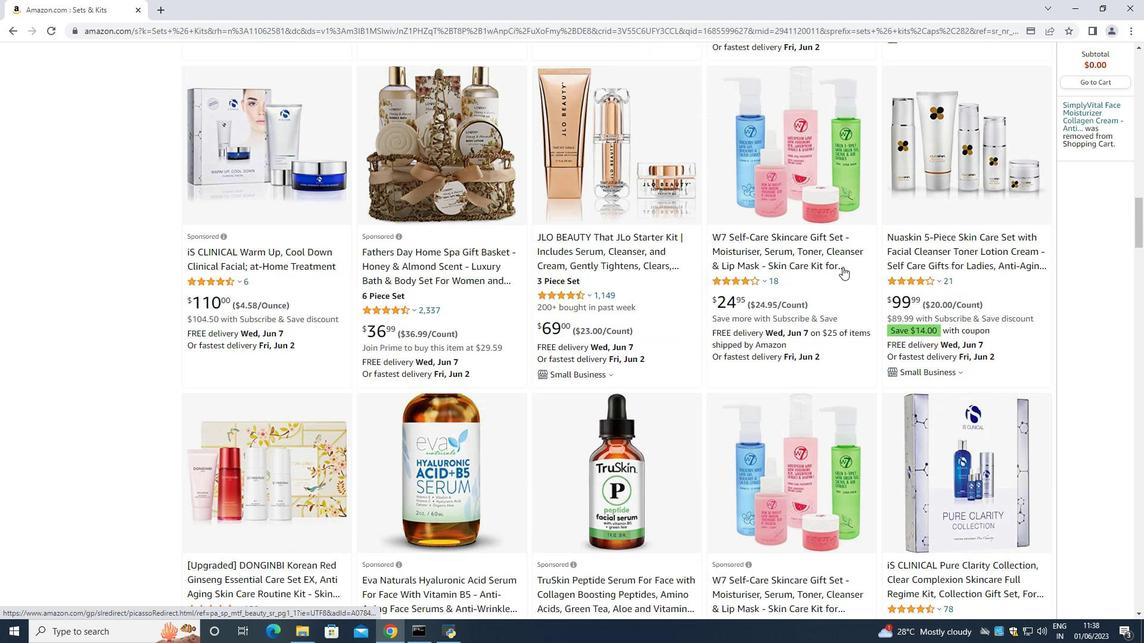 
Action: Mouse scrolled (839, 280) with delta (0, 0)
Screenshot: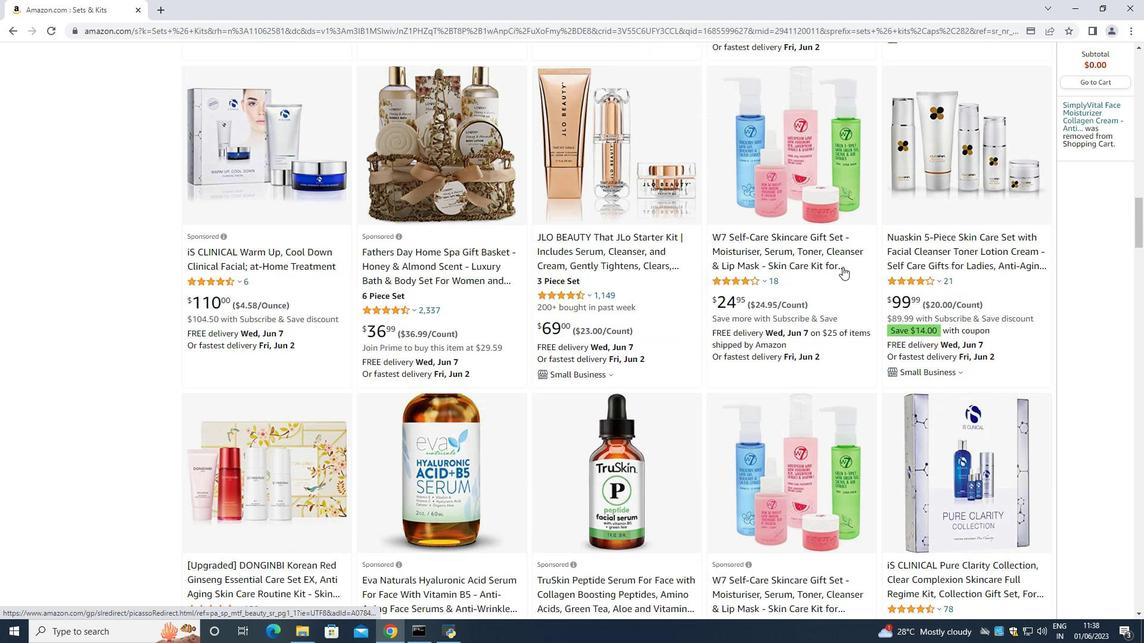 
Action: Mouse scrolled (839, 280) with delta (0, 0)
Screenshot: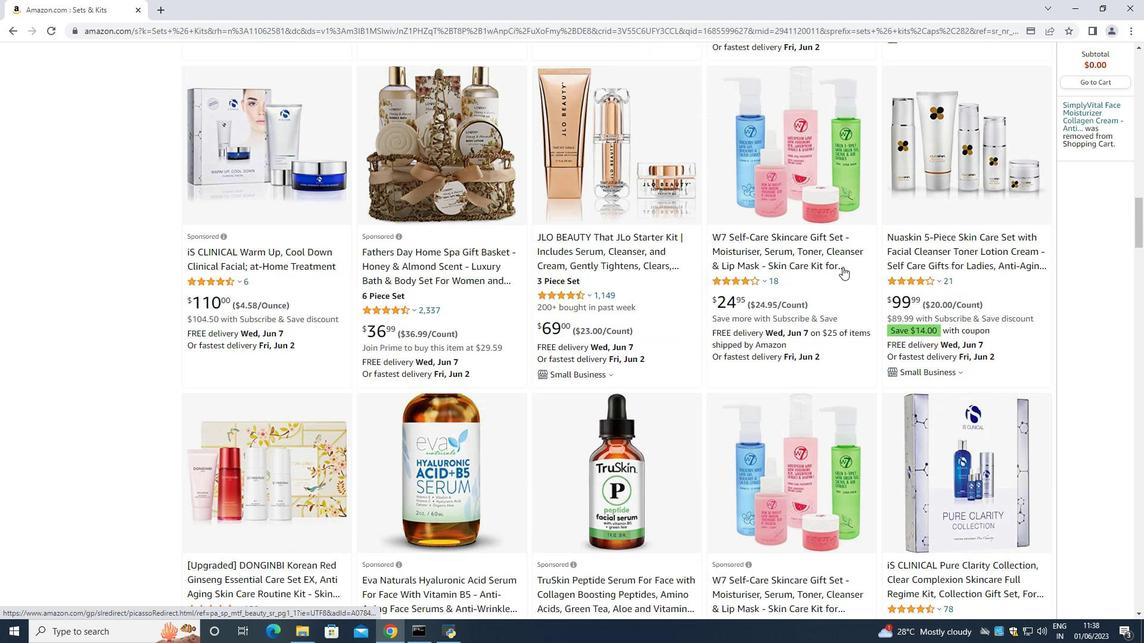 
Action: Mouse scrolled (839, 280) with delta (0, 0)
Screenshot: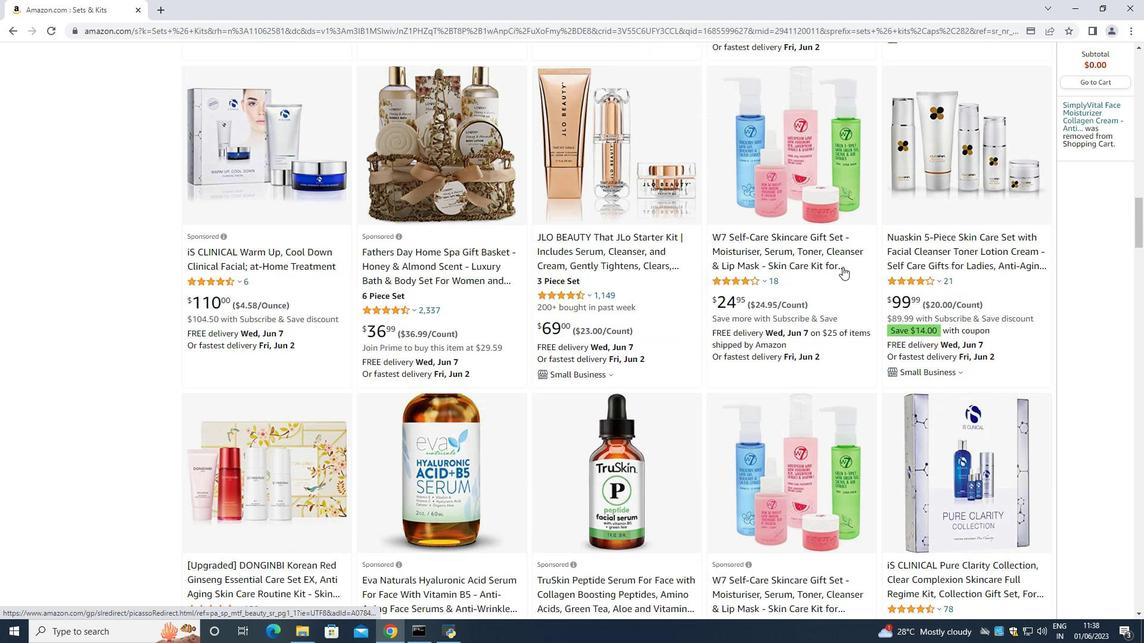 
Action: Mouse scrolled (839, 280) with delta (0, 0)
Screenshot: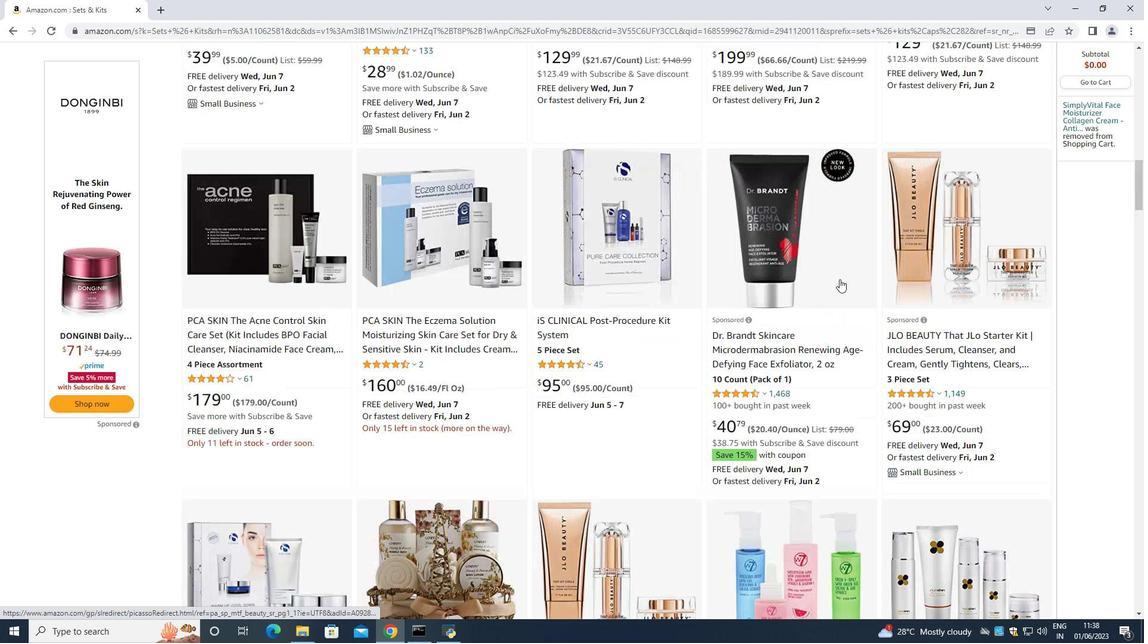 
Action: Mouse moved to (838, 275)
Screenshot: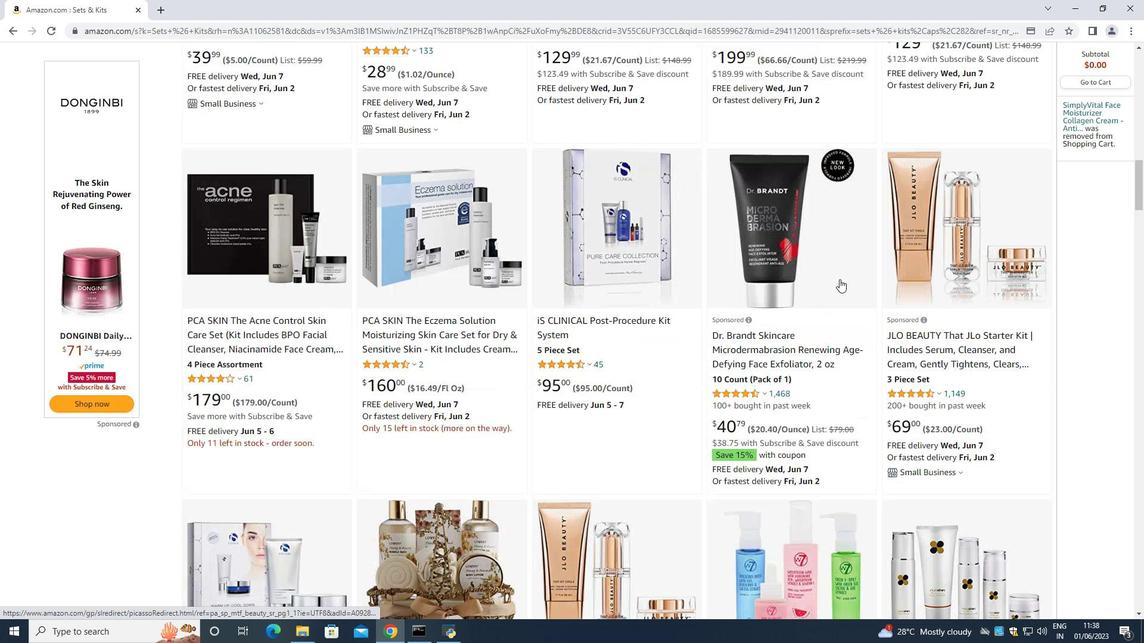 
Action: Mouse scrolled (838, 276) with delta (0, 0)
Screenshot: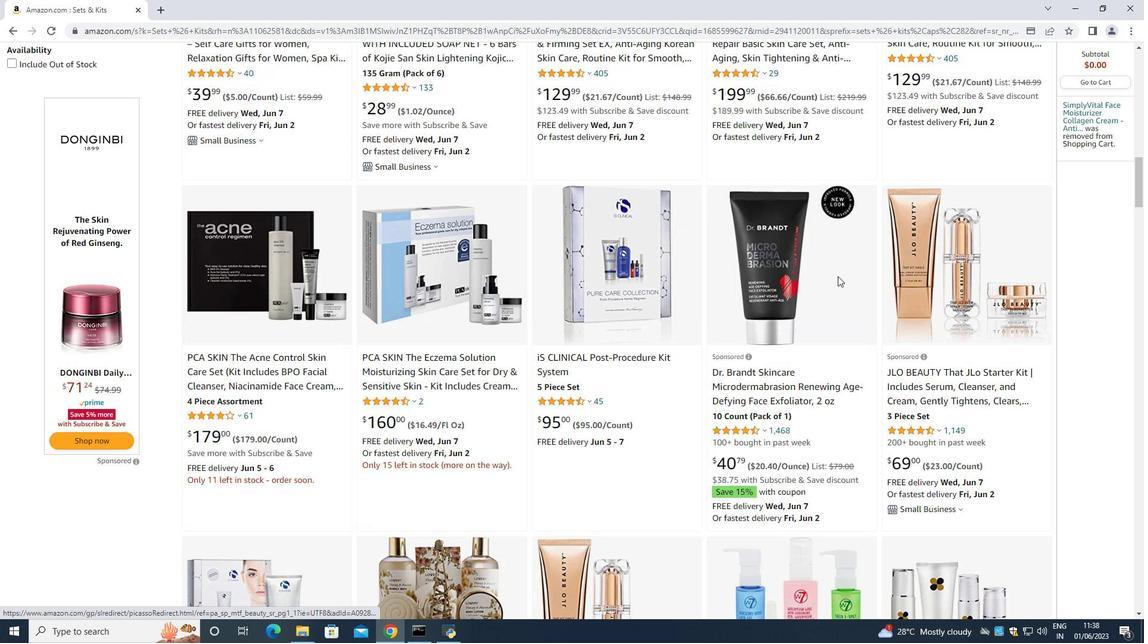 
Action: Mouse scrolled (838, 276) with delta (0, 0)
Screenshot: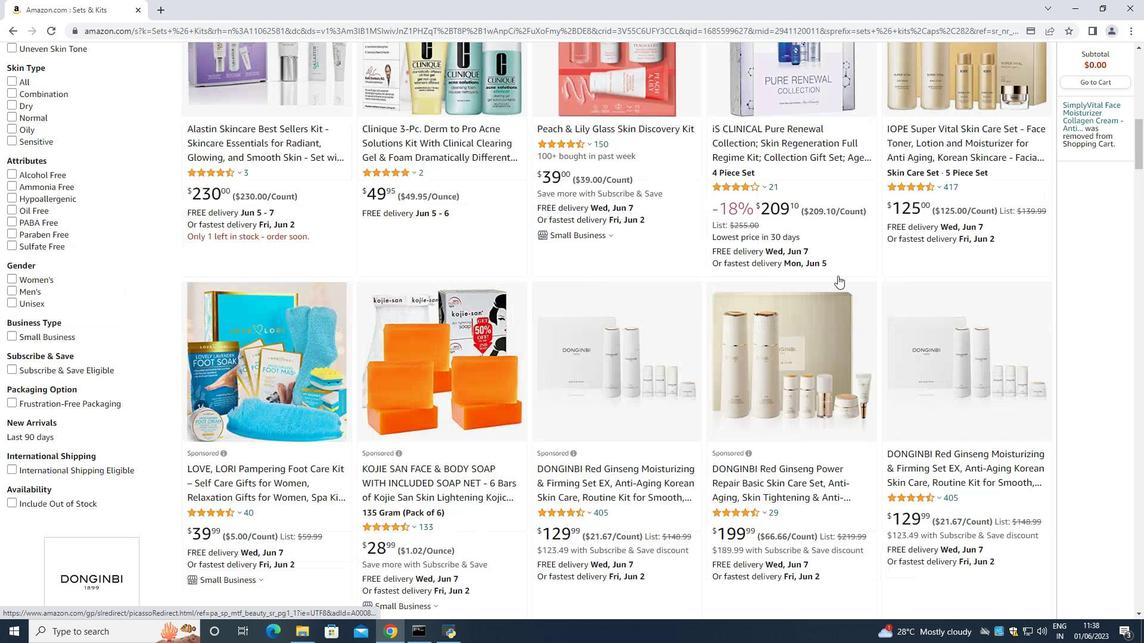 
Action: Mouse scrolled (838, 276) with delta (0, 0)
Screenshot: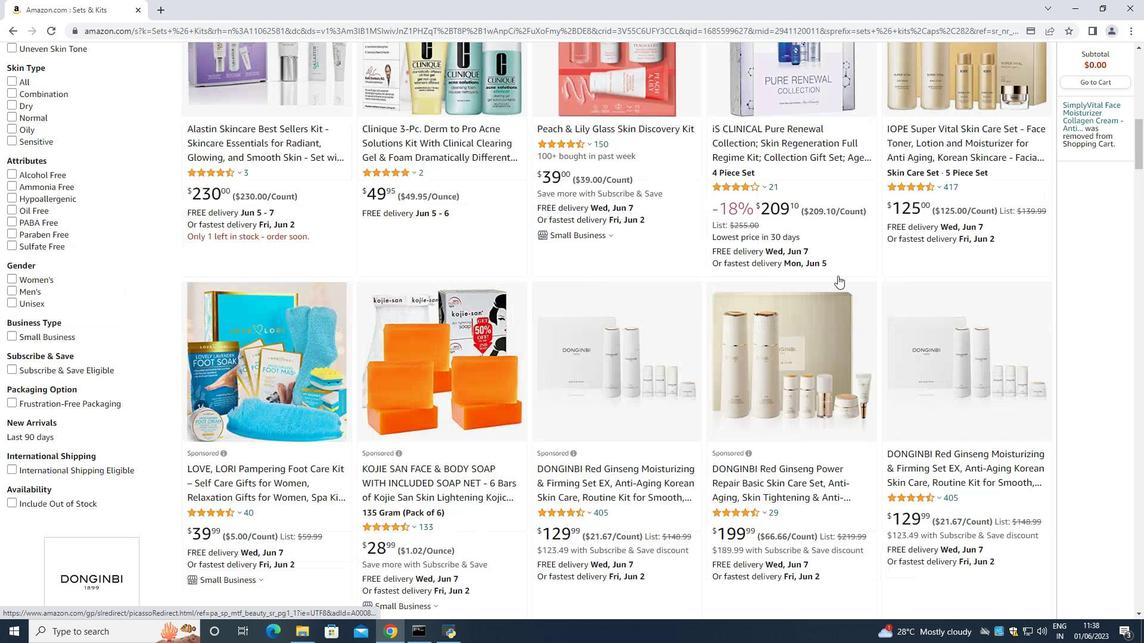 
Action: Mouse scrolled (838, 276) with delta (0, 0)
Screenshot: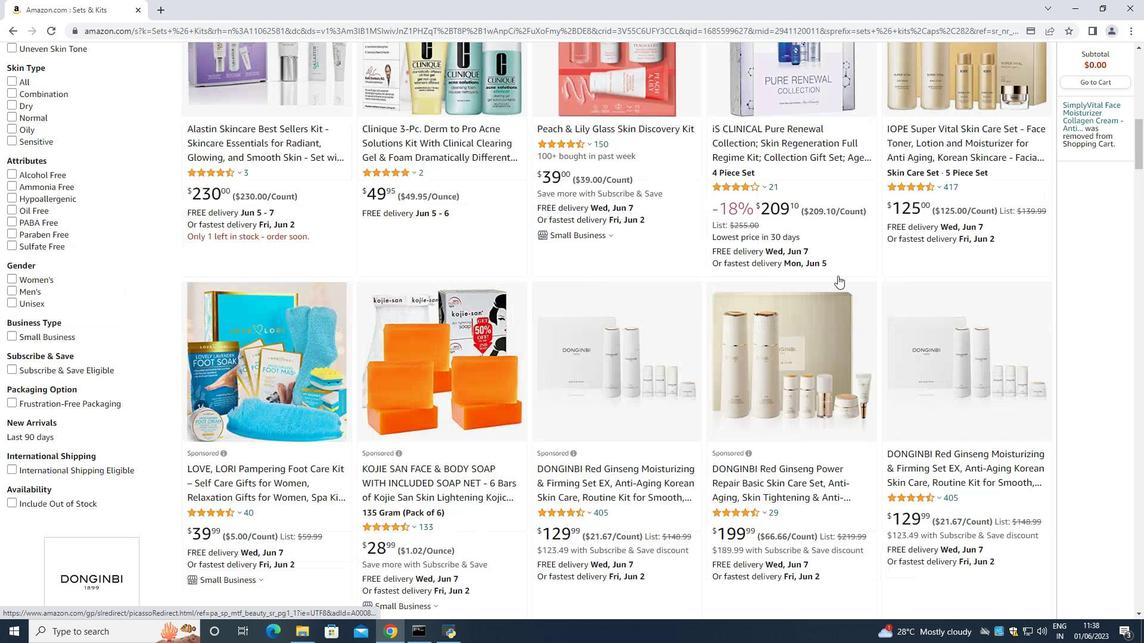 
Action: Mouse scrolled (838, 276) with delta (0, 0)
Screenshot: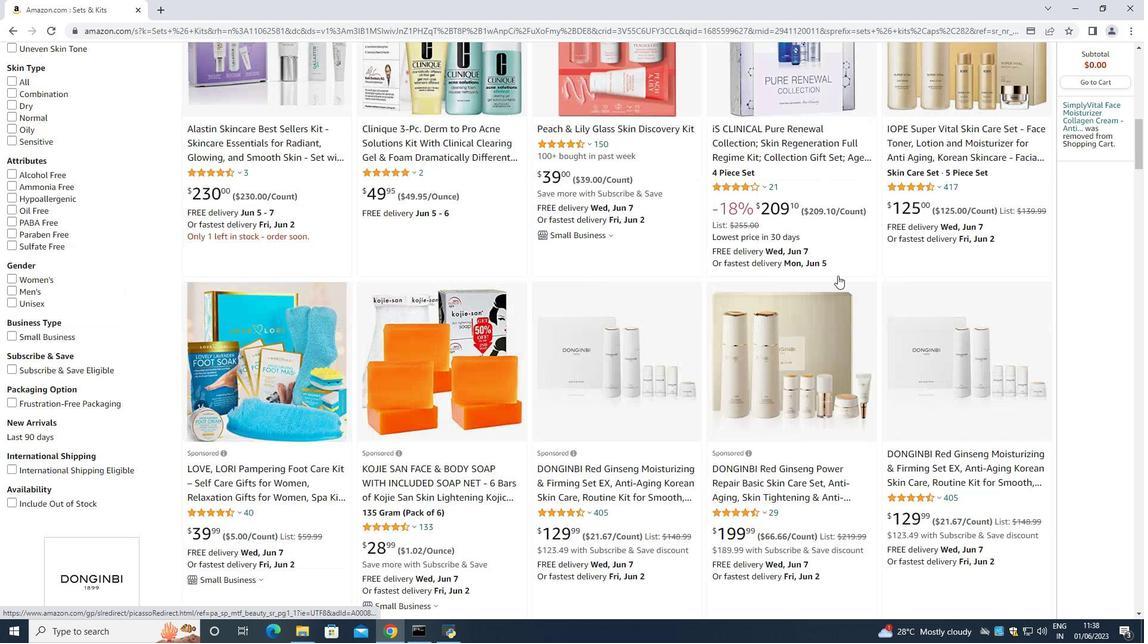 
Action: Mouse scrolled (838, 276) with delta (0, 0)
Screenshot: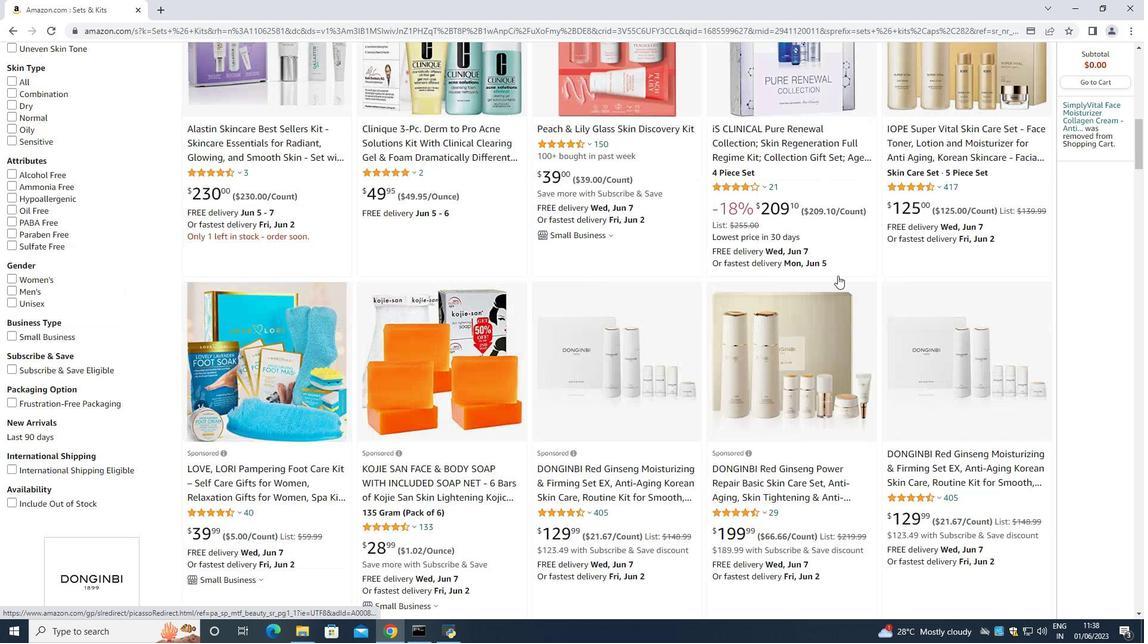 
Action: Mouse scrolled (838, 276) with delta (0, 0)
Screenshot: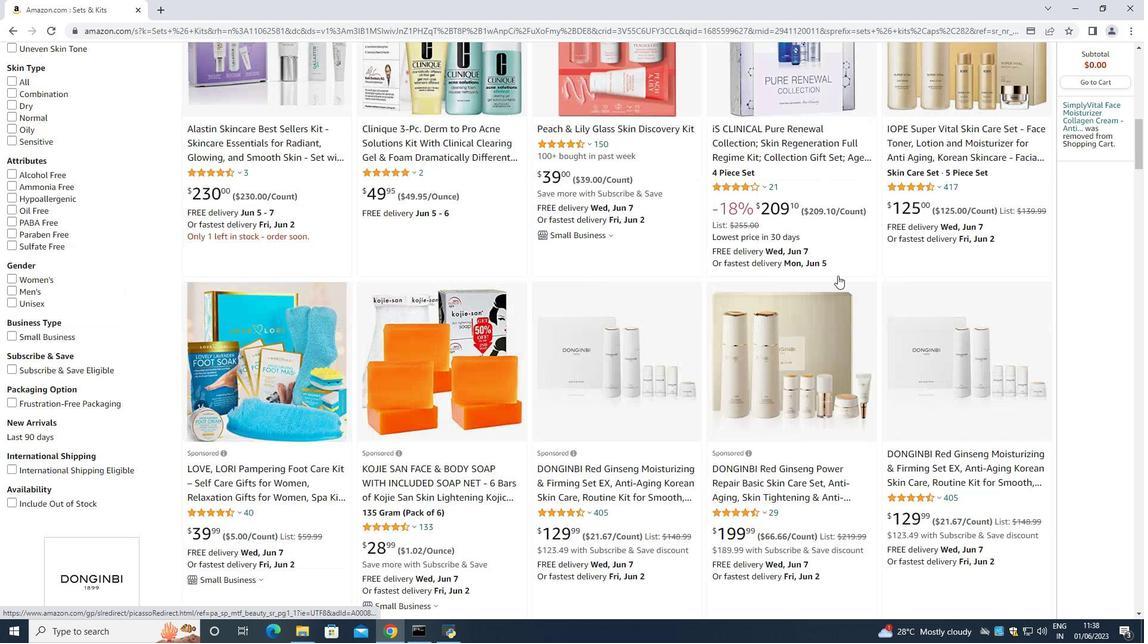 
Action: Mouse moved to (833, 267)
Screenshot: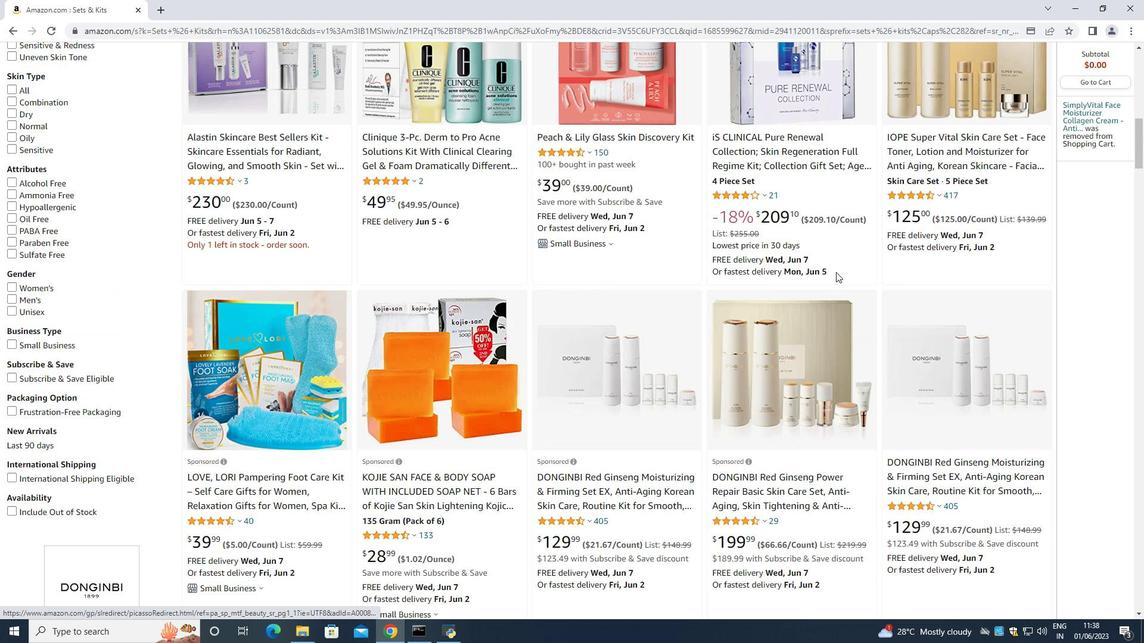 
Action: Mouse scrolled (833, 268) with delta (0, 0)
Screenshot: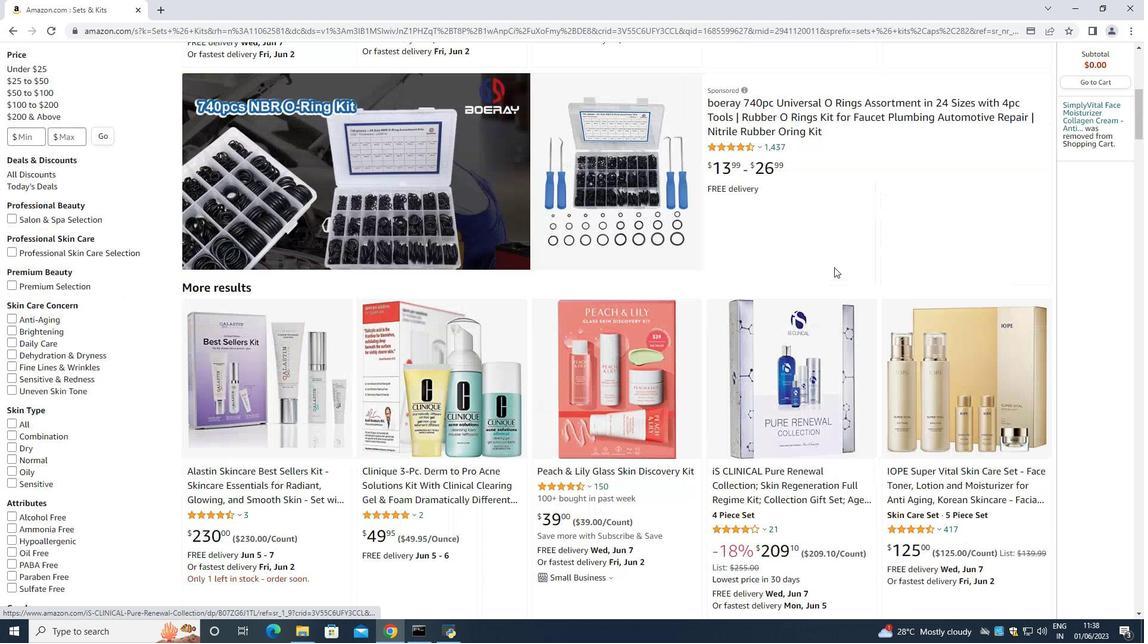 
Action: Mouse scrolled (833, 268) with delta (0, 0)
Screenshot: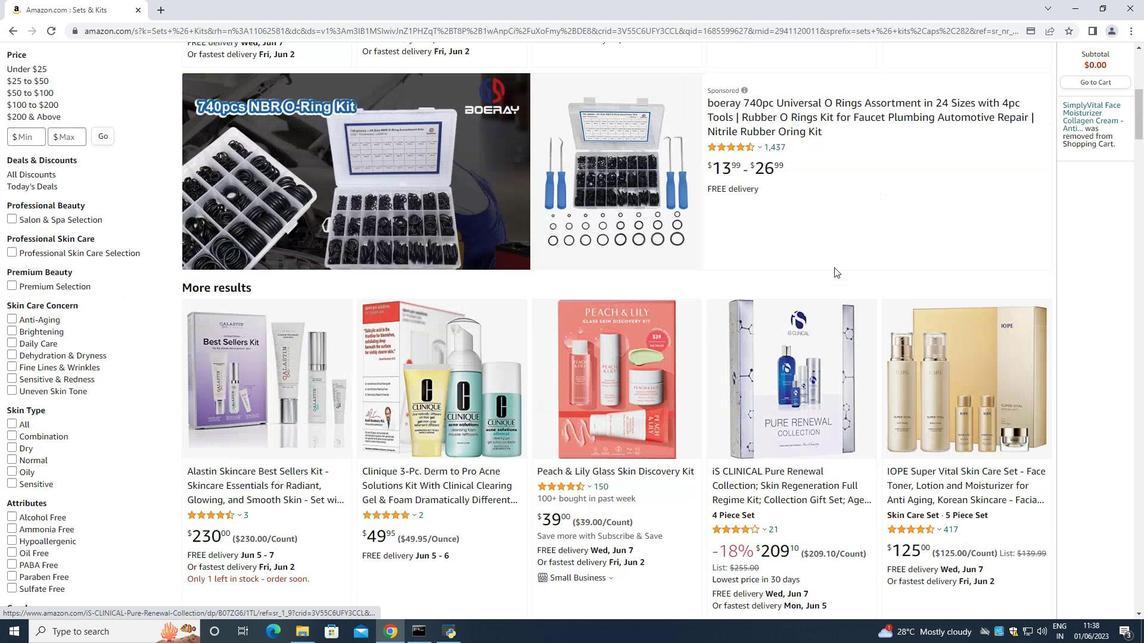 
Action: Mouse scrolled (833, 268) with delta (0, 0)
Screenshot: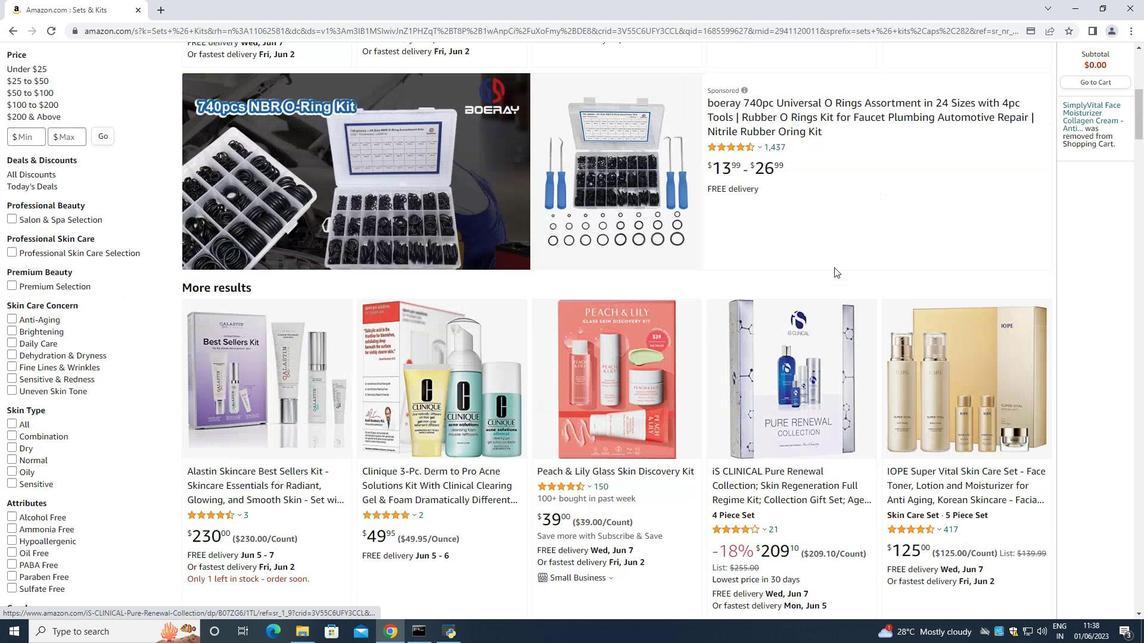 
Action: Mouse scrolled (833, 268) with delta (0, 0)
Screenshot: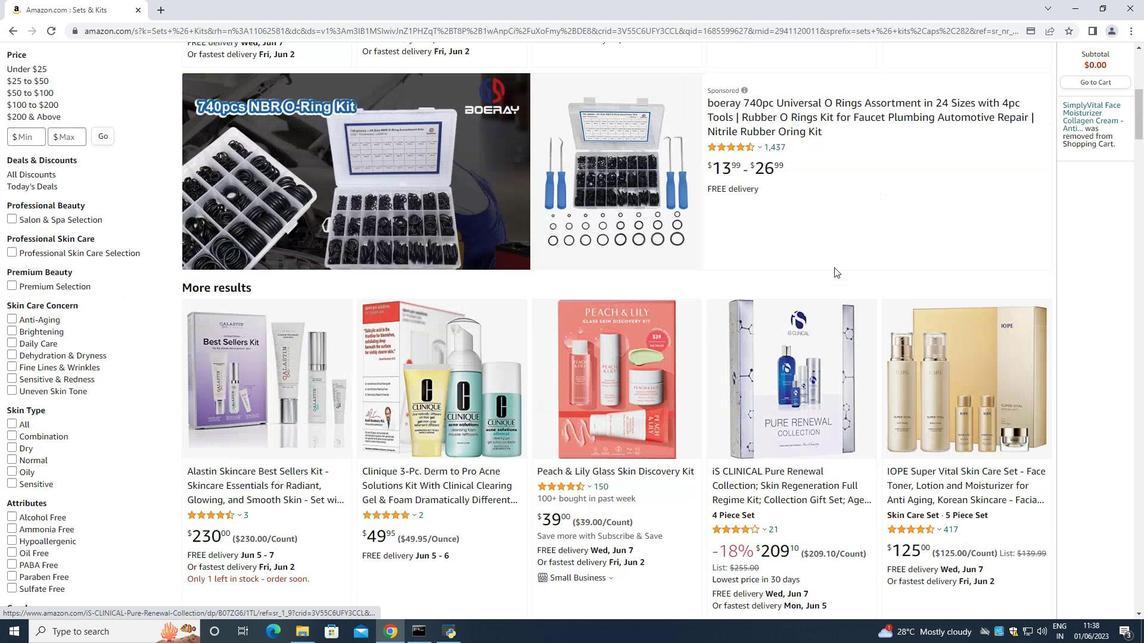 
Action: Mouse scrolled (833, 268) with delta (0, 0)
Screenshot: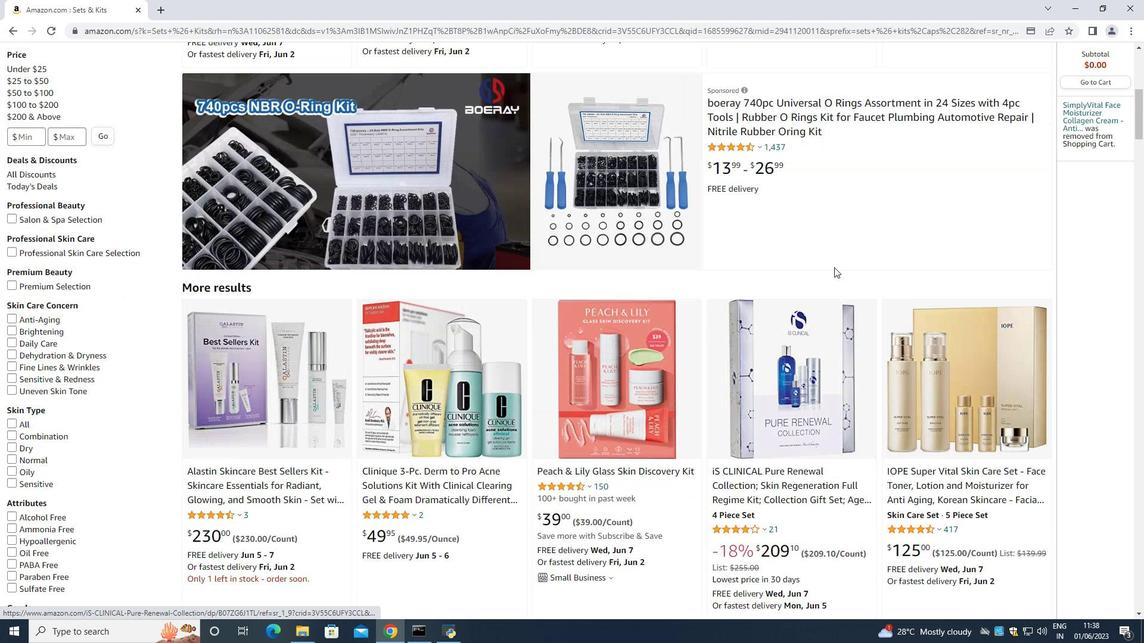 
Action: Mouse moved to (833, 265)
Screenshot: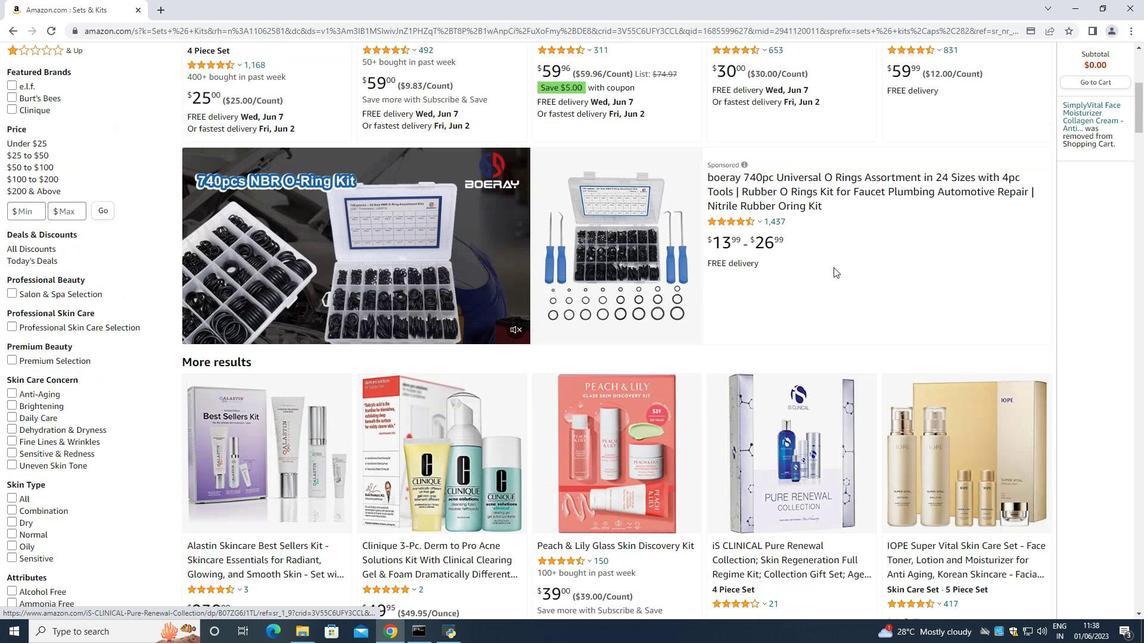 
Action: Mouse scrolled (833, 266) with delta (0, 0)
Screenshot: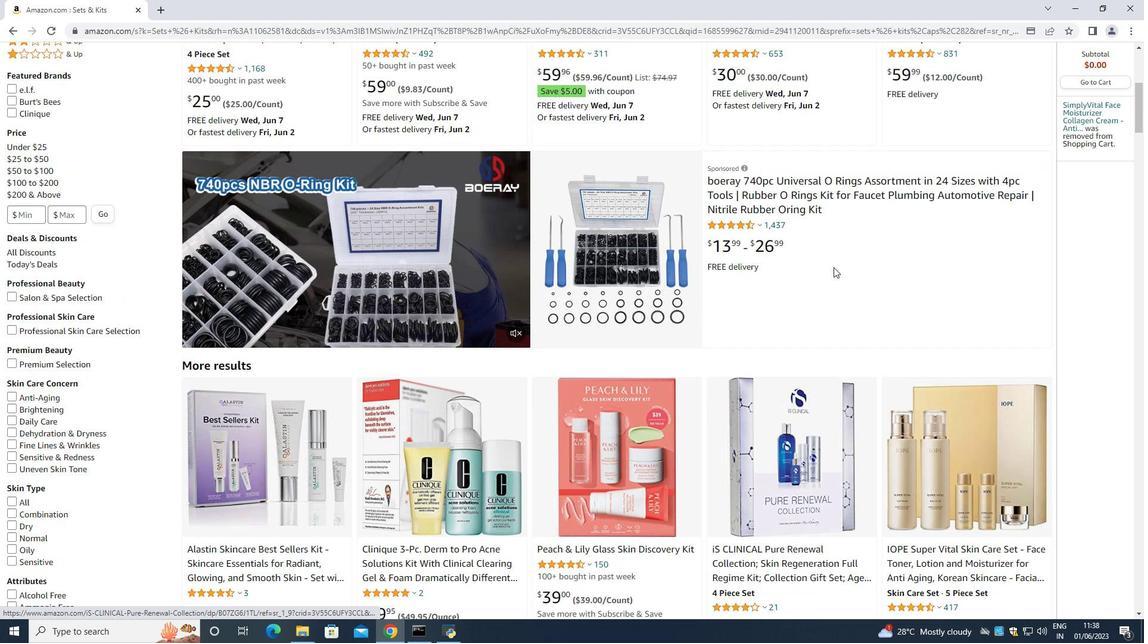 
Action: Mouse scrolled (833, 266) with delta (0, 0)
Screenshot: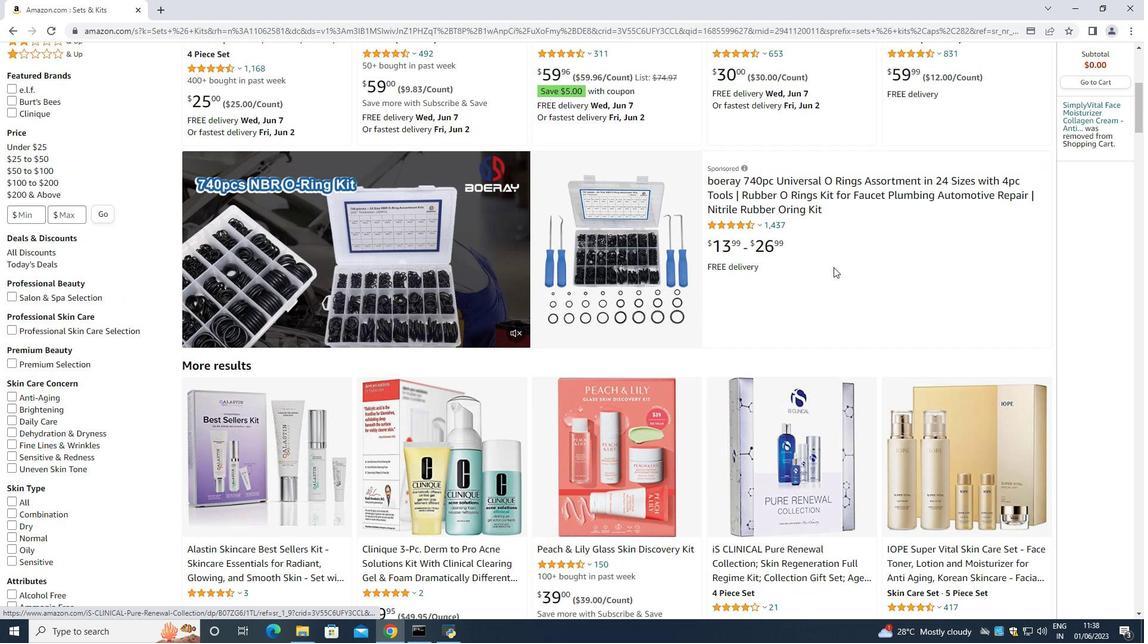 
Action: Mouse scrolled (833, 266) with delta (0, 0)
Screenshot: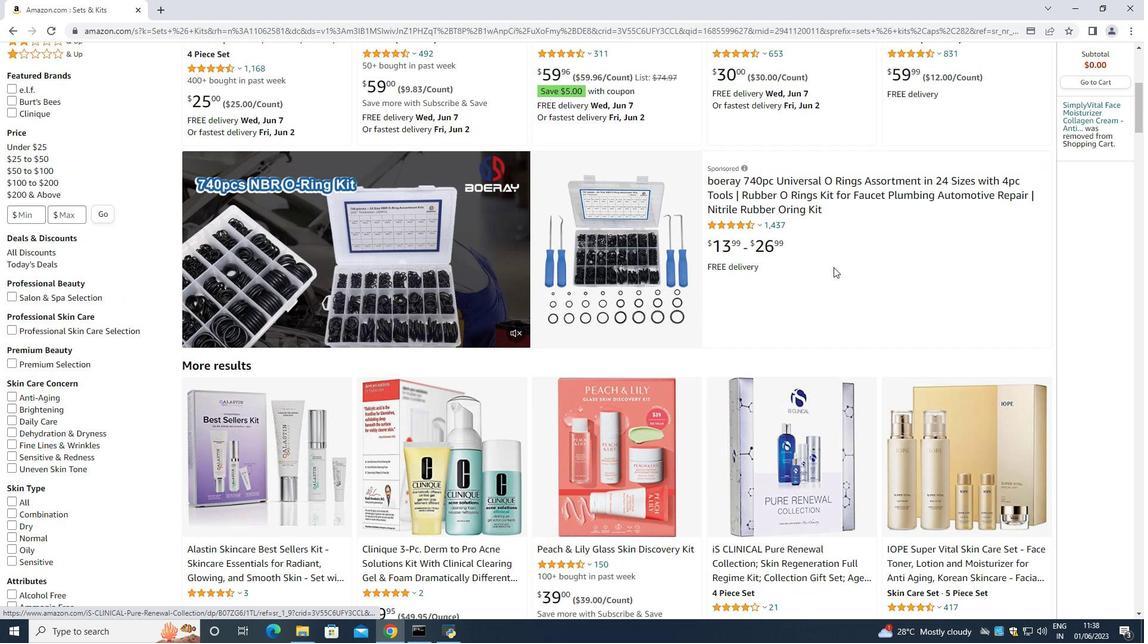 
Action: Mouse scrolled (833, 266) with delta (0, 0)
Screenshot: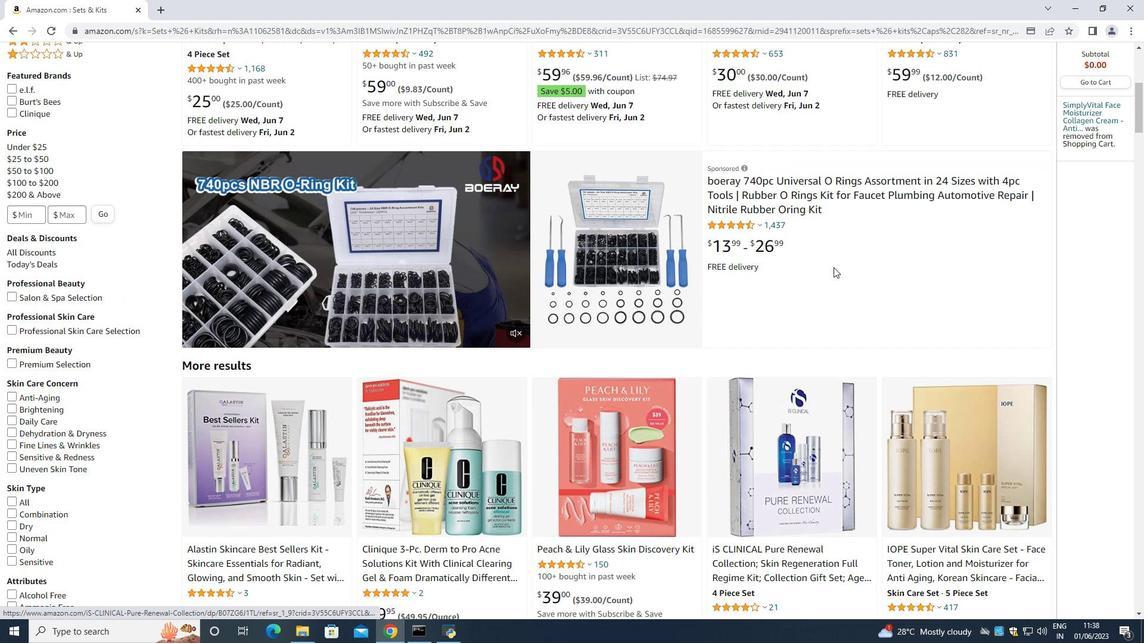
Action: Mouse scrolled (833, 266) with delta (0, 0)
Screenshot: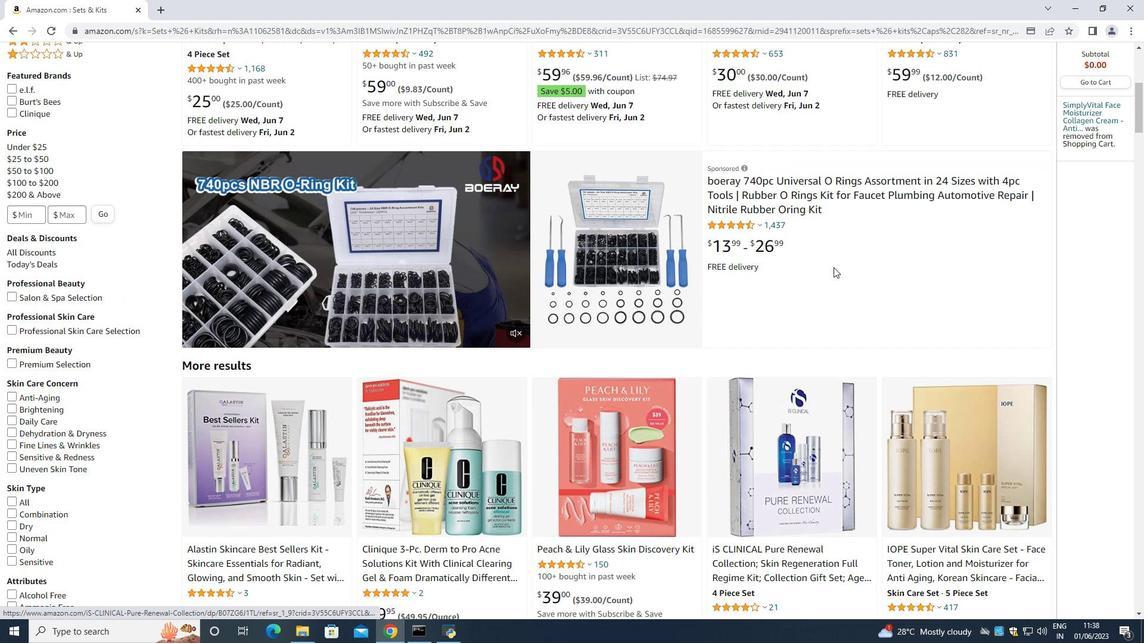 
Action: Mouse scrolled (833, 266) with delta (0, 0)
Screenshot: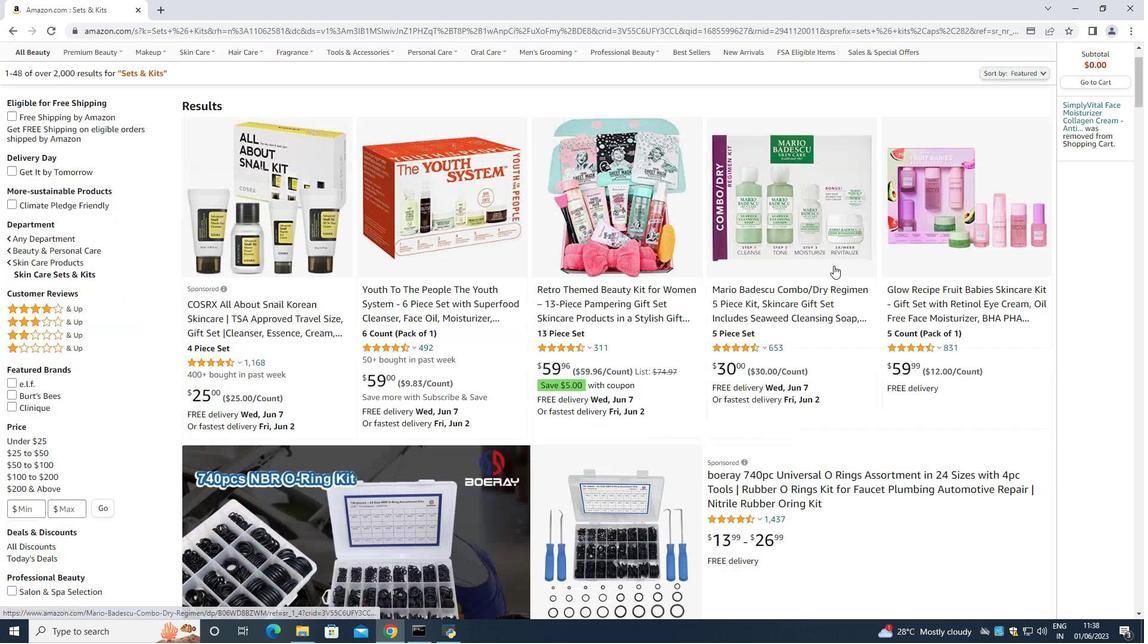 
Action: Mouse moved to (833, 265)
Screenshot: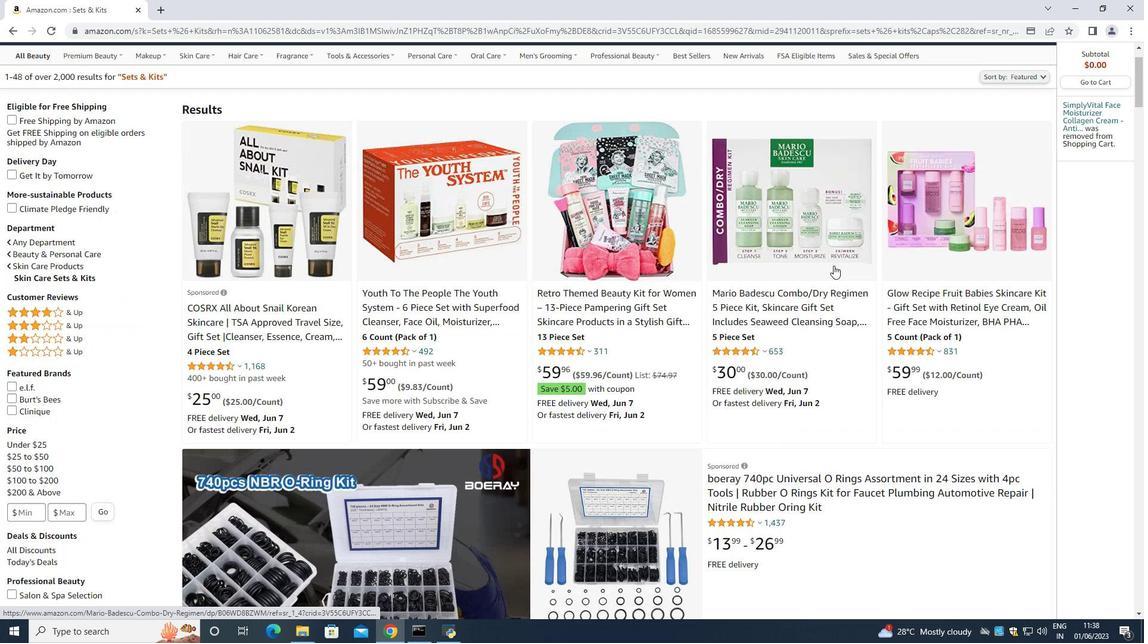 
Action: Mouse scrolled (833, 266) with delta (0, 0)
Screenshot: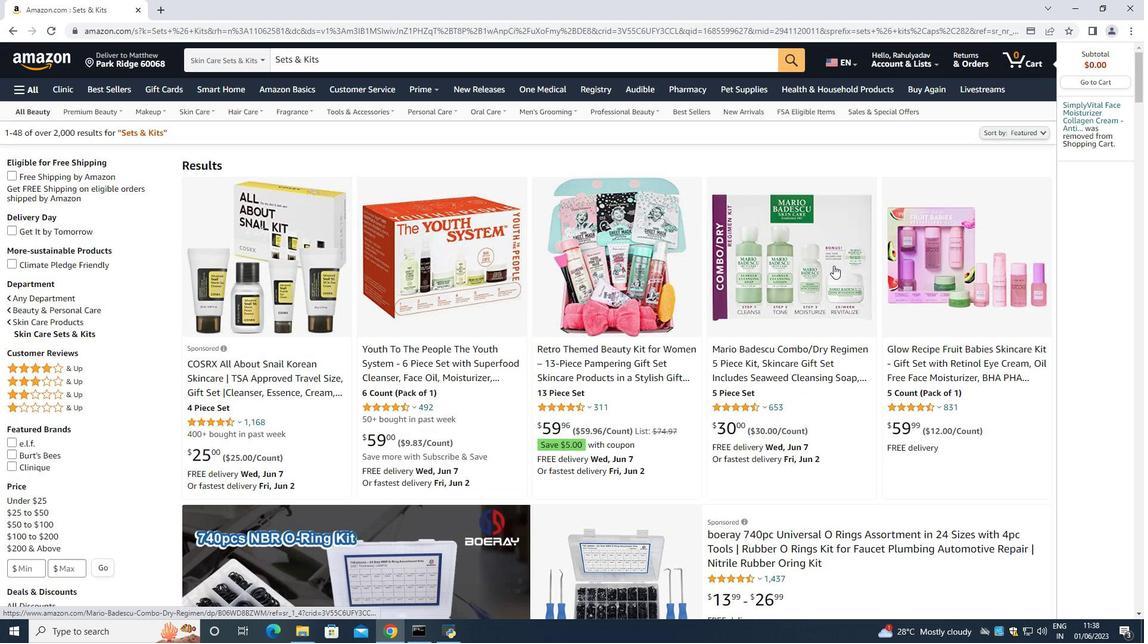 
Action: Mouse scrolled (833, 266) with delta (0, 0)
Screenshot: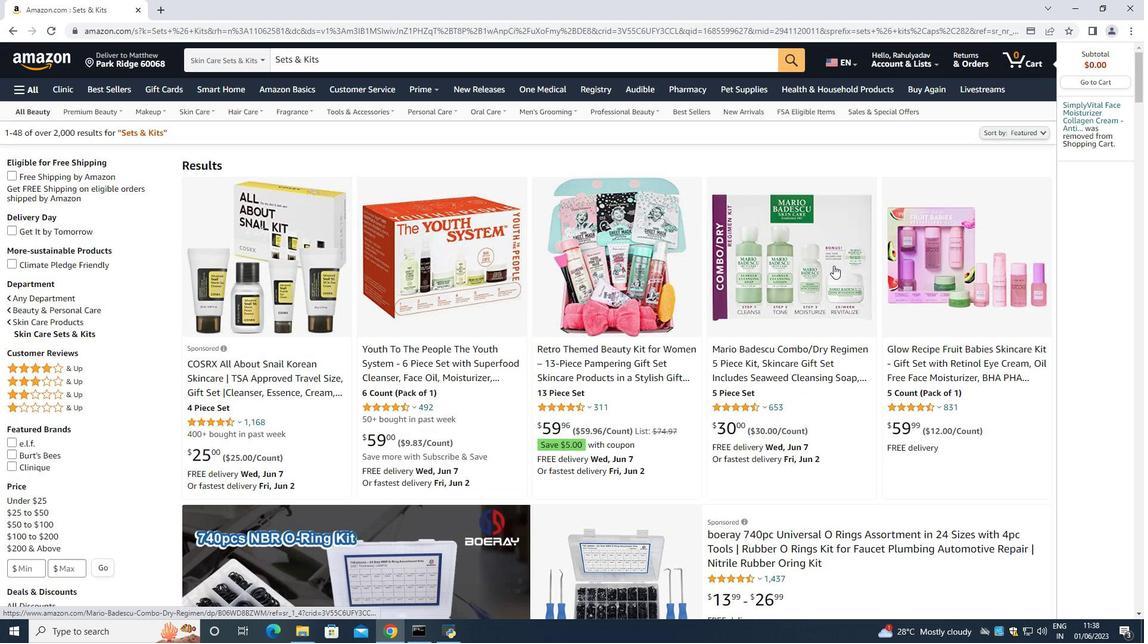 
Action: Mouse scrolled (833, 266) with delta (0, 0)
Screenshot: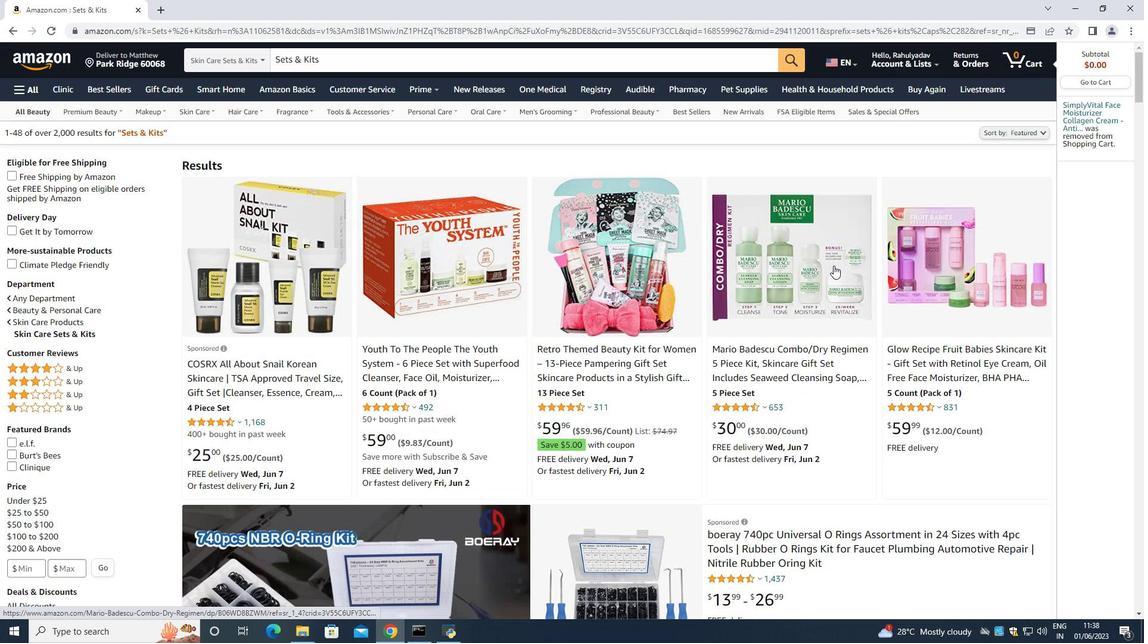 
Action: Mouse scrolled (833, 266) with delta (0, 0)
Screenshot: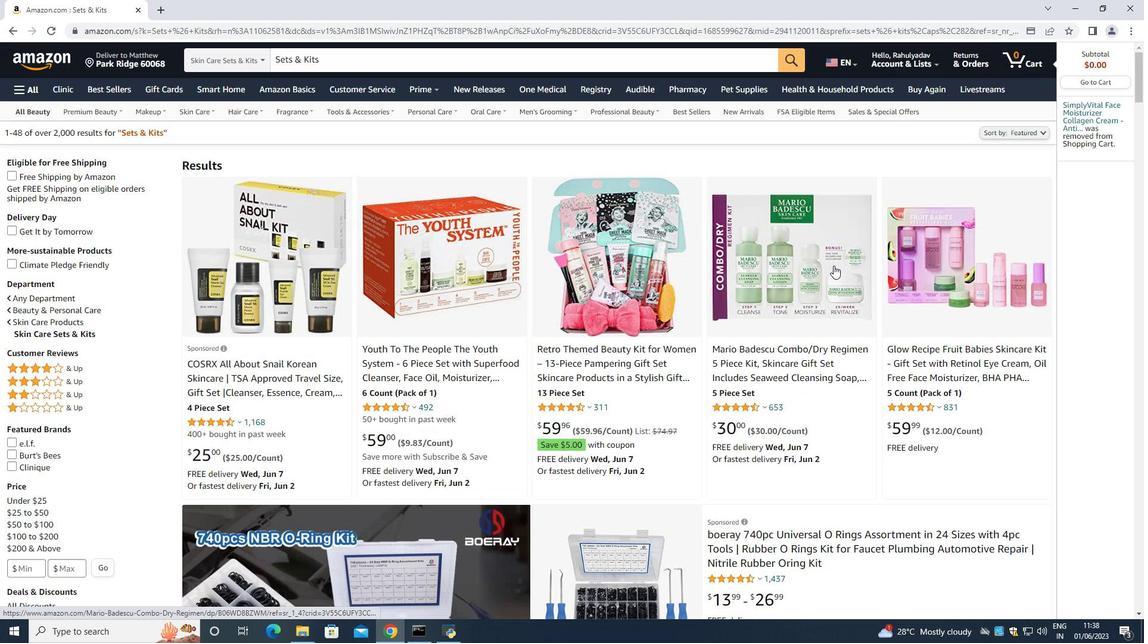 
Action: Mouse scrolled (833, 266) with delta (0, 0)
Screenshot: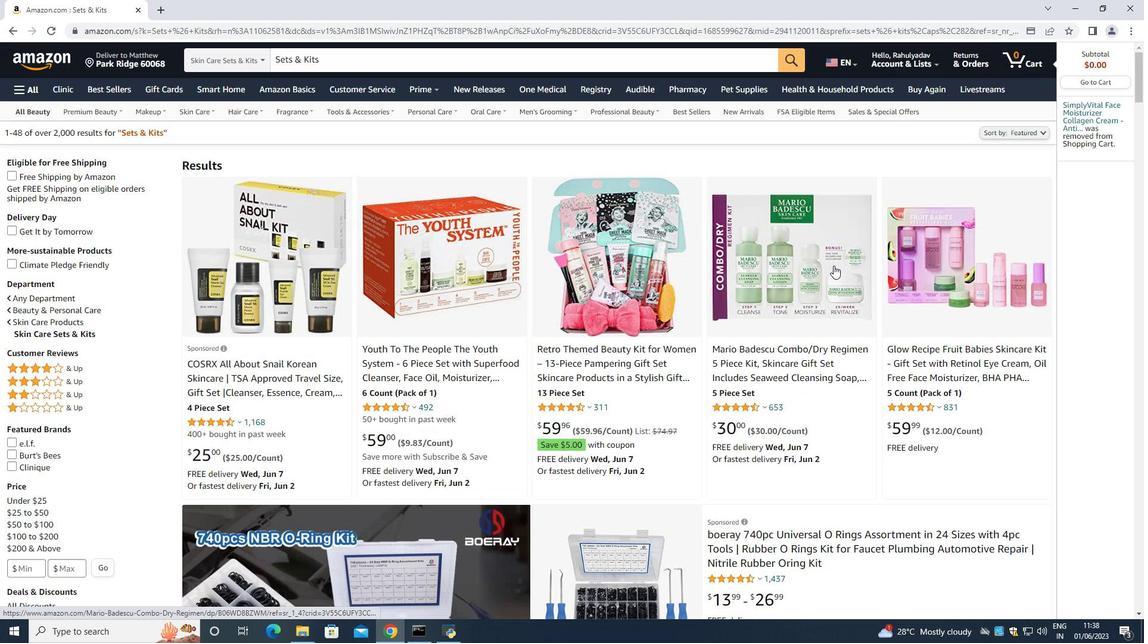 
Action: Mouse scrolled (833, 266) with delta (0, 0)
Screenshot: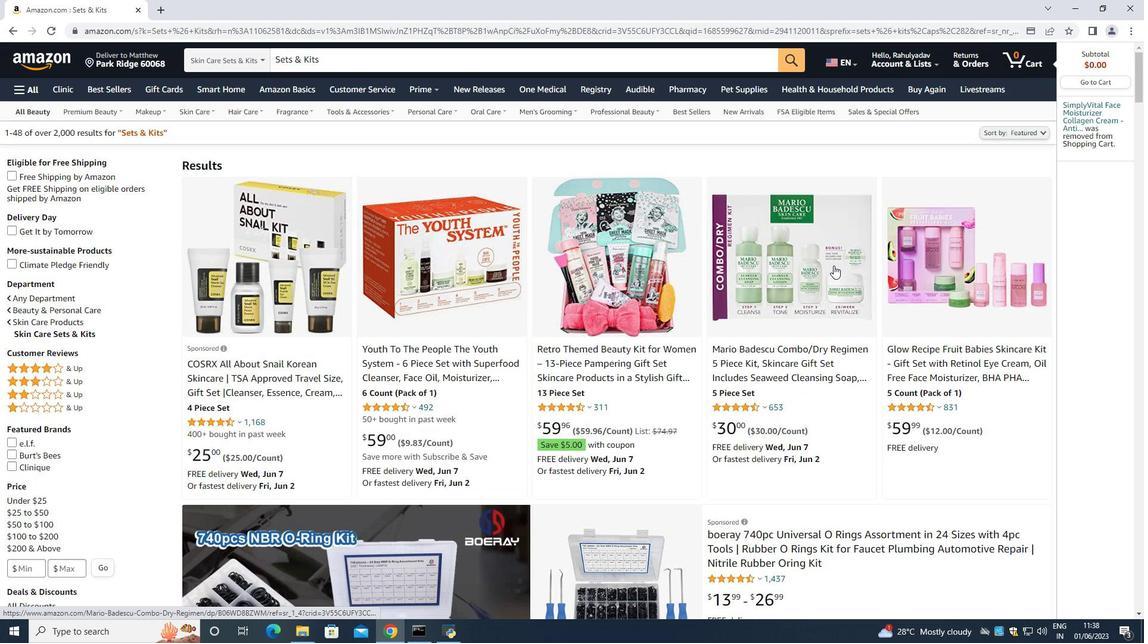 
Action: Mouse scrolled (833, 266) with delta (0, 0)
Screenshot: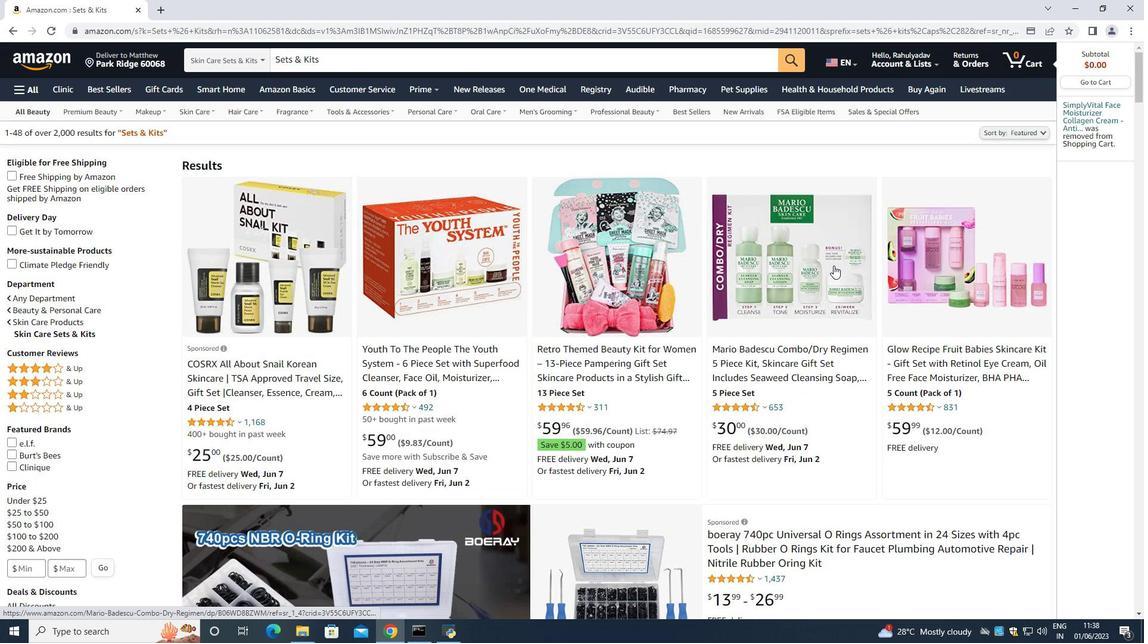 
Action: Mouse moved to (601, 358)
Screenshot: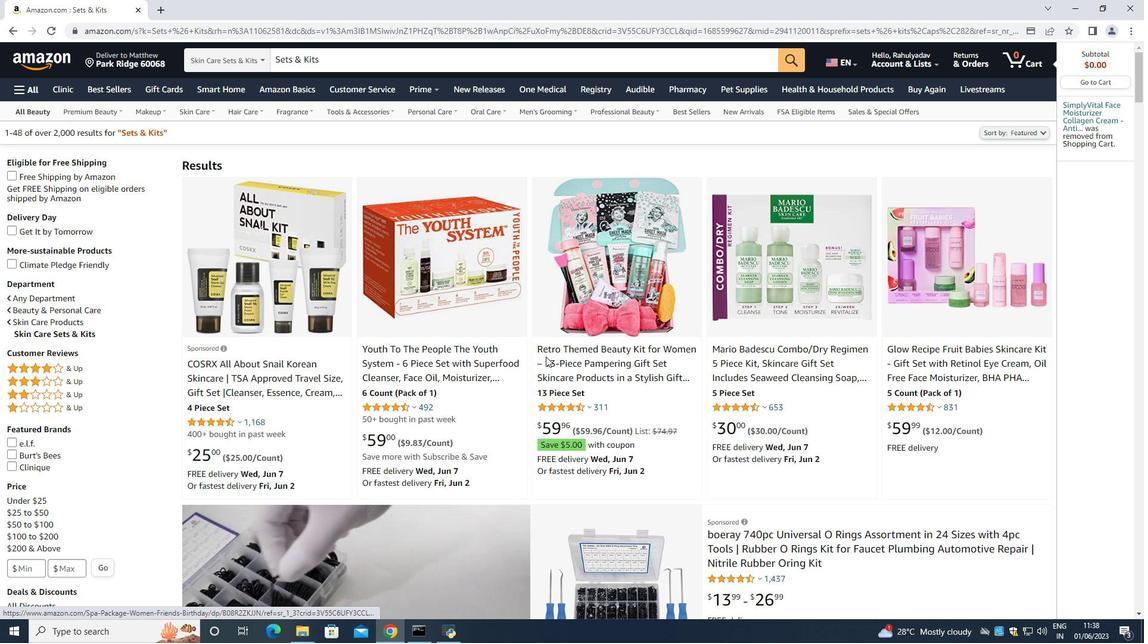 
Action: Mouse pressed left at (601, 358)
Screenshot: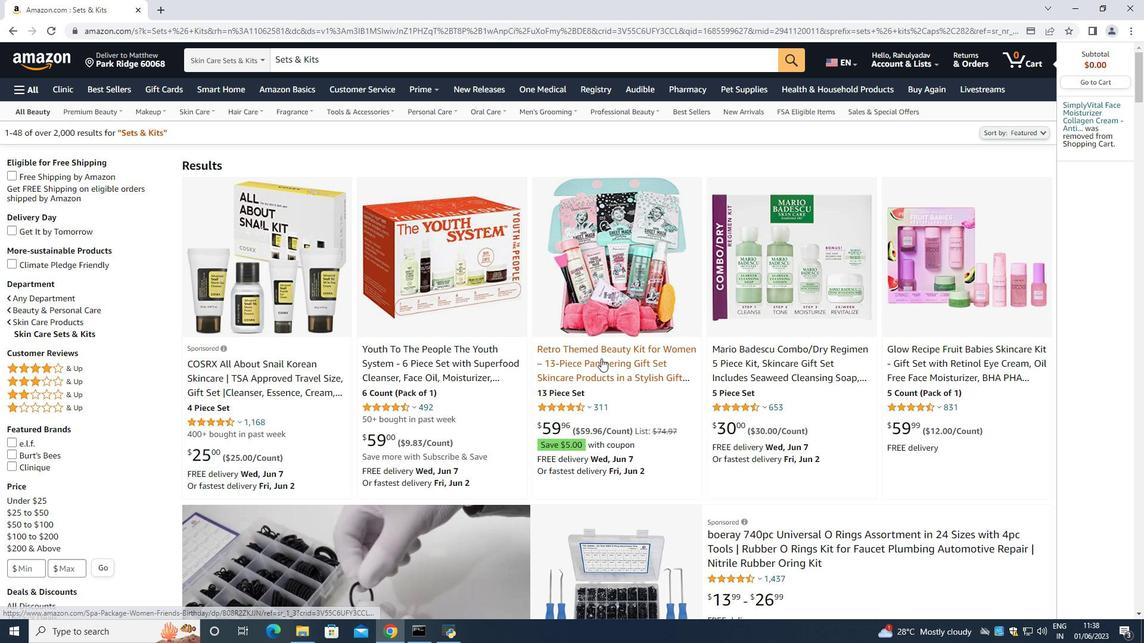 
Action: Mouse moved to (466, 311)
Screenshot: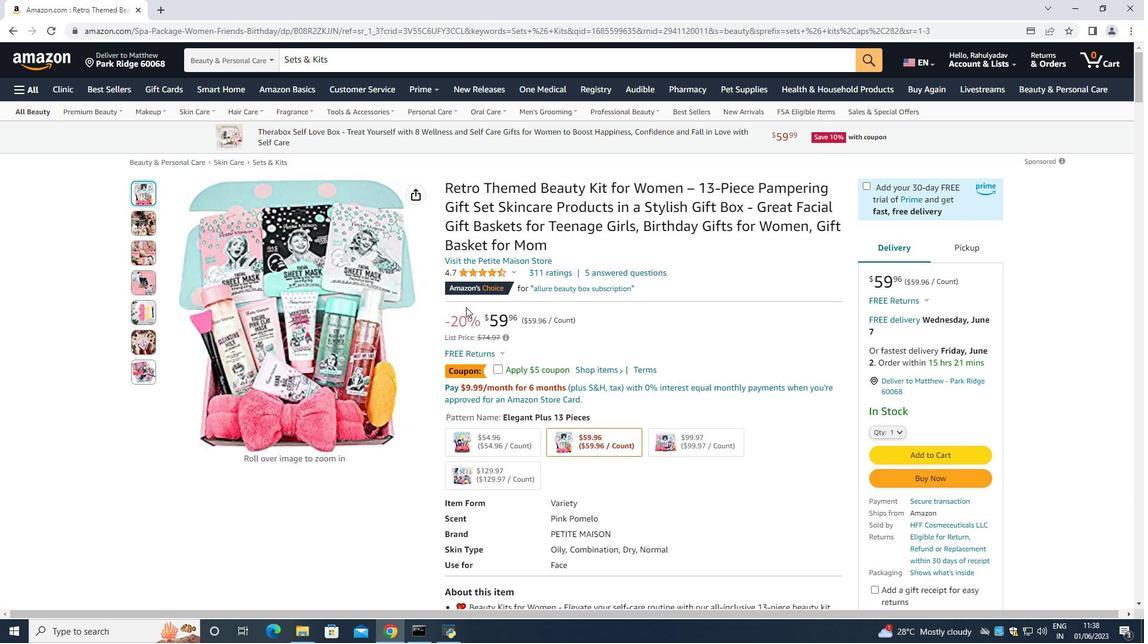 
Action: Mouse scrolled (466, 311) with delta (0, 0)
Screenshot: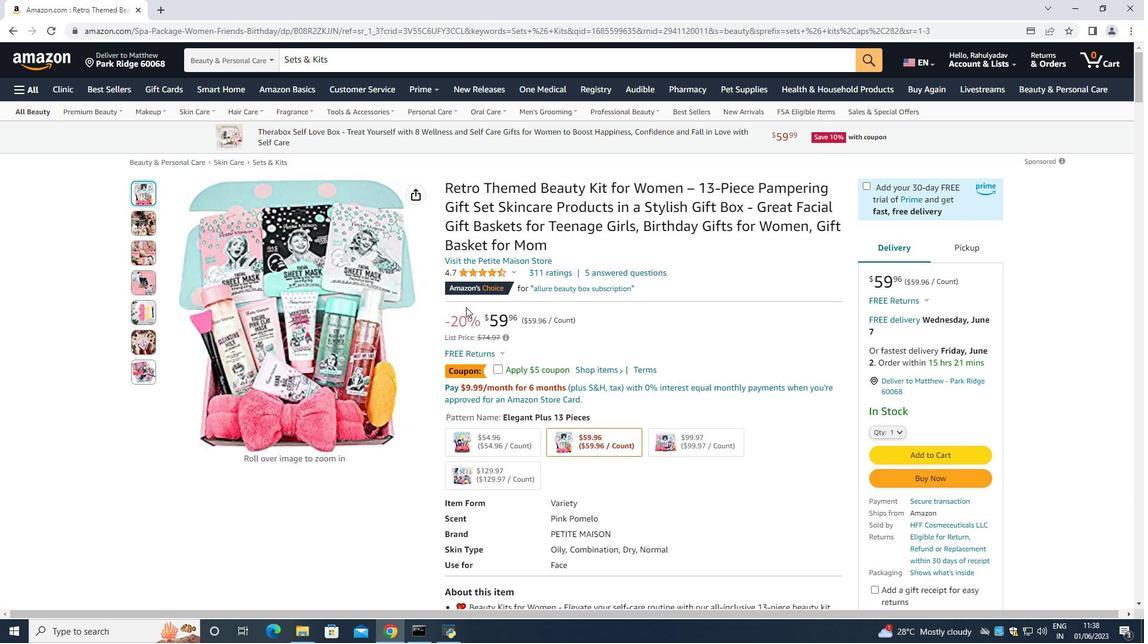 
Action: Mouse moved to (464, 315)
Screenshot: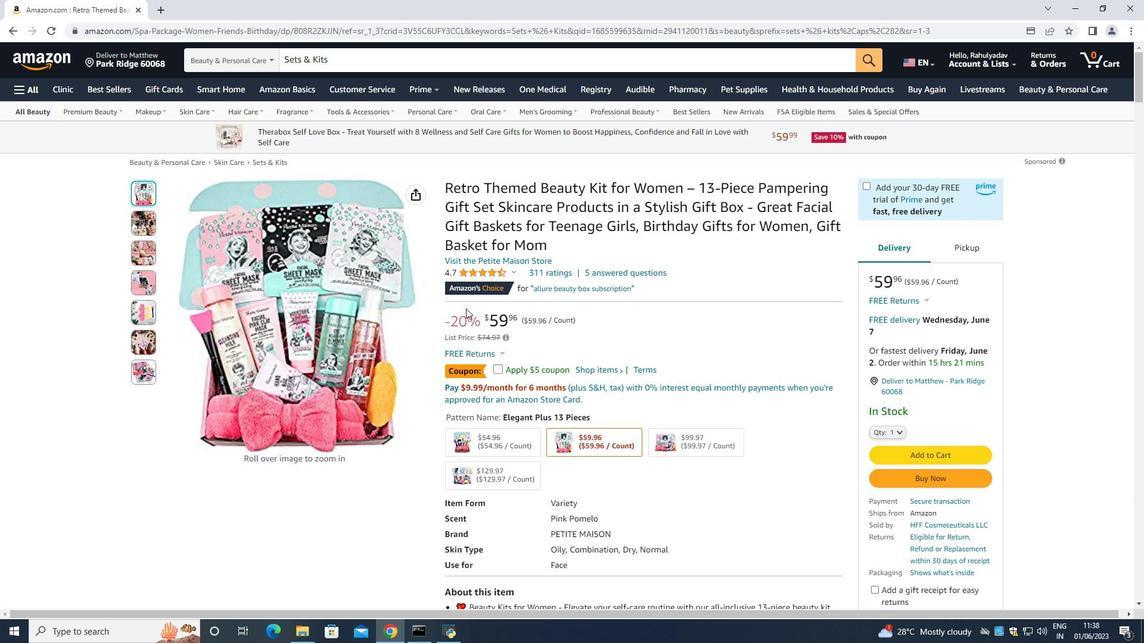 
Action: Mouse scrolled (464, 315) with delta (0, 0)
Screenshot: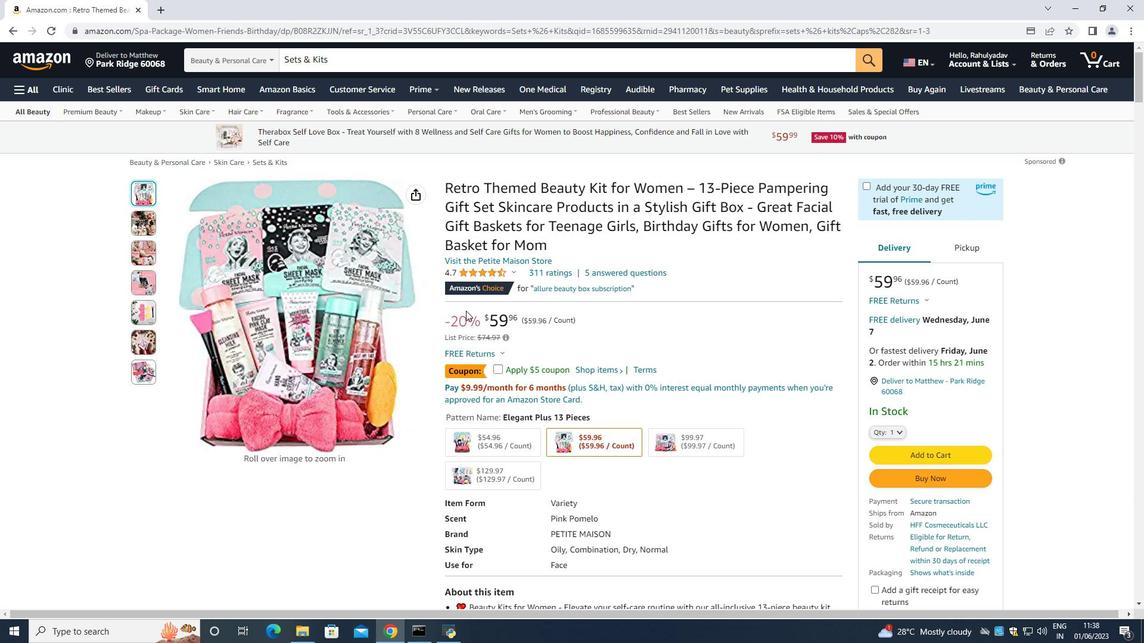
Action: Mouse moved to (464, 316)
Screenshot: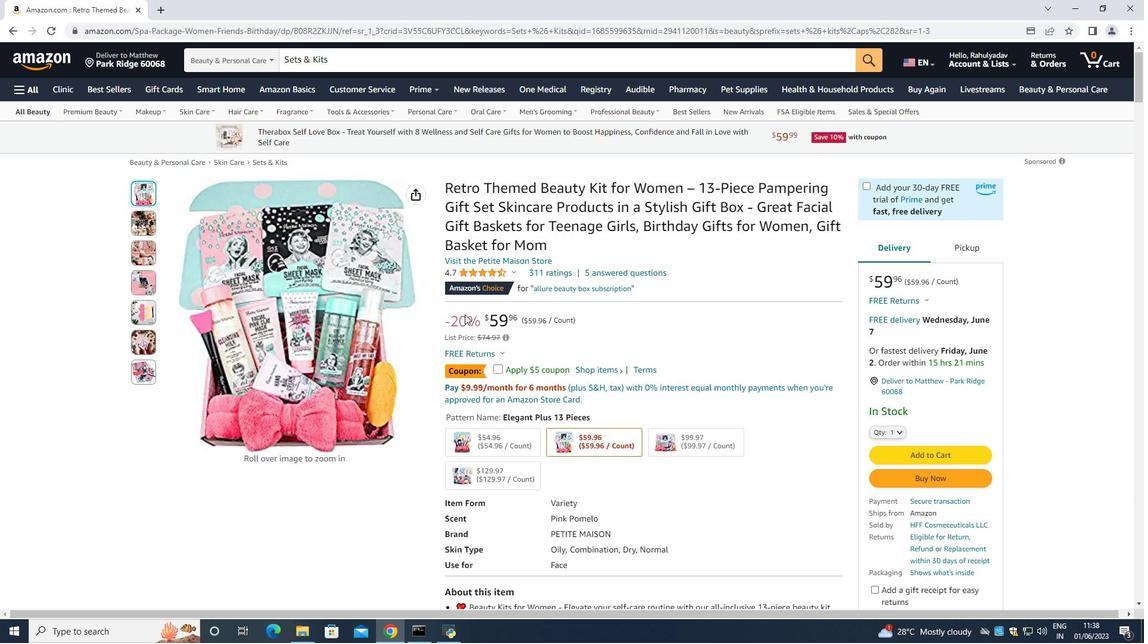 
Action: Mouse scrolled (464, 315) with delta (0, 0)
Screenshot: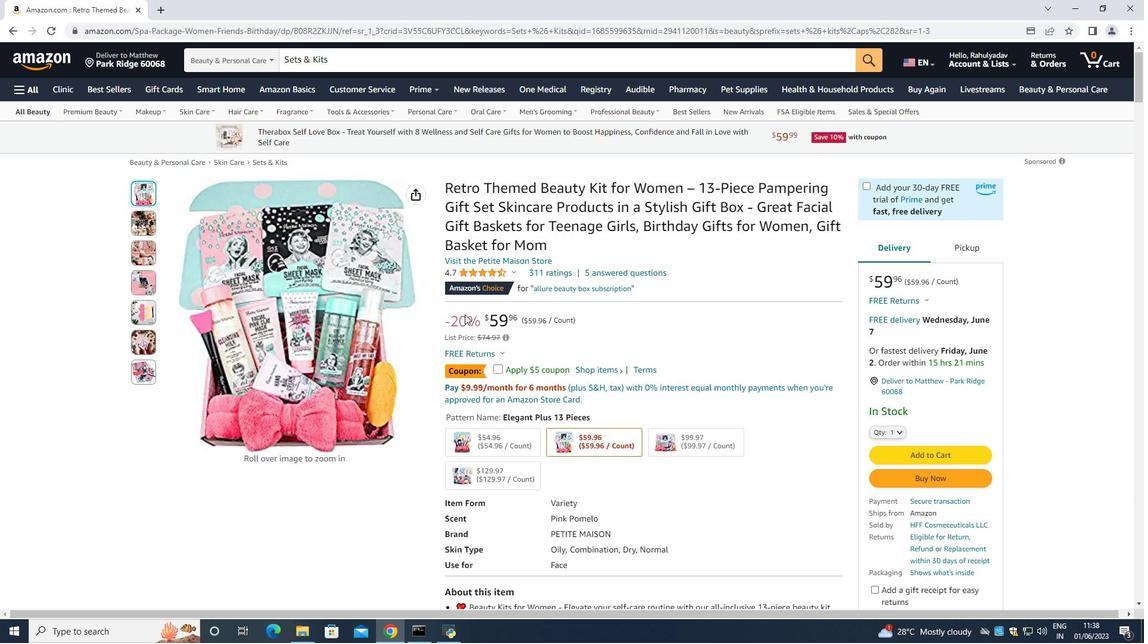 
Action: Mouse moved to (464, 317)
Screenshot: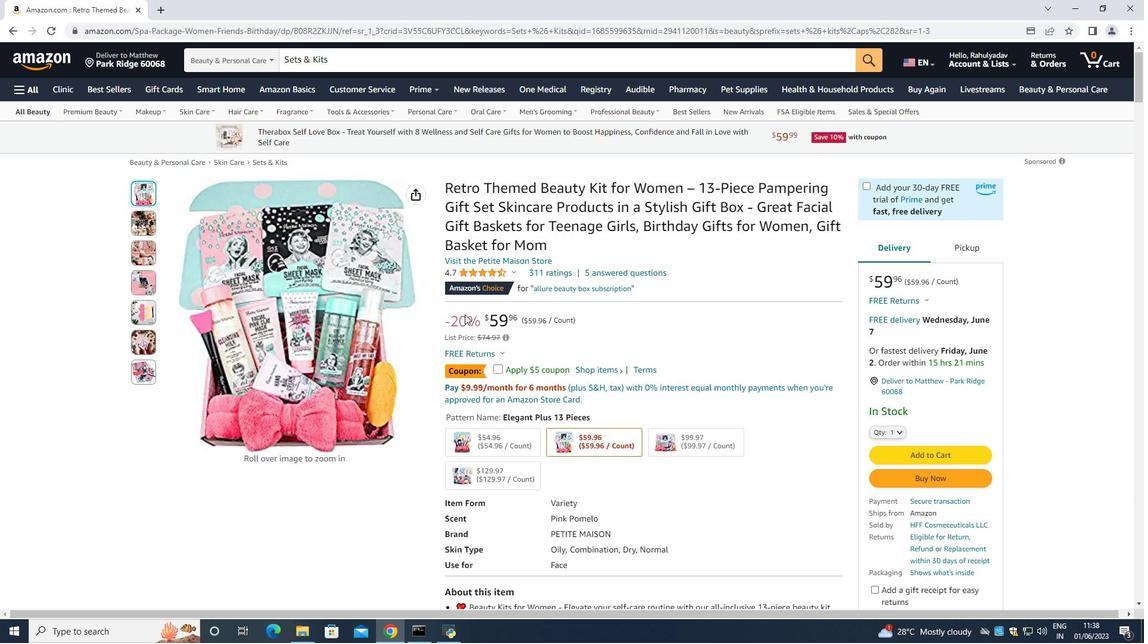 
Action: Mouse scrolled (464, 317) with delta (0, 0)
Screenshot: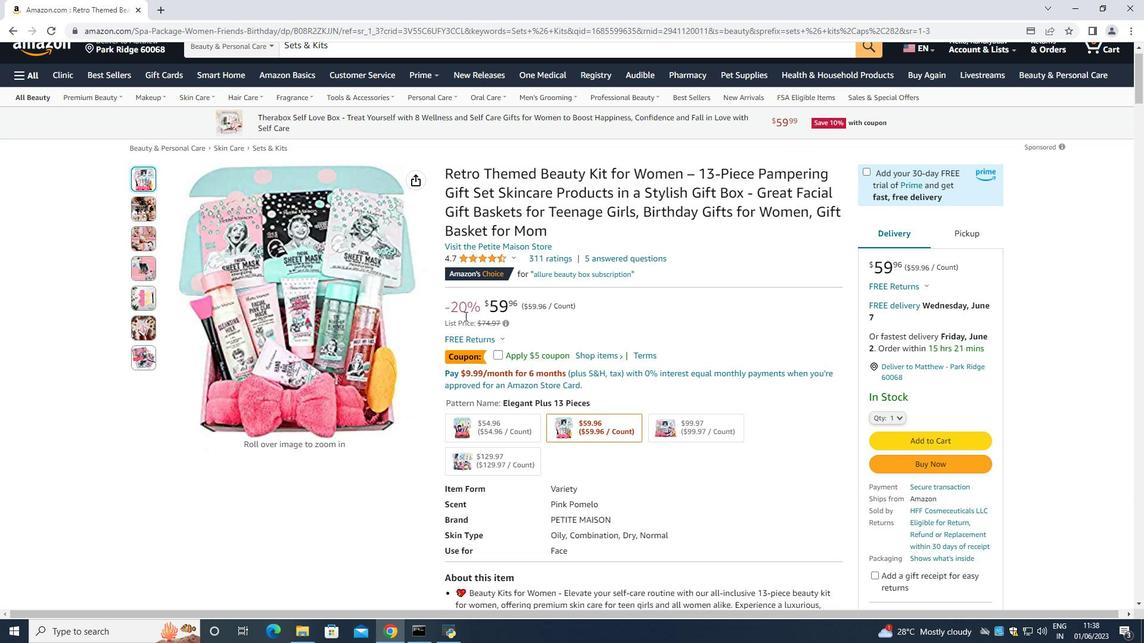 
Action: Mouse moved to (503, 224)
Screenshot: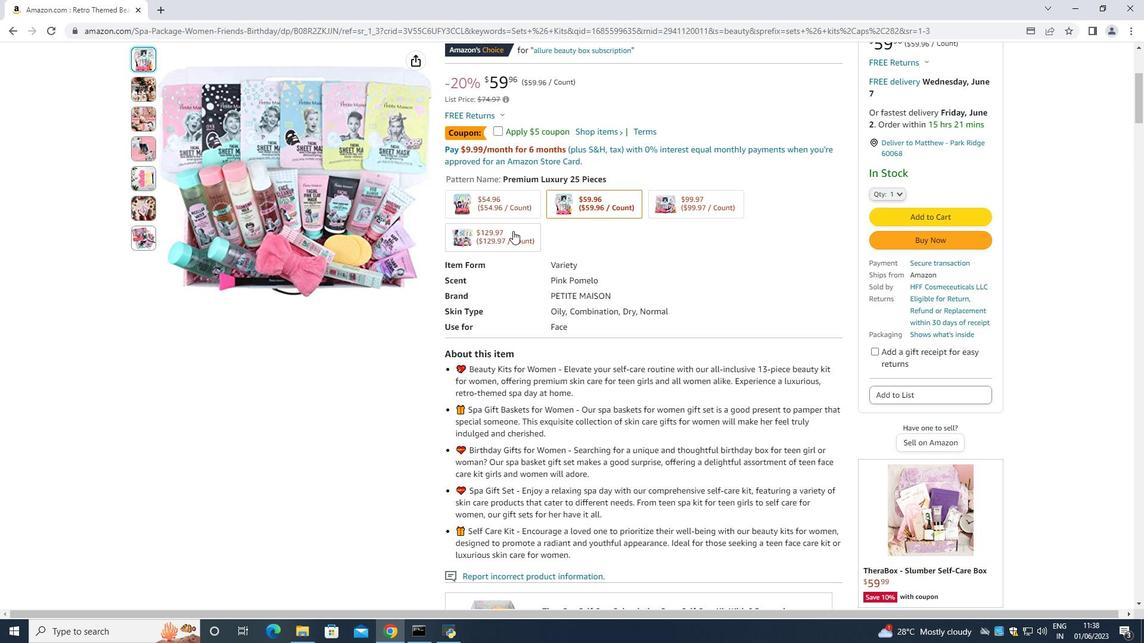 
Action: Key pressed <Key.down><Key.down><Key.down><Key.down><Key.down><Key.down><Key.down><Key.down><Key.down><Key.down><Key.down><Key.down><Key.down><Key.down><Key.down><Key.down><Key.down><Key.down><Key.down><Key.down><Key.down><Key.down><Key.down><Key.down><Key.down><Key.down><Key.down><Key.down><Key.down><Key.down><Key.down><Key.down><Key.down><Key.down><Key.down><Key.down><Key.down><Key.down><Key.down><Key.down><Key.down><Key.down><Key.down><Key.down><Key.down><Key.down><Key.down><Key.down><Key.down><Key.down><Key.down><Key.down><Key.down><Key.down><Key.down><Key.down><Key.down><Key.down><Key.down><Key.down><Key.down><Key.down><Key.down><Key.down><Key.down><Key.down><Key.down><Key.down><Key.down><Key.down><Key.down><Key.down><Key.down><Key.down><Key.down><Key.down>
Screenshot: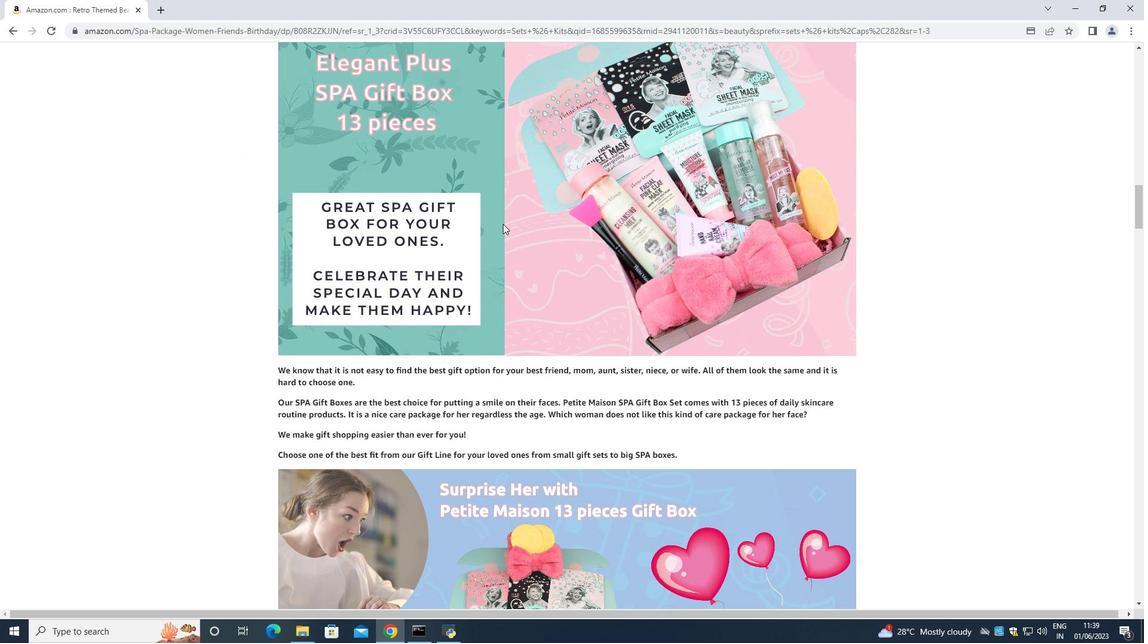 
Action: Mouse moved to (502, 224)
Screenshot: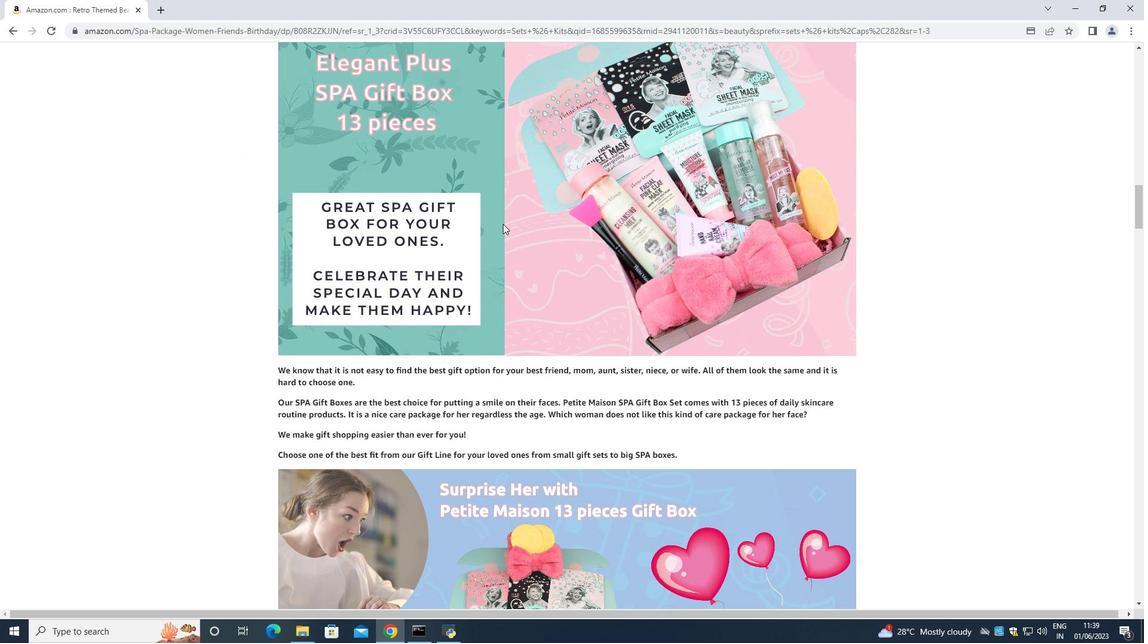
Action: Key pressed <Key.down><Key.down><Key.down><Key.down><Key.down><Key.down><Key.down><Key.down><Key.down><Key.down><Key.down><Key.down><Key.down><Key.down><Key.down><Key.down><Key.down><Key.down><Key.down><Key.down><Key.down><Key.down><Key.down><Key.down><Key.down><Key.down><Key.down><Key.down><Key.down><Key.down><Key.down><Key.down><Key.down><Key.down><Key.down><Key.down><Key.down><Key.down><Key.down><Key.down><Key.down><Key.down><Key.down><Key.down><Key.down><Key.down><Key.down><Key.down><Key.down><Key.down><Key.down><Key.down><Key.down><Key.down><Key.down><Key.down><Key.down><Key.down><Key.down><Key.down><Key.down><Key.down><Key.down><Key.down><Key.down><Key.down><Key.down><Key.down><Key.down><Key.down><Key.down><Key.down><Key.down><Key.down><Key.down><Key.down><Key.down><Key.down><Key.down><Key.down><Key.down><Key.down><Key.down><Key.down><Key.down><Key.down><Key.down><Key.down><Key.down><Key.down><Key.down><Key.down><Key.down><Key.down><Key.down><Key.down><Key.down><Key.down><Key.down><Key.down><Key.down><Key.down><Key.down><Key.down><Key.down><Key.down><Key.down><Key.down><Key.down><Key.down><Key.down><Key.down><Key.down><Key.down><Key.down><Key.down><Key.down><Key.down><Key.down><Key.down><Key.down><Key.down><Key.down><Key.up><Key.up><Key.up><Key.up><Key.up><Key.up><Key.up><Key.up><Key.up><Key.up><Key.up><Key.up><Key.up><Key.up><Key.up><Key.up><Key.up><Key.up><Key.up><Key.up><Key.up><Key.up><Key.up><Key.up><Key.up><Key.up><Key.up><Key.up><Key.up><Key.up><Key.up><Key.up><Key.up><Key.up><Key.up><Key.up><Key.up><Key.up><Key.up><Key.up><Key.up><Key.up><Key.up><Key.up><Key.up><Key.up><Key.up><Key.up><Key.up><Key.up><Key.up><Key.up><Key.up><Key.up><Key.up><Key.up><Key.up><Key.up><Key.up><Key.up><Key.up><Key.up><Key.up><Key.up><Key.up><Key.up><Key.up><Key.right><Key.up><Key.up><Key.up><Key.up><Key.up><Key.up><Key.up><Key.up><Key.up><Key.up><Key.up><Key.up><Key.up><Key.up><Key.up><Key.up><Key.up><Key.up><Key.up><Key.up><Key.up><Key.up><Key.up><Key.up><Key.up><Key.up><Key.up><Key.up><Key.up><Key.up><Key.up><Key.up><Key.up><Key.up><Key.up><Key.up><Key.up><Key.up><Key.up><Key.up><Key.up><Key.up><Key.up><Key.up><Key.up><Key.up><Key.up><Key.up><Key.up><Key.up><Key.up><Key.up><Key.up><Key.up><Key.up><Key.up><Key.up><Key.up><Key.up><Key.up><Key.up><Key.up><Key.up><Key.up><Key.up><Key.up><Key.up><Key.up><Key.up><Key.up><Key.up><Key.up><Key.up><Key.up><Key.up><Key.up><Key.up><Key.up><Key.up><Key.up><Key.up><Key.up><Key.up><Key.up><Key.up><Key.up><Key.up><Key.up><Key.up><Key.up><Key.up><Key.up><Key.up><Key.up><Key.up><Key.up><Key.up><Key.up><Key.up><Key.up><Key.up><Key.up><Key.up><Key.up><Key.up><Key.up><Key.up><Key.up><Key.up><Key.up><Key.up><Key.up><Key.up>
Screenshot: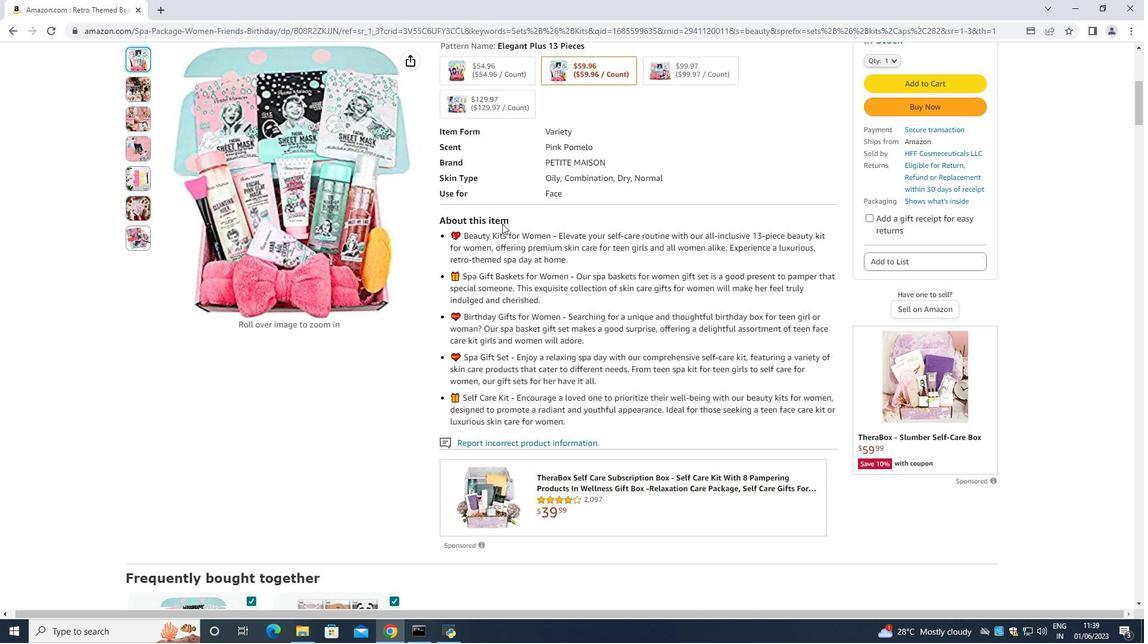 
Action: Mouse moved to (889, 121)
Screenshot: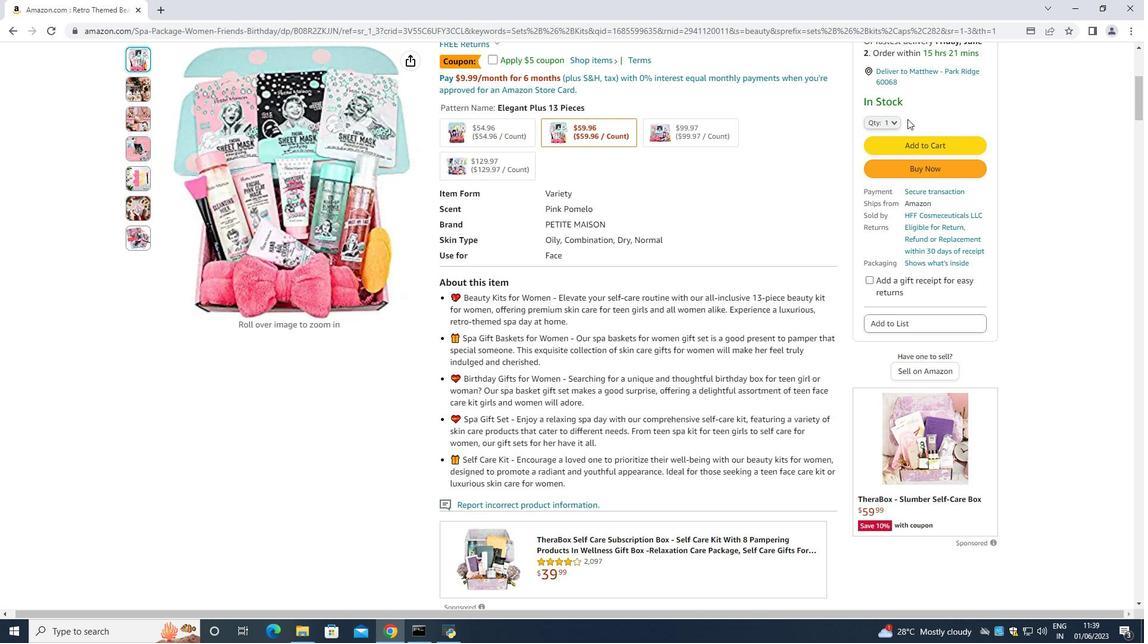 
Action: Mouse pressed left at (889, 121)
Screenshot: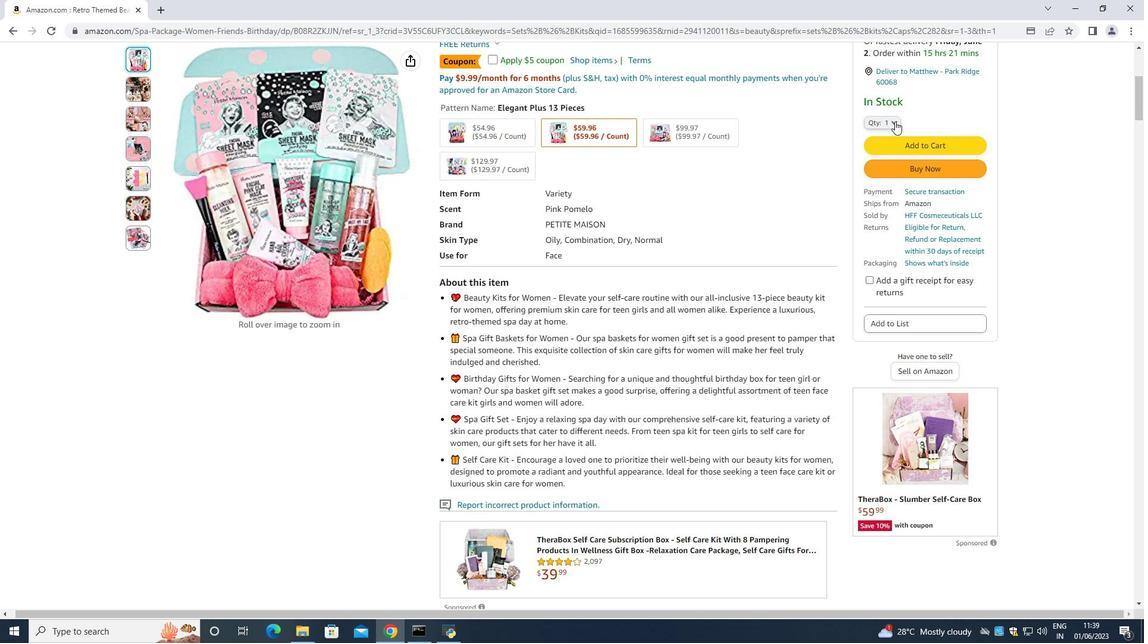 
Action: Mouse moved to (875, 187)
Screenshot: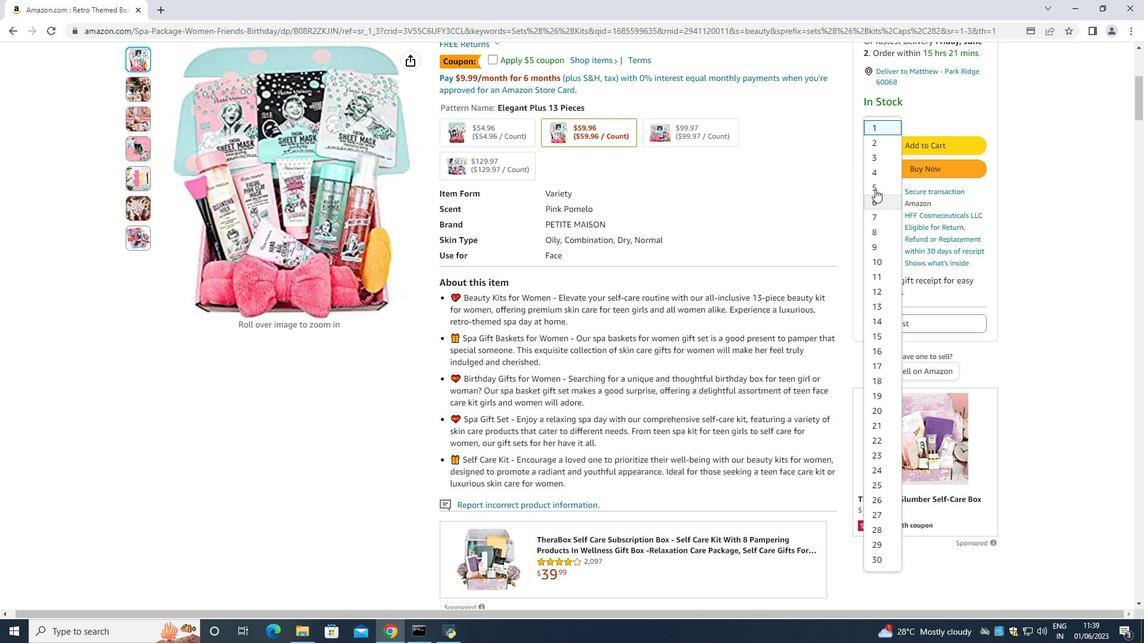 
Action: Mouse pressed left at (875, 187)
Screenshot: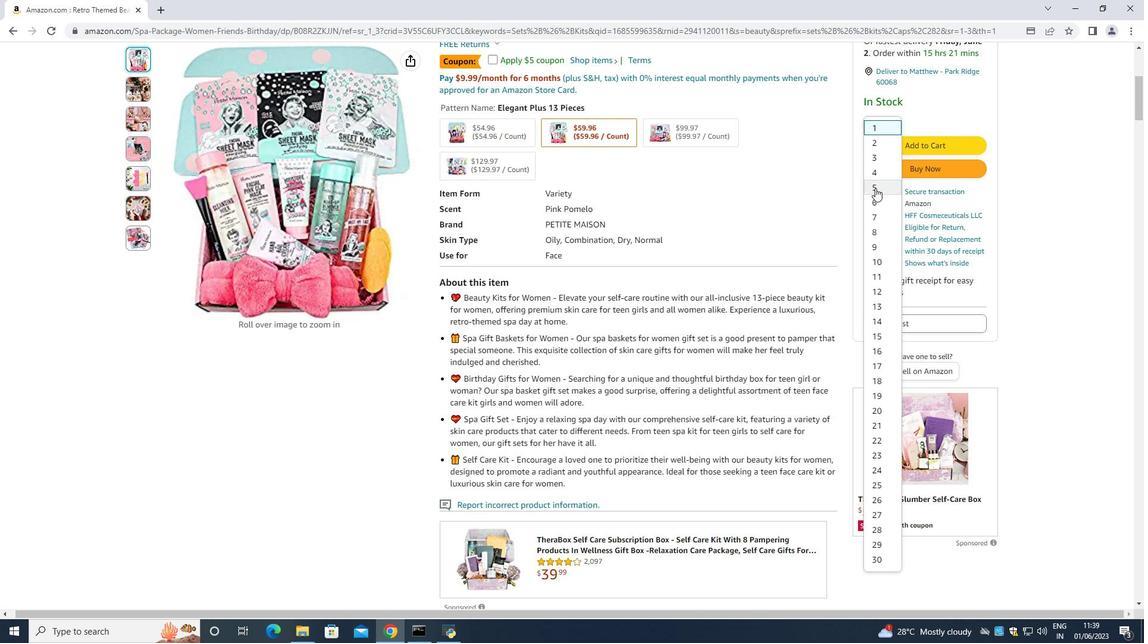 
Action: Mouse moved to (928, 172)
Screenshot: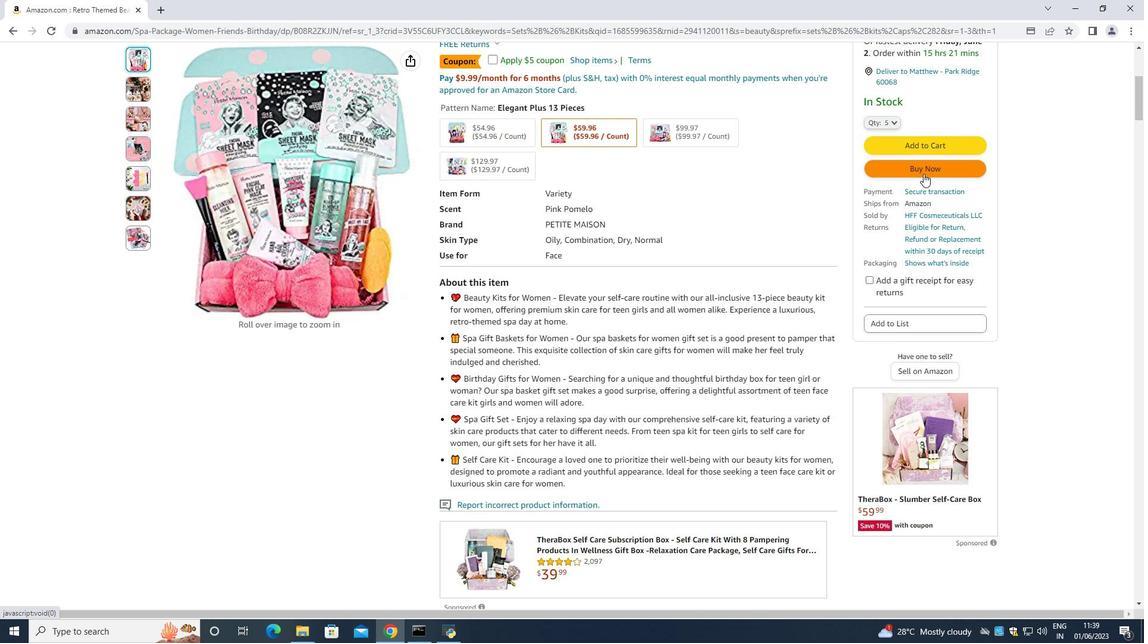 
Action: Mouse pressed left at (928, 172)
Screenshot: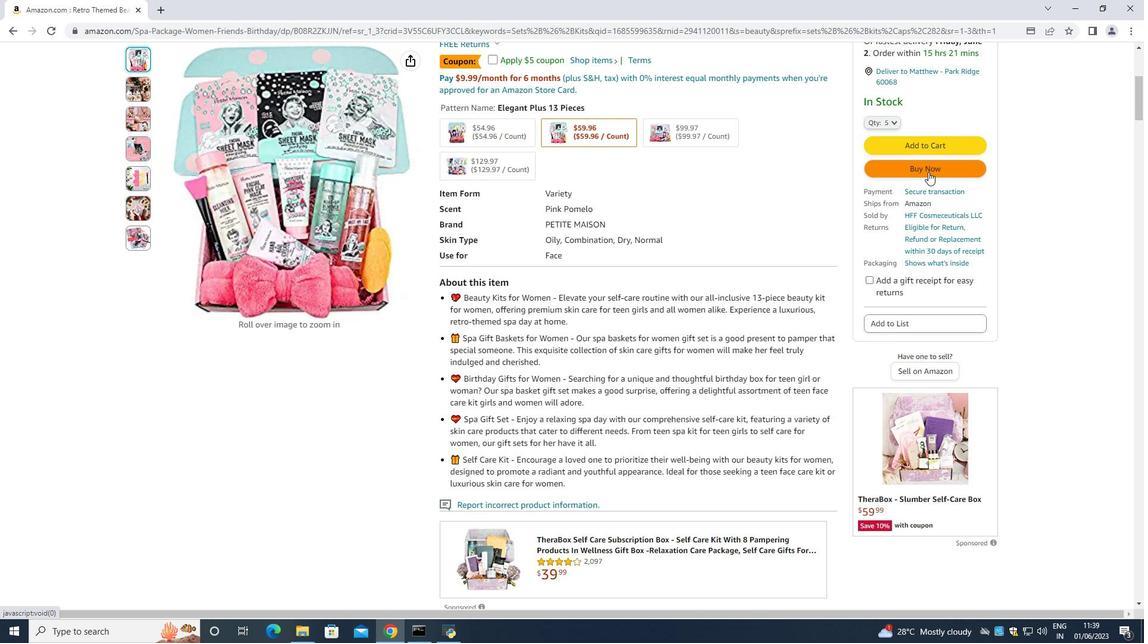 
Action: Mouse moved to (687, 98)
